 Task: Research Airbnb options in Arua, Uganda from 2nd December, 2023 to 5th December, 2023 for 1 adult.1  bedroom having 1 bed and 1 bathroom. Property type can be hotel. Booking option can be shelf check-in. Look for 3 properties as per requirement.
Action: Mouse moved to (503, 83)
Screenshot: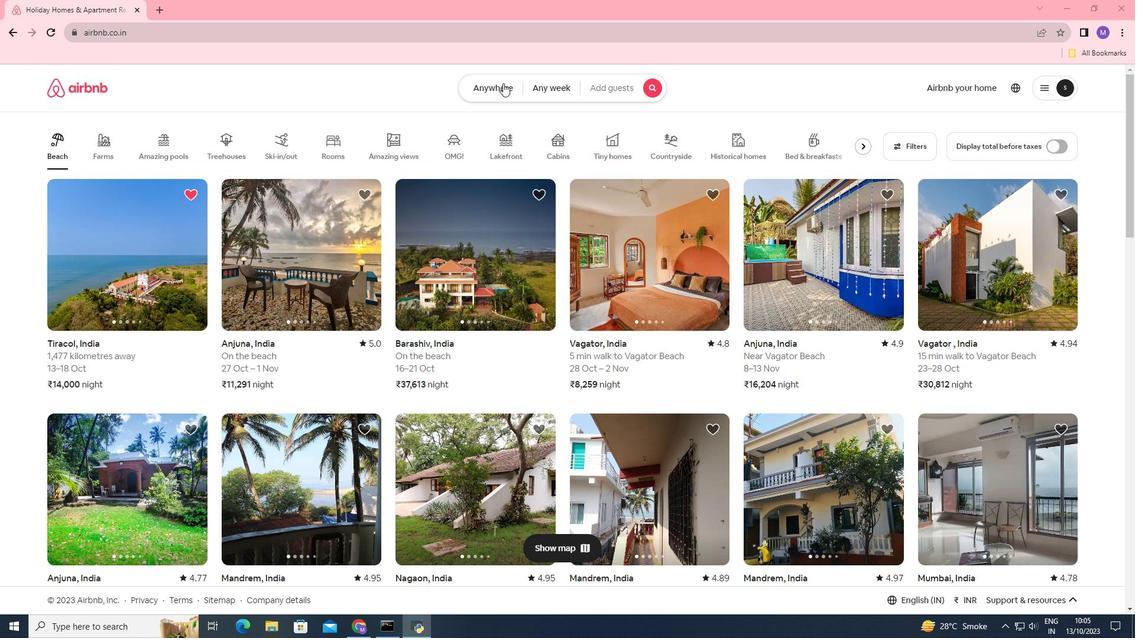 
Action: Mouse pressed left at (503, 83)
Screenshot: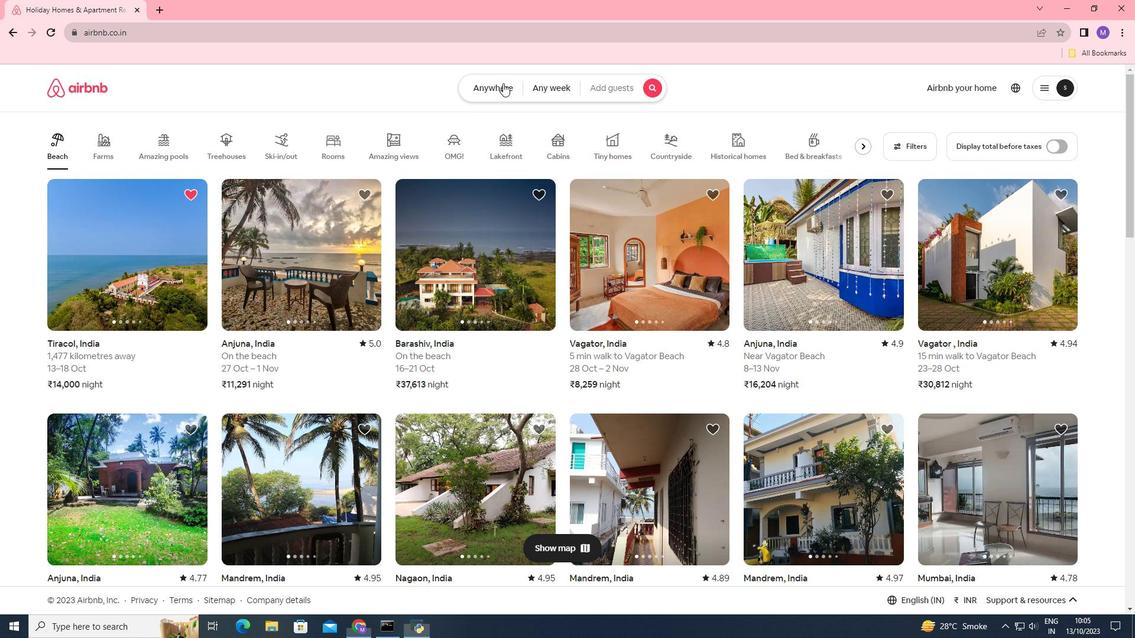 
Action: Mouse moved to (430, 134)
Screenshot: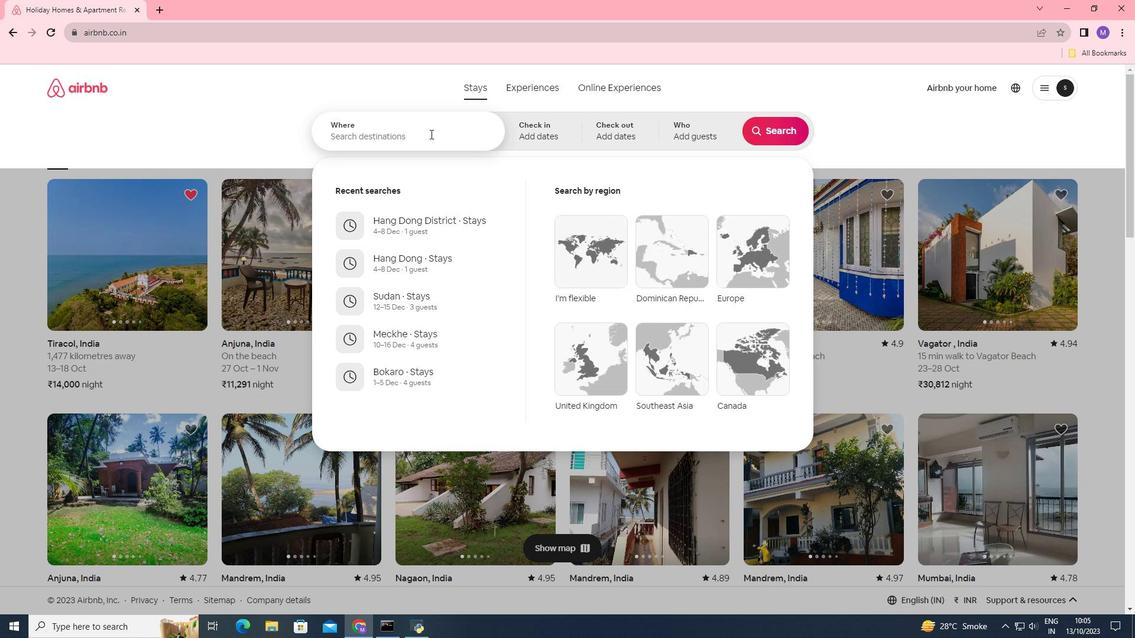 
Action: Mouse pressed left at (430, 134)
Screenshot: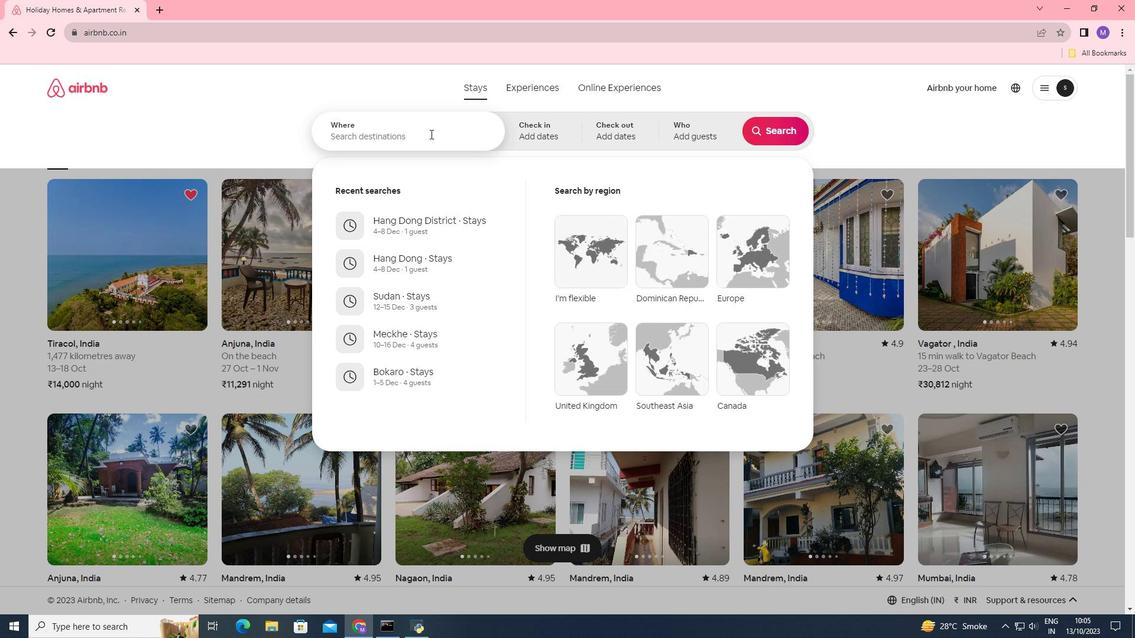 
Action: Key pressed <Key.shift><Key.shift><Key.shift><Key.shift><Key.shift><Key.shift><Key.shift><Key.shift>Arua,<Key.space><Key.shift><Key.shift>Uganda
Screenshot: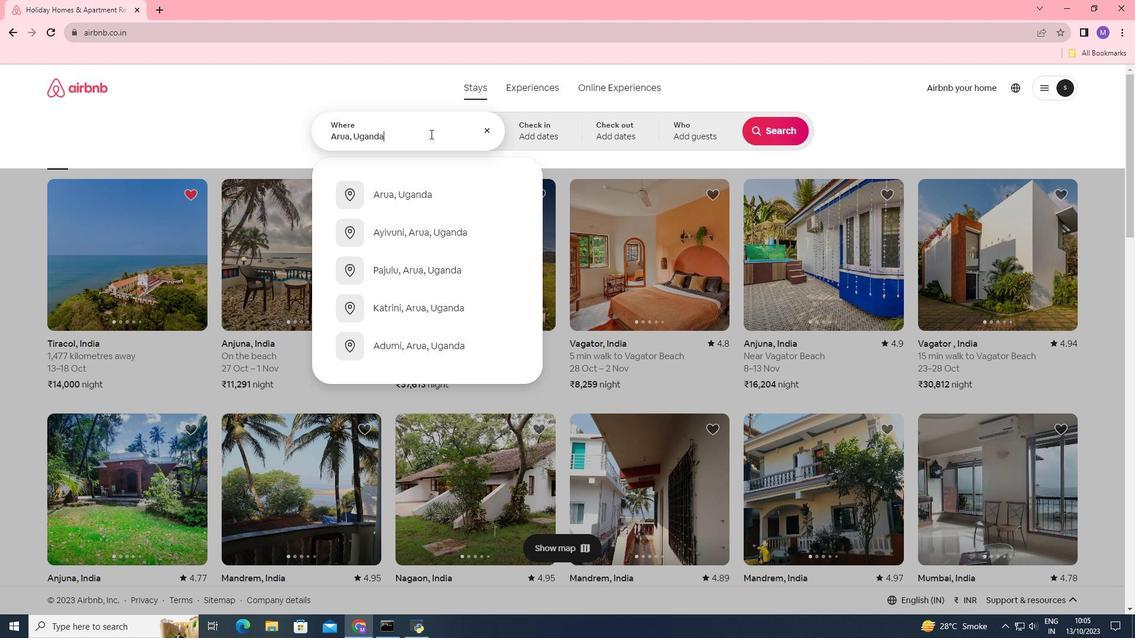 
Action: Mouse moved to (542, 133)
Screenshot: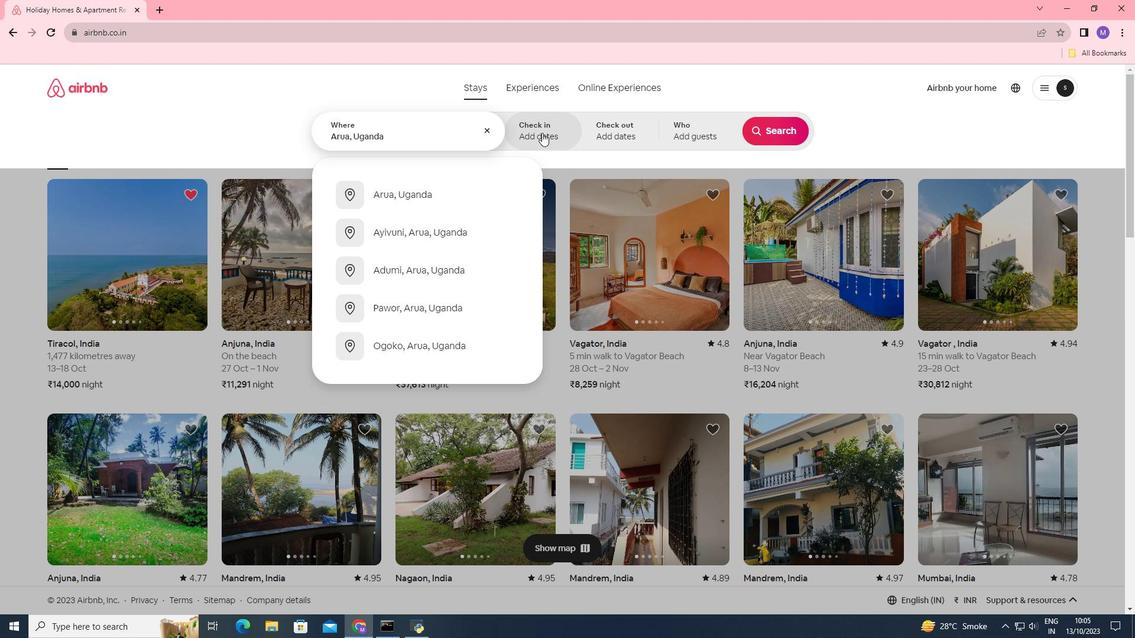 
Action: Mouse pressed left at (542, 133)
Screenshot: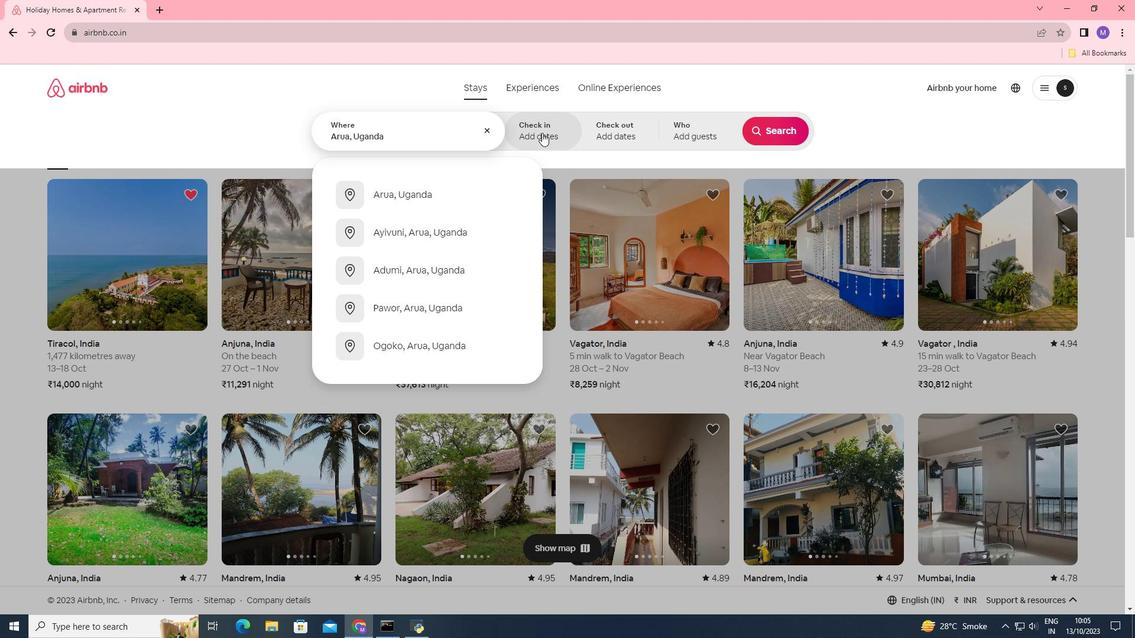 
Action: Mouse moved to (772, 224)
Screenshot: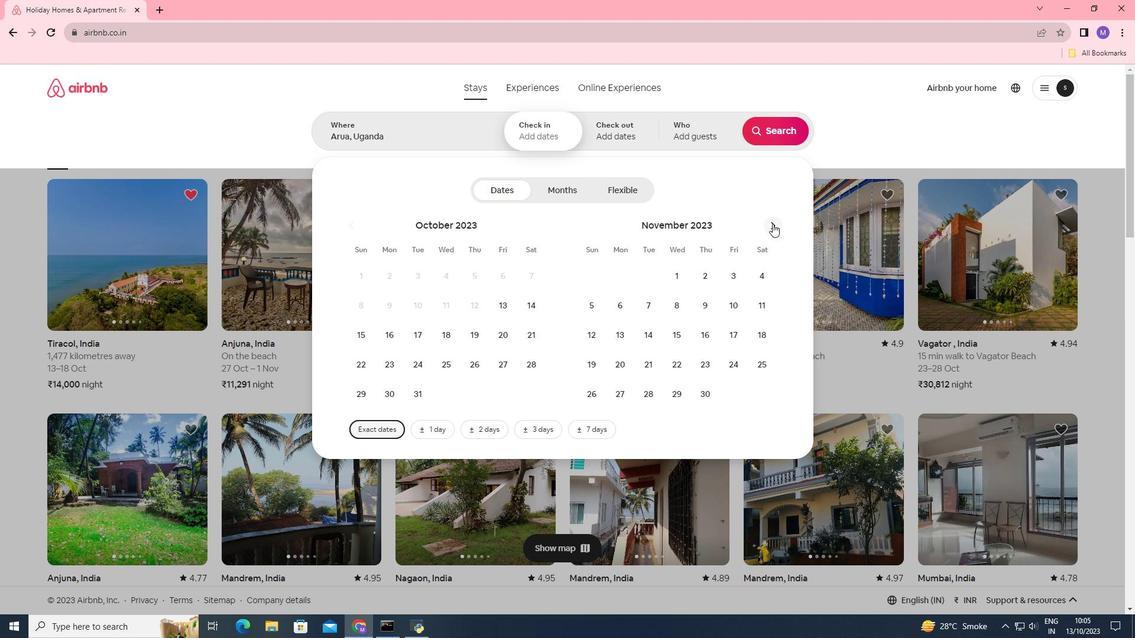 
Action: Mouse pressed left at (772, 224)
Screenshot: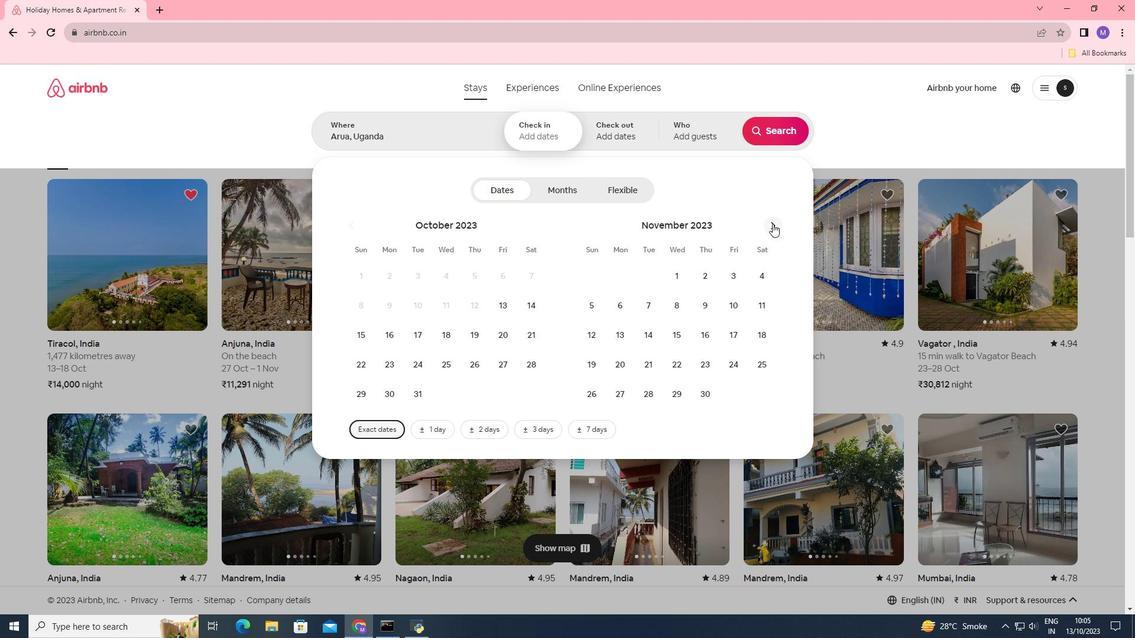 
Action: Mouse moved to (752, 281)
Screenshot: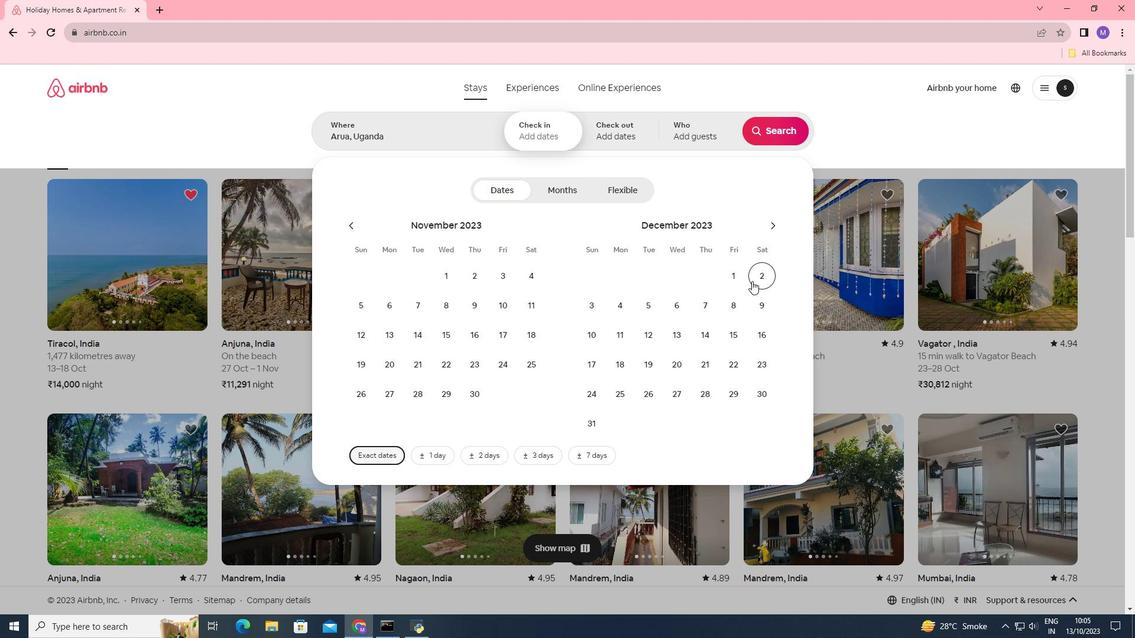 
Action: Mouse pressed left at (752, 281)
Screenshot: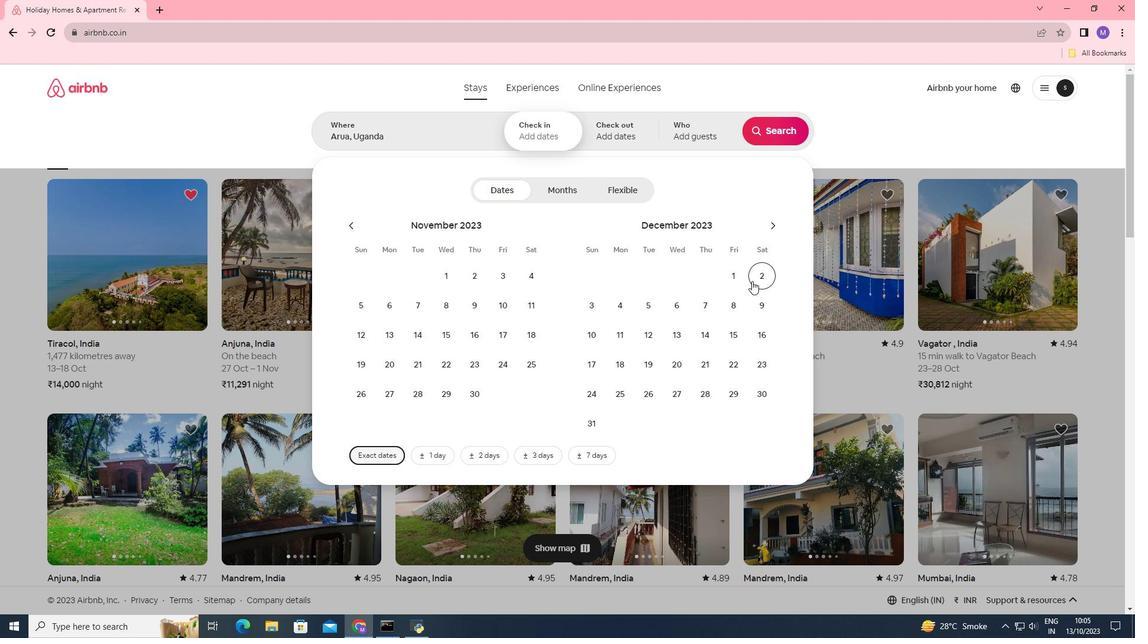 
Action: Mouse moved to (650, 306)
Screenshot: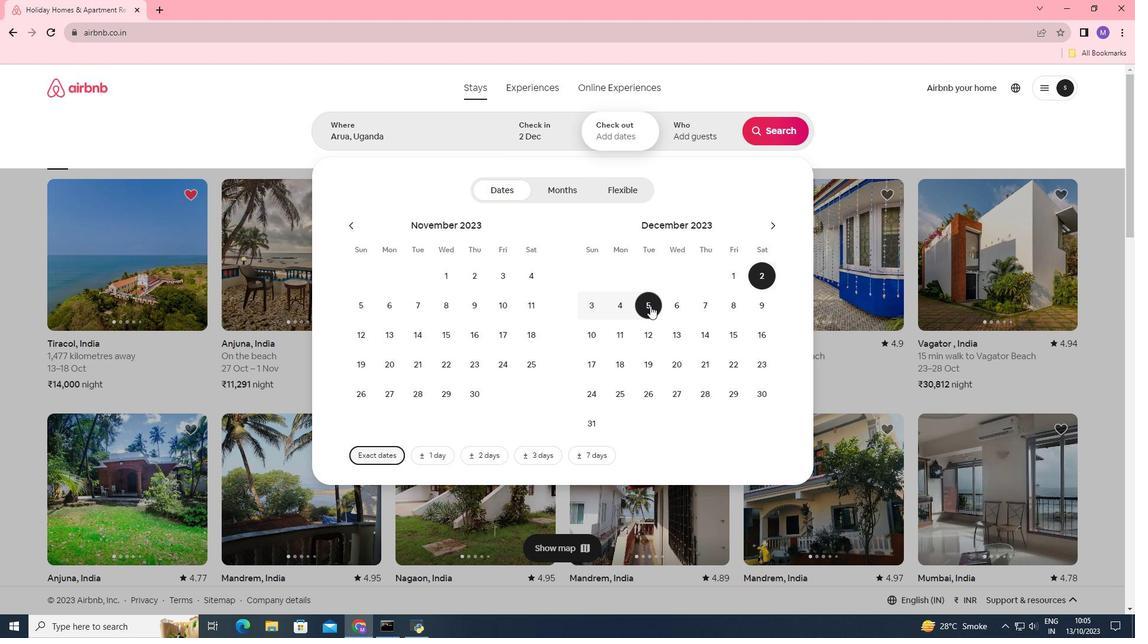 
Action: Mouse pressed left at (650, 306)
Screenshot: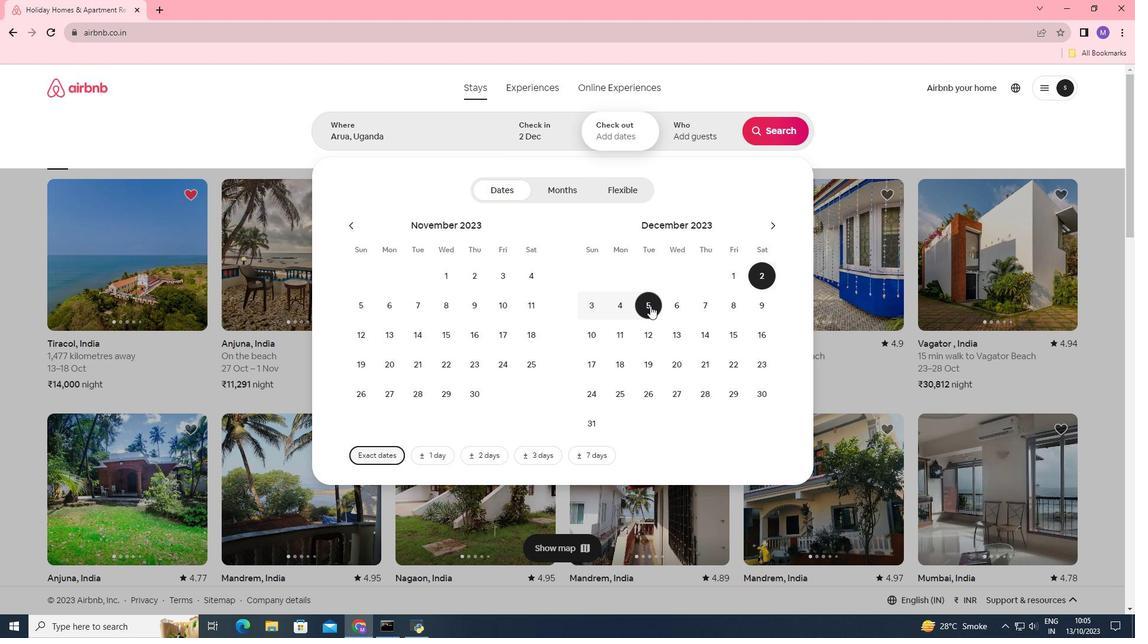 
Action: Mouse moved to (690, 136)
Screenshot: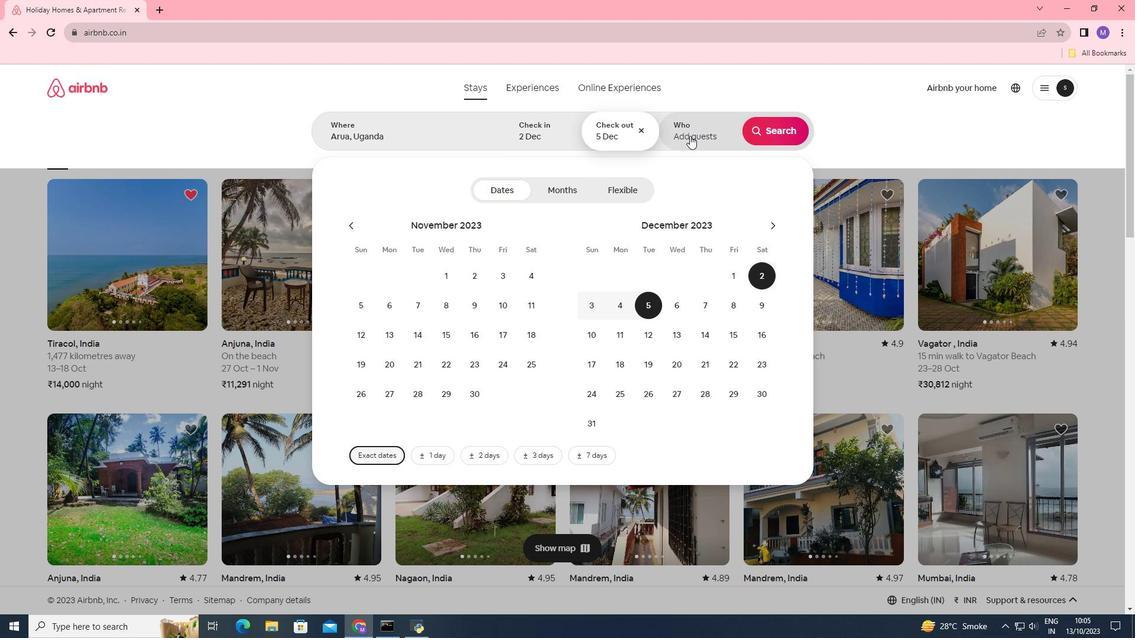 
Action: Mouse pressed left at (690, 136)
Screenshot: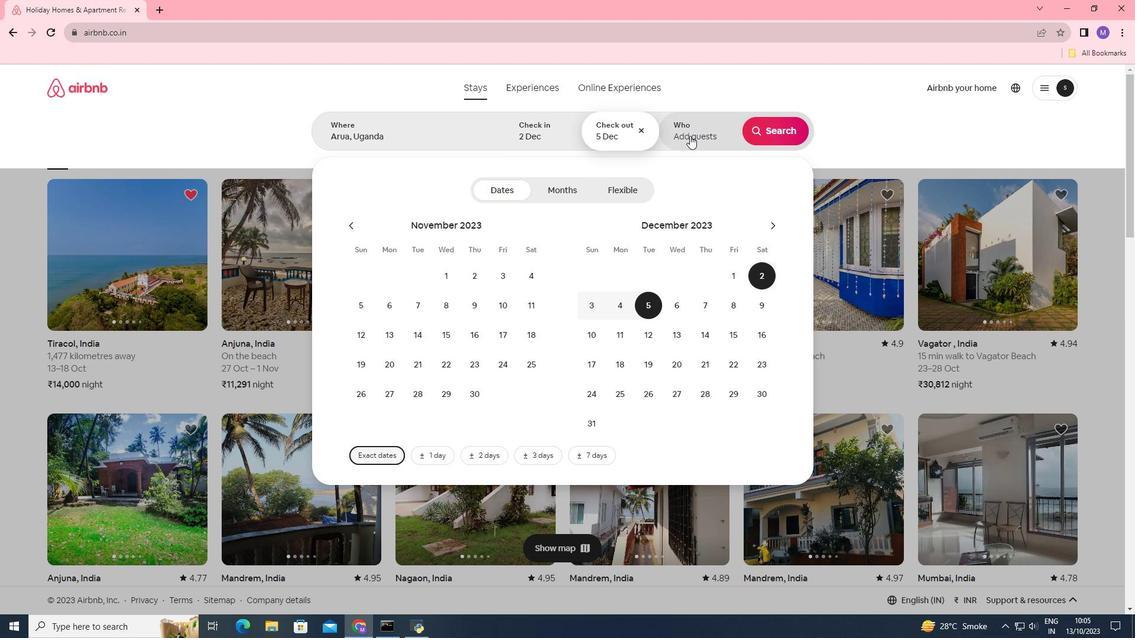 
Action: Mouse moved to (777, 190)
Screenshot: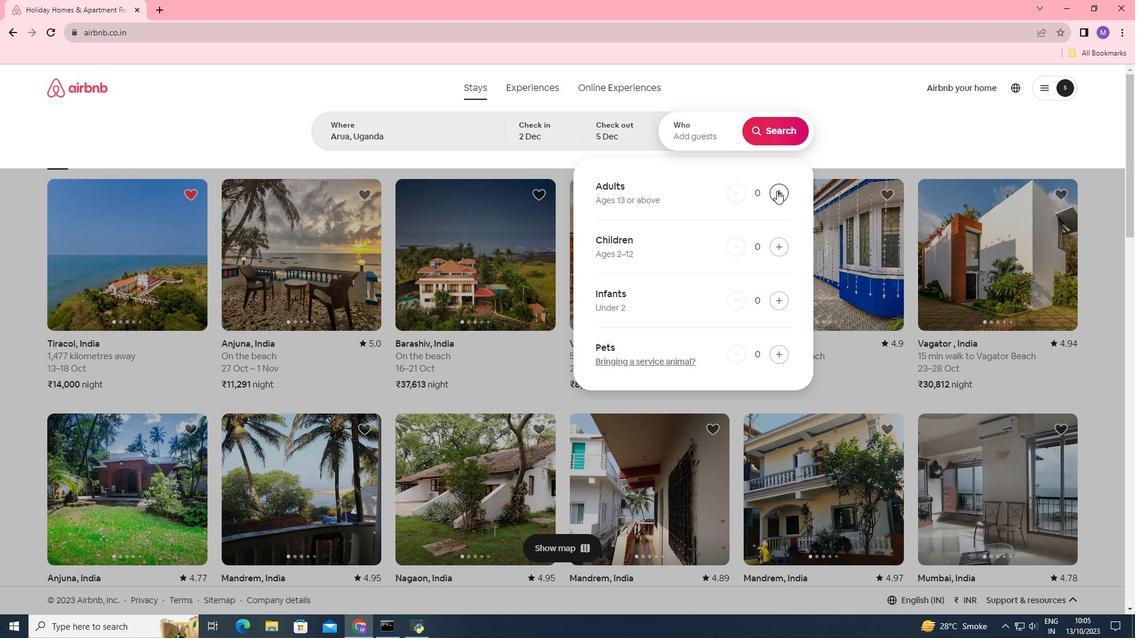
Action: Mouse pressed left at (777, 190)
Screenshot: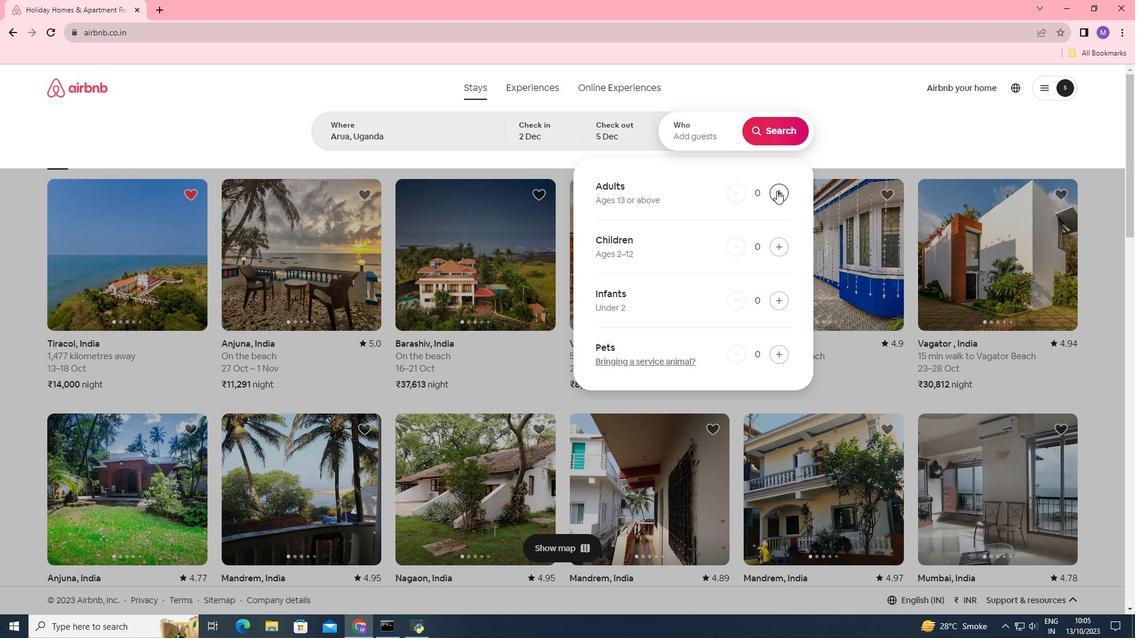 
Action: Mouse moved to (776, 124)
Screenshot: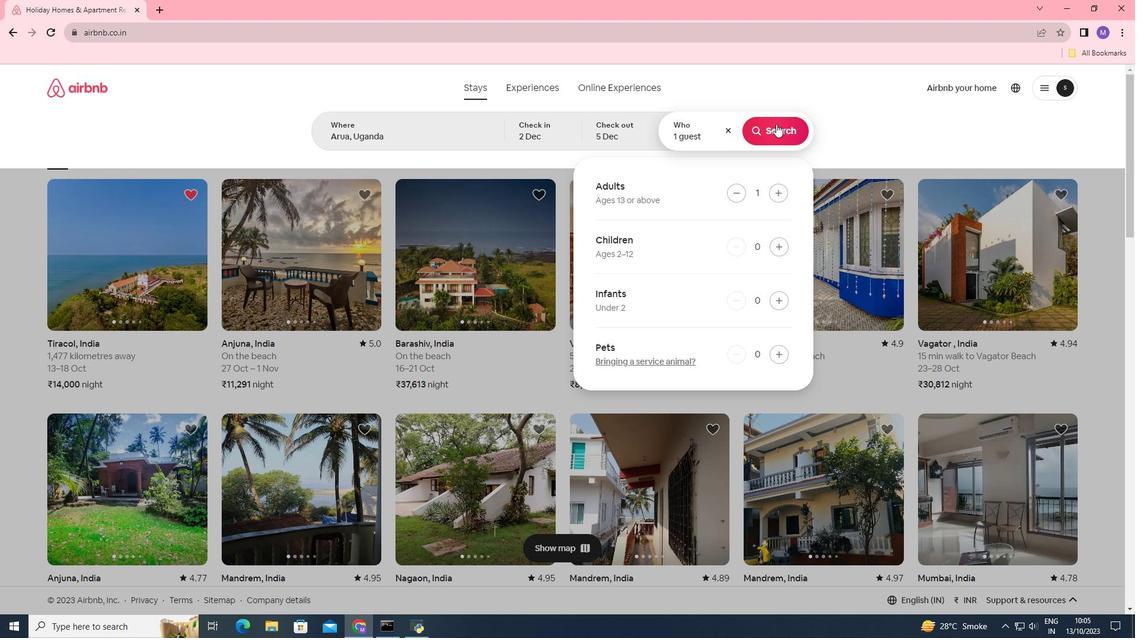 
Action: Mouse pressed left at (776, 124)
Screenshot: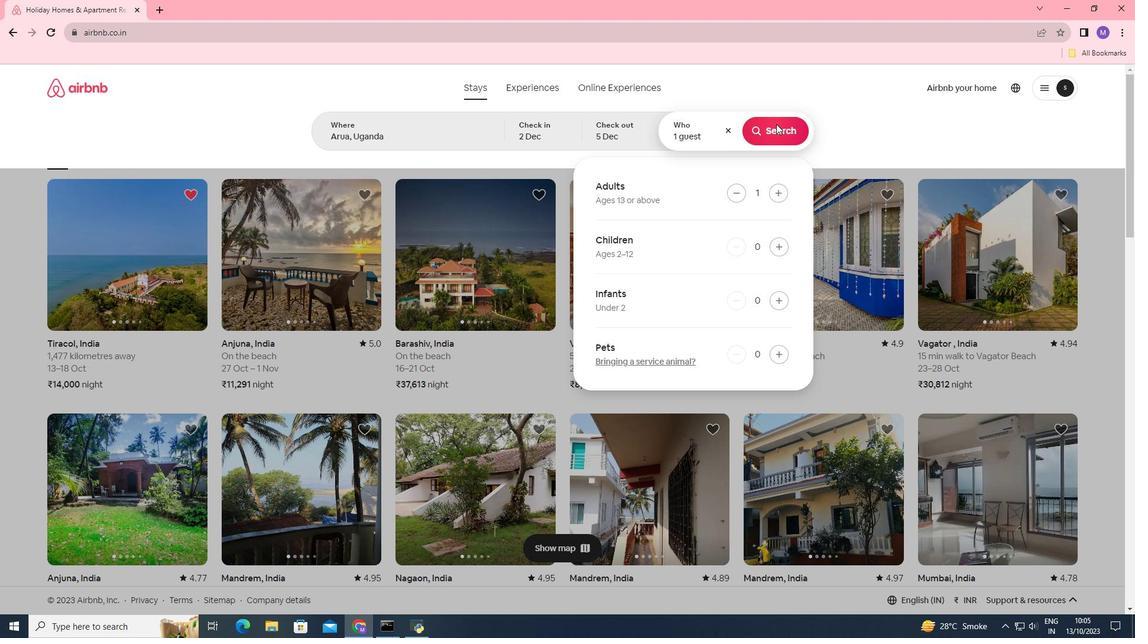 
Action: Mouse moved to (947, 137)
Screenshot: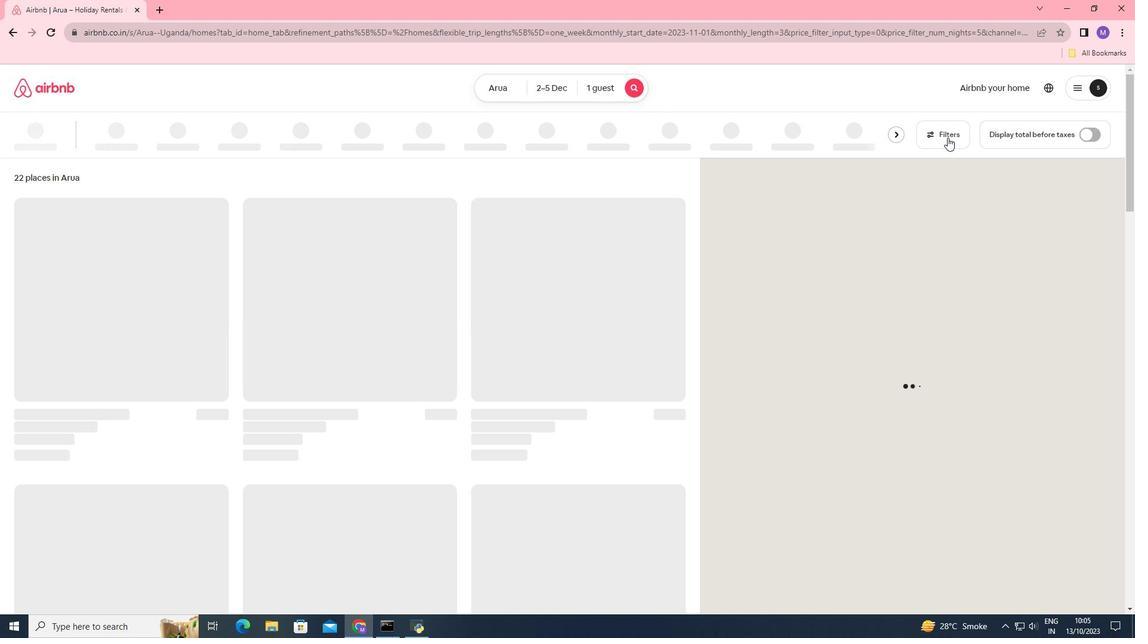 
Action: Mouse pressed left at (947, 137)
Screenshot: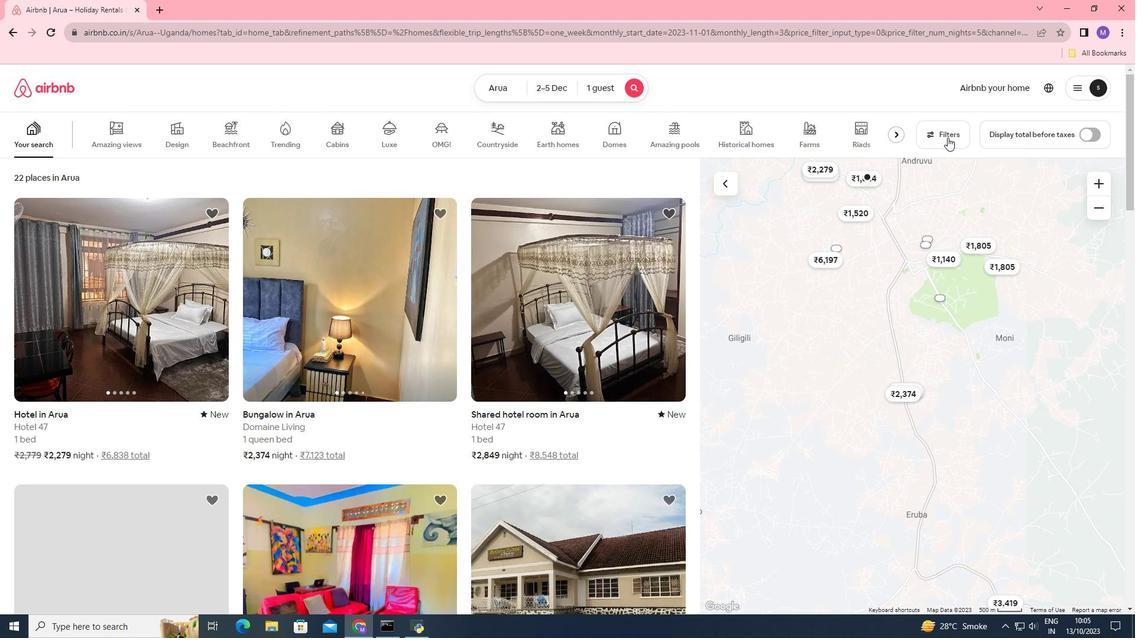 
Action: Mouse moved to (426, 493)
Screenshot: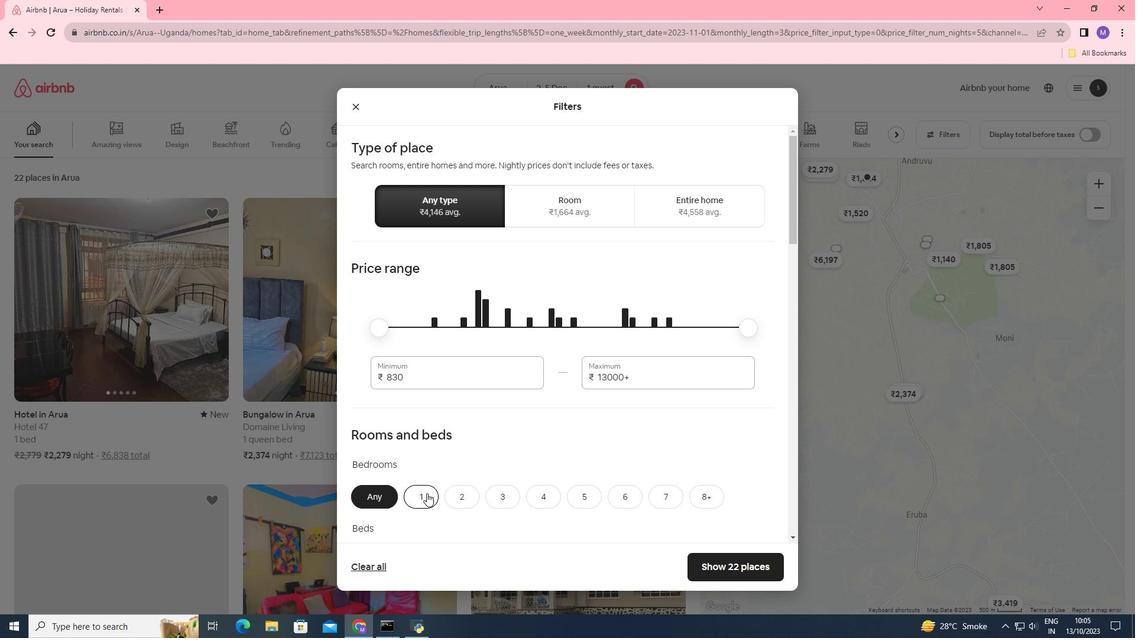 
Action: Mouse pressed left at (426, 493)
Screenshot: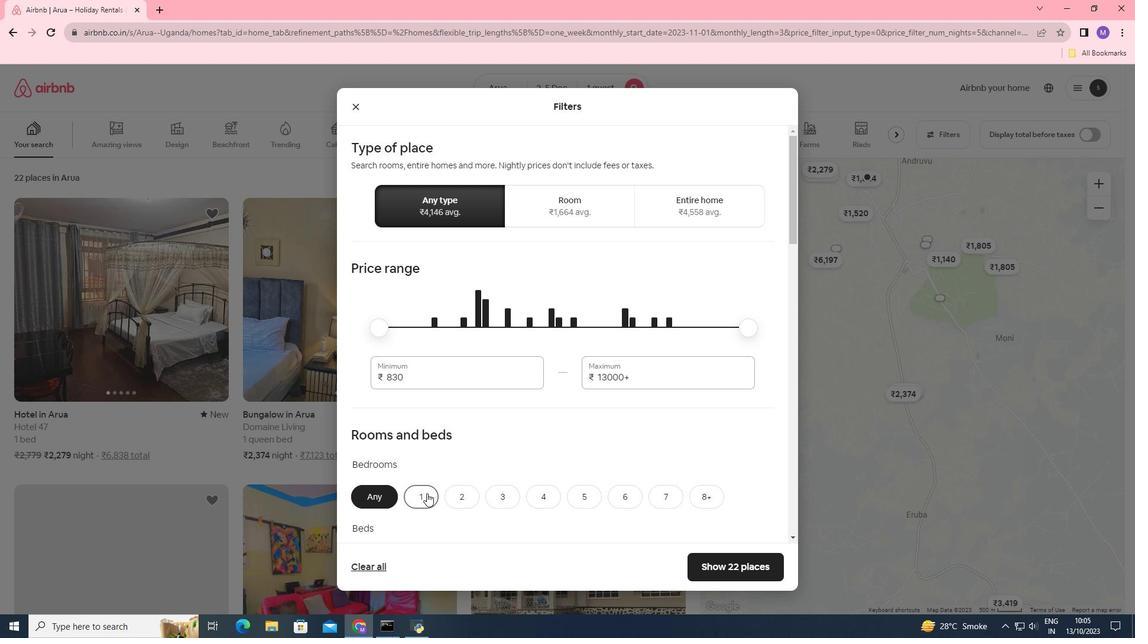 
Action: Mouse moved to (519, 373)
Screenshot: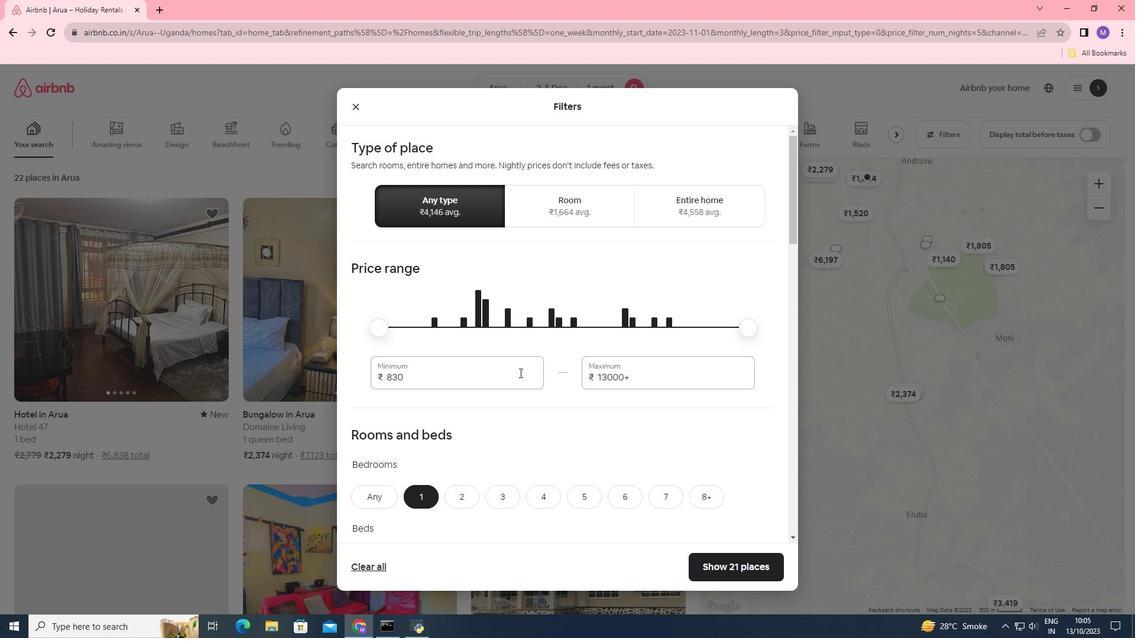 
Action: Mouse scrolled (519, 372) with delta (0, 0)
Screenshot: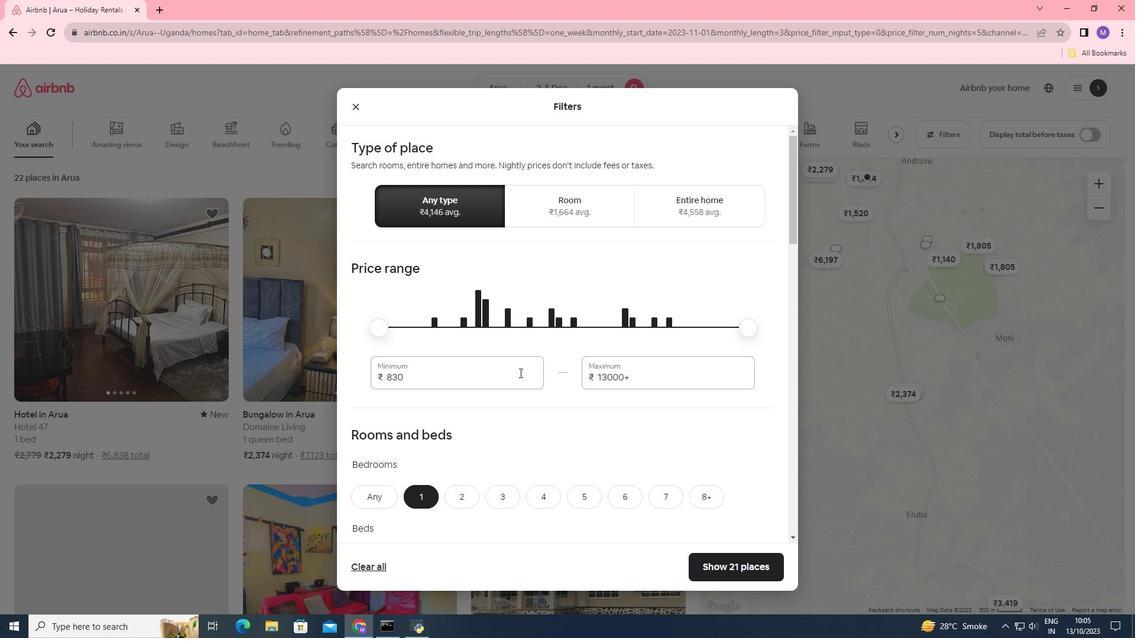 
Action: Mouse moved to (519, 372)
Screenshot: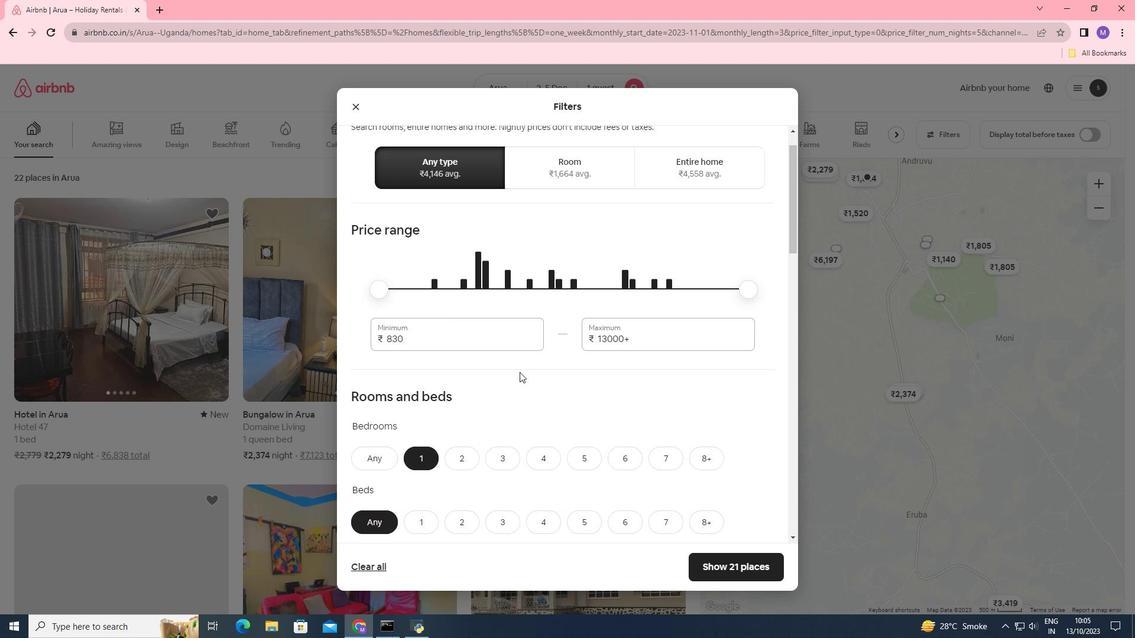 
Action: Mouse scrolled (519, 371) with delta (0, 0)
Screenshot: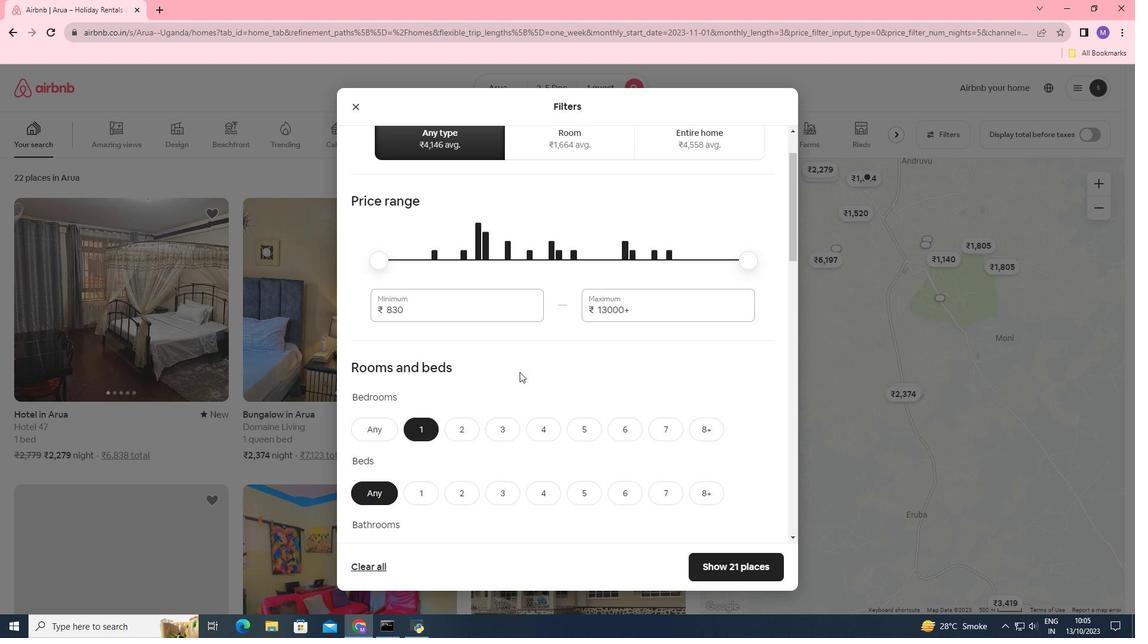 
Action: Mouse scrolled (519, 371) with delta (0, 0)
Screenshot: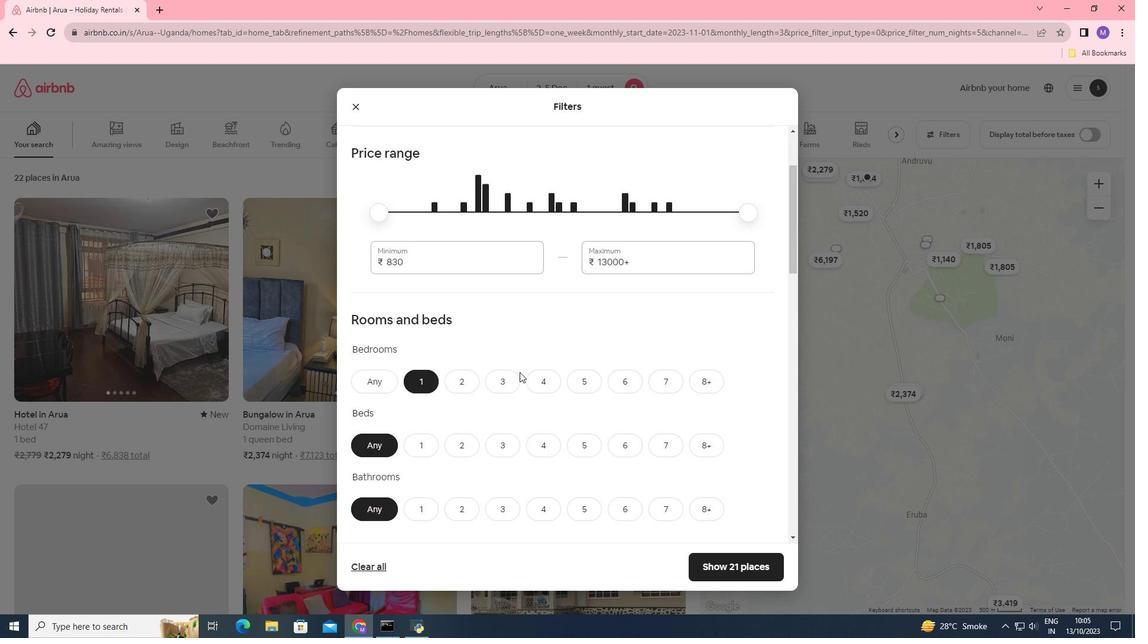 
Action: Mouse scrolled (519, 371) with delta (0, 0)
Screenshot: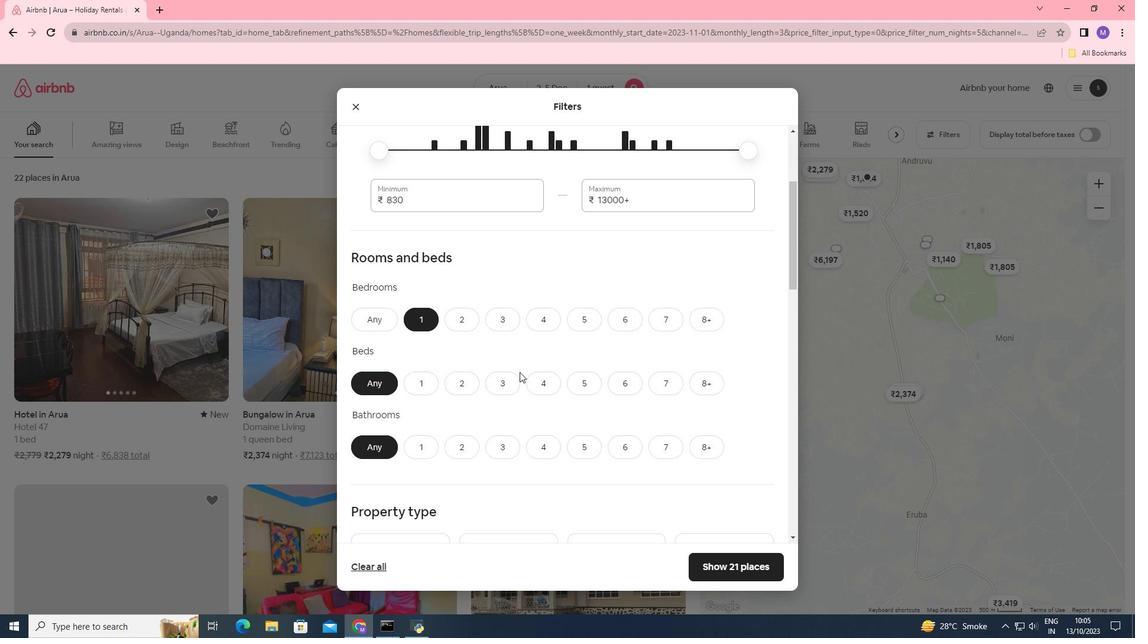 
Action: Mouse moved to (421, 329)
Screenshot: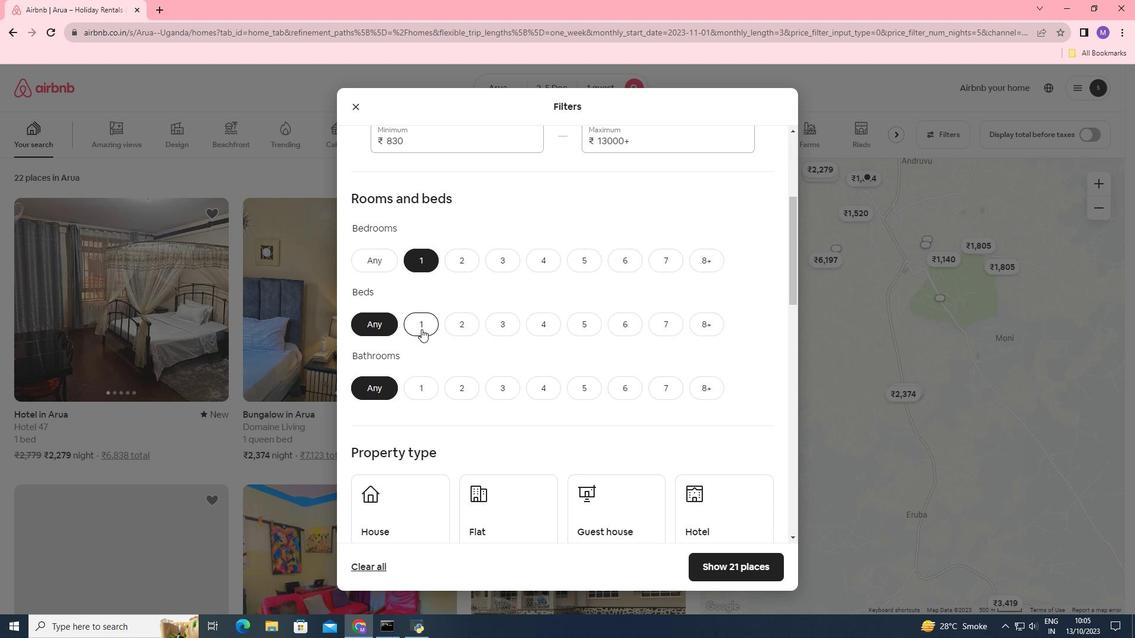 
Action: Mouse pressed left at (421, 329)
Screenshot: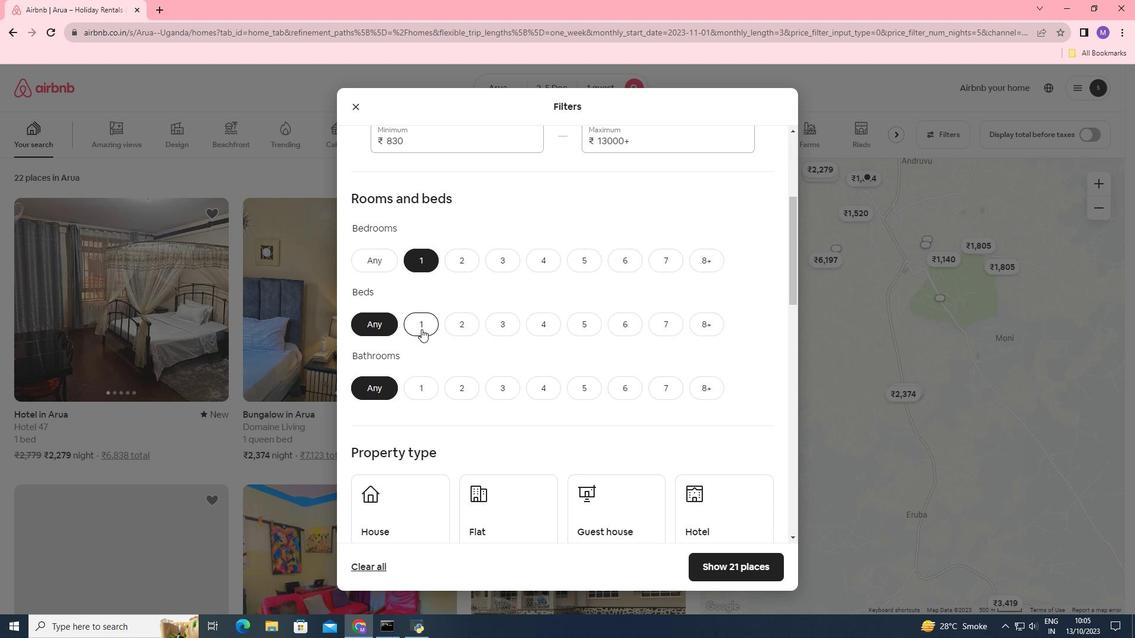 
Action: Mouse moved to (423, 383)
Screenshot: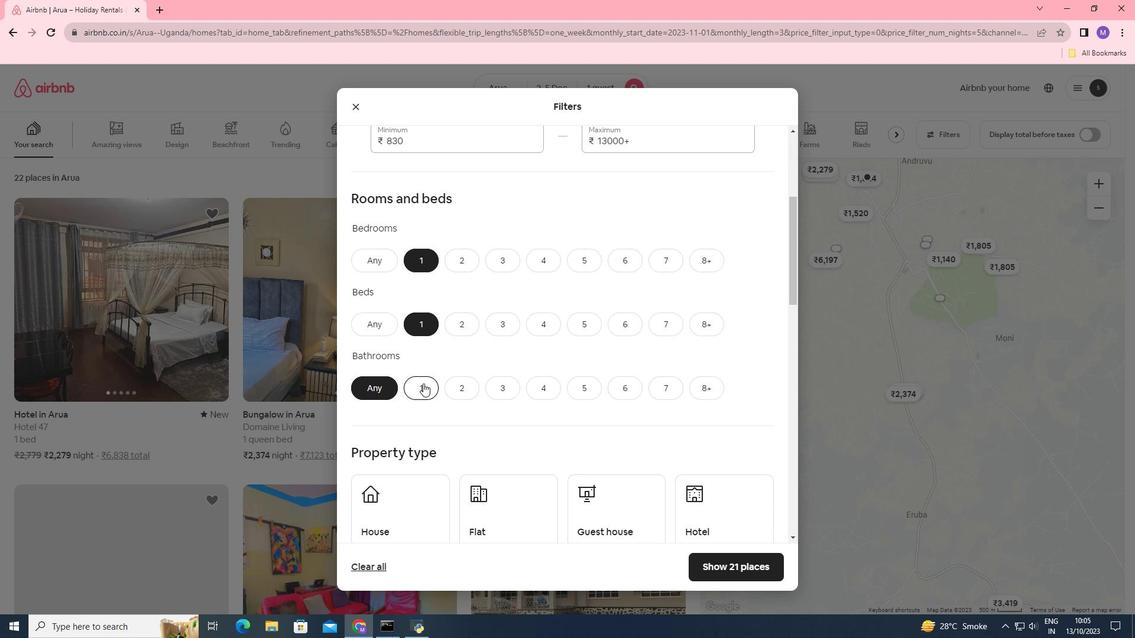 
Action: Mouse pressed left at (423, 383)
Screenshot: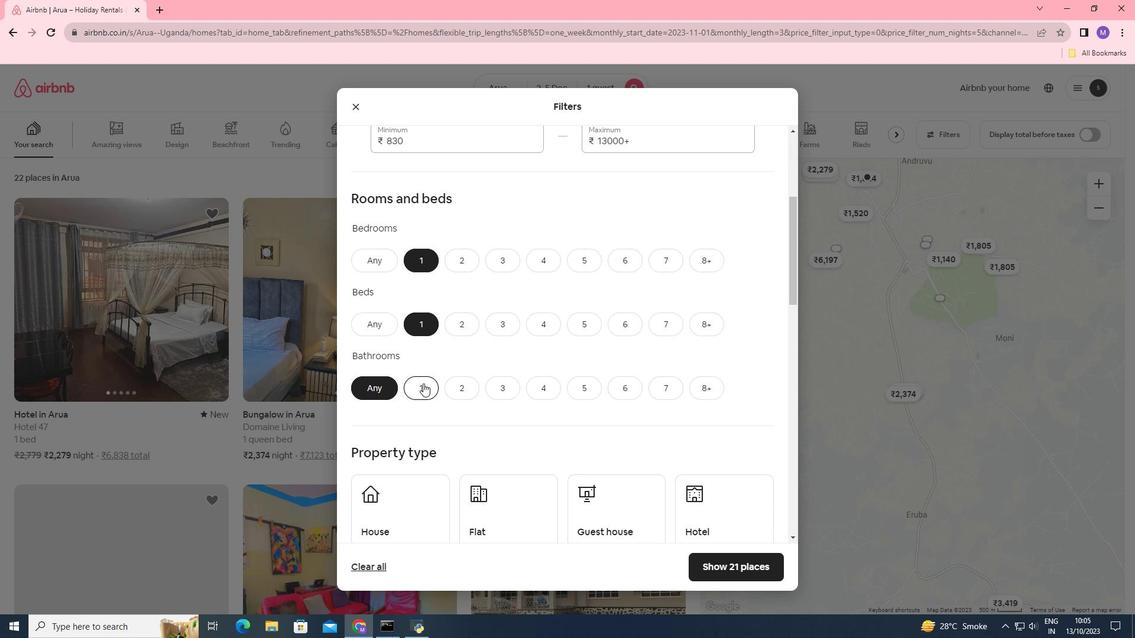 
Action: Mouse moved to (603, 326)
Screenshot: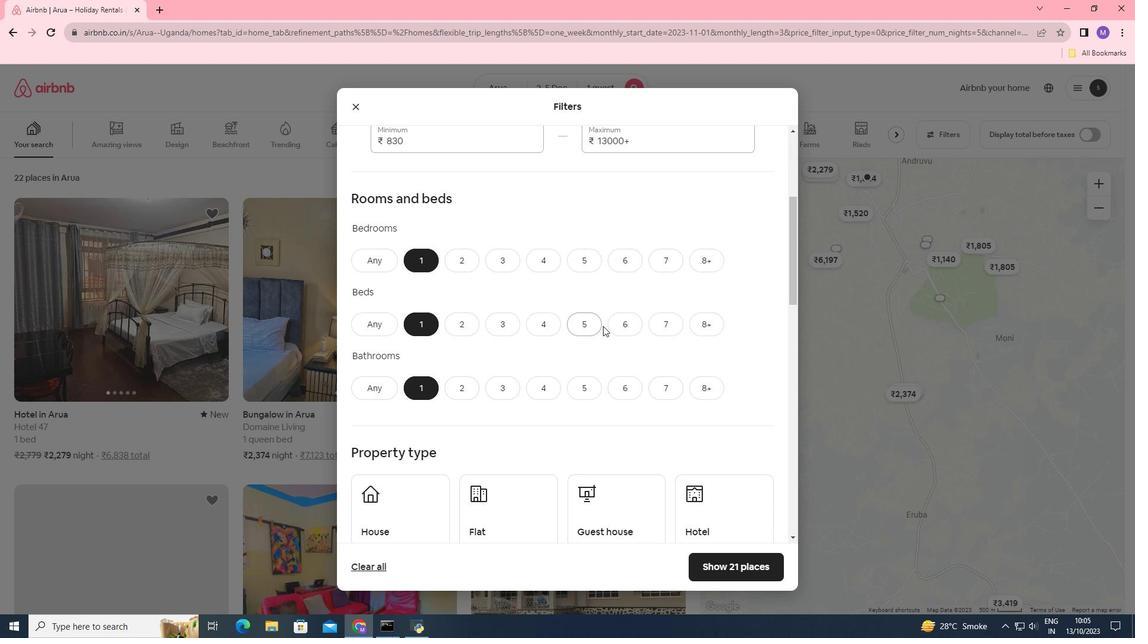 
Action: Mouse scrolled (603, 325) with delta (0, 0)
Screenshot: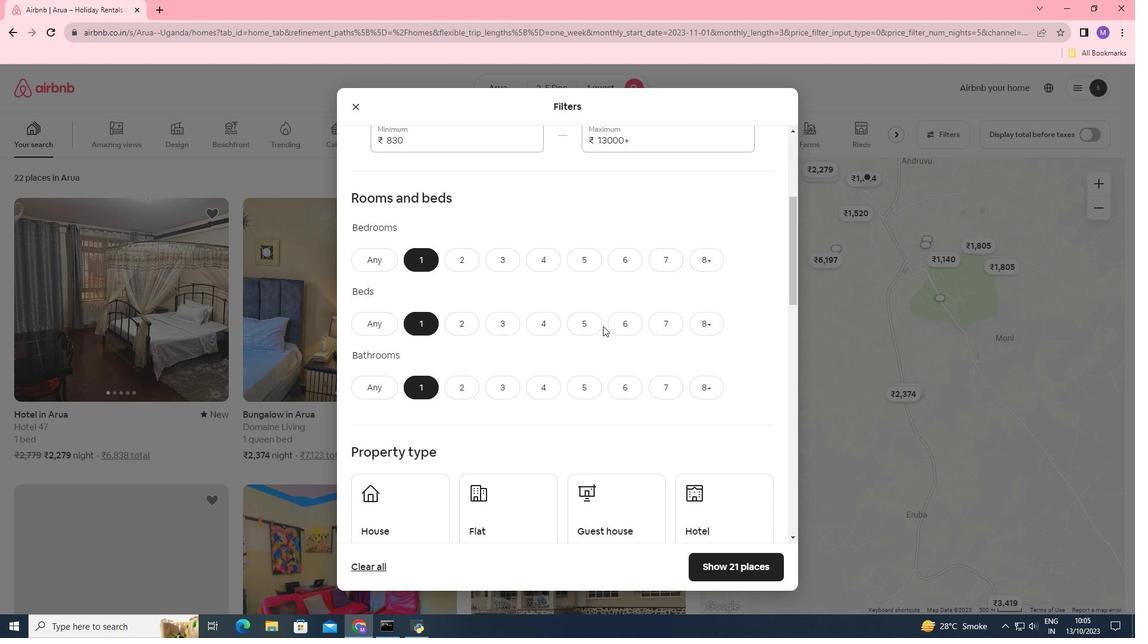 
Action: Mouse scrolled (603, 325) with delta (0, 0)
Screenshot: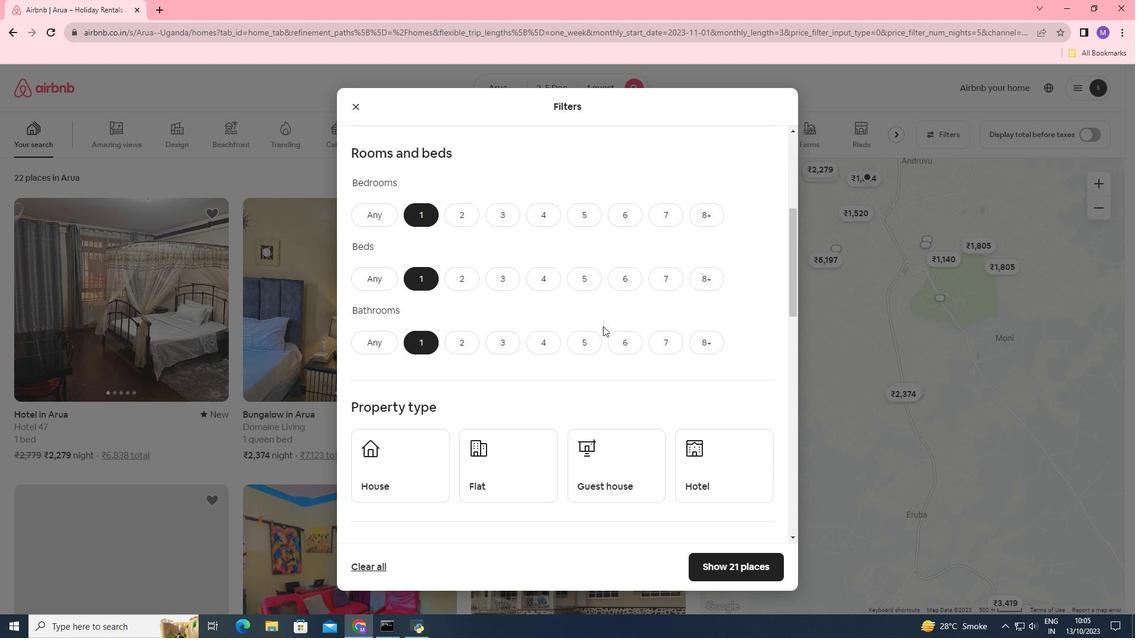 
Action: Mouse moved to (725, 403)
Screenshot: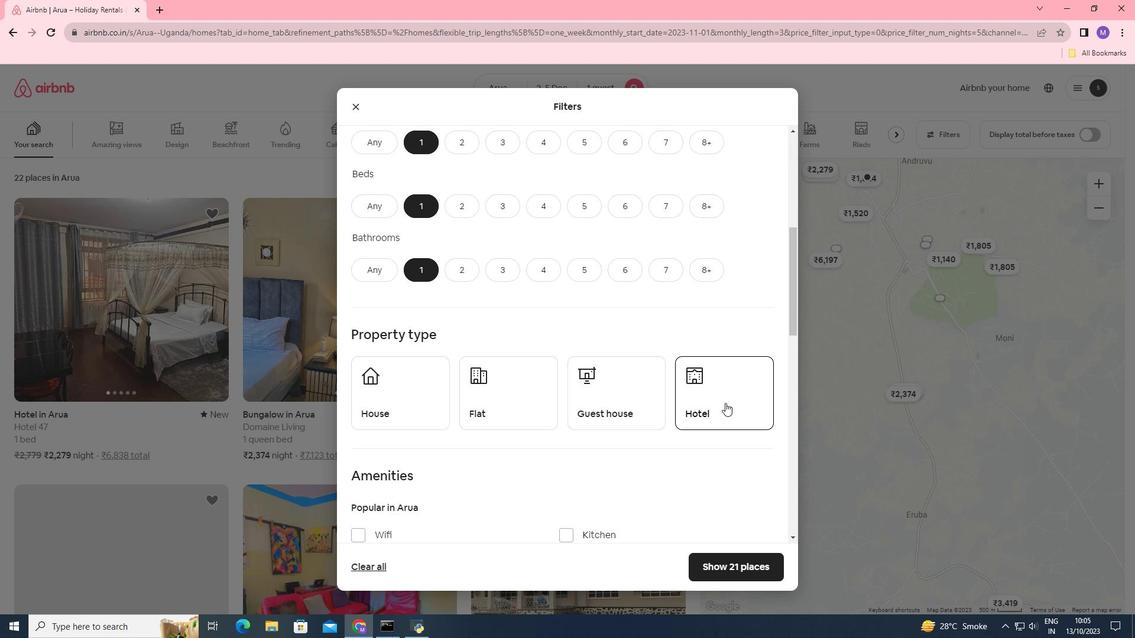 
Action: Mouse pressed left at (725, 403)
Screenshot: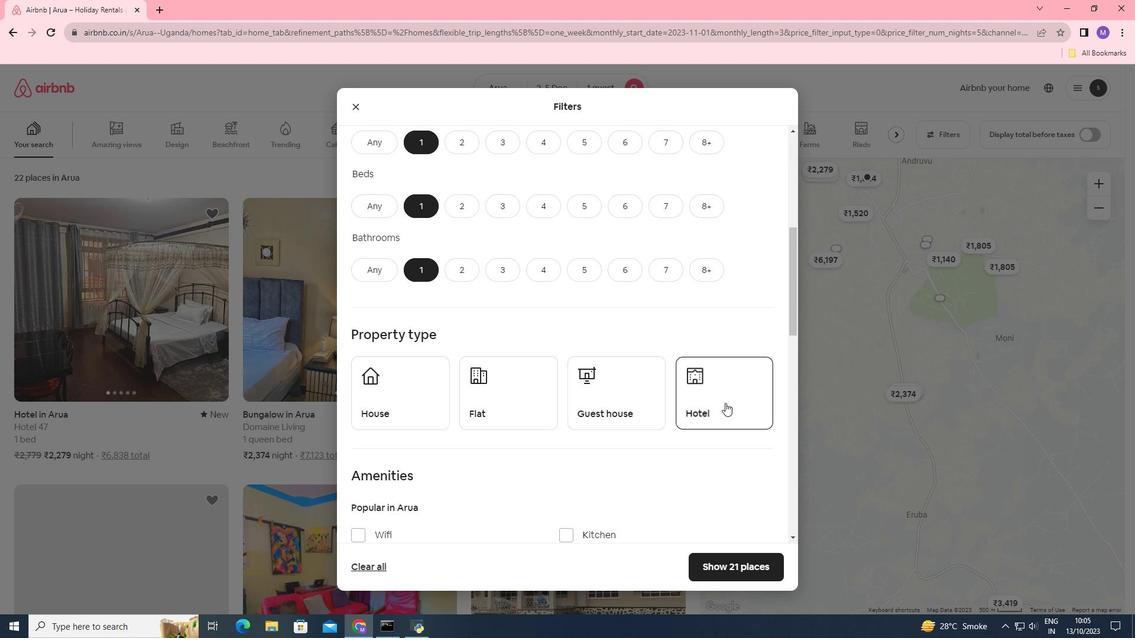 
Action: Mouse moved to (678, 273)
Screenshot: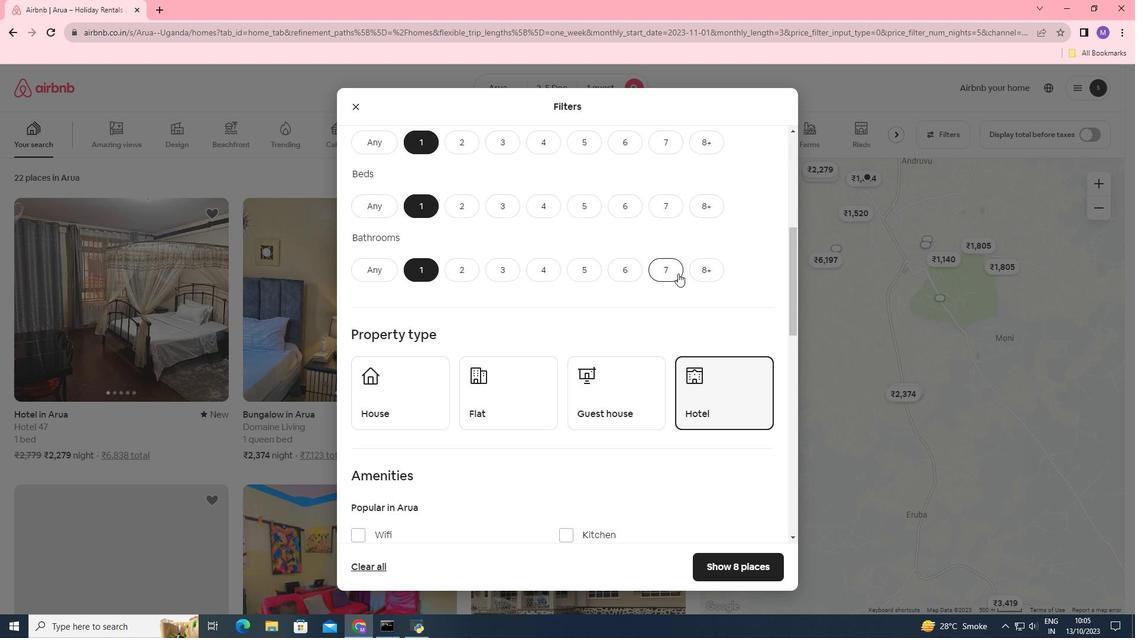 
Action: Mouse scrolled (678, 273) with delta (0, 0)
Screenshot: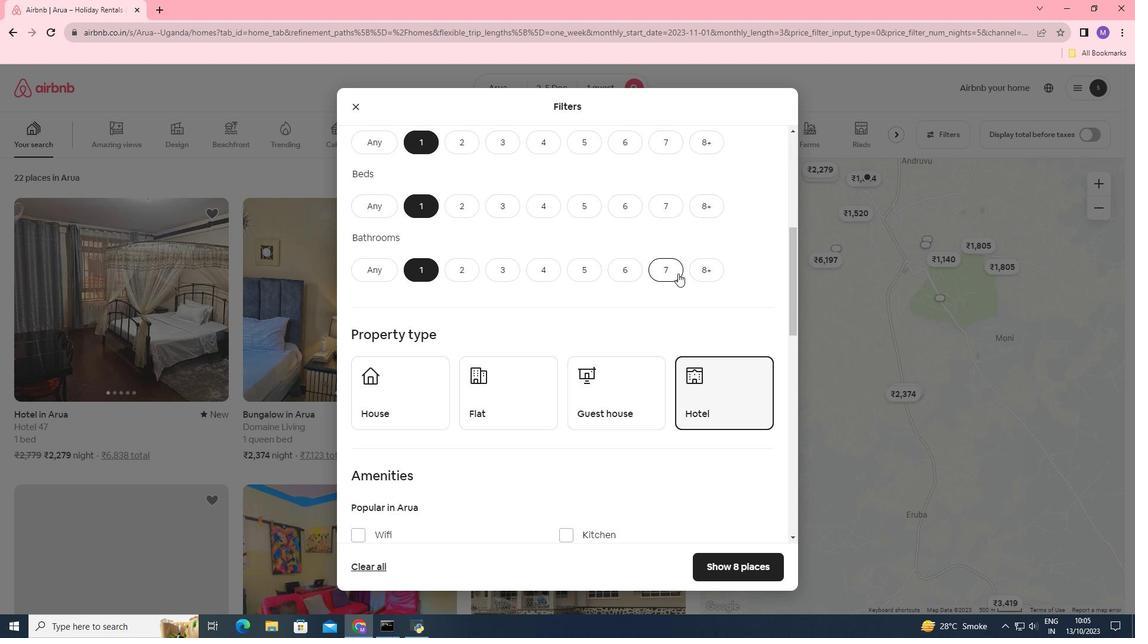 
Action: Mouse scrolled (678, 273) with delta (0, 0)
Screenshot: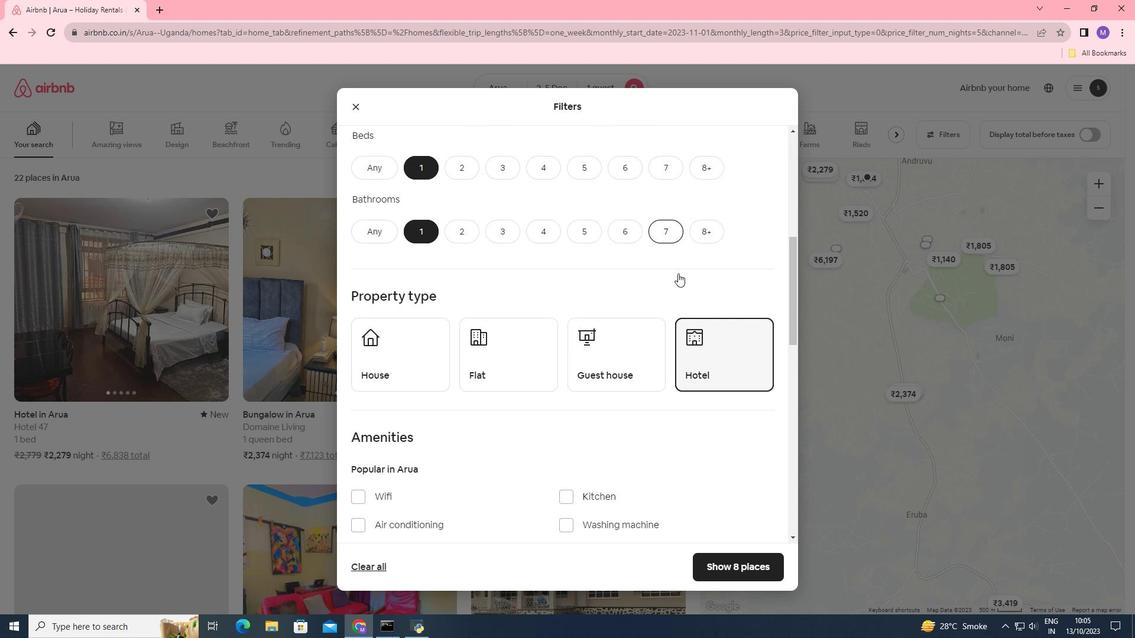 
Action: Mouse scrolled (678, 273) with delta (0, 0)
Screenshot: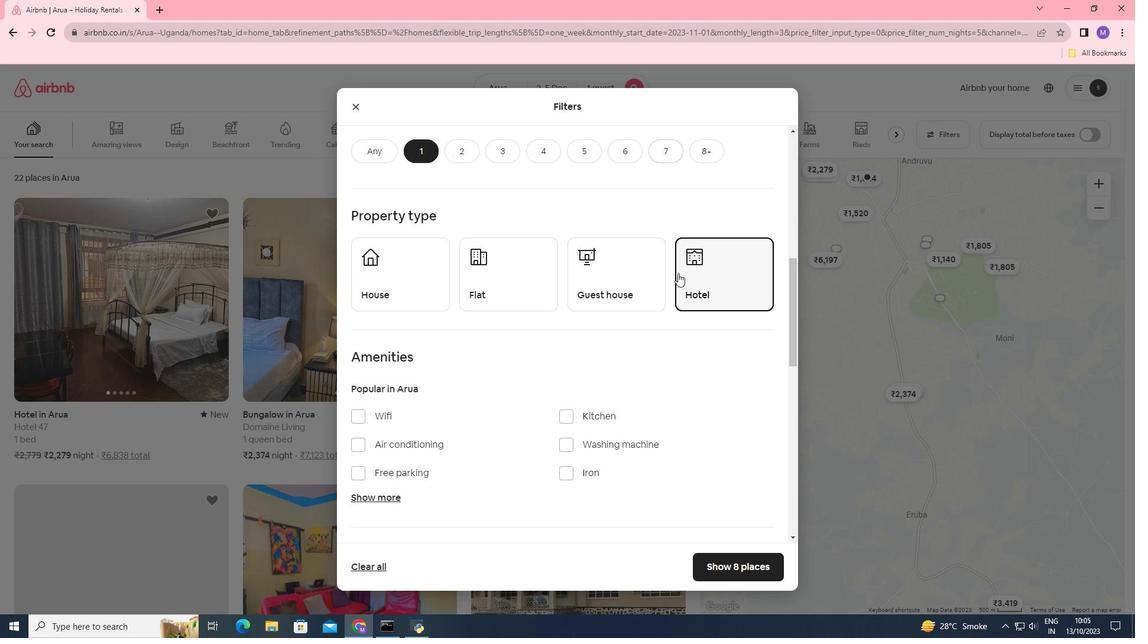 
Action: Mouse scrolled (678, 273) with delta (0, 0)
Screenshot: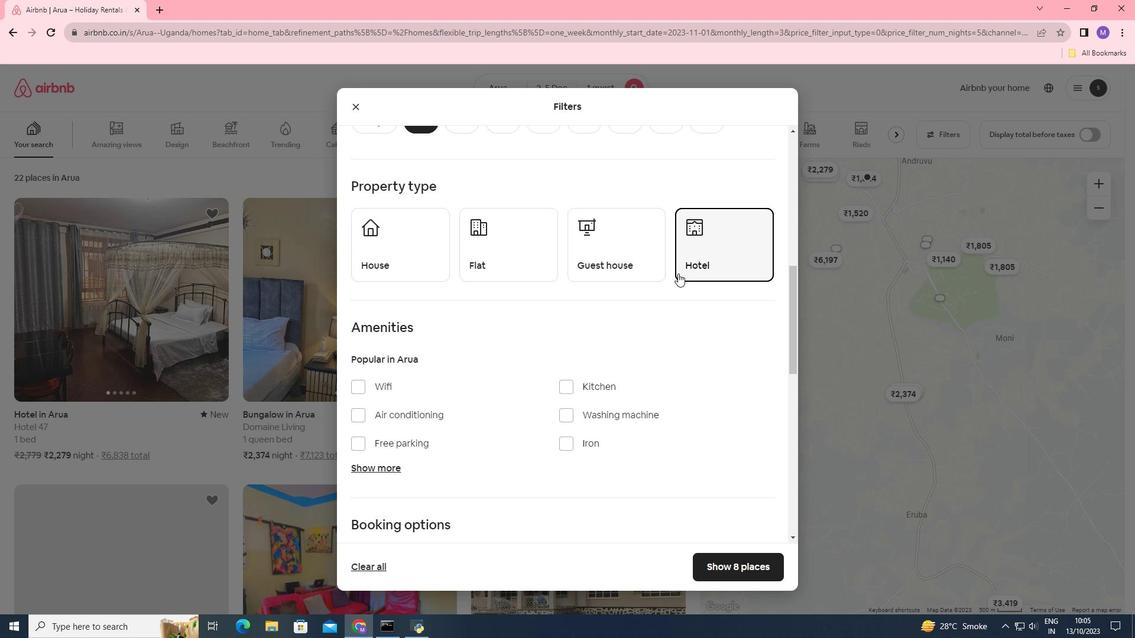 
Action: Mouse moved to (690, 289)
Screenshot: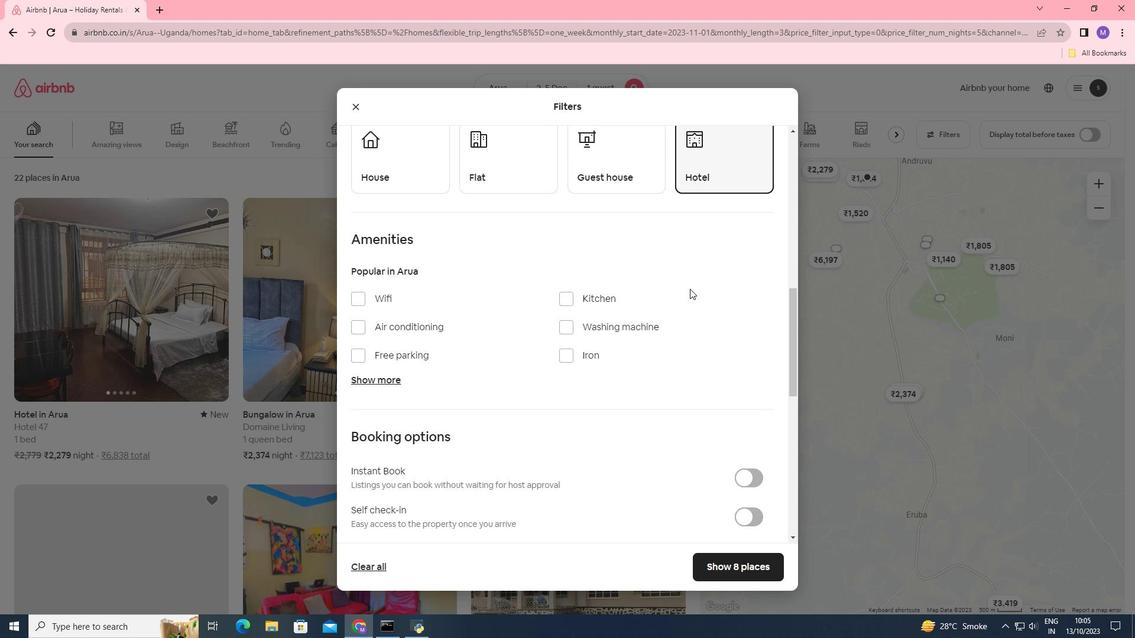 
Action: Mouse scrolled (690, 288) with delta (0, 0)
Screenshot: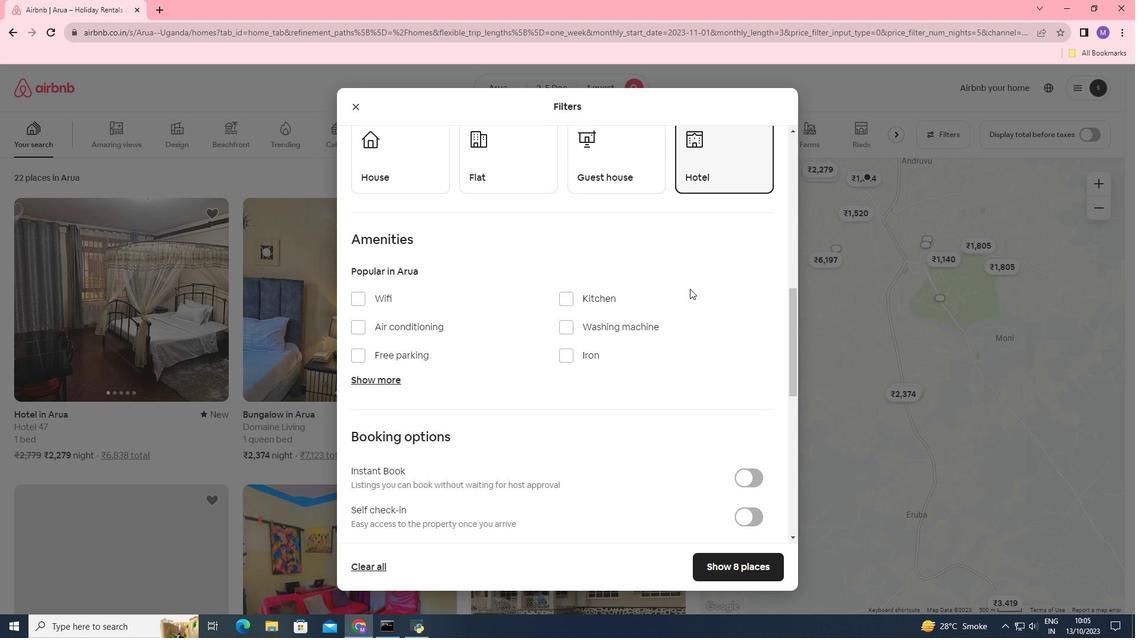
Action: Mouse scrolled (690, 288) with delta (0, 0)
Screenshot: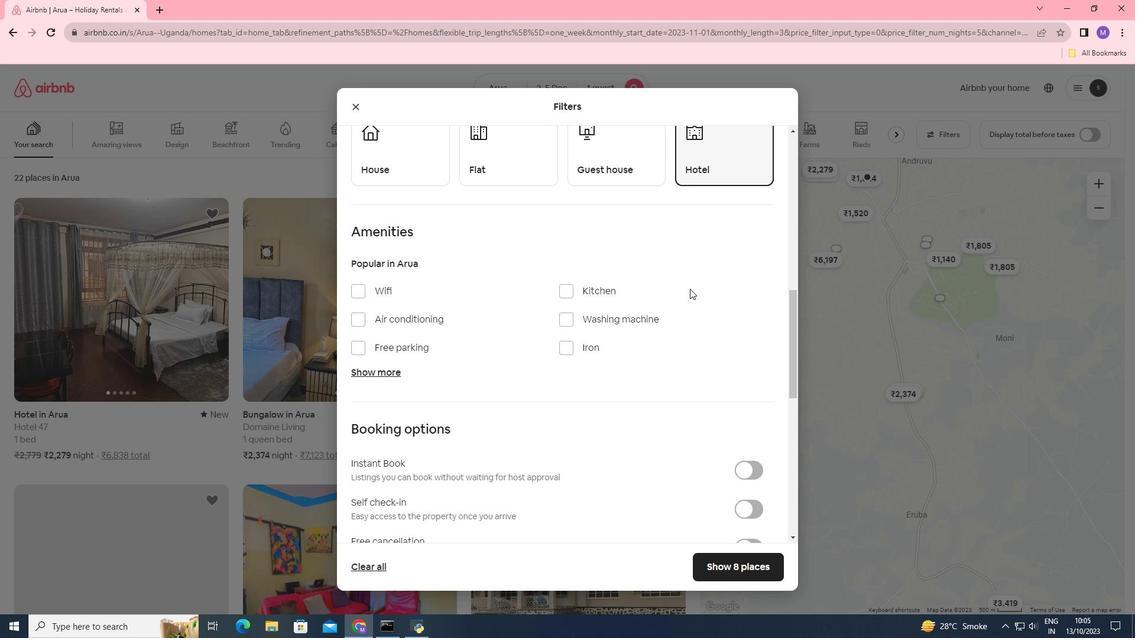 
Action: Mouse moved to (752, 402)
Screenshot: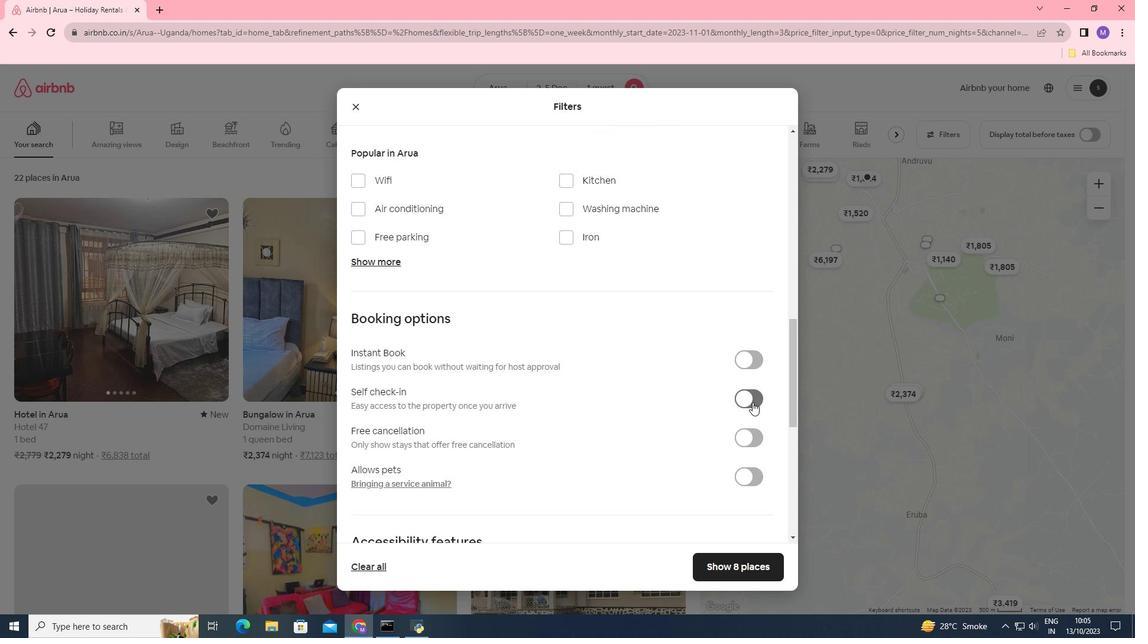 
Action: Mouse pressed left at (752, 402)
Screenshot: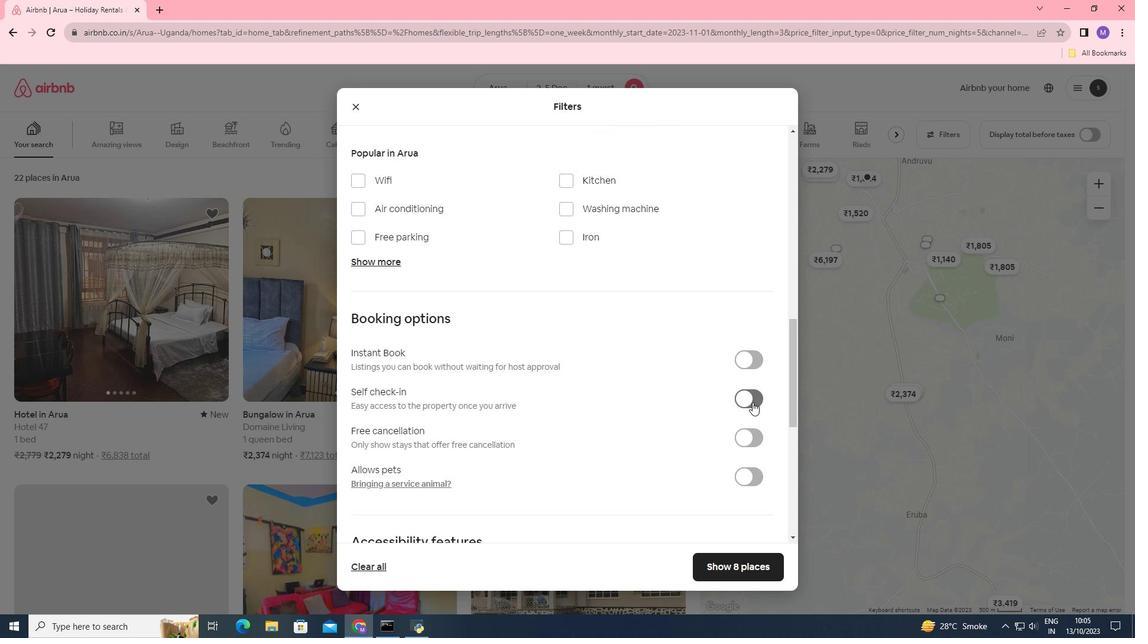 
Action: Mouse pressed left at (752, 402)
Screenshot: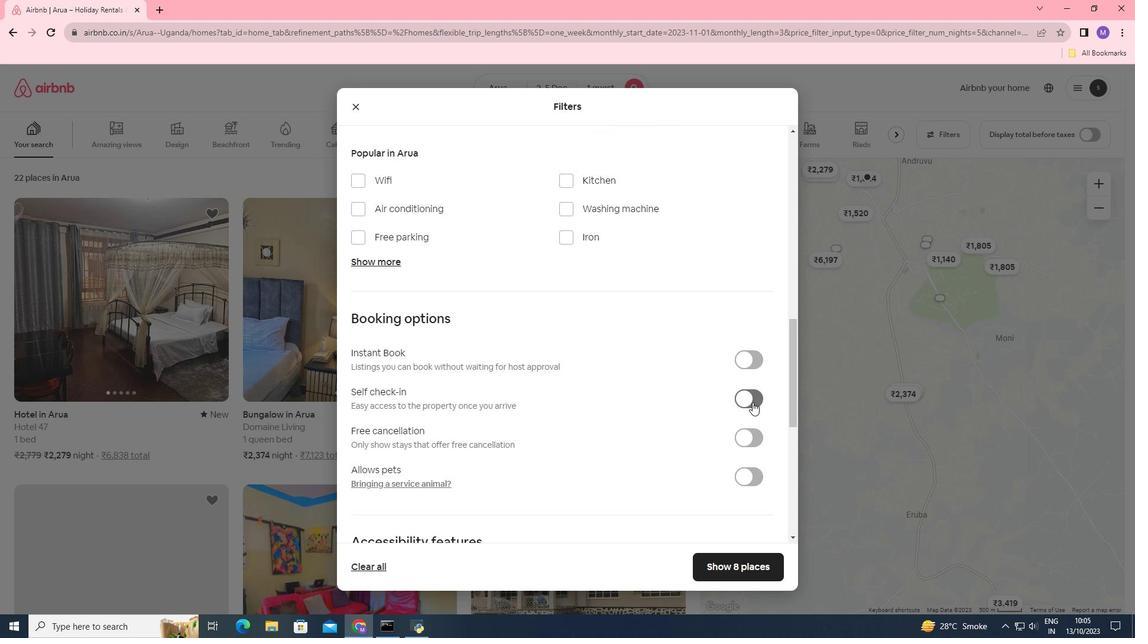 
Action: Mouse pressed left at (752, 402)
Screenshot: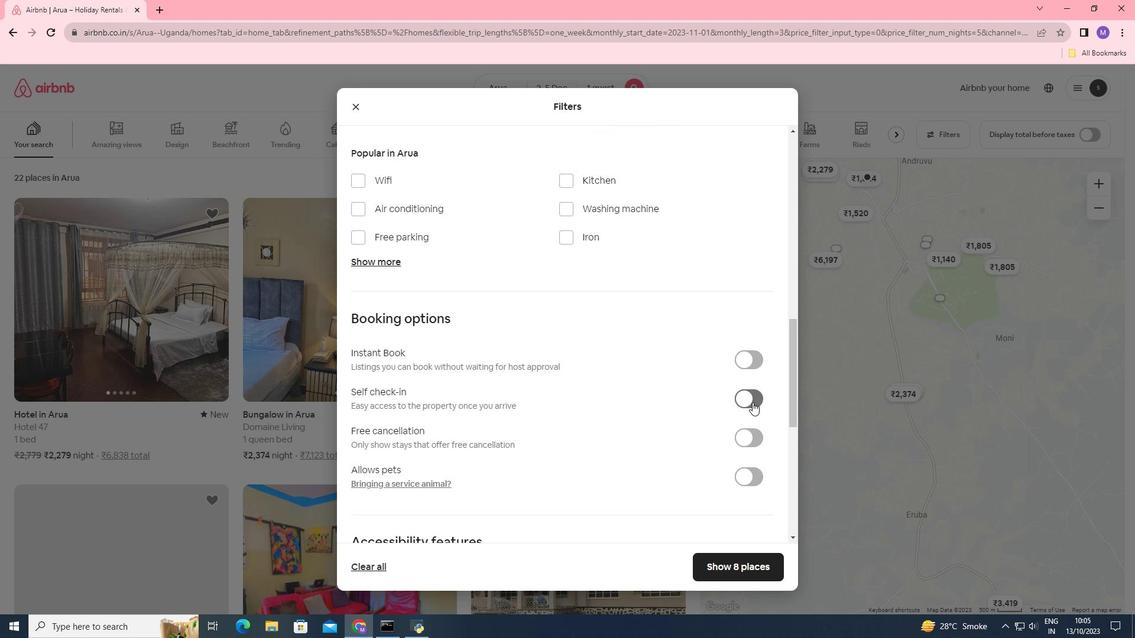 
Action: Mouse moved to (664, 348)
Screenshot: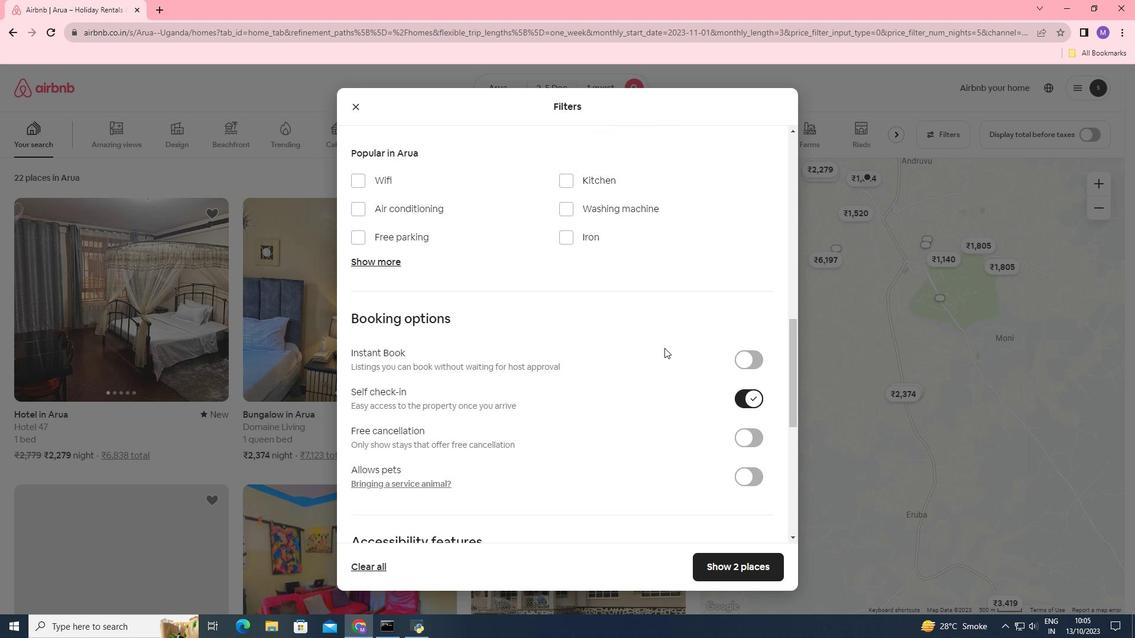 
Action: Mouse scrolled (664, 347) with delta (0, 0)
Screenshot: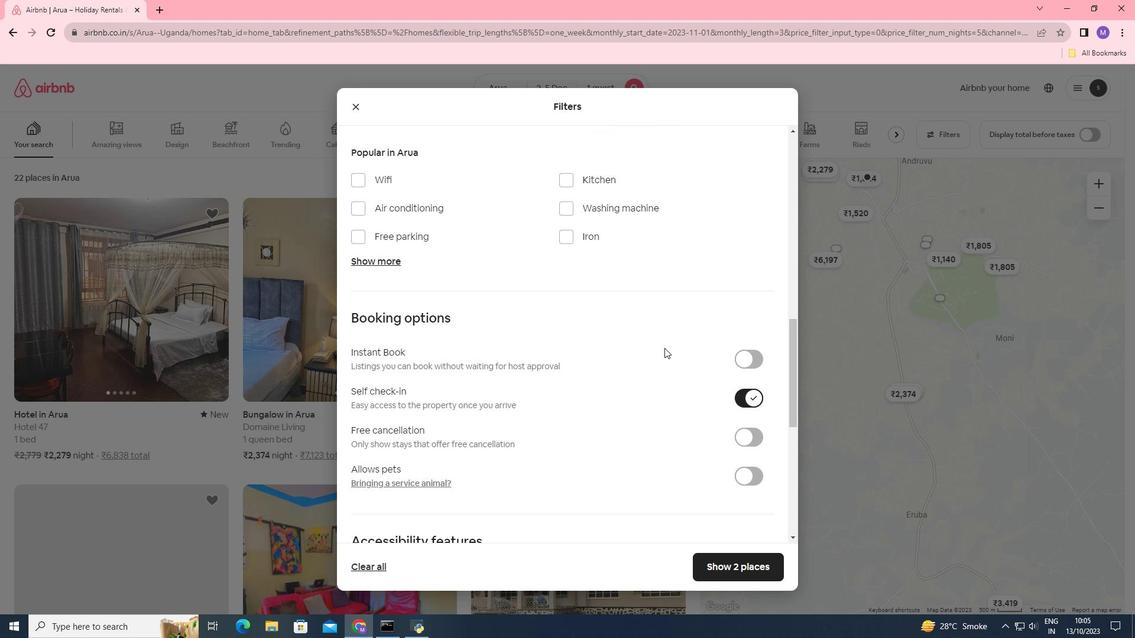 
Action: Mouse scrolled (664, 347) with delta (0, 0)
Screenshot: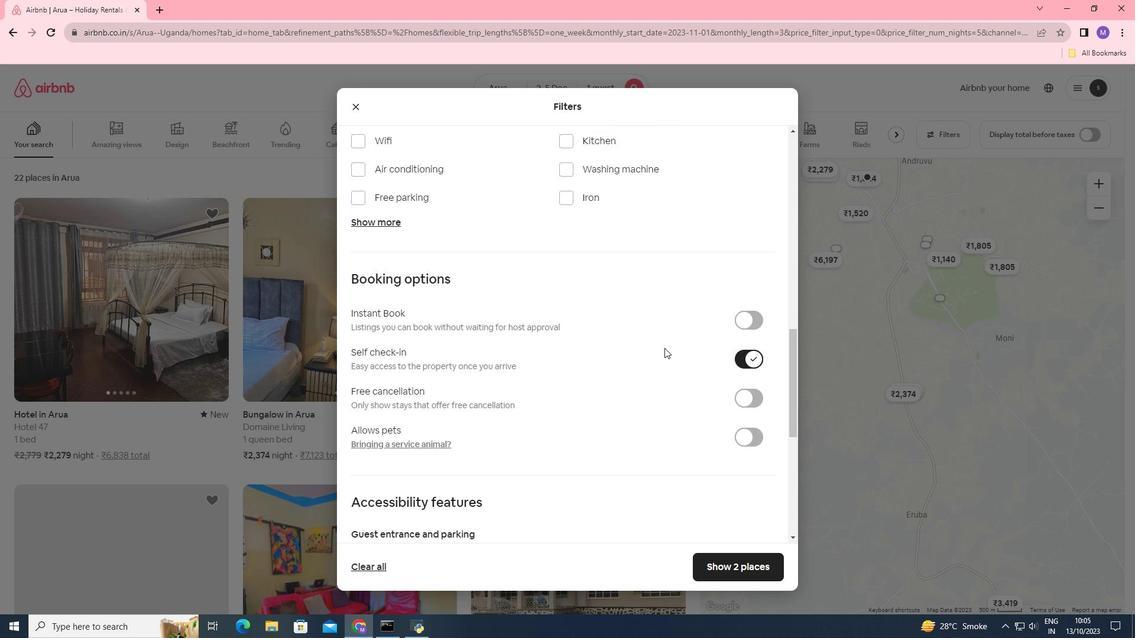 
Action: Mouse moved to (720, 568)
Screenshot: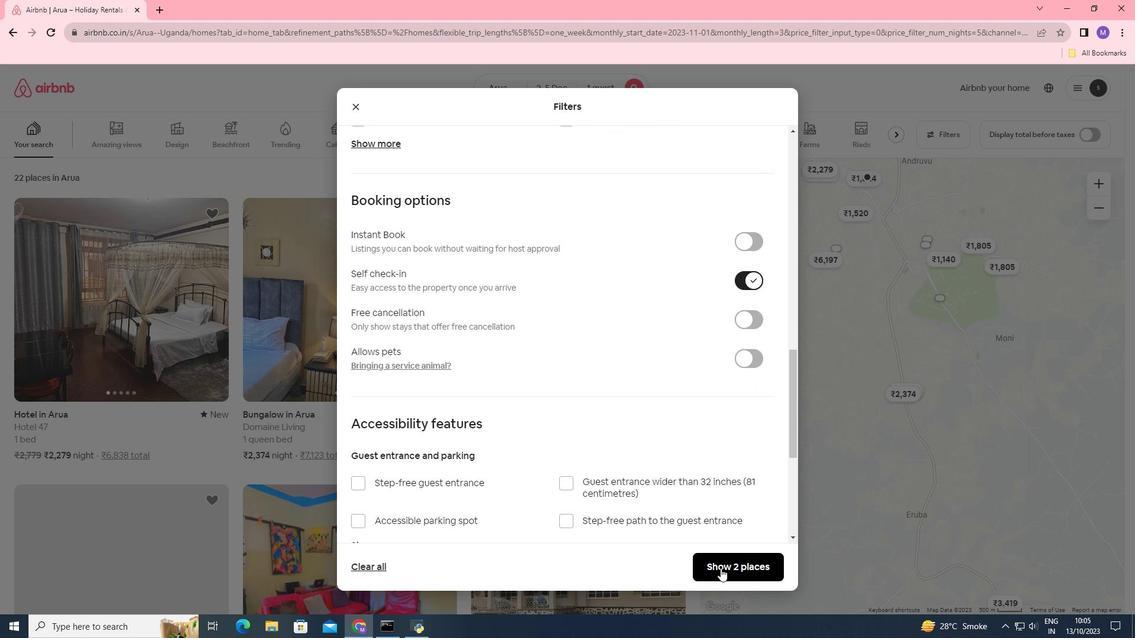 
Action: Mouse pressed left at (720, 568)
Screenshot: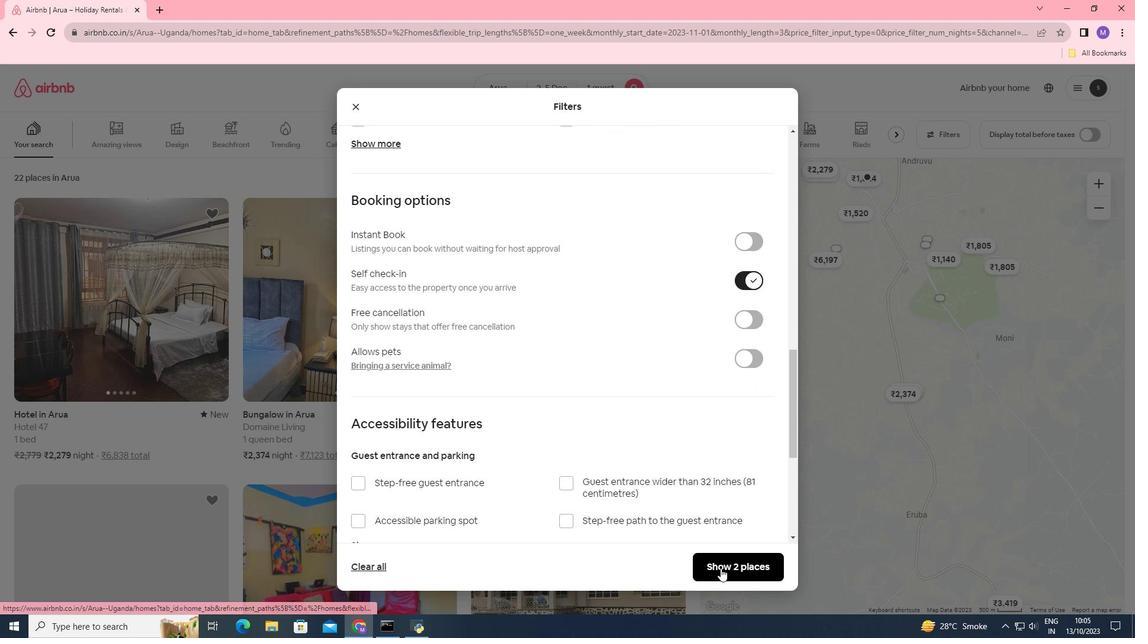
Action: Mouse moved to (151, 282)
Screenshot: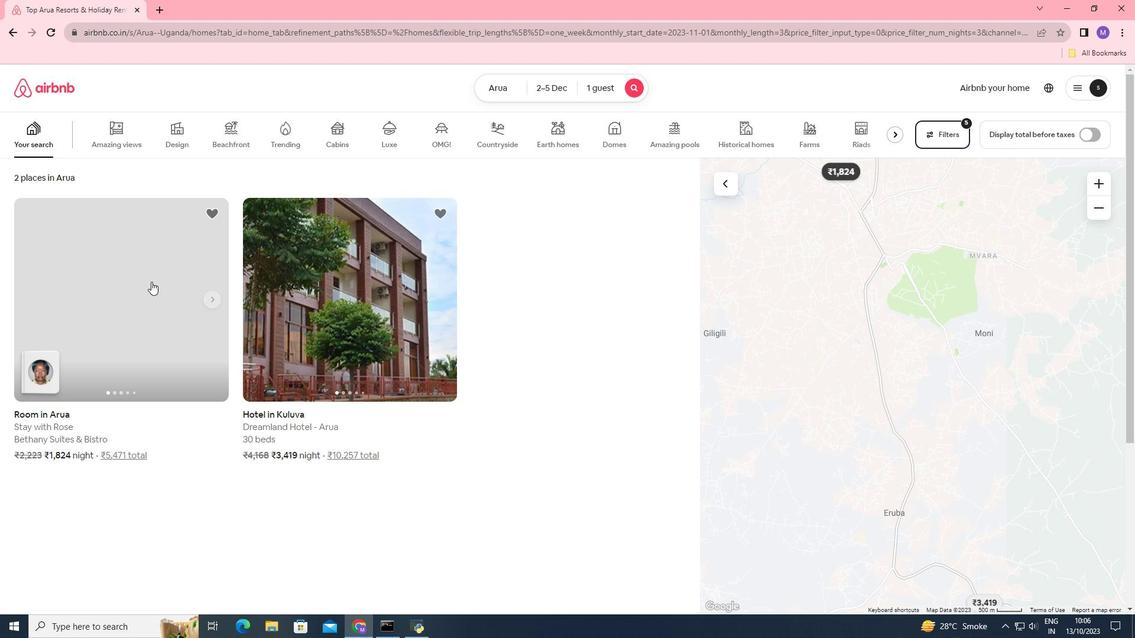 
Action: Mouse pressed left at (151, 282)
Screenshot: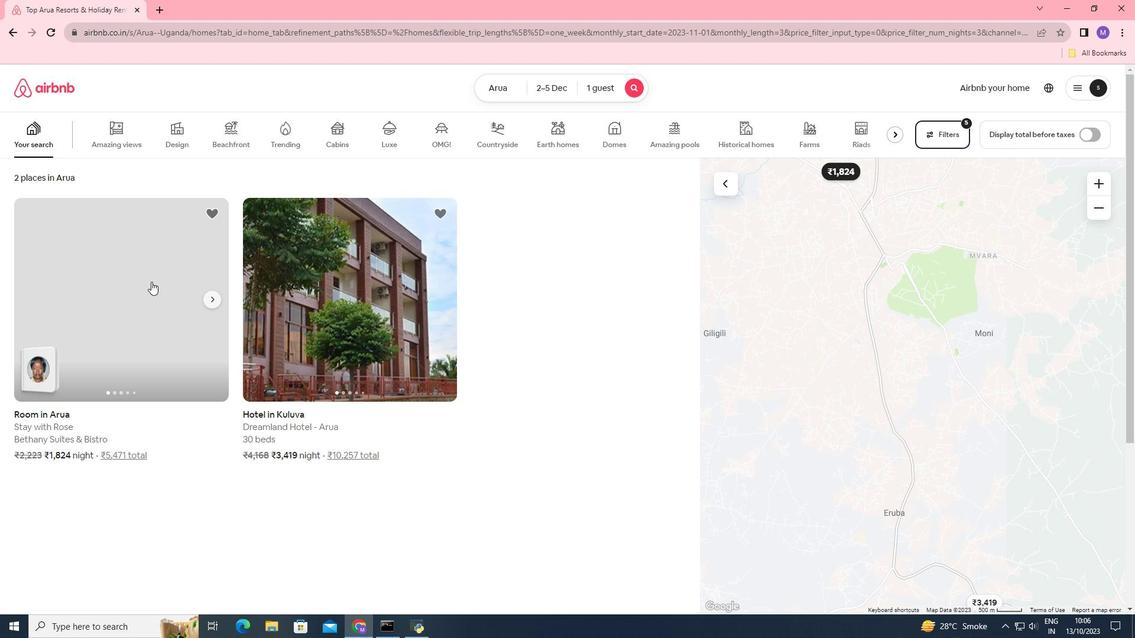 
Action: Mouse moved to (852, 422)
Screenshot: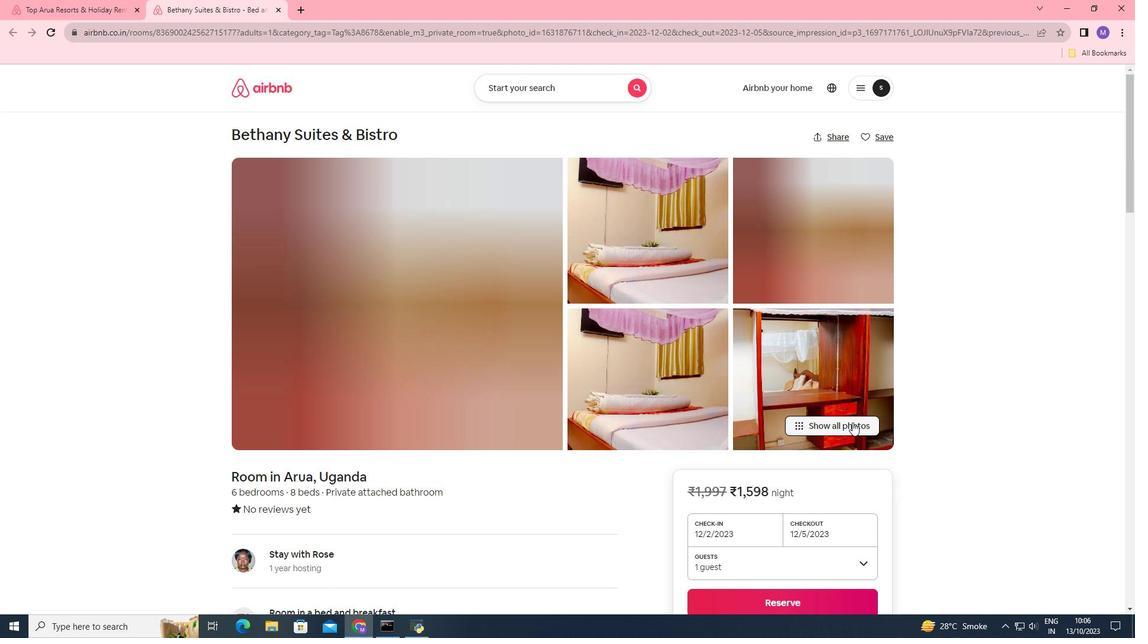 
Action: Mouse pressed left at (852, 422)
Screenshot: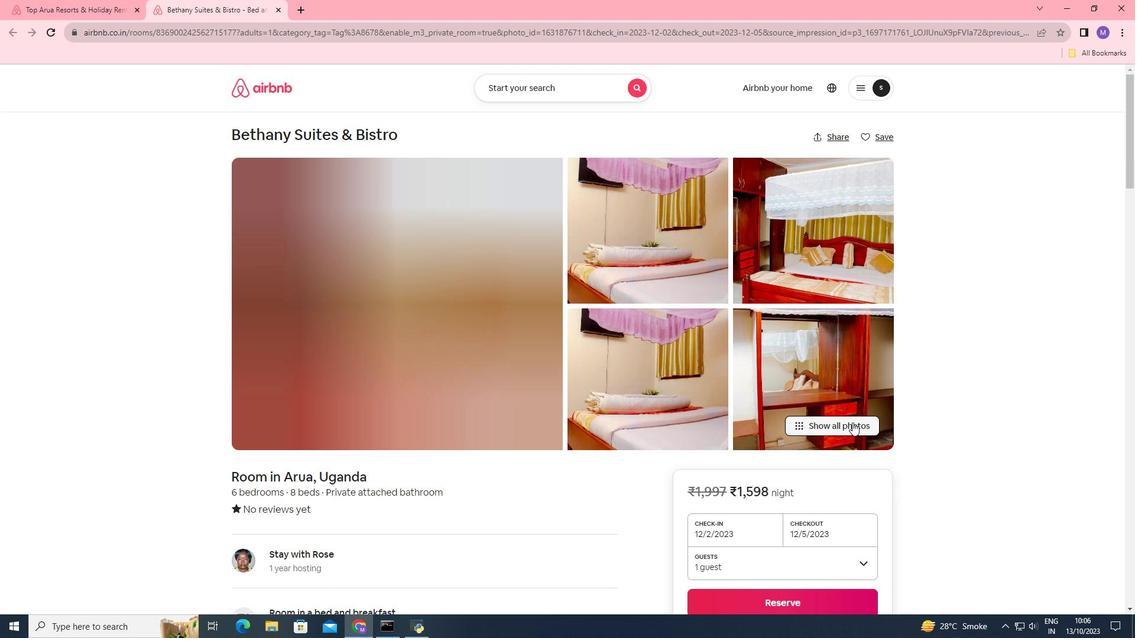 
Action: Mouse moved to (606, 265)
Screenshot: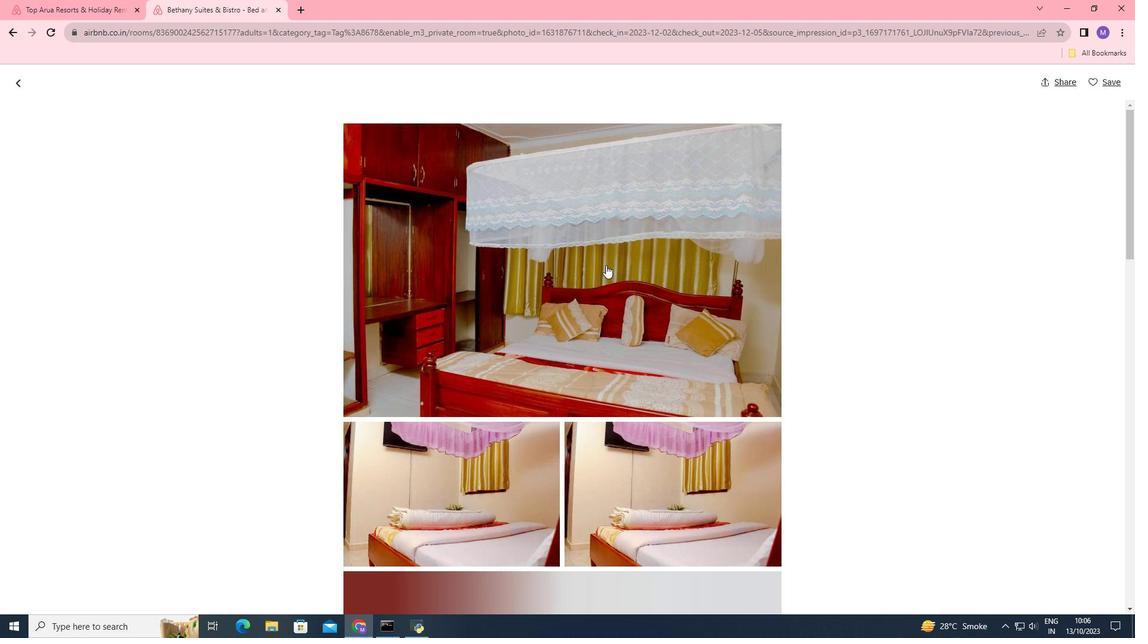 
Action: Mouse scrolled (606, 264) with delta (0, 0)
Screenshot: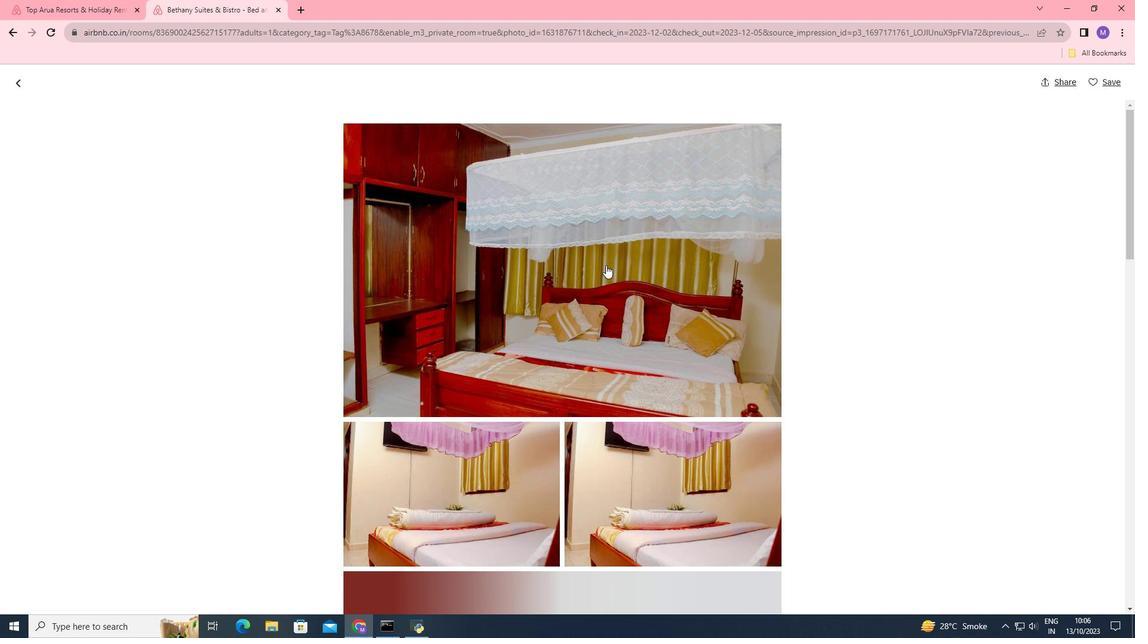 
Action: Mouse moved to (606, 265)
Screenshot: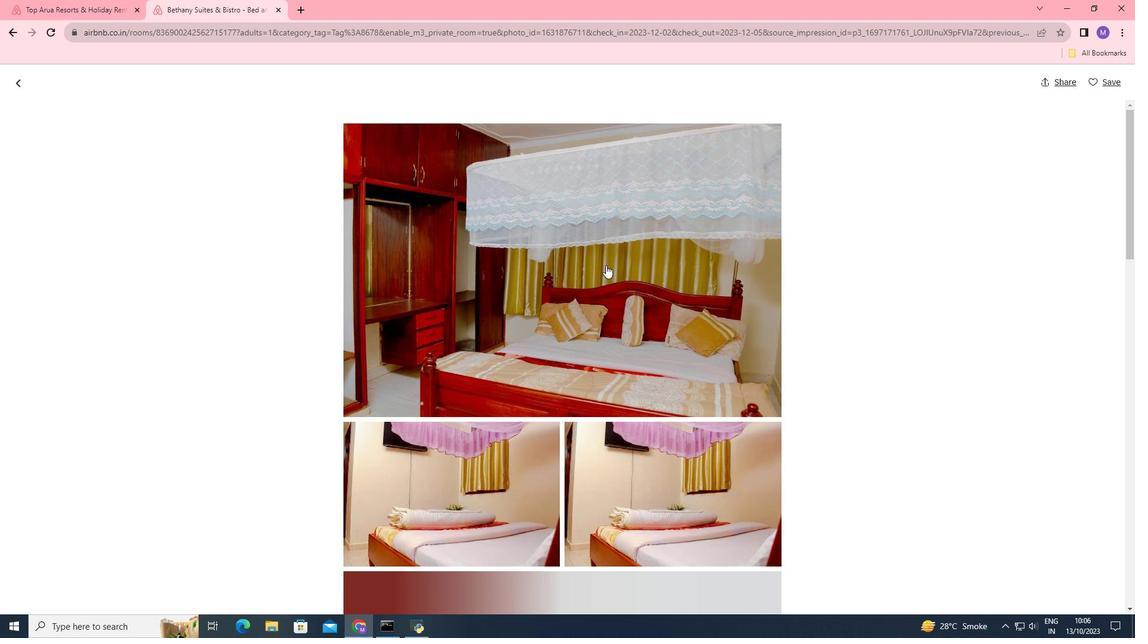 
Action: Mouse scrolled (606, 264) with delta (0, 0)
Screenshot: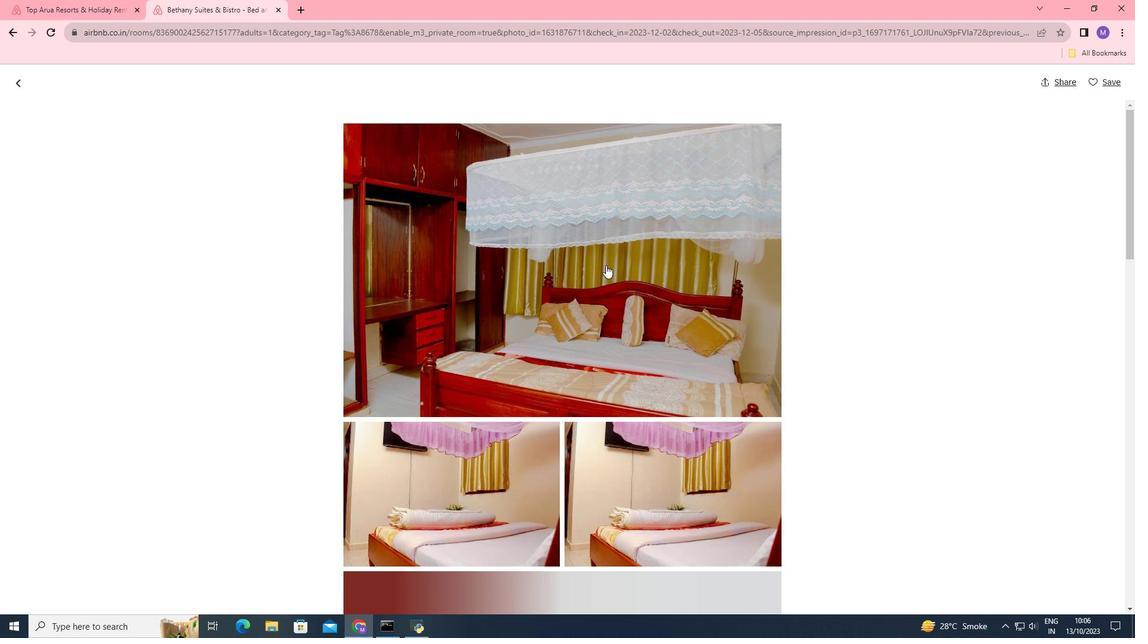 
Action: Mouse moved to (605, 265)
Screenshot: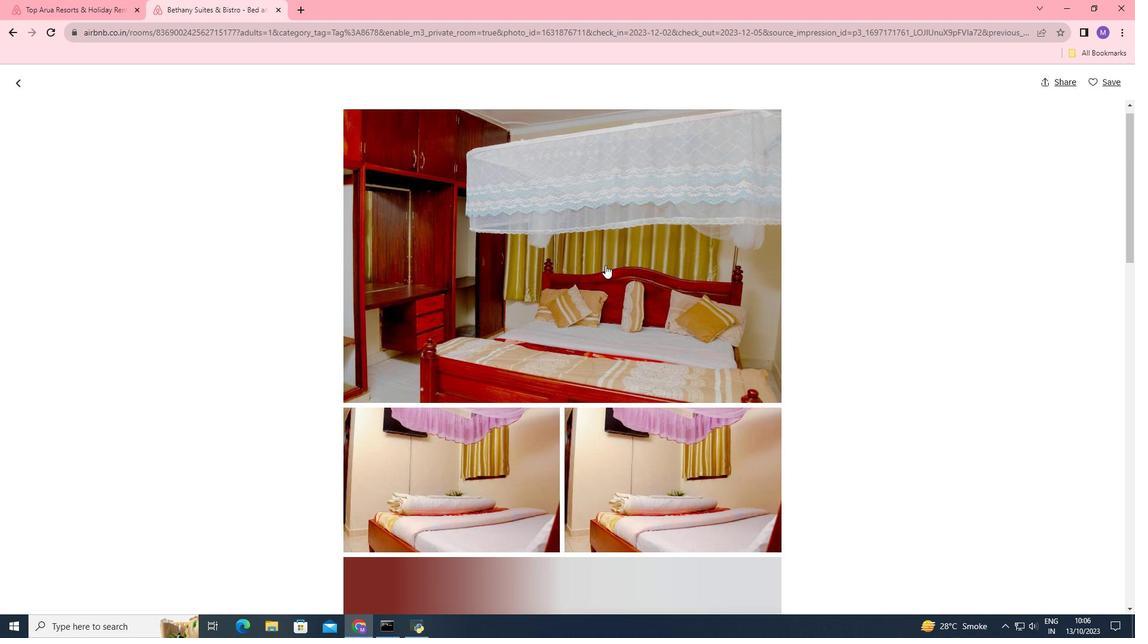 
Action: Mouse scrolled (605, 264) with delta (0, 0)
Screenshot: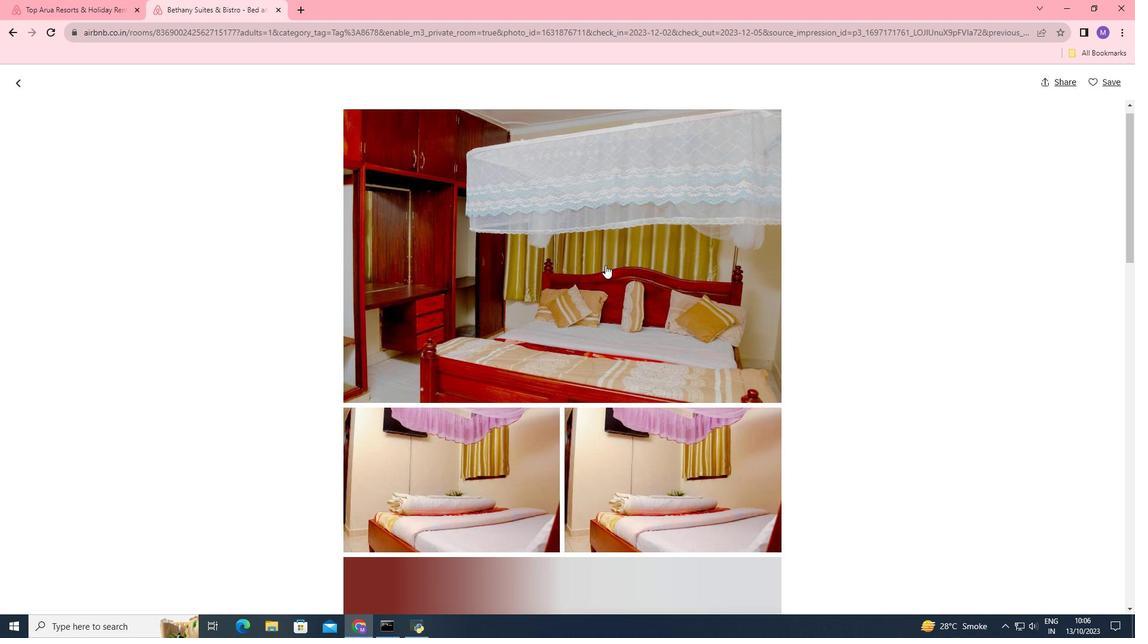
Action: Mouse scrolled (605, 264) with delta (0, 0)
Screenshot: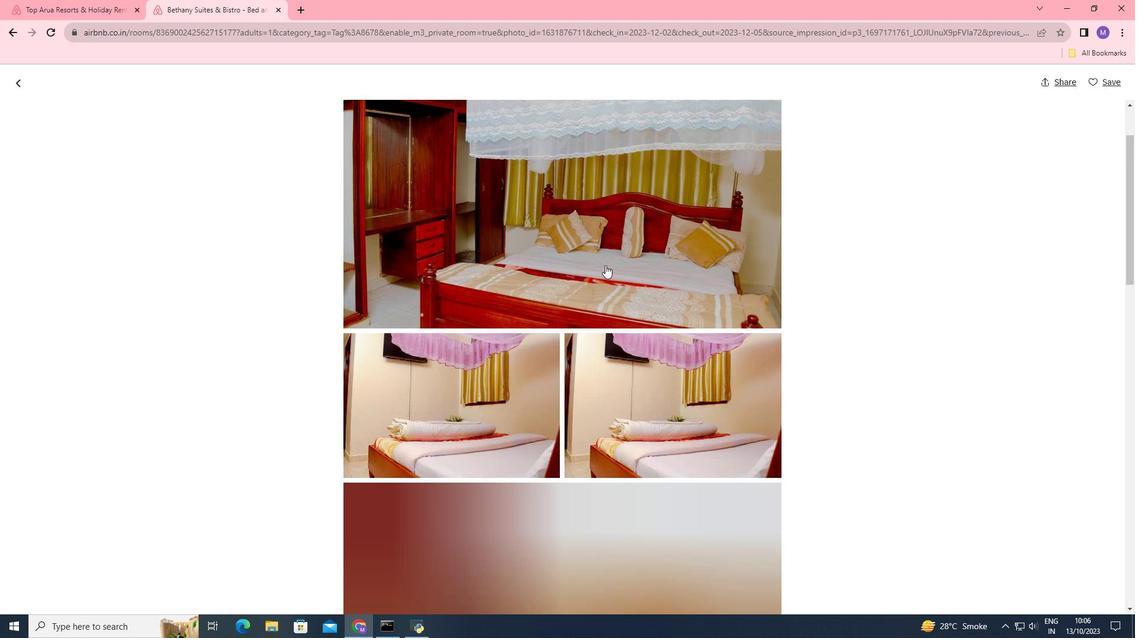 
Action: Mouse scrolled (605, 264) with delta (0, 0)
Screenshot: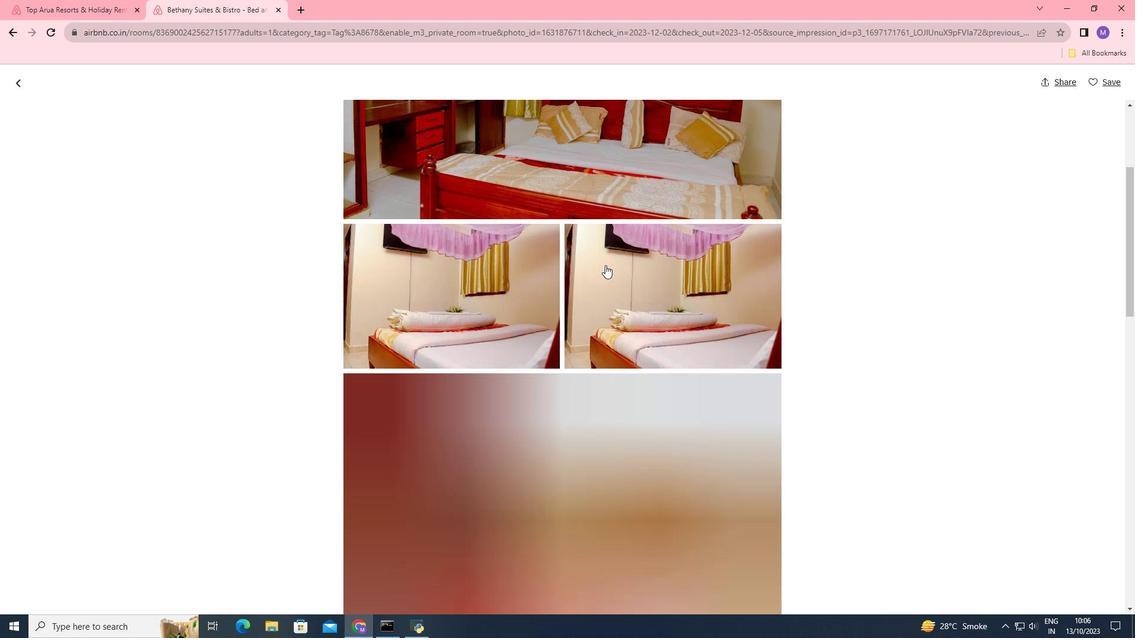 
Action: Mouse scrolled (605, 264) with delta (0, 0)
Screenshot: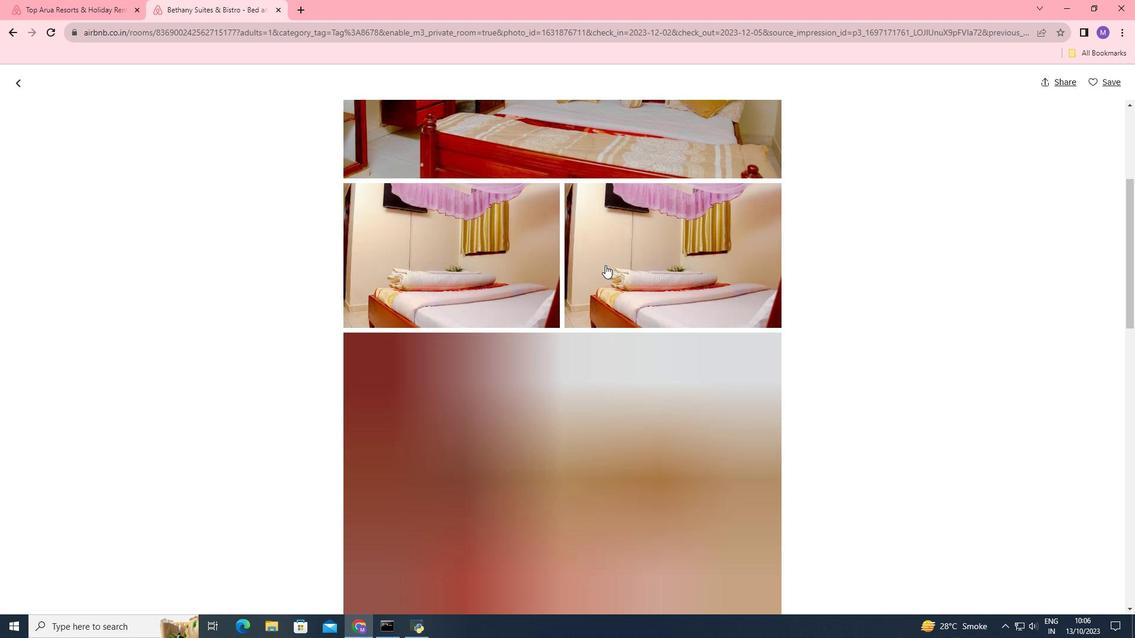
Action: Mouse moved to (605, 265)
Screenshot: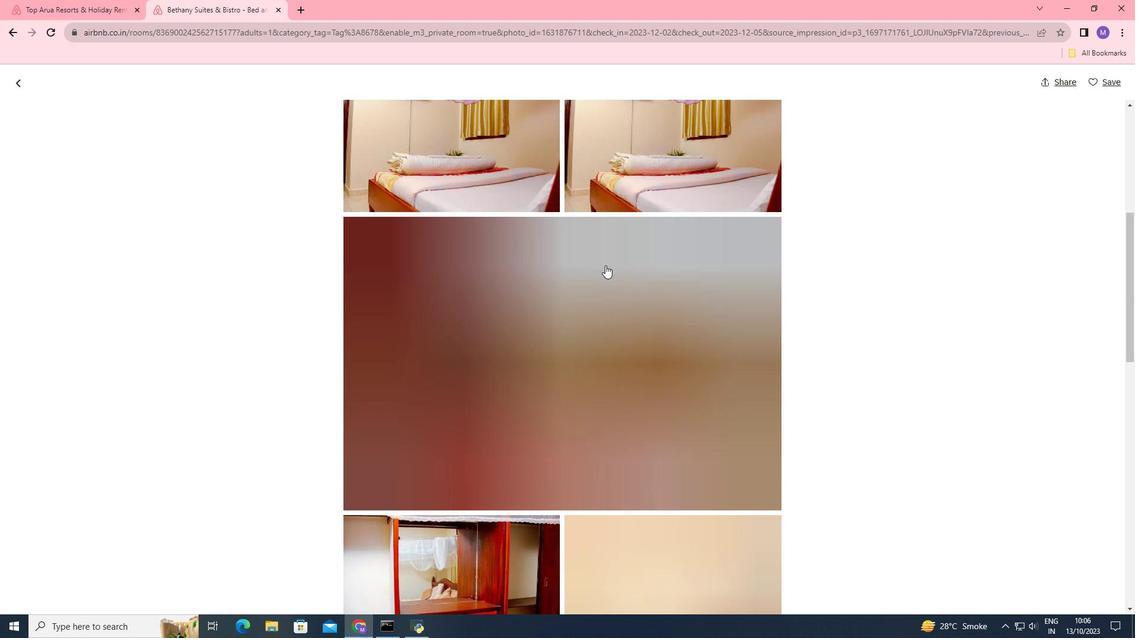
Action: Mouse scrolled (605, 264) with delta (0, 0)
Screenshot: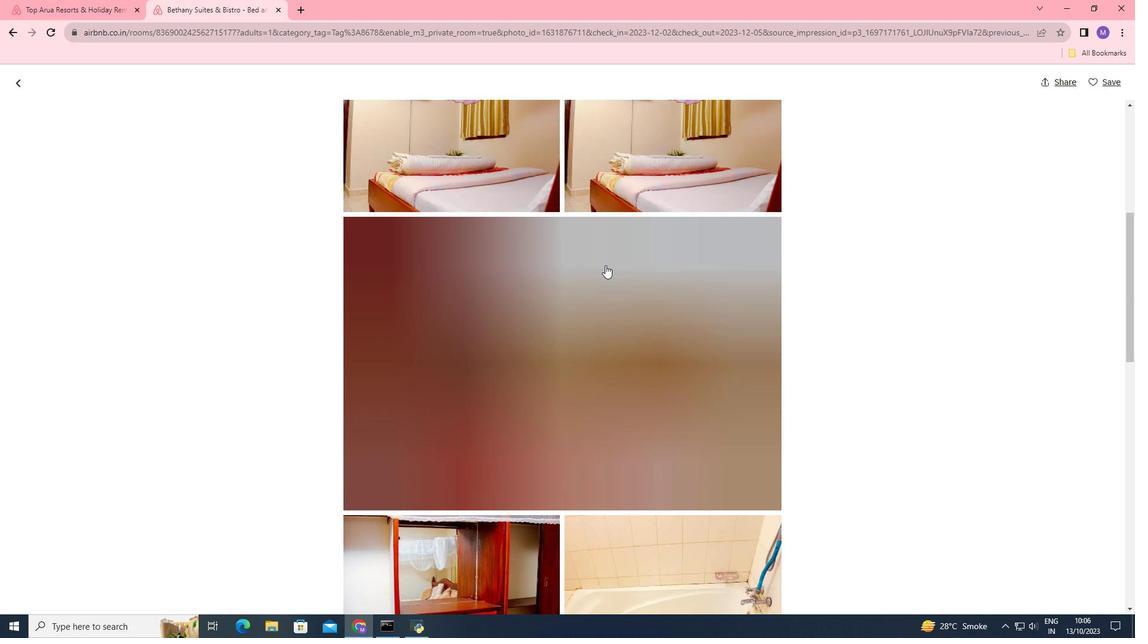
Action: Mouse scrolled (605, 264) with delta (0, 0)
Screenshot: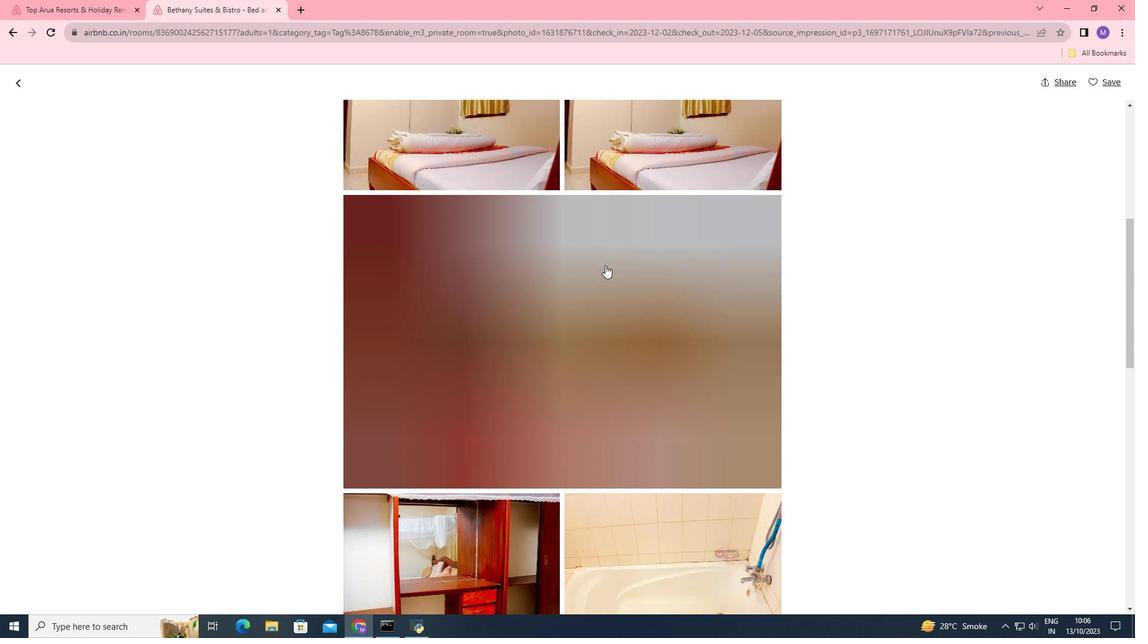 
Action: Mouse scrolled (605, 264) with delta (0, 0)
Screenshot: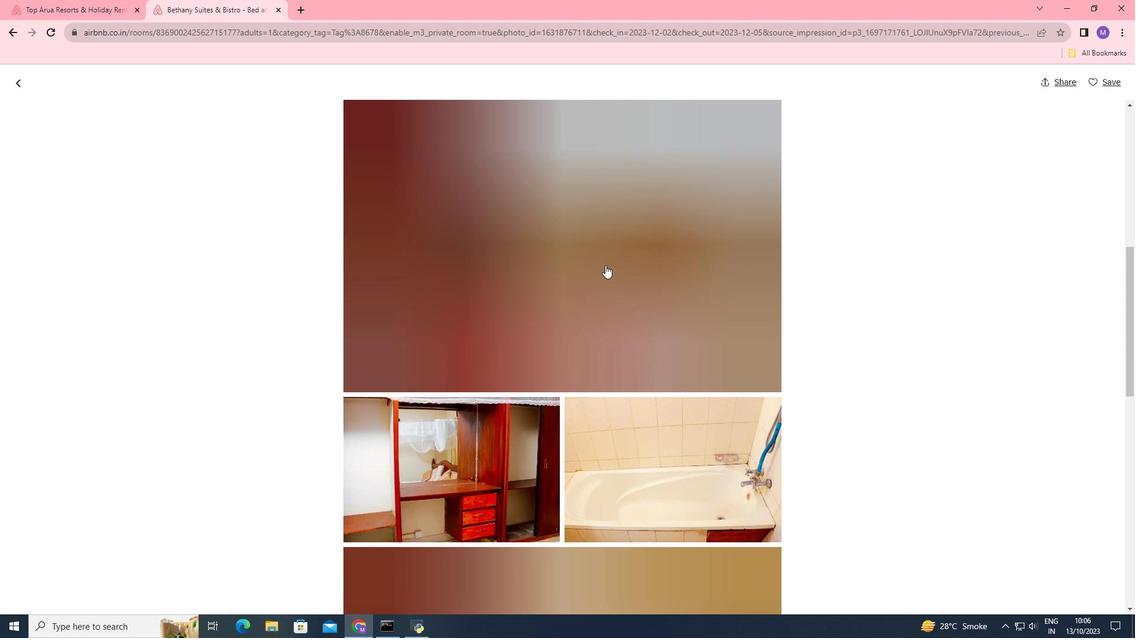 
Action: Mouse scrolled (605, 264) with delta (0, 0)
Screenshot: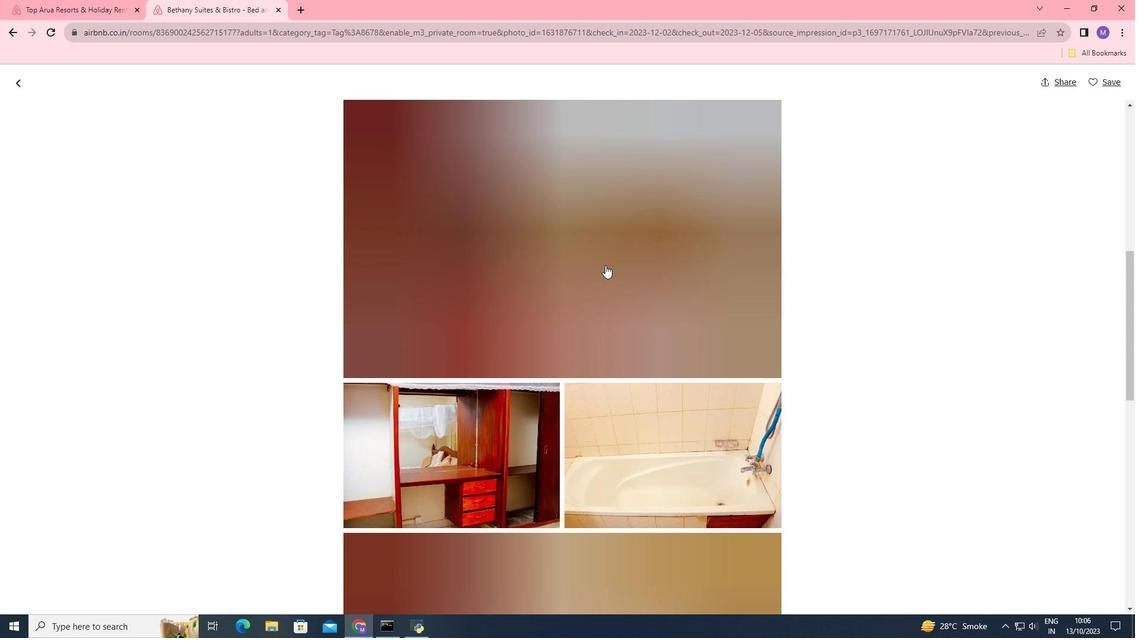 
Action: Mouse scrolled (605, 264) with delta (0, 0)
Screenshot: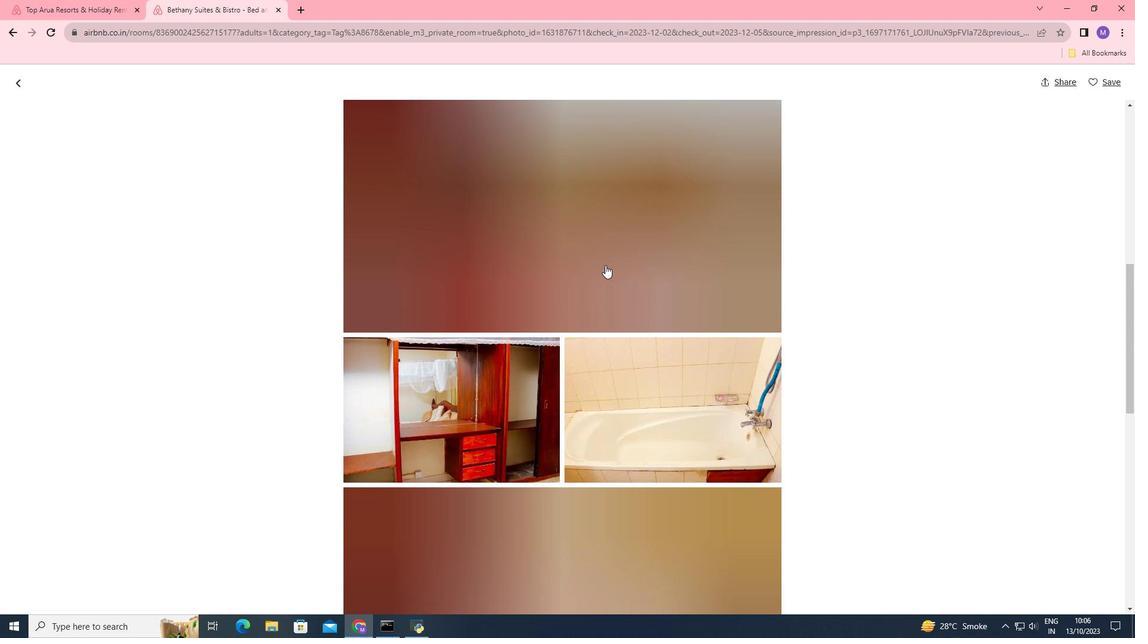
Action: Mouse moved to (611, 263)
Screenshot: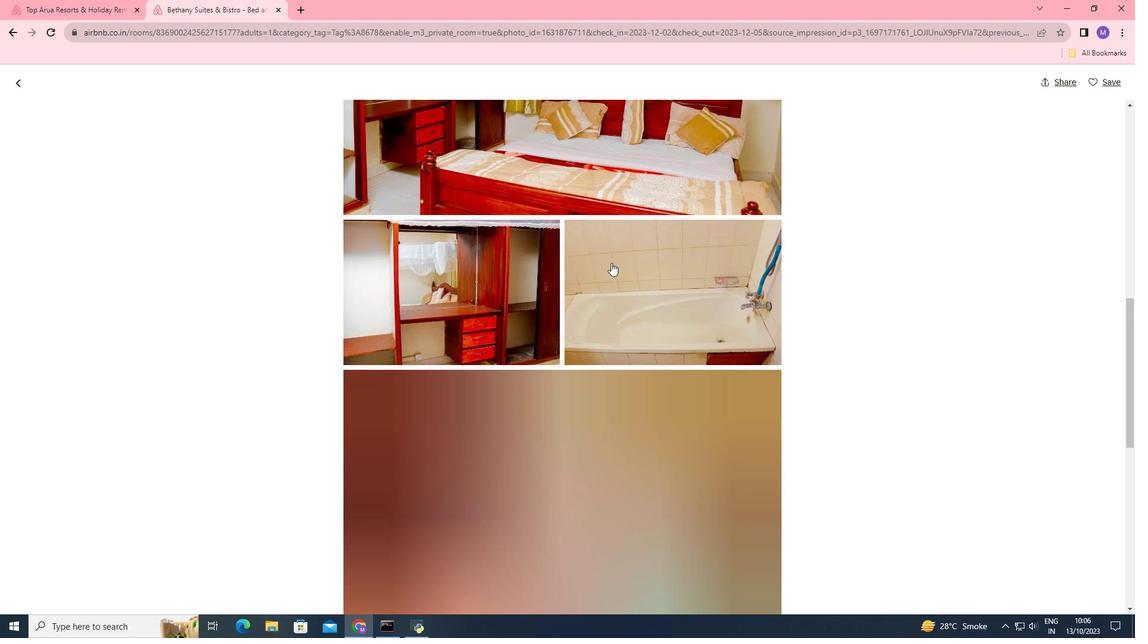 
Action: Mouse scrolled (611, 262) with delta (0, 0)
Screenshot: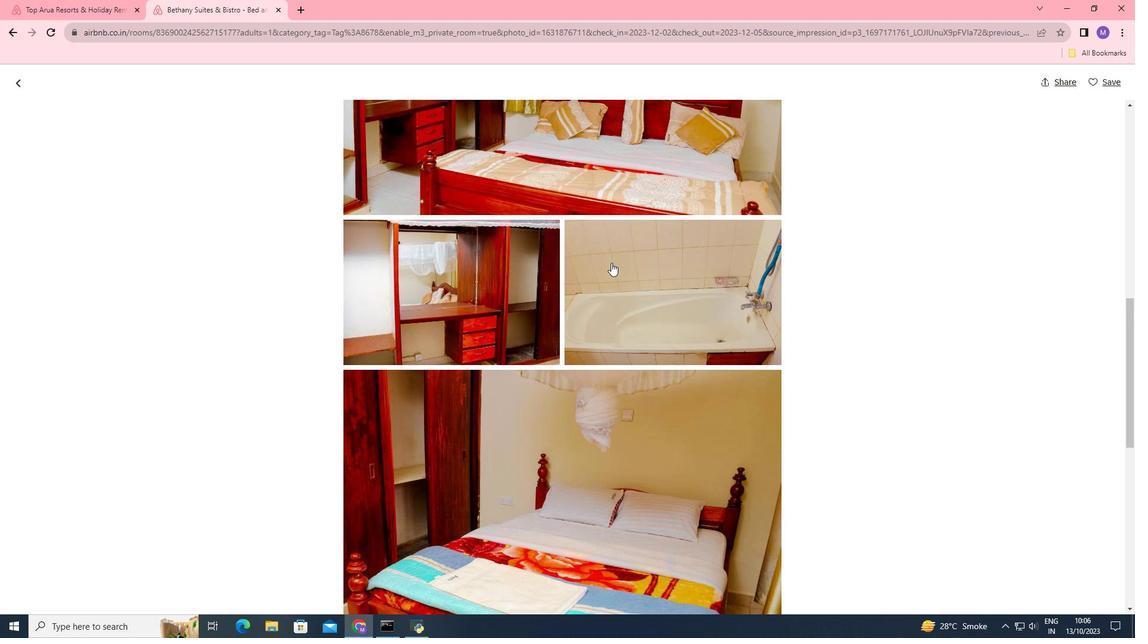 
Action: Mouse scrolled (611, 262) with delta (0, 0)
Screenshot: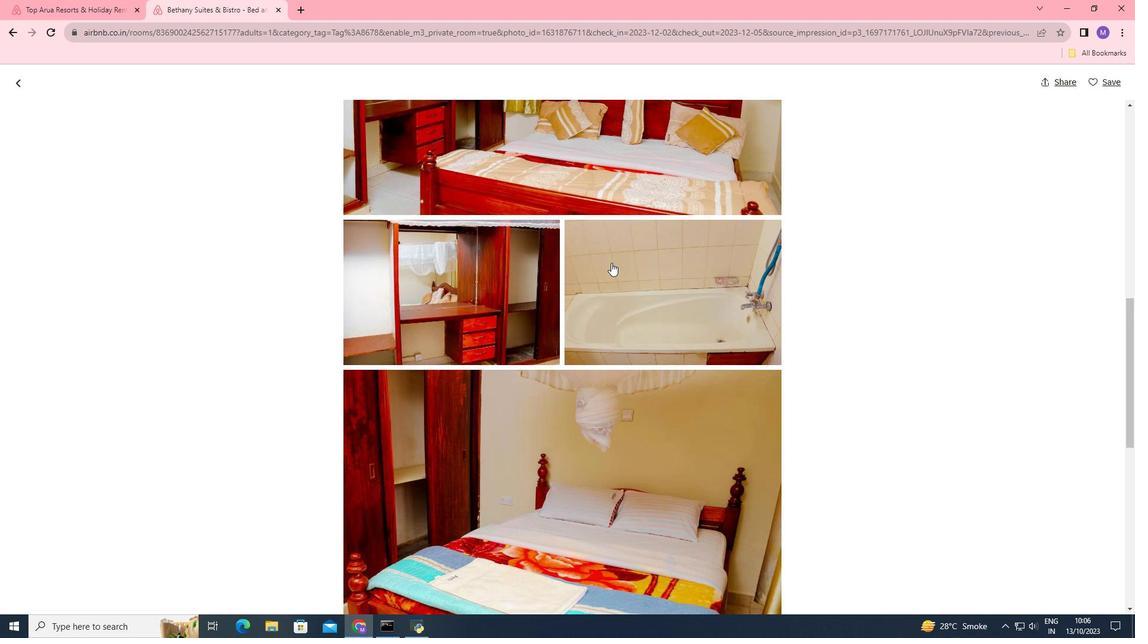 
Action: Mouse scrolled (611, 262) with delta (0, 0)
Screenshot: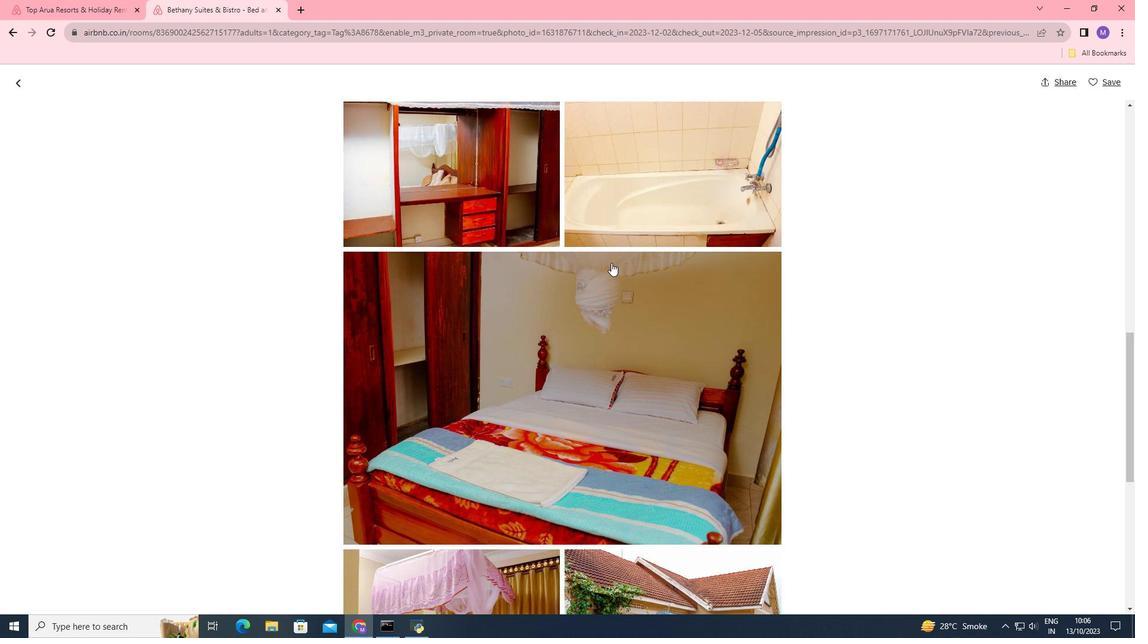 
Action: Mouse scrolled (611, 262) with delta (0, 0)
Screenshot: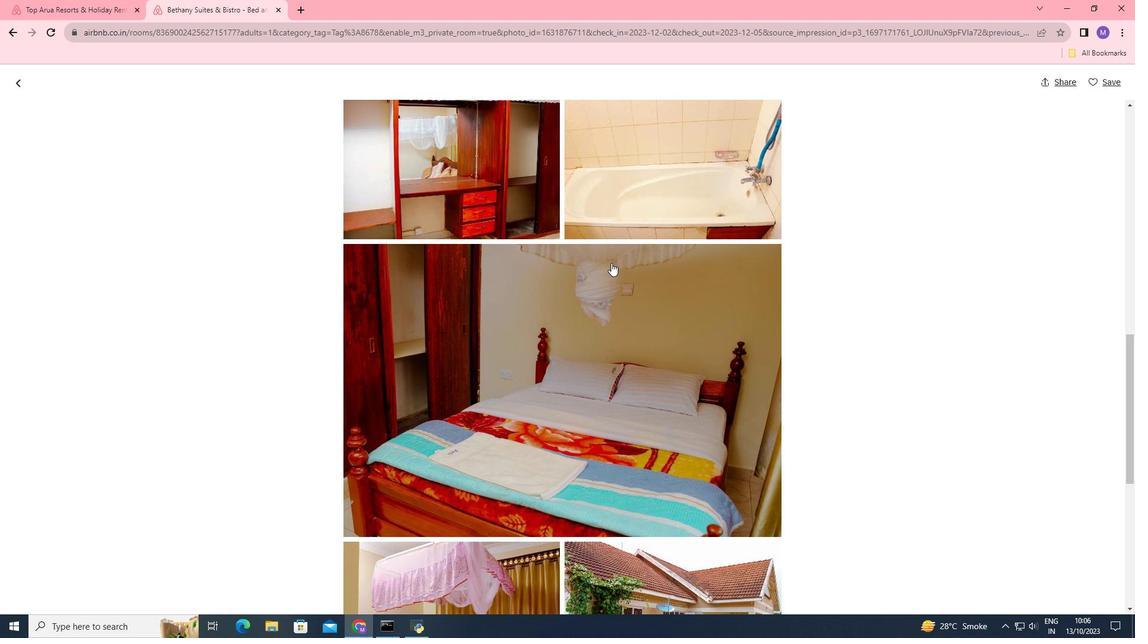 
Action: Mouse scrolled (611, 262) with delta (0, 0)
Screenshot: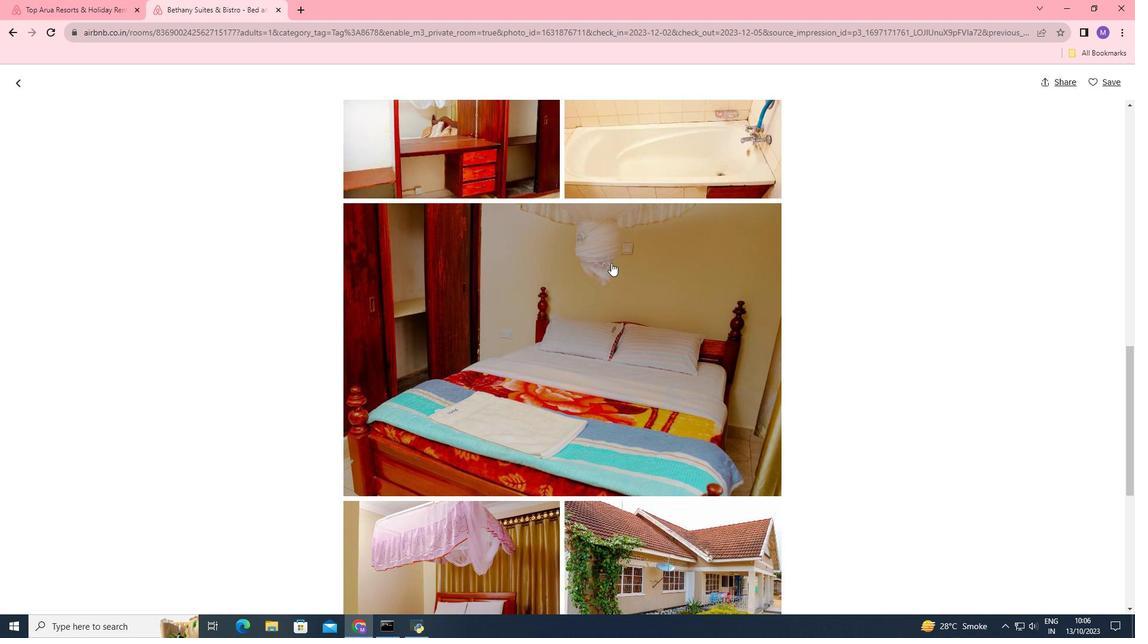 
Action: Mouse scrolled (611, 262) with delta (0, 0)
Screenshot: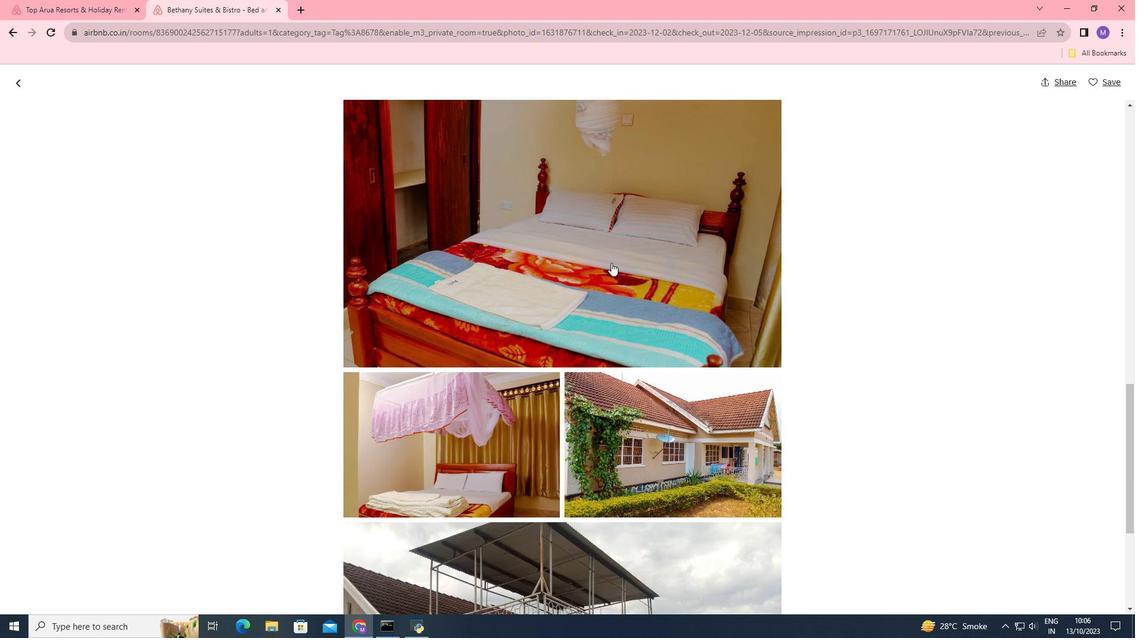
Action: Mouse scrolled (611, 262) with delta (0, 0)
Screenshot: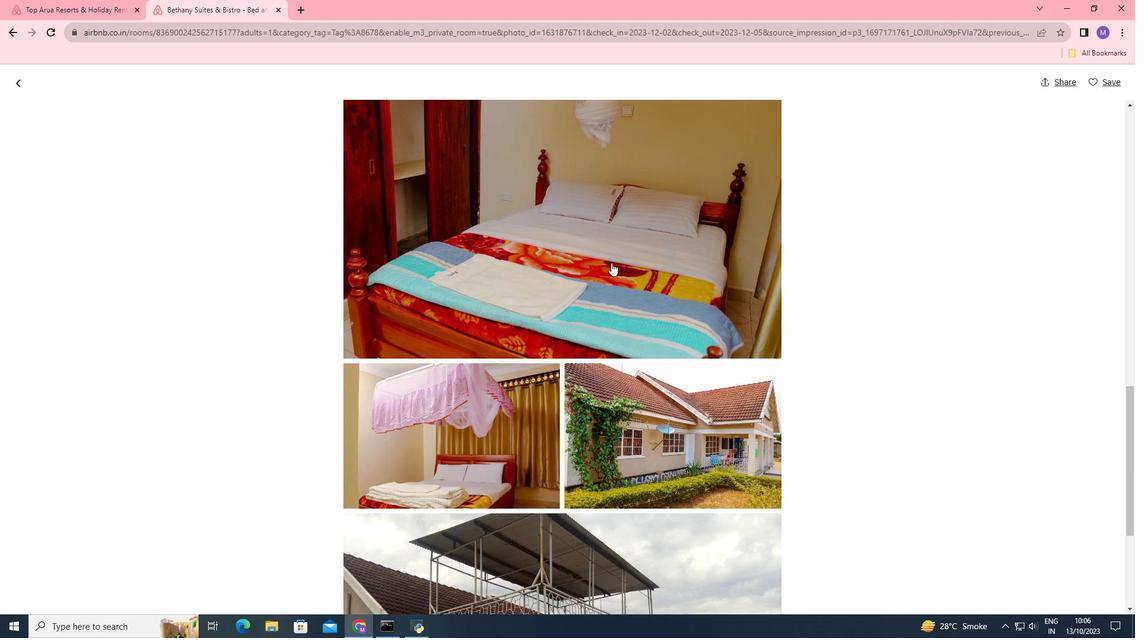 
Action: Mouse scrolled (611, 262) with delta (0, 0)
Screenshot: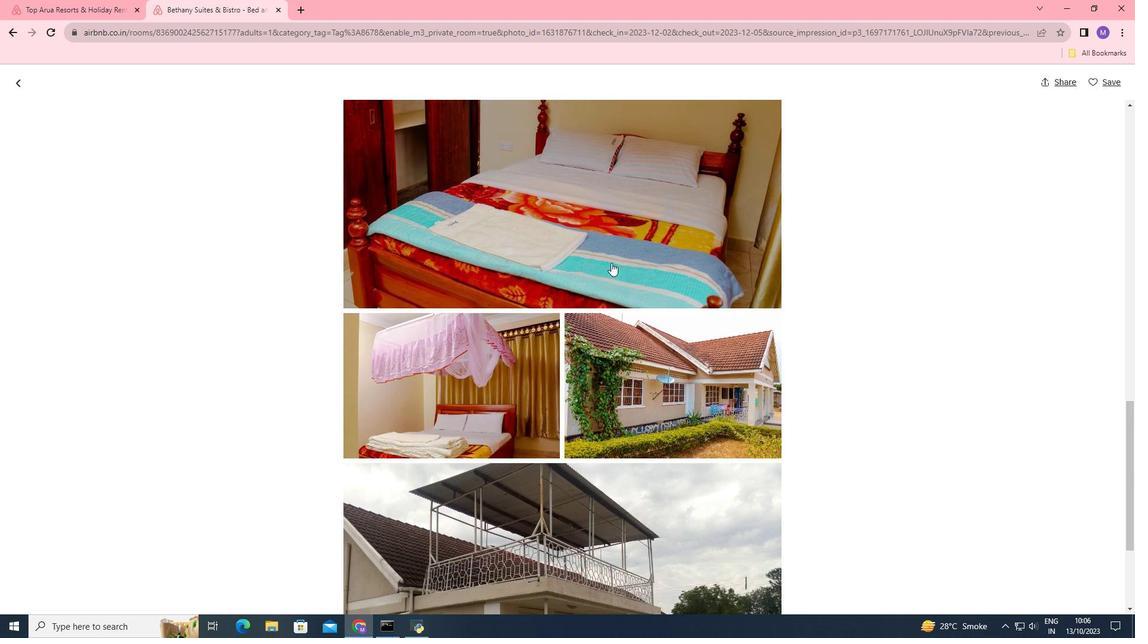 
Action: Mouse scrolled (611, 262) with delta (0, 0)
Screenshot: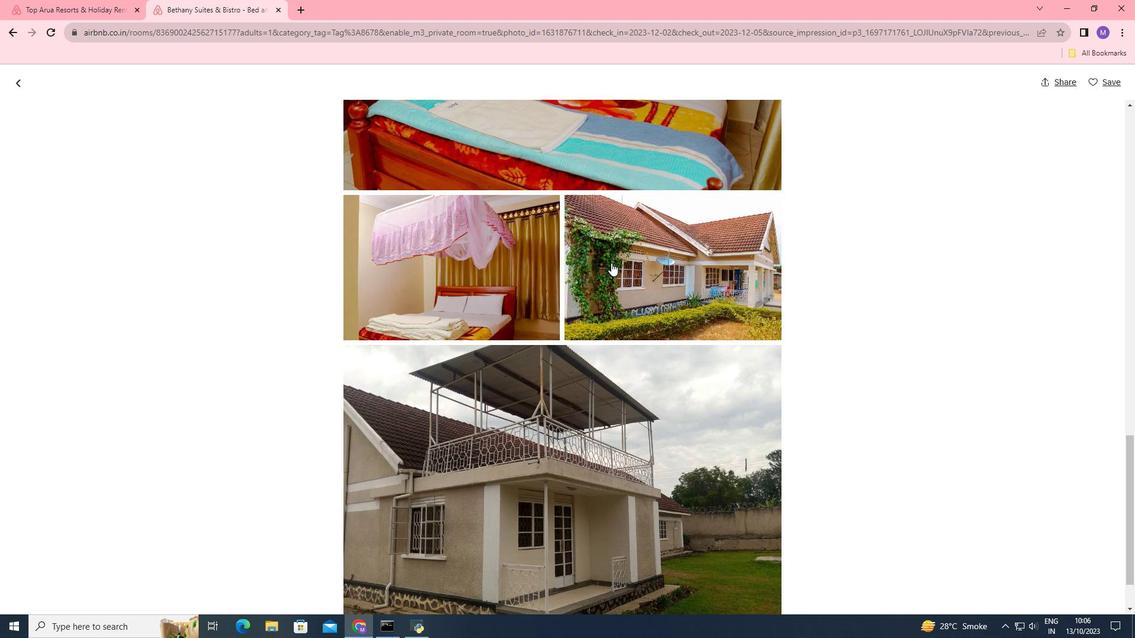 
Action: Mouse scrolled (611, 262) with delta (0, 0)
Screenshot: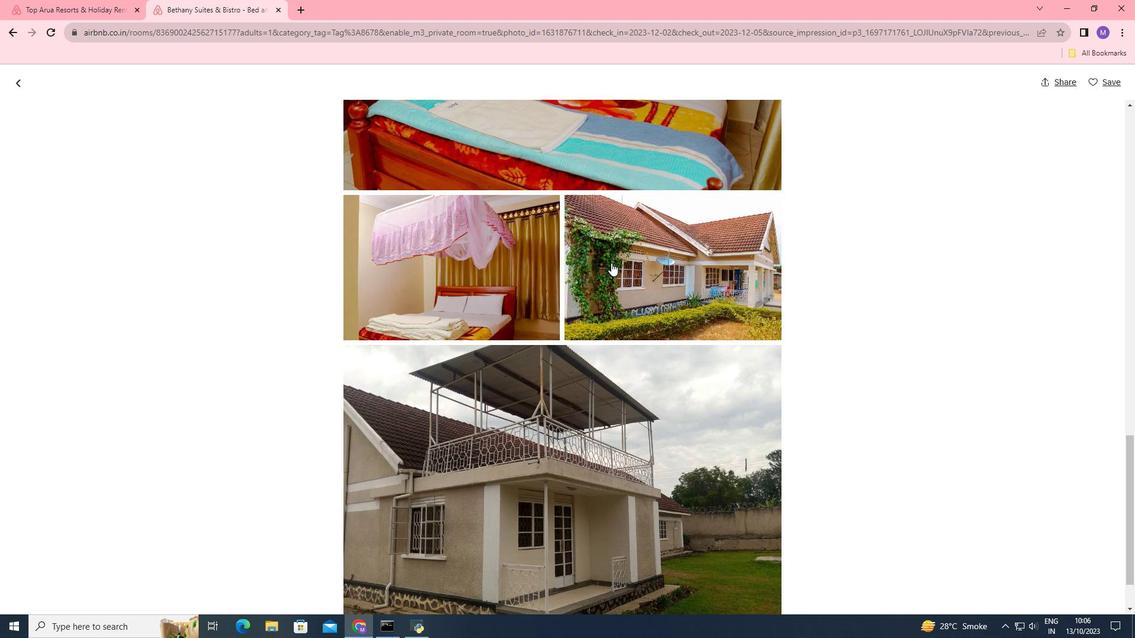 
Action: Mouse scrolled (611, 262) with delta (0, 0)
Screenshot: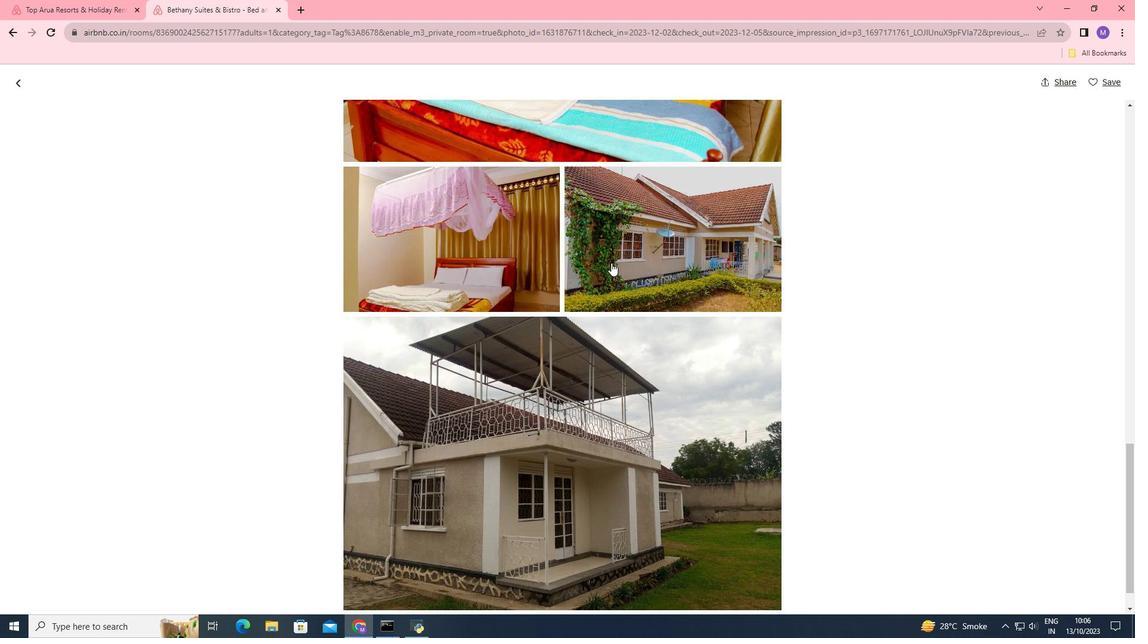 
Action: Mouse scrolled (611, 262) with delta (0, 0)
Screenshot: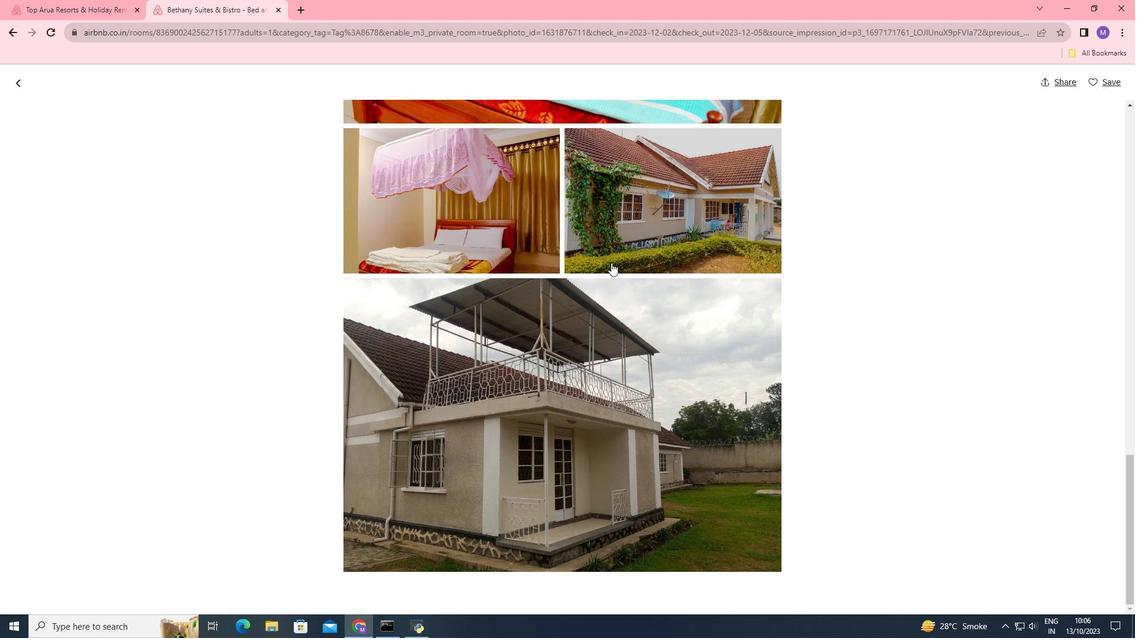 
Action: Mouse scrolled (611, 262) with delta (0, 0)
Screenshot: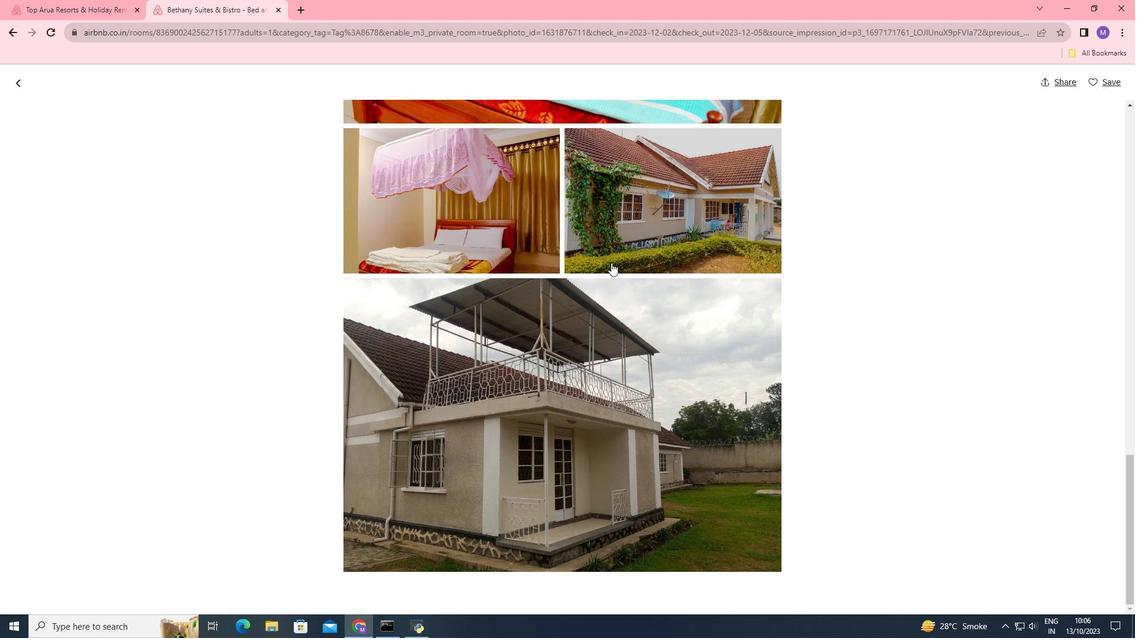 
Action: Mouse moved to (20, 89)
Screenshot: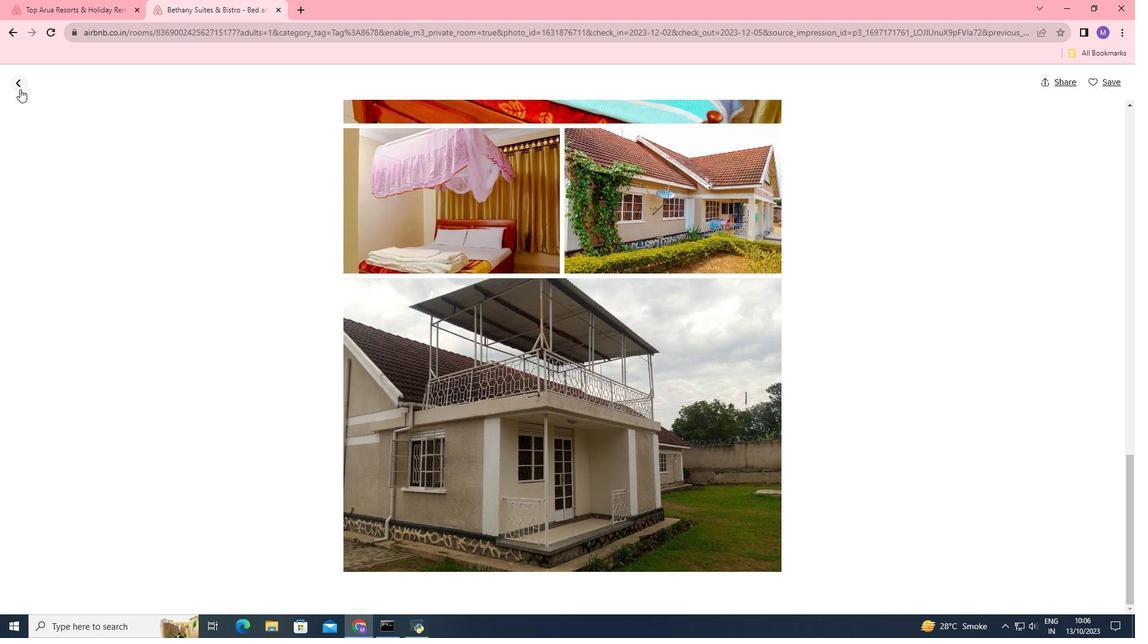 
Action: Mouse pressed left at (20, 89)
Screenshot: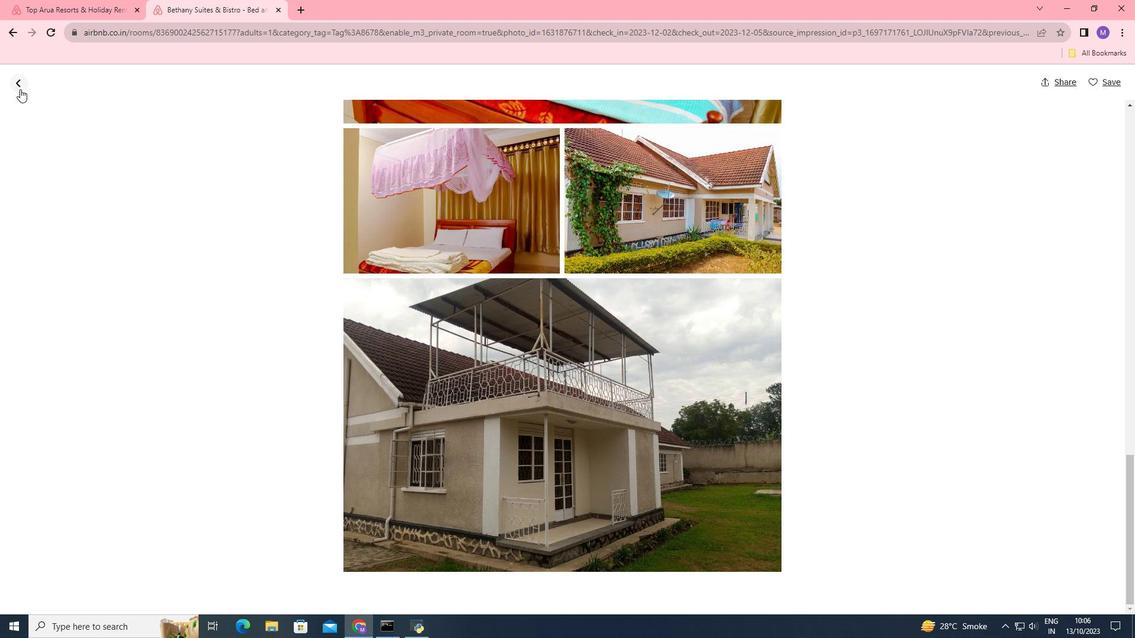 
Action: Mouse moved to (386, 267)
Screenshot: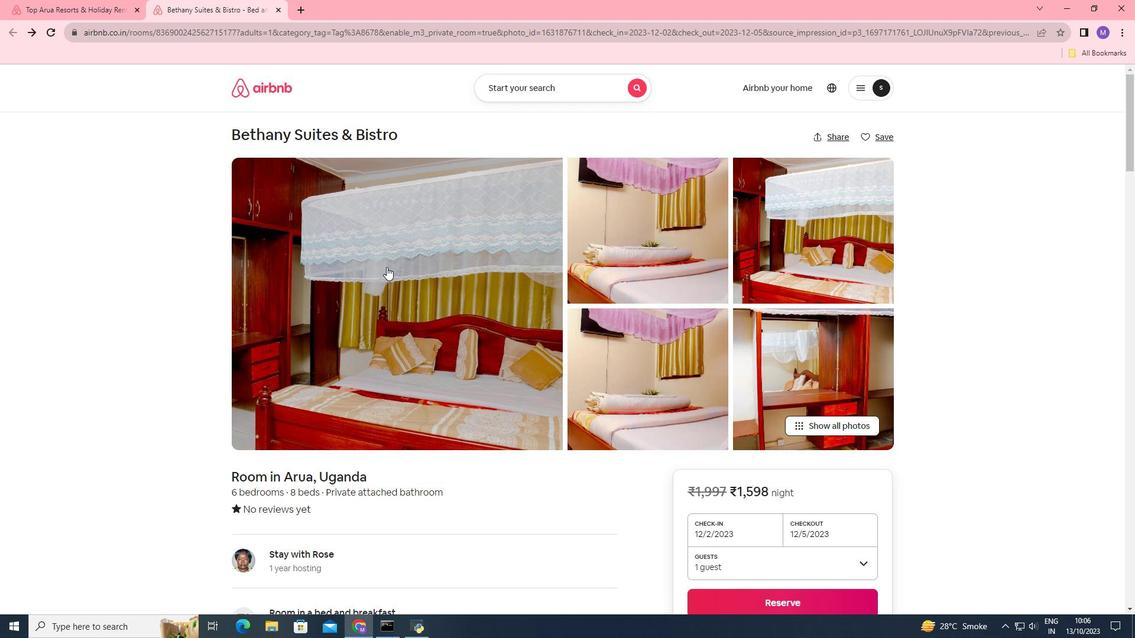 
Action: Mouse scrolled (386, 266) with delta (0, 0)
Screenshot: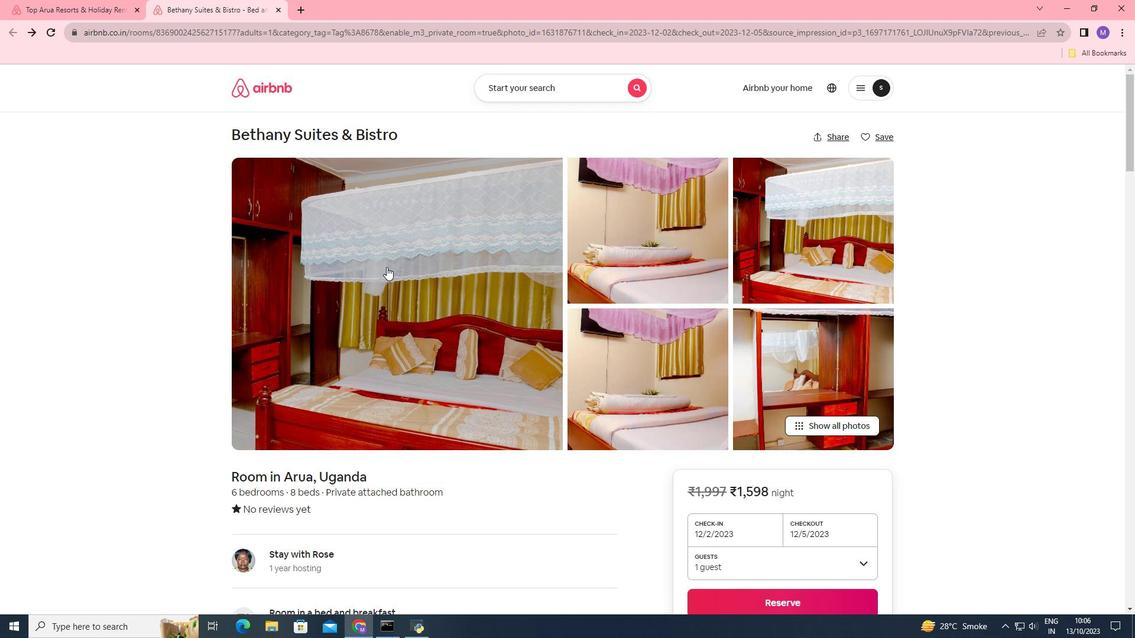 
Action: Mouse moved to (386, 267)
Screenshot: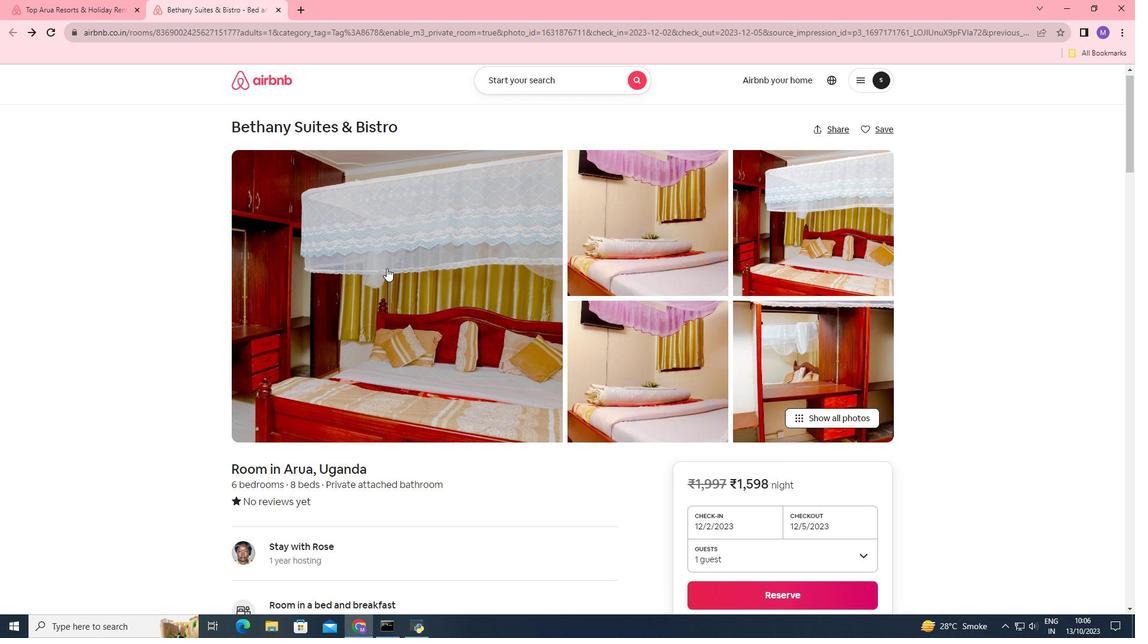 
Action: Mouse scrolled (386, 266) with delta (0, 0)
Screenshot: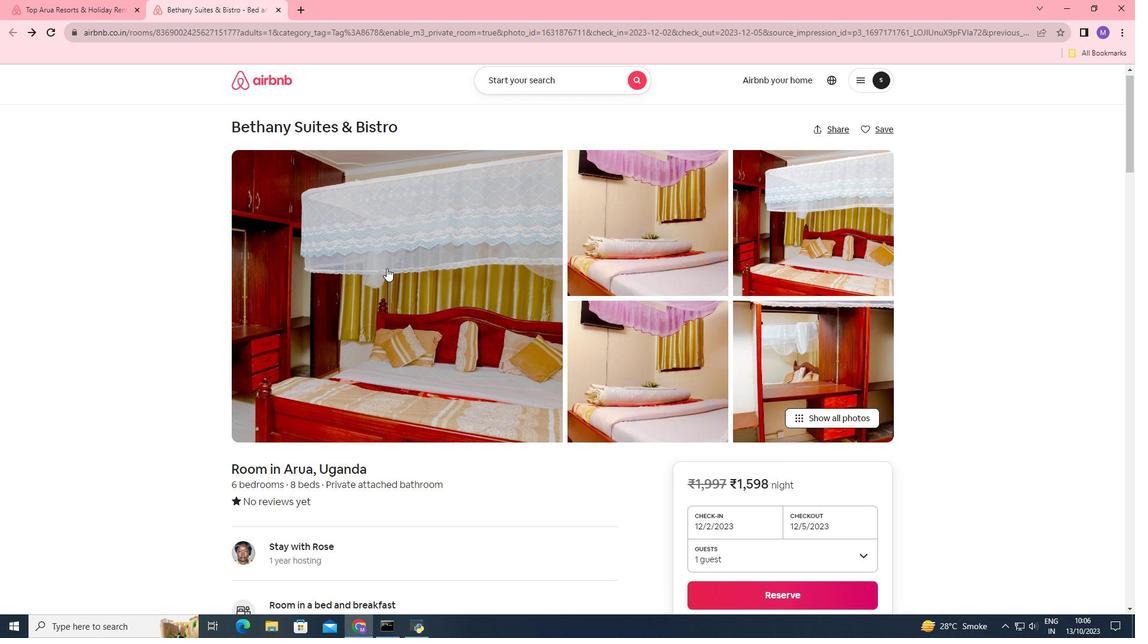 
Action: Mouse moved to (381, 272)
Screenshot: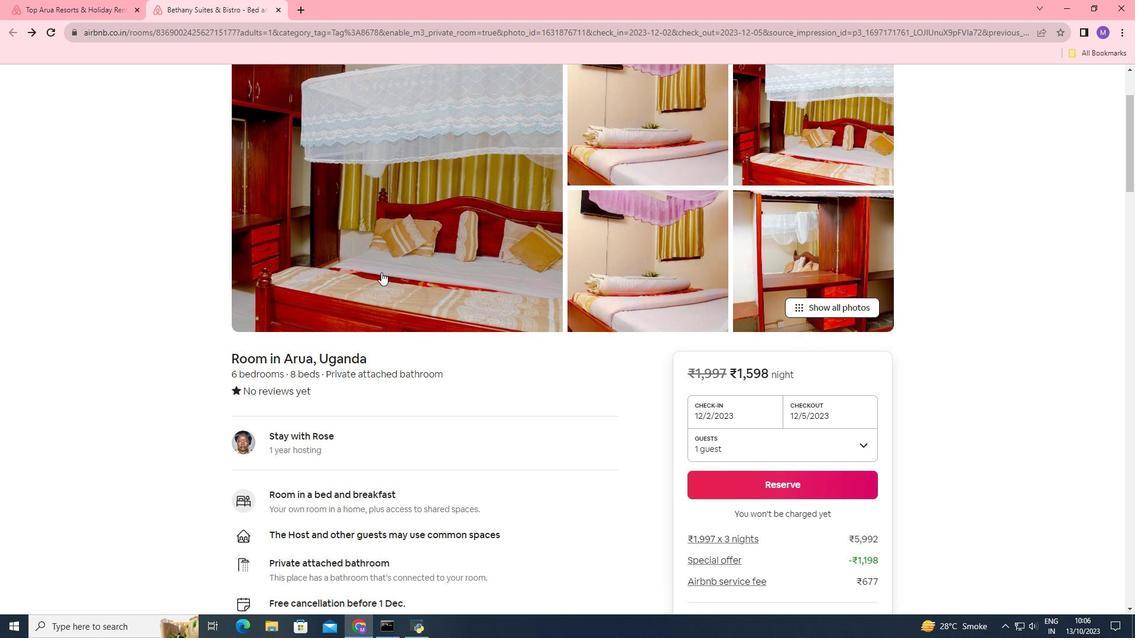 
Action: Mouse scrolled (381, 272) with delta (0, 0)
Screenshot: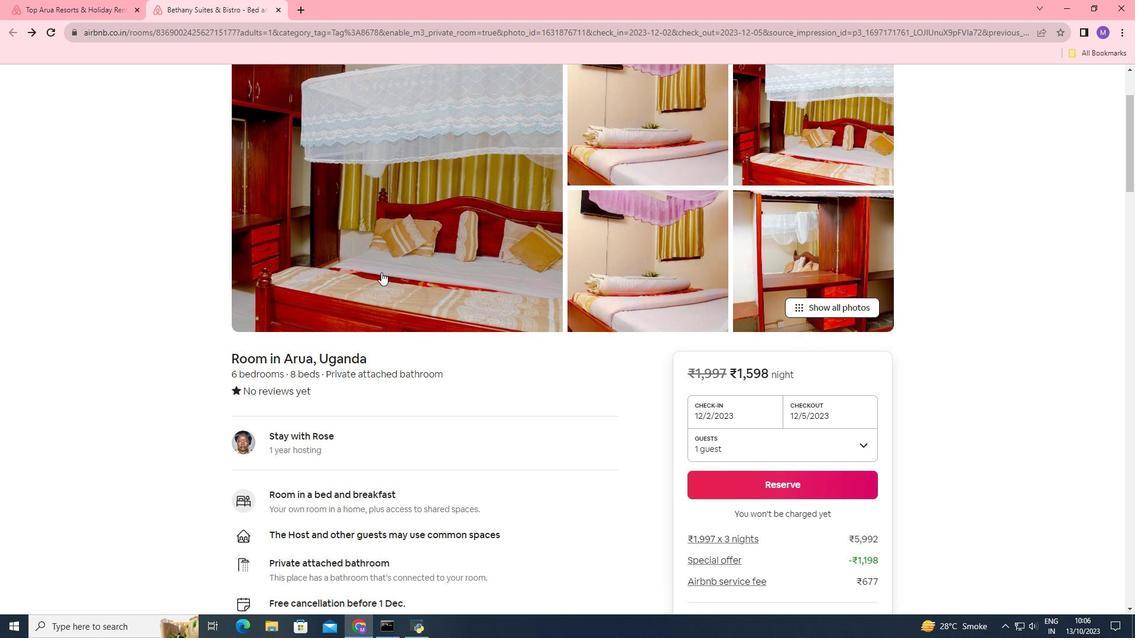 
Action: Mouse scrolled (381, 272) with delta (0, 0)
Screenshot: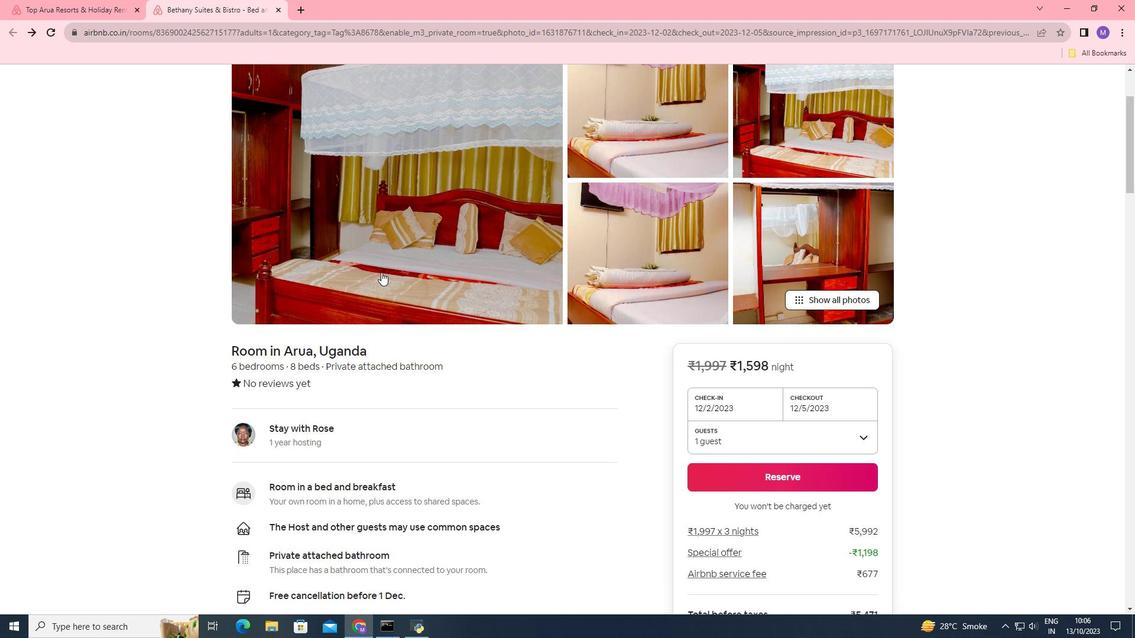 
Action: Mouse moved to (383, 292)
Screenshot: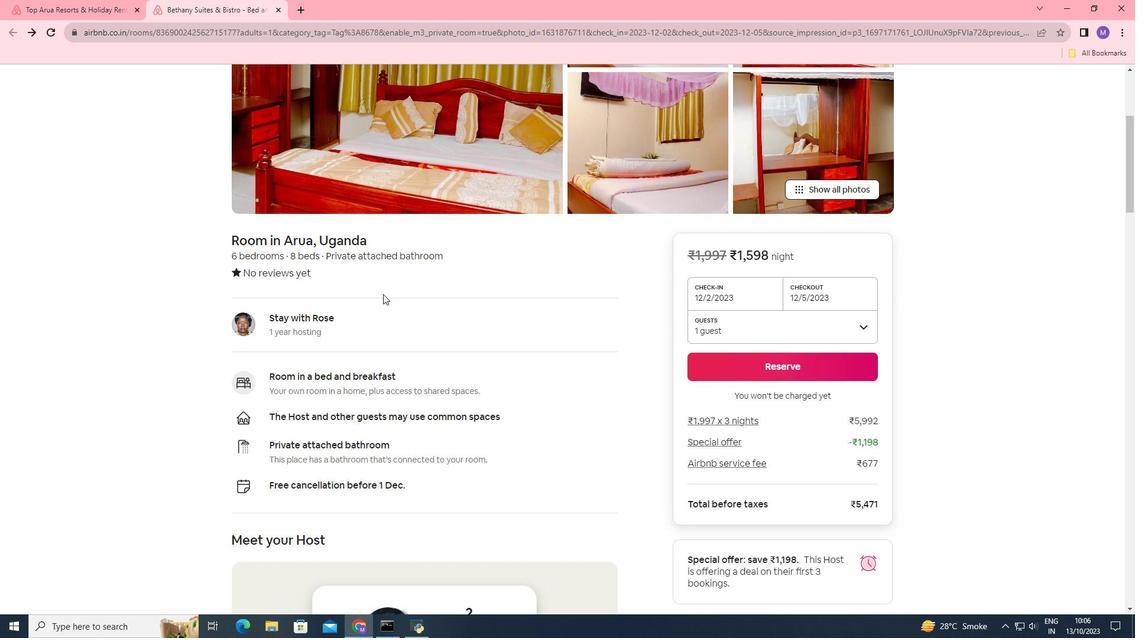 
Action: Mouse scrolled (383, 292) with delta (0, 0)
Screenshot: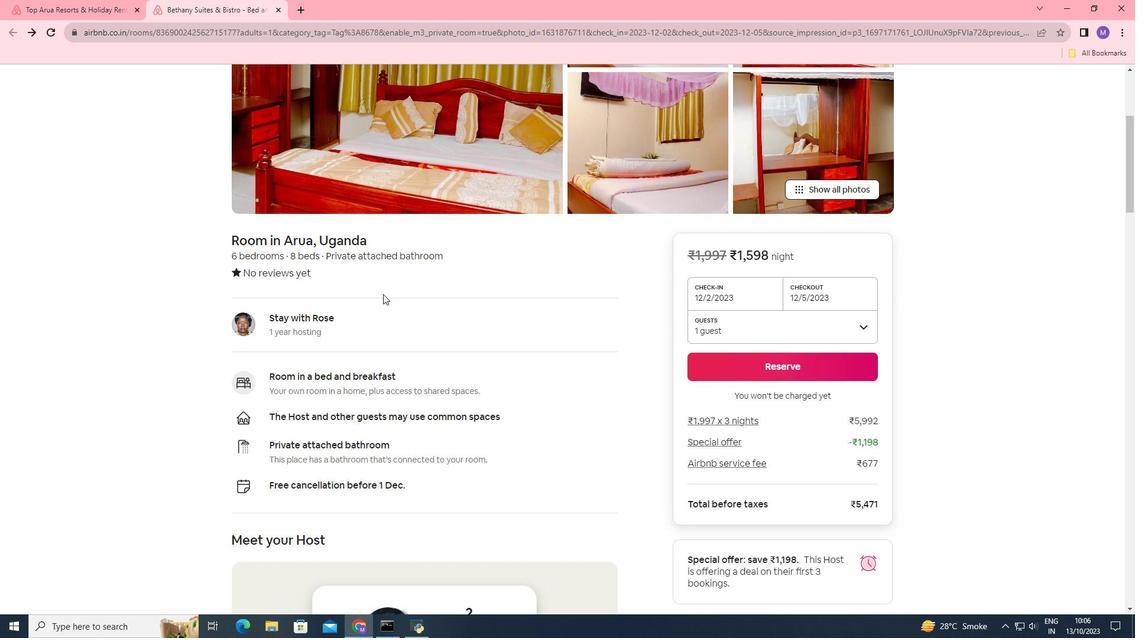 
Action: Mouse moved to (383, 294)
Screenshot: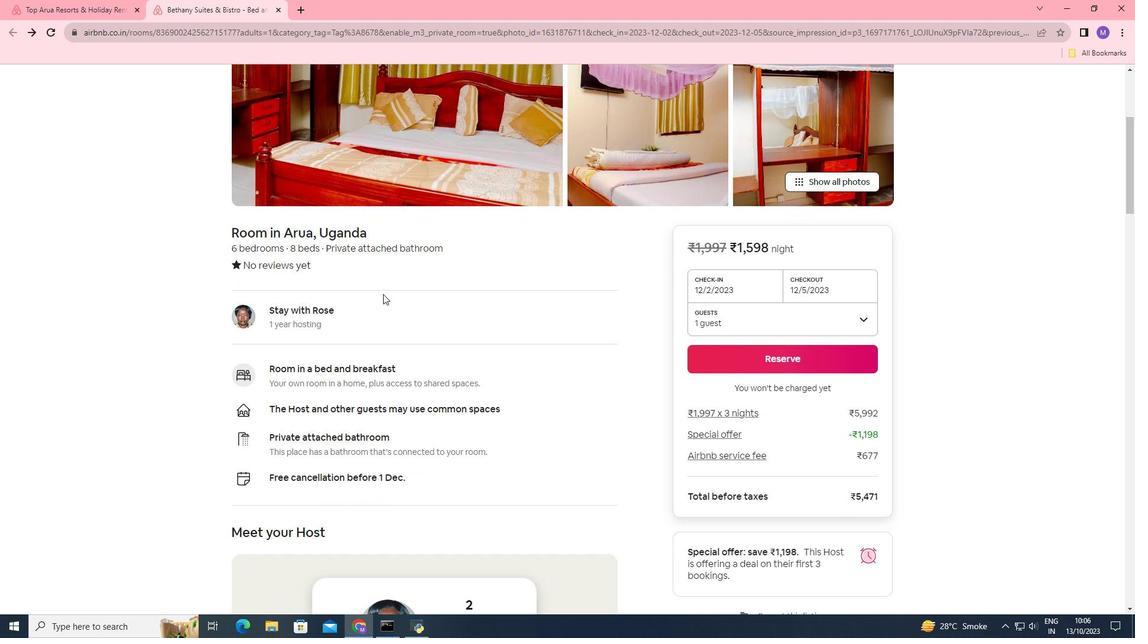 
Action: Mouse scrolled (383, 293) with delta (0, 0)
Screenshot: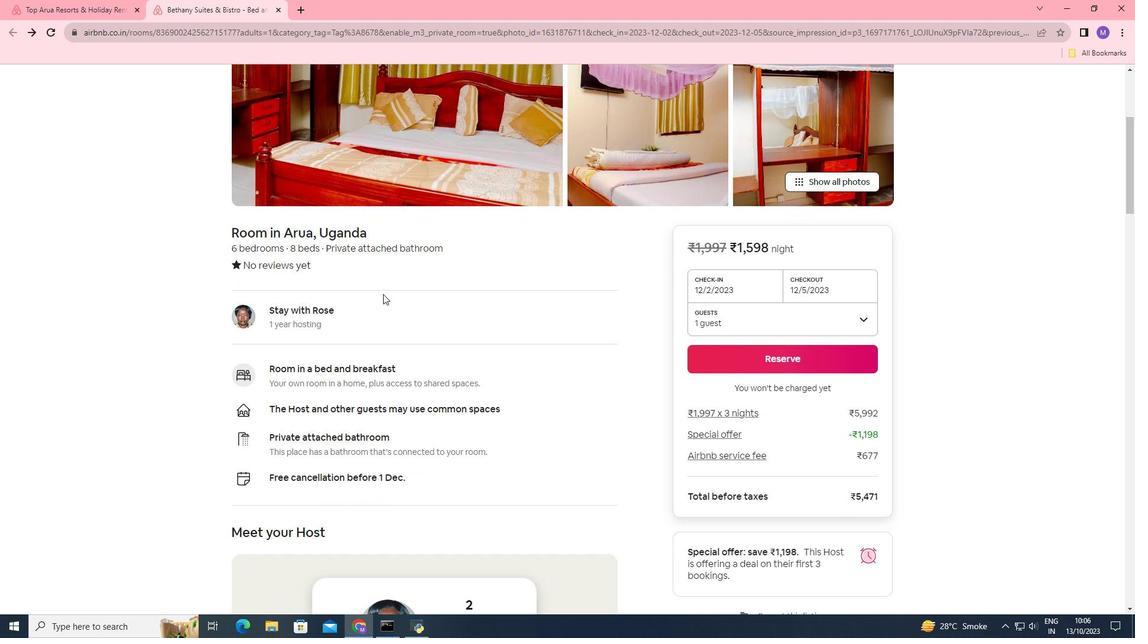 
Action: Mouse scrolled (383, 293) with delta (0, 0)
Screenshot: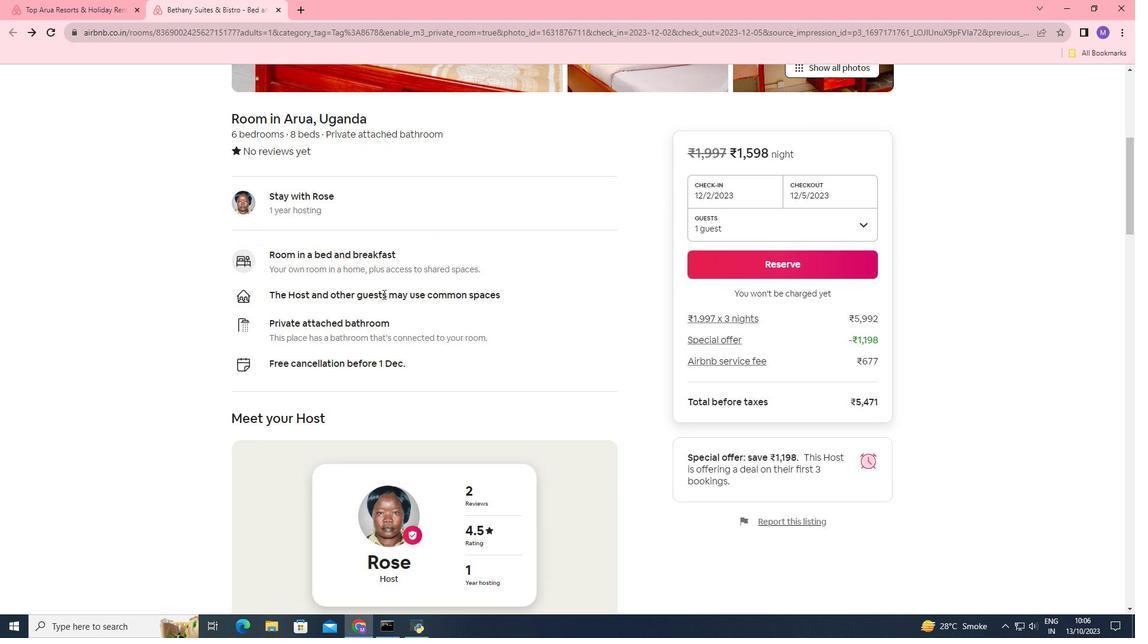 
Action: Mouse scrolled (383, 293) with delta (0, 0)
Screenshot: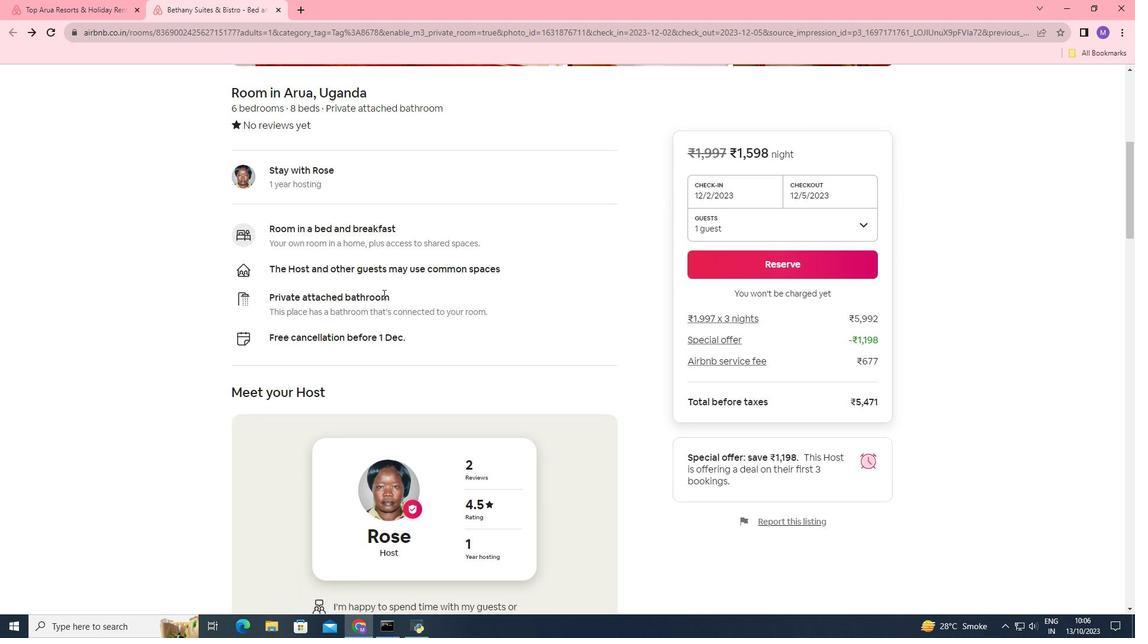 
Action: Mouse scrolled (383, 293) with delta (0, 0)
Screenshot: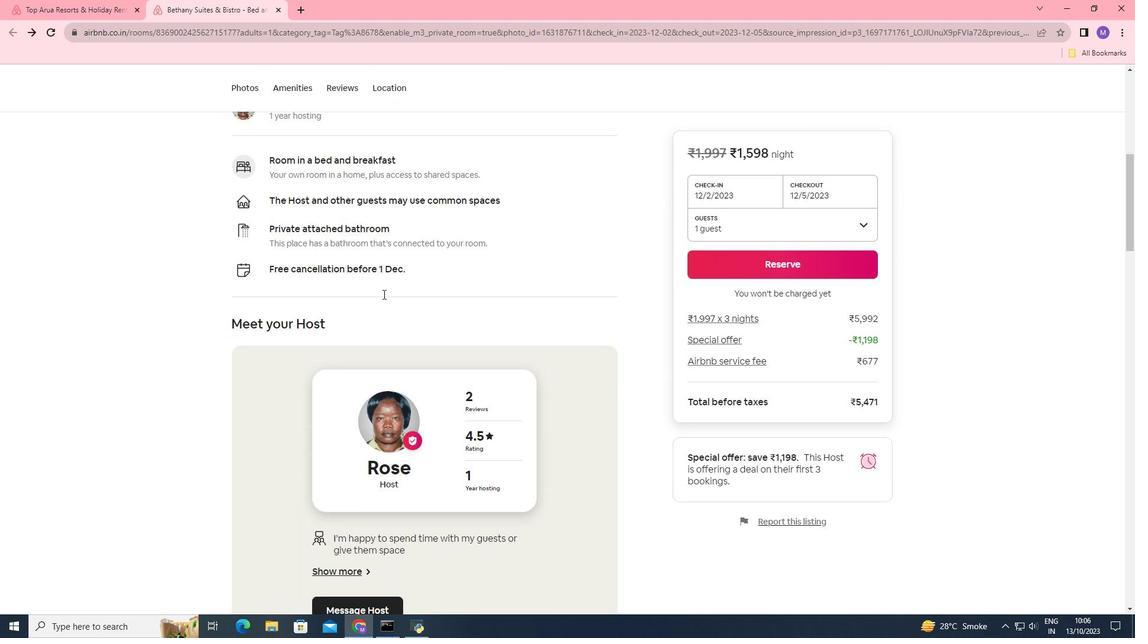 
Action: Mouse moved to (381, 296)
Screenshot: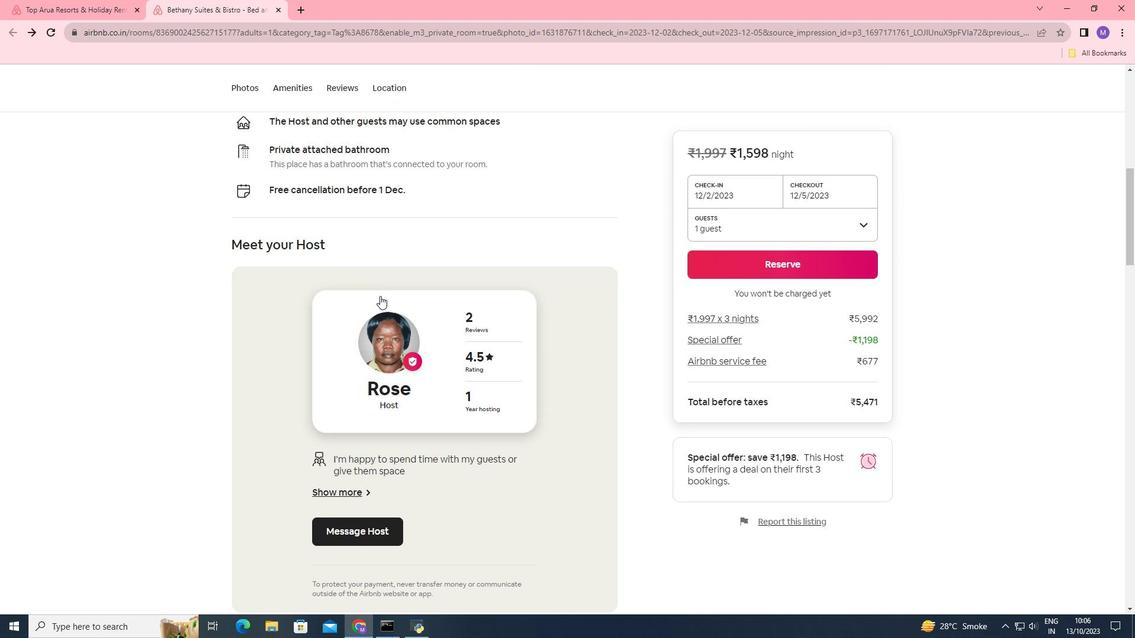 
Action: Mouse scrolled (381, 295) with delta (0, 0)
Screenshot: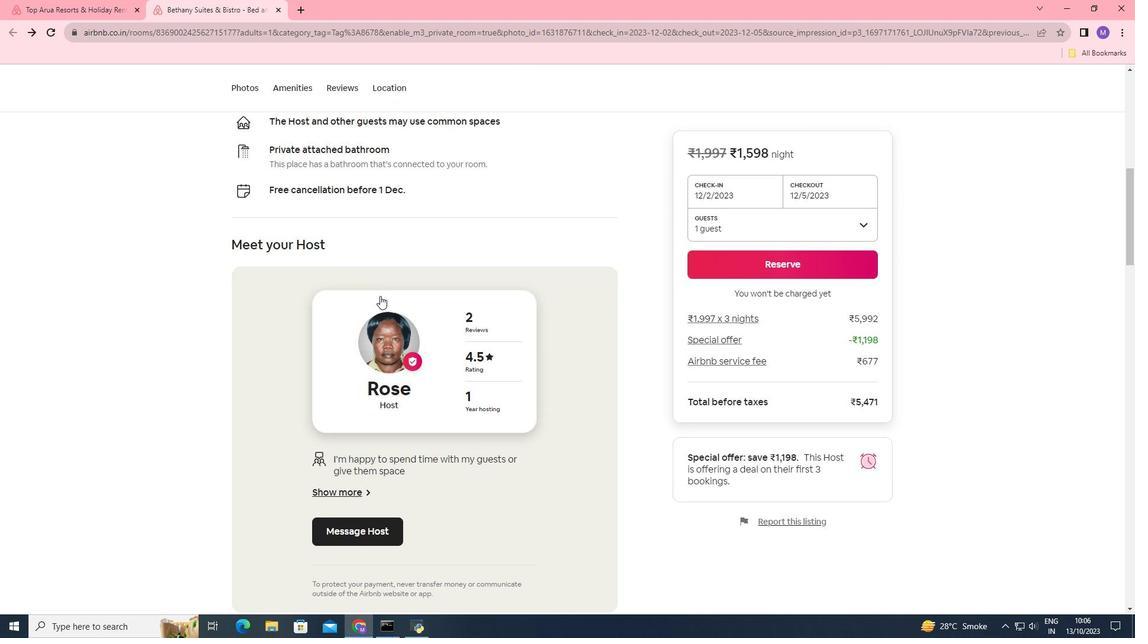 
Action: Mouse moved to (379, 296)
Screenshot: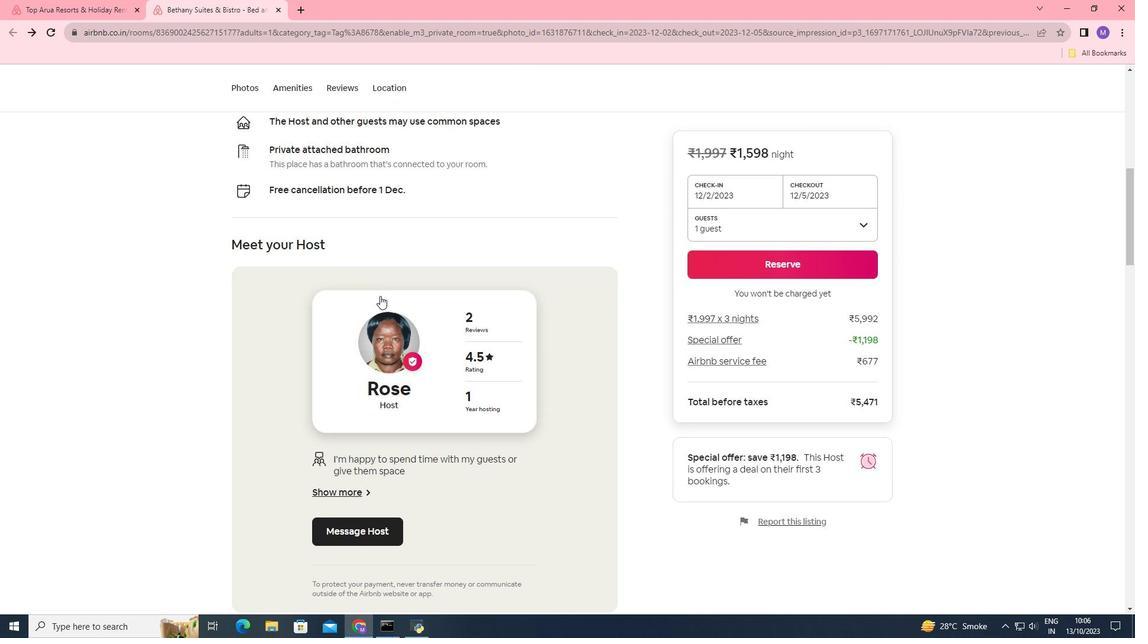 
Action: Mouse scrolled (379, 296) with delta (0, 0)
Screenshot: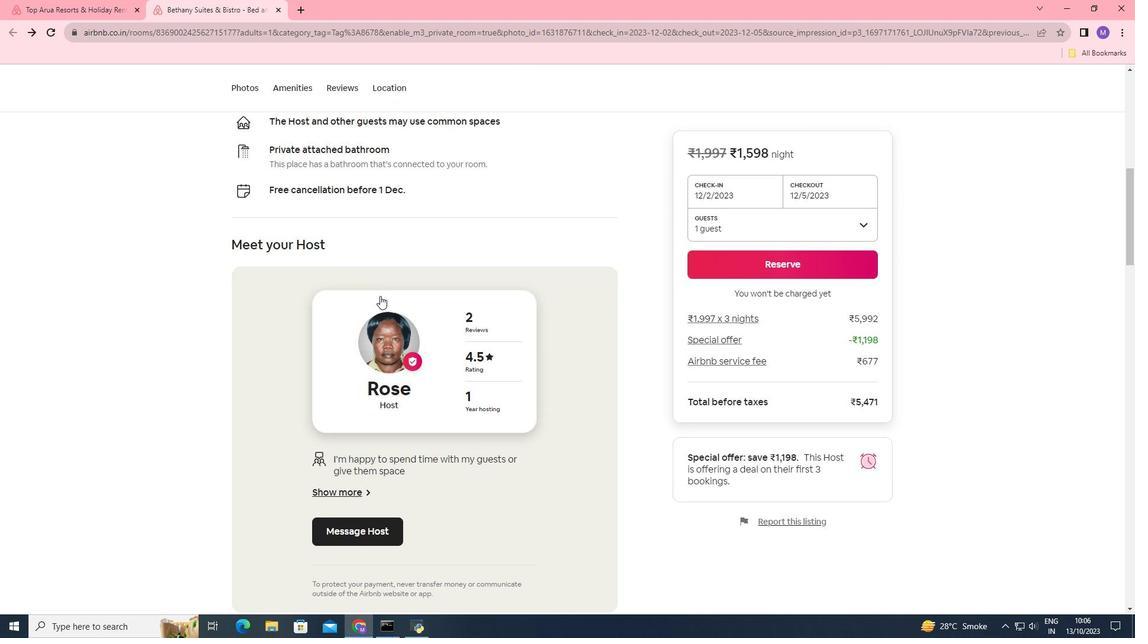 
Action: Mouse moved to (379, 296)
Screenshot: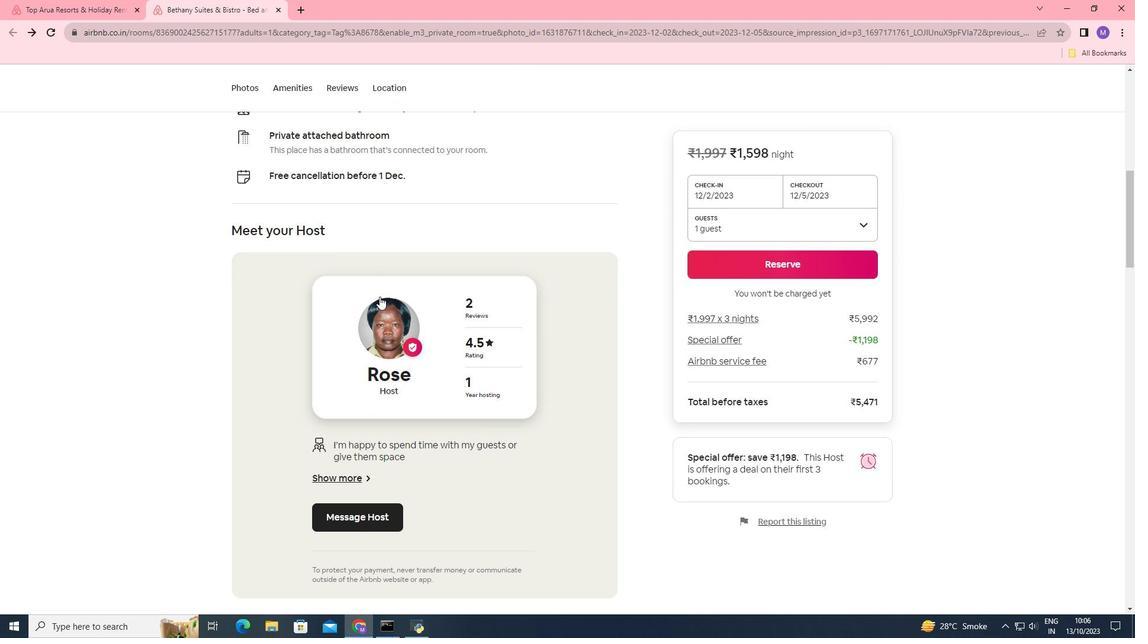 
Action: Mouse scrolled (379, 296) with delta (0, 0)
Screenshot: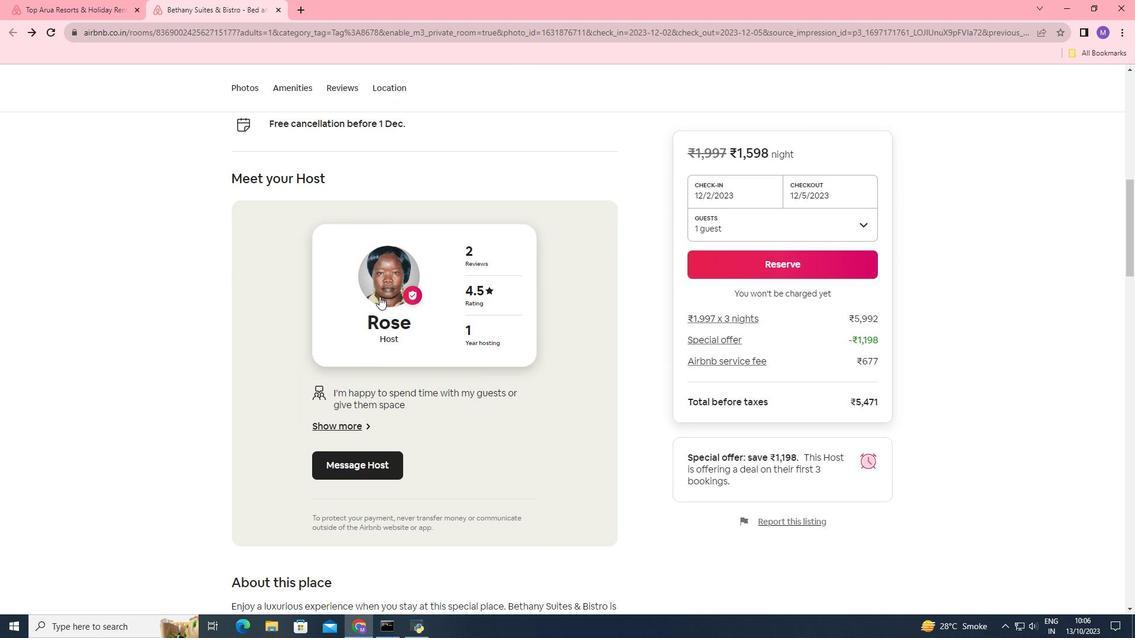 
Action: Mouse moved to (371, 361)
Screenshot: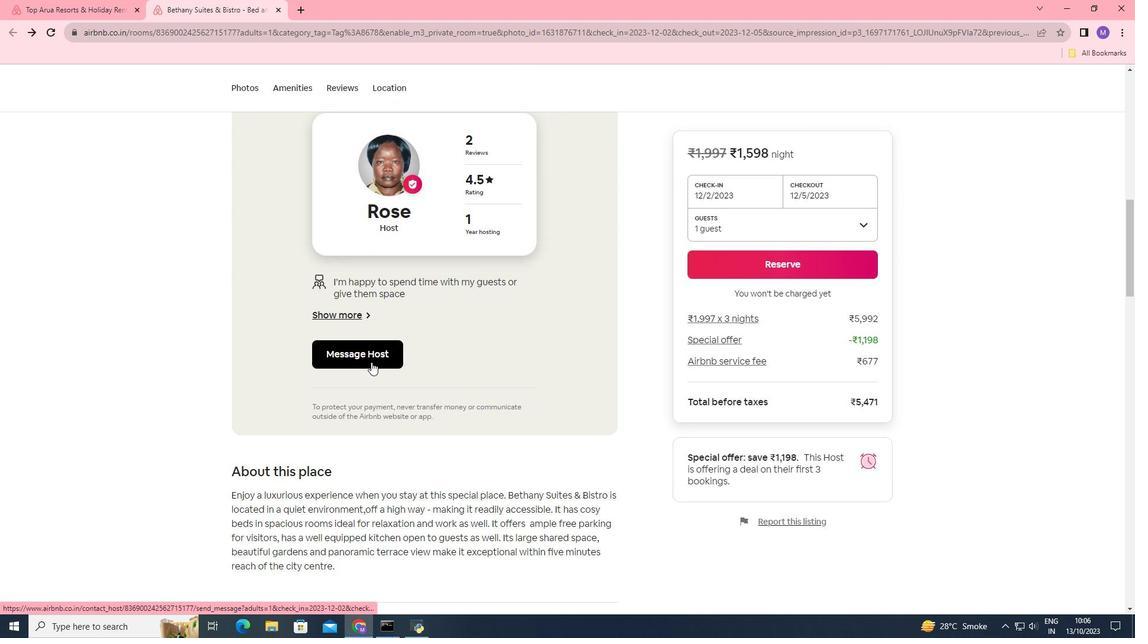 
Action: Mouse scrolled (371, 360) with delta (0, 0)
Screenshot: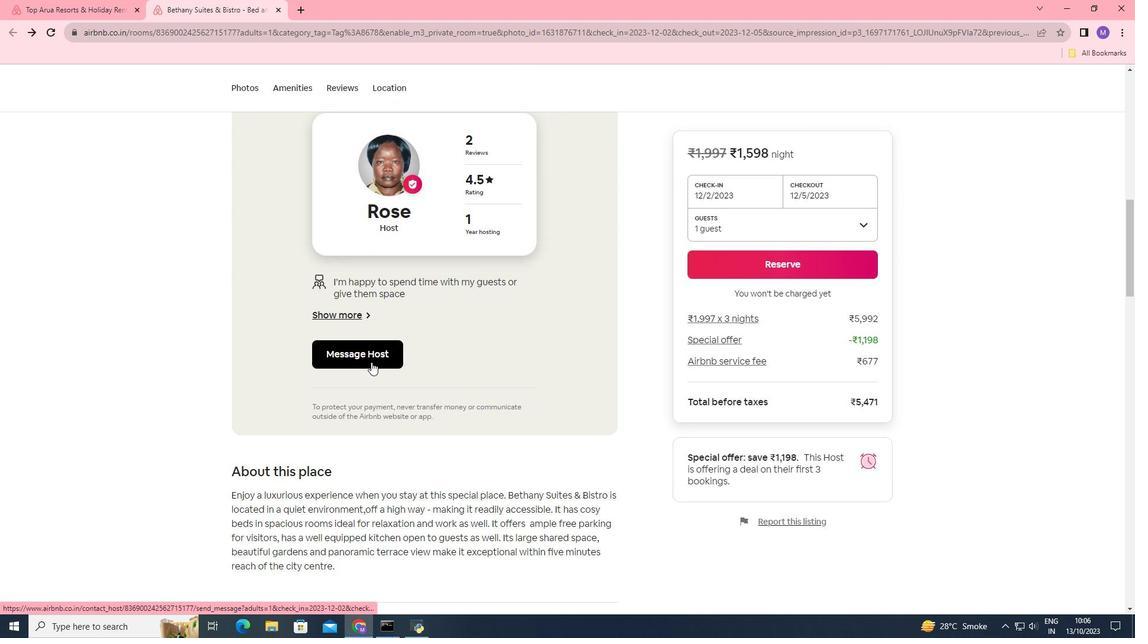 
Action: Mouse moved to (370, 364)
Screenshot: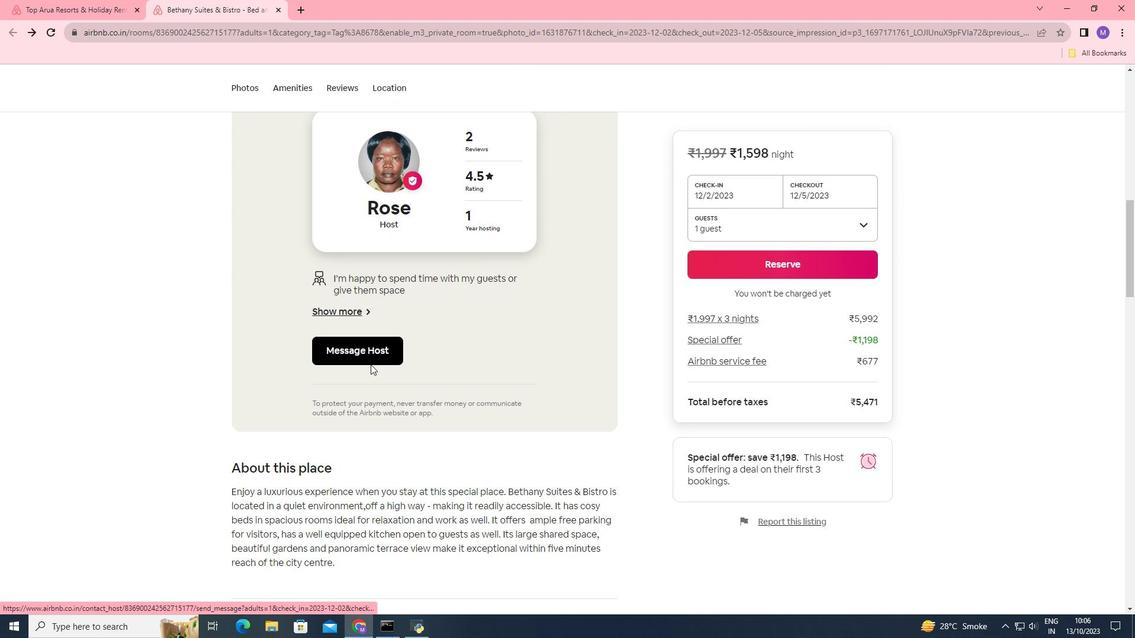 
Action: Mouse scrolled (370, 364) with delta (0, 0)
Screenshot: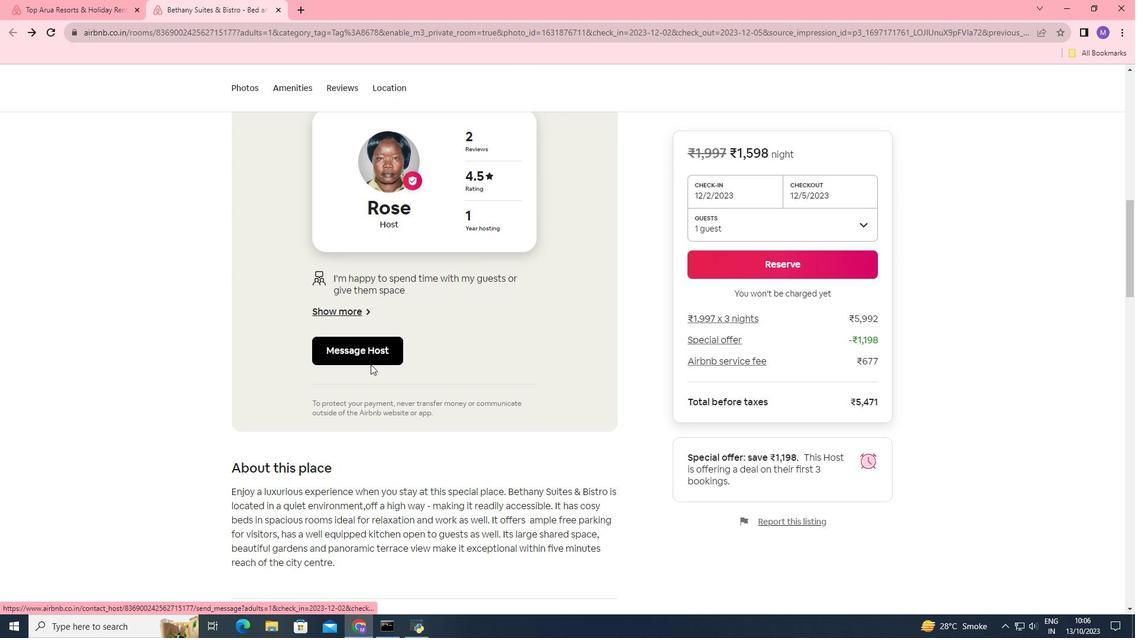 
Action: Mouse scrolled (370, 364) with delta (0, 0)
Screenshot: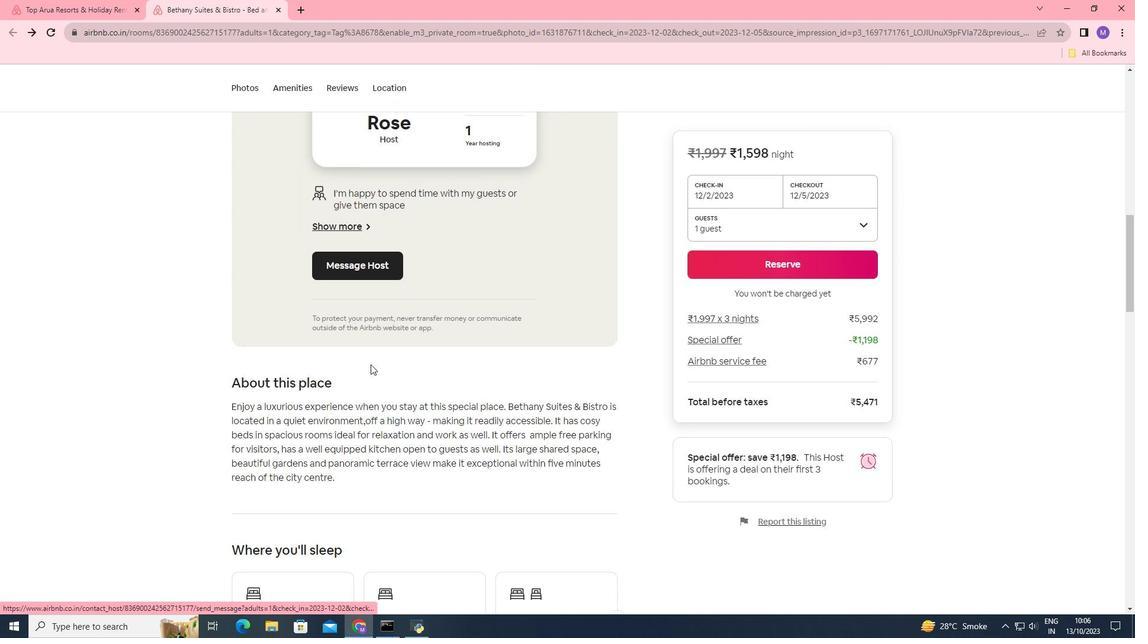 
Action: Mouse moved to (350, 402)
Screenshot: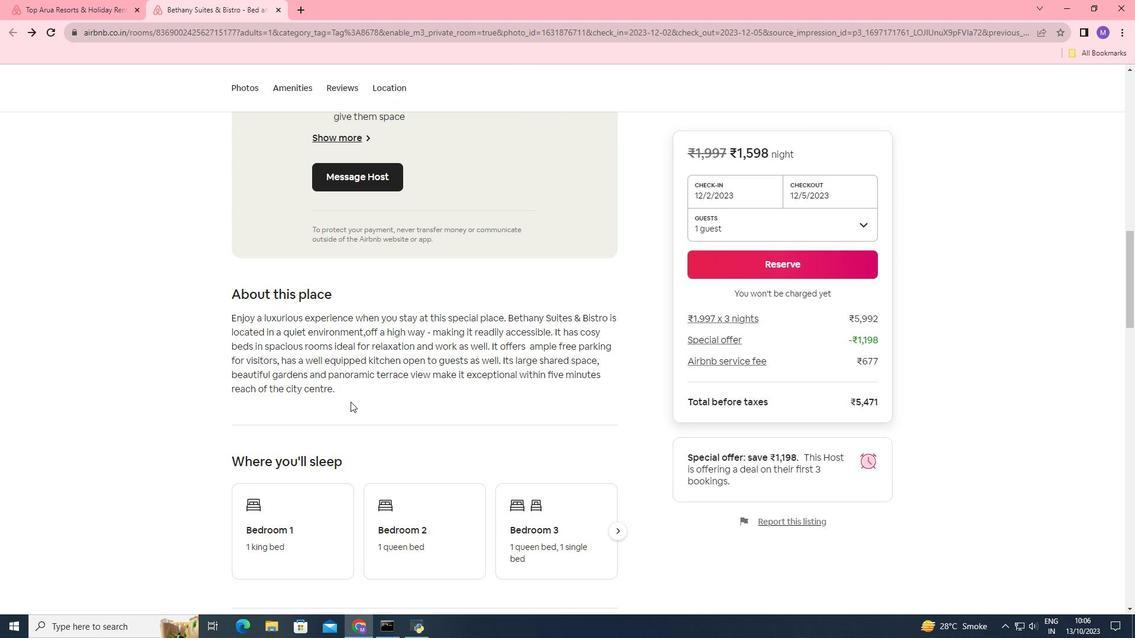 
Action: Mouse scrolled (350, 401) with delta (0, 0)
Screenshot: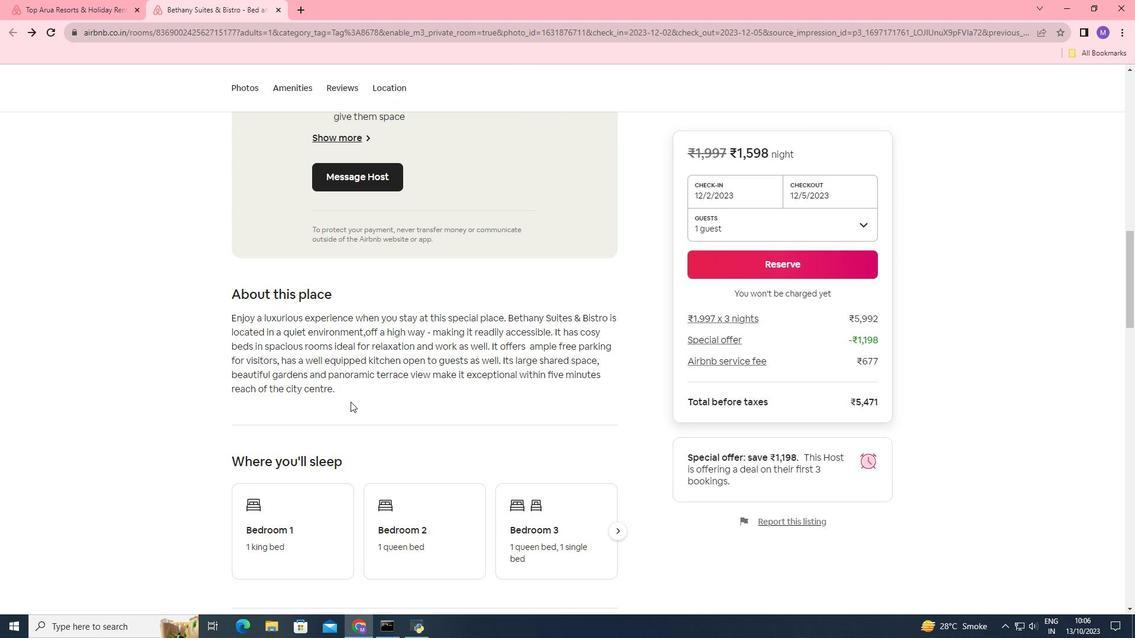 
Action: Mouse scrolled (350, 401) with delta (0, 0)
Screenshot: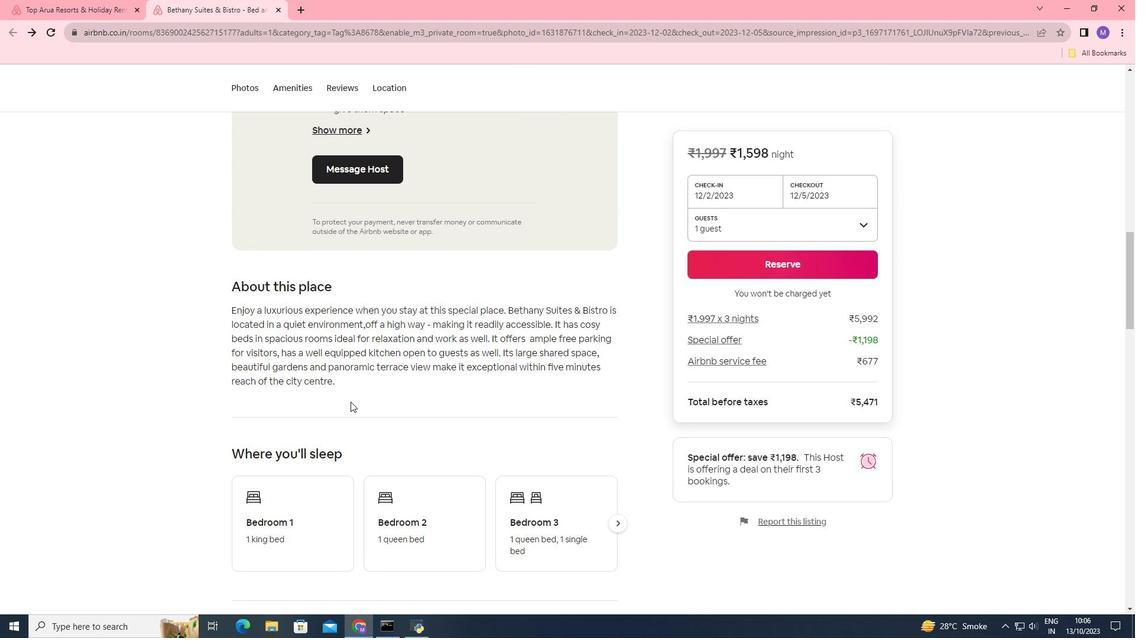 
Action: Mouse moved to (350, 402)
Screenshot: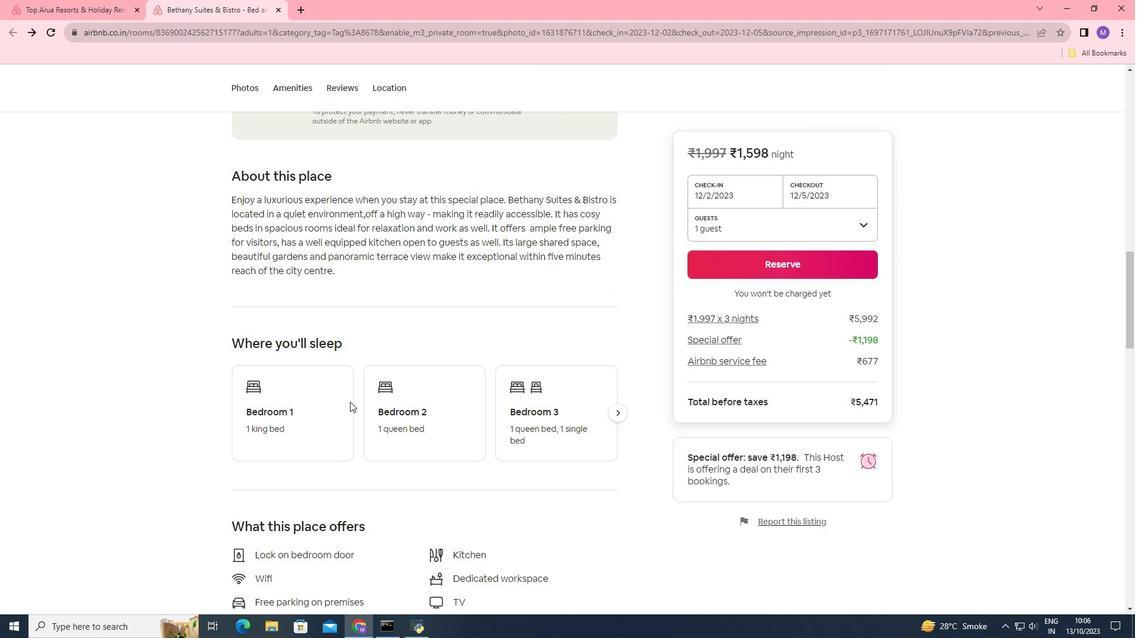 
Action: Mouse scrolled (350, 401) with delta (0, 0)
Screenshot: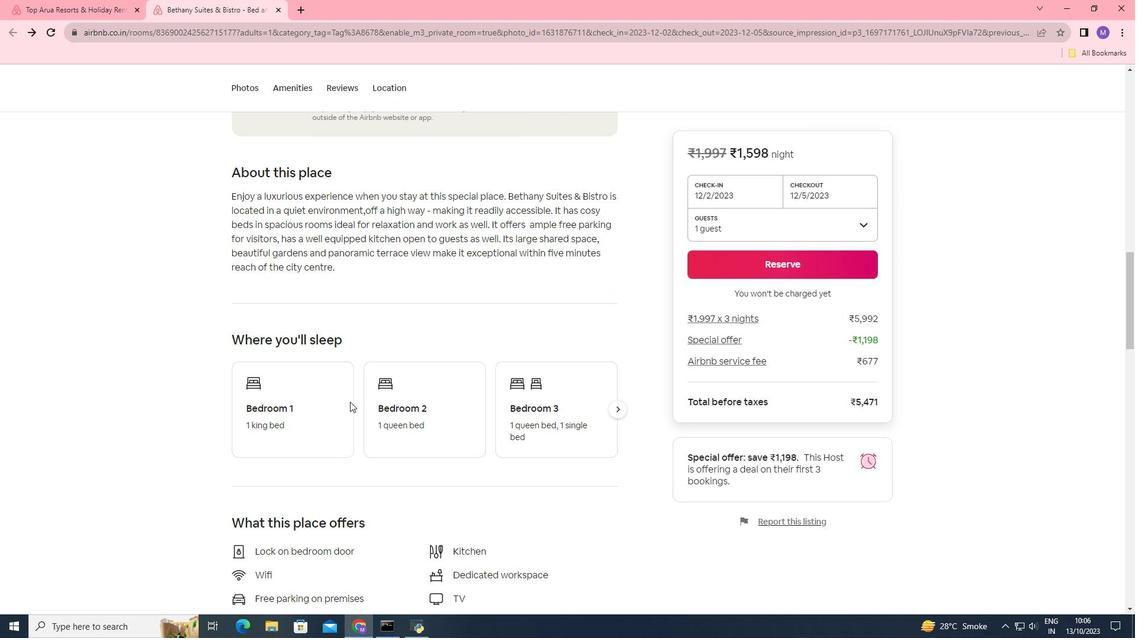 
Action: Mouse scrolled (350, 401) with delta (0, 0)
Screenshot: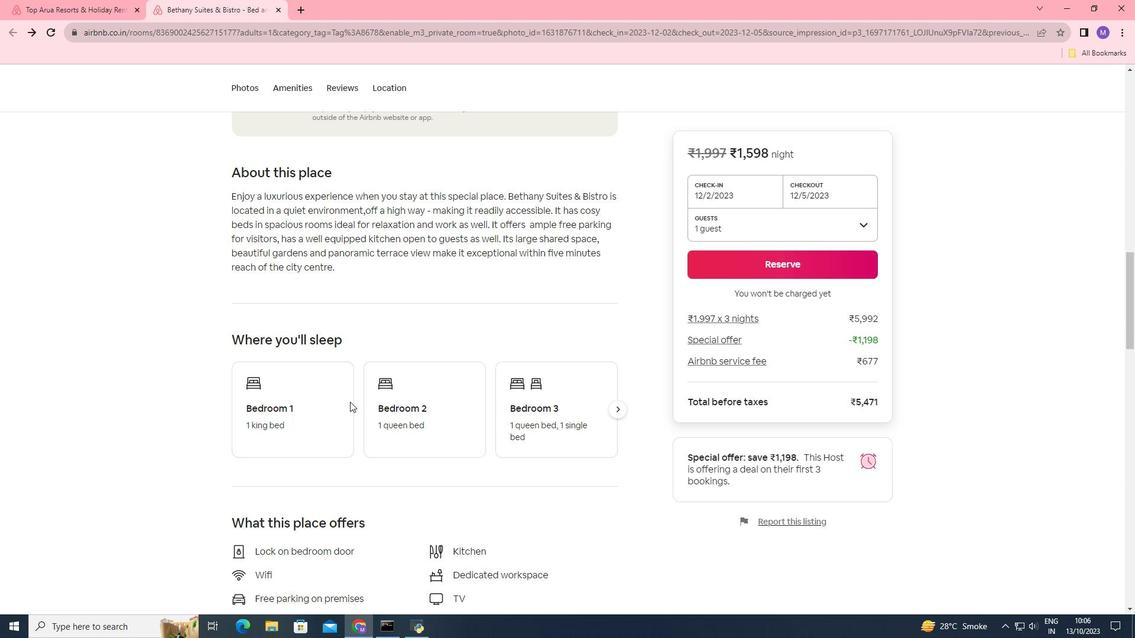 
Action: Mouse scrolled (350, 401) with delta (0, 0)
Screenshot: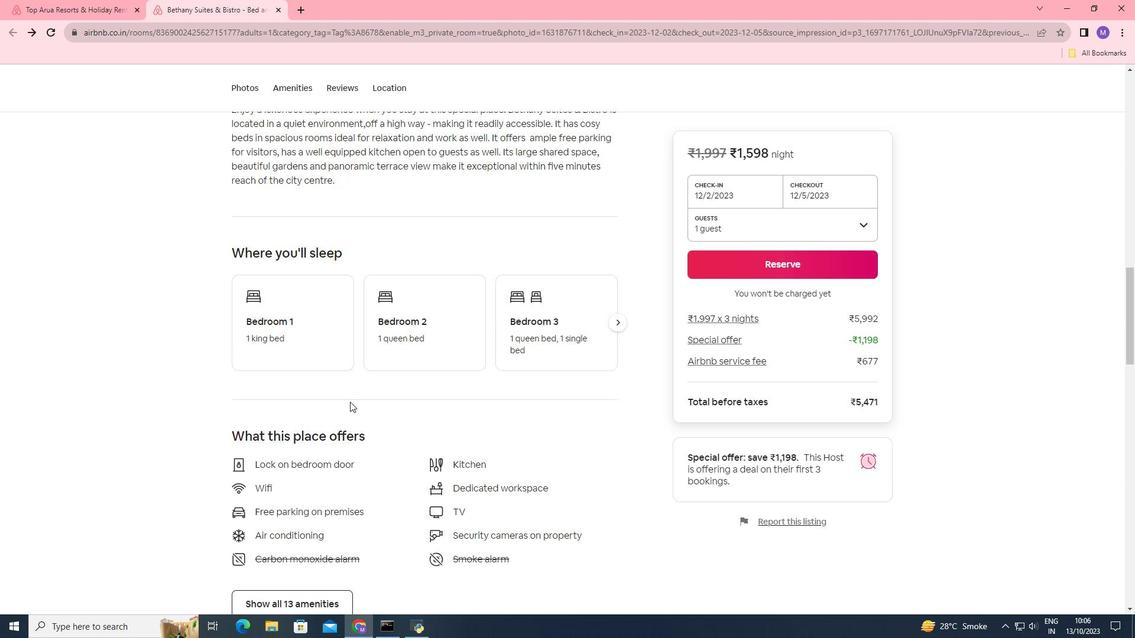 
Action: Mouse moved to (308, 510)
Screenshot: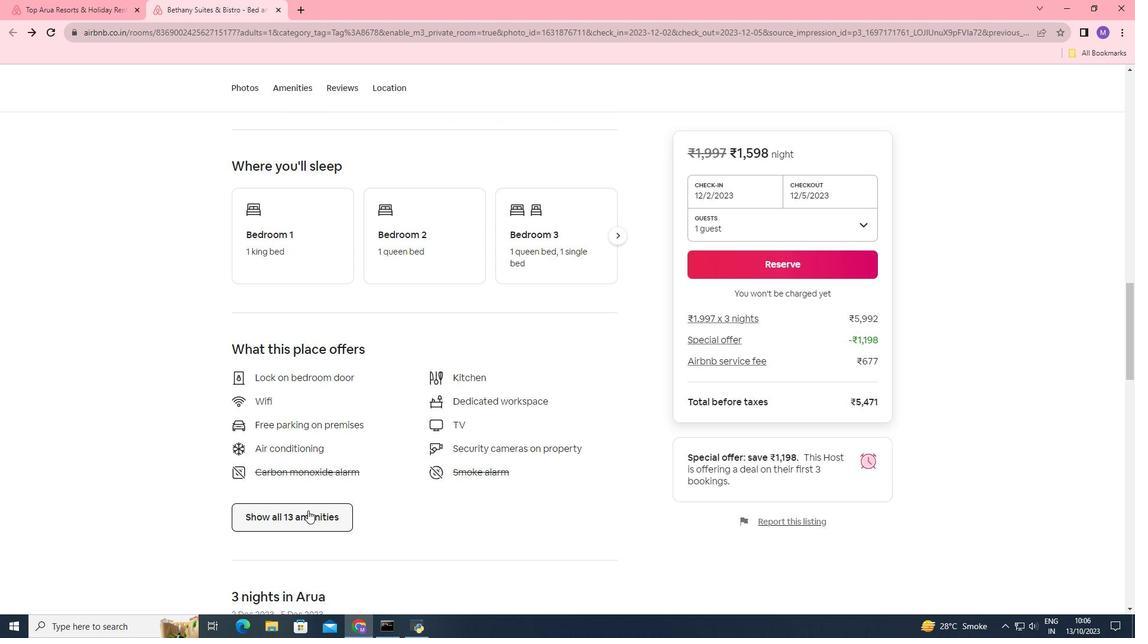 
Action: Mouse pressed left at (308, 510)
Screenshot: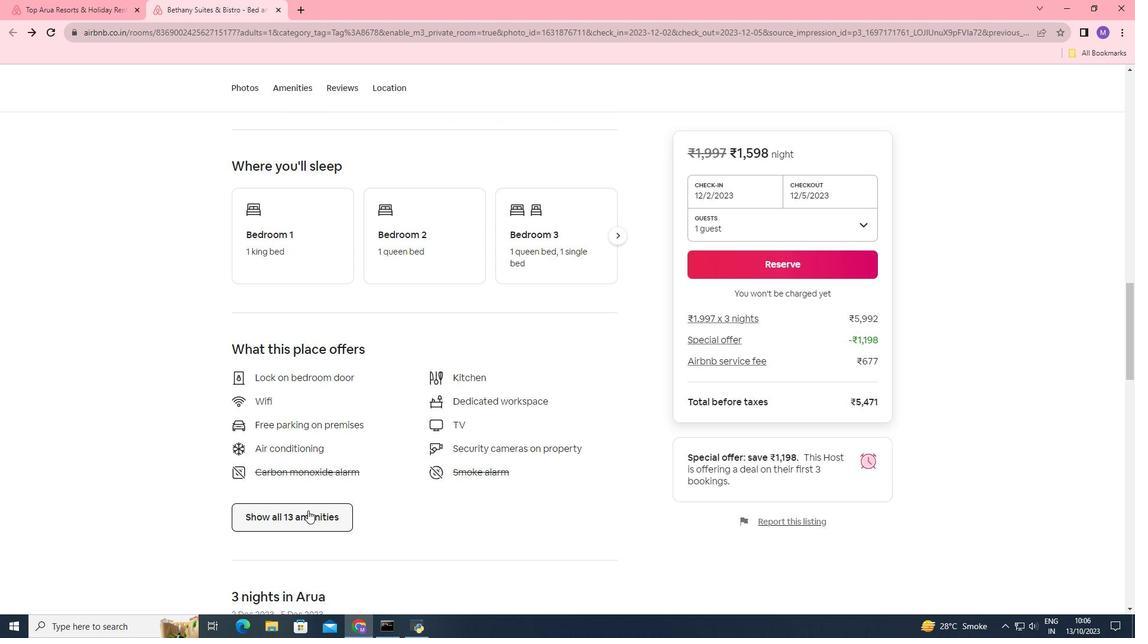 
Action: Mouse moved to (468, 353)
Screenshot: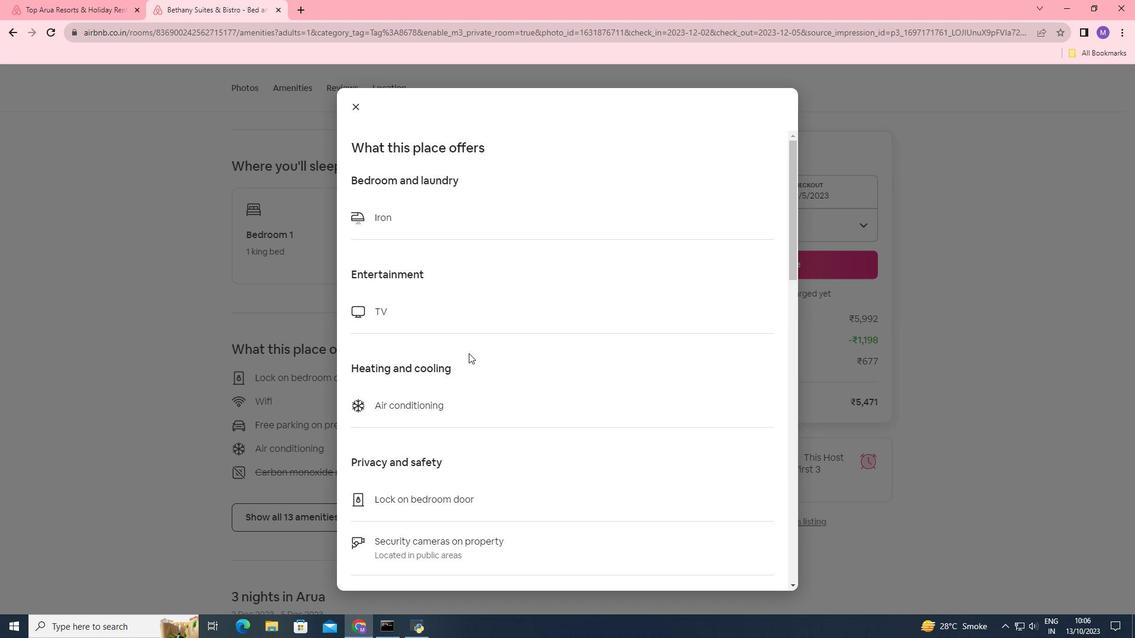 
Action: Mouse scrolled (468, 353) with delta (0, 0)
Screenshot: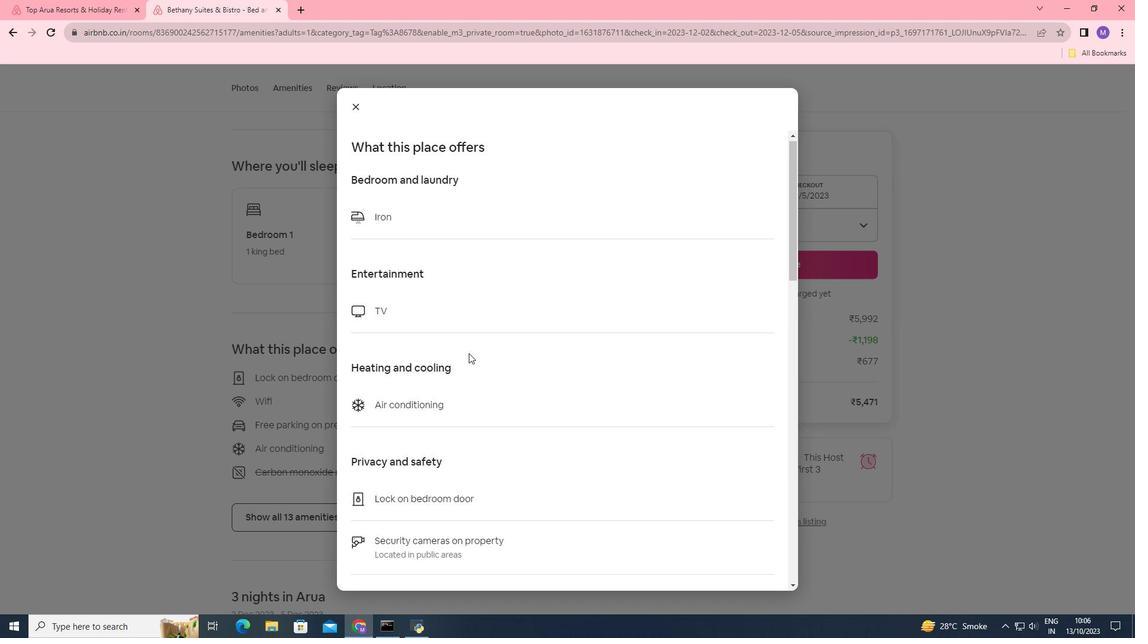
Action: Mouse scrolled (468, 353) with delta (0, 0)
Screenshot: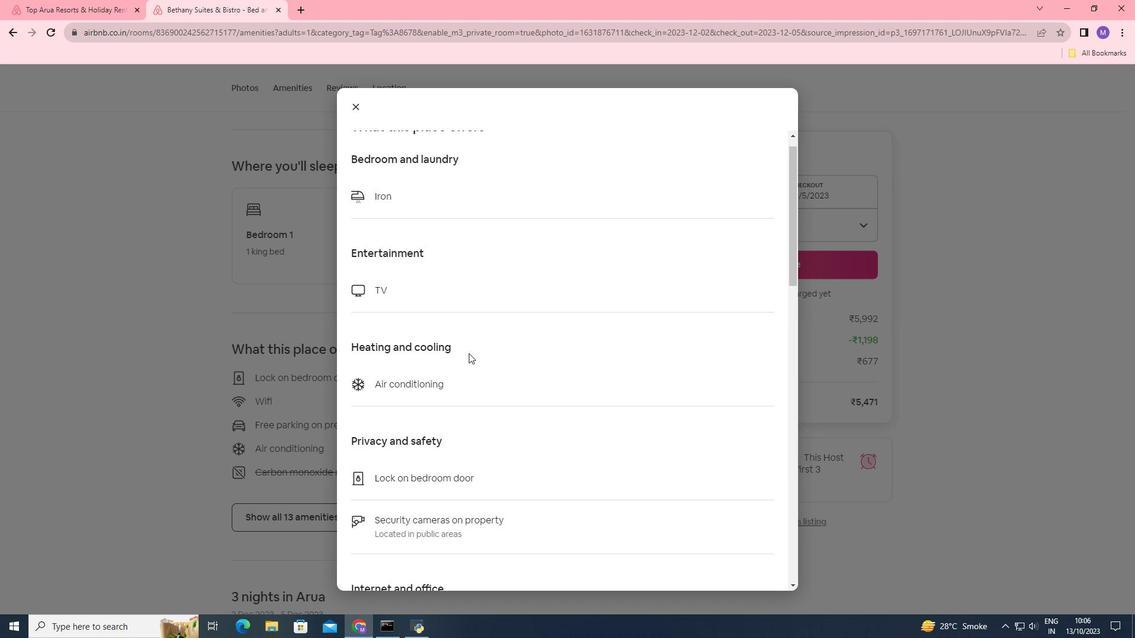 
Action: Mouse scrolled (468, 353) with delta (0, 0)
Screenshot: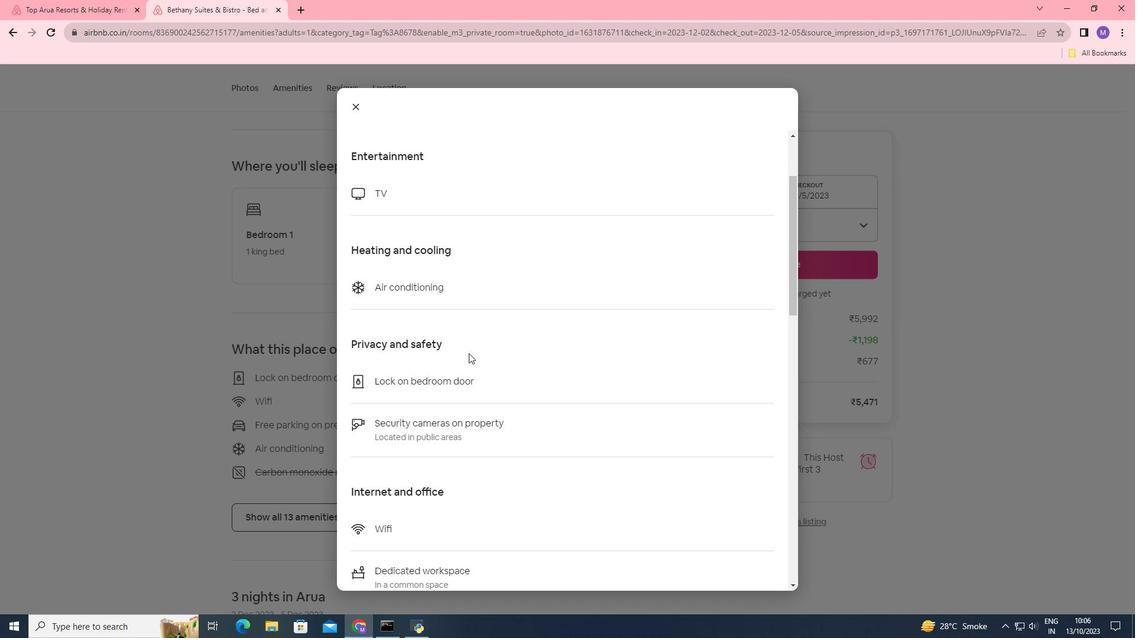 
Action: Mouse scrolled (468, 353) with delta (0, 0)
Screenshot: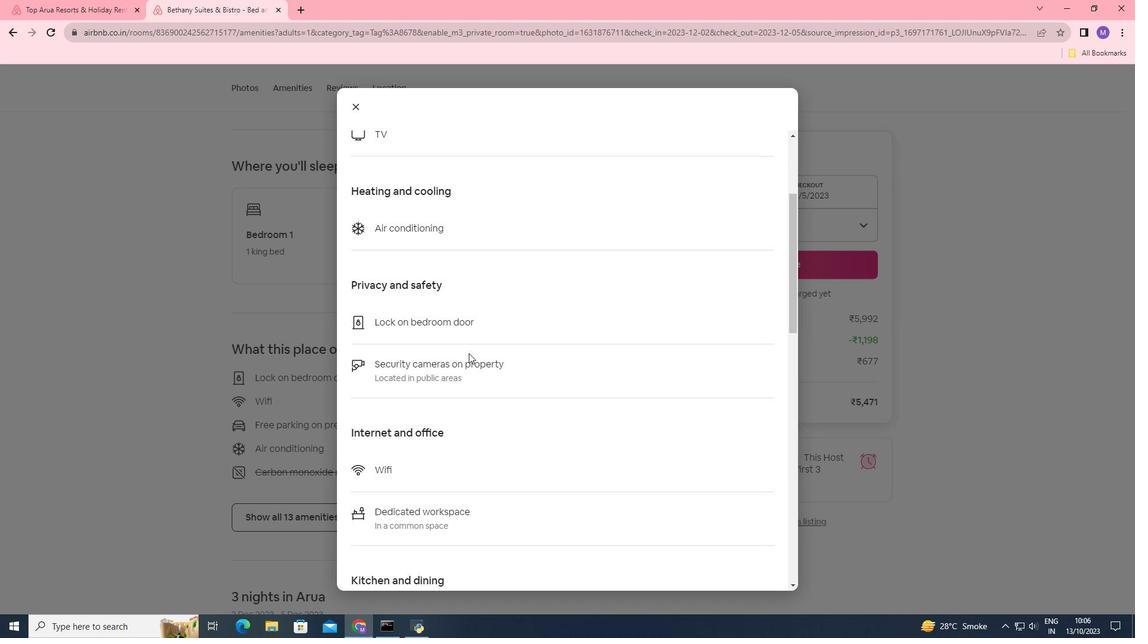 
Action: Mouse scrolled (468, 353) with delta (0, 0)
Screenshot: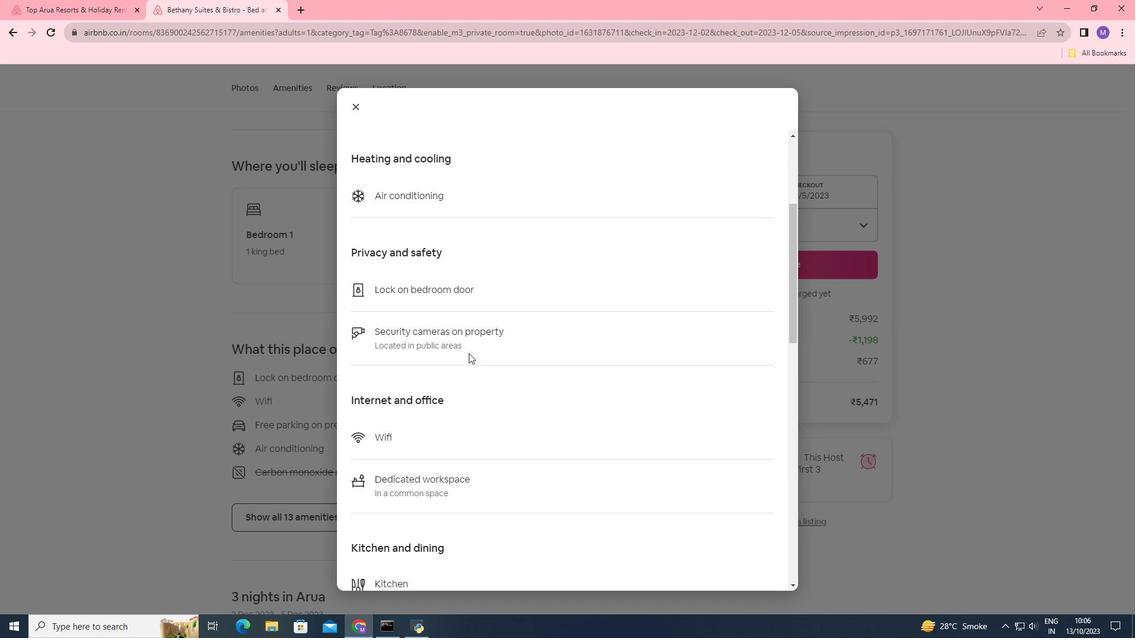 
Action: Mouse scrolled (468, 353) with delta (0, 0)
Screenshot: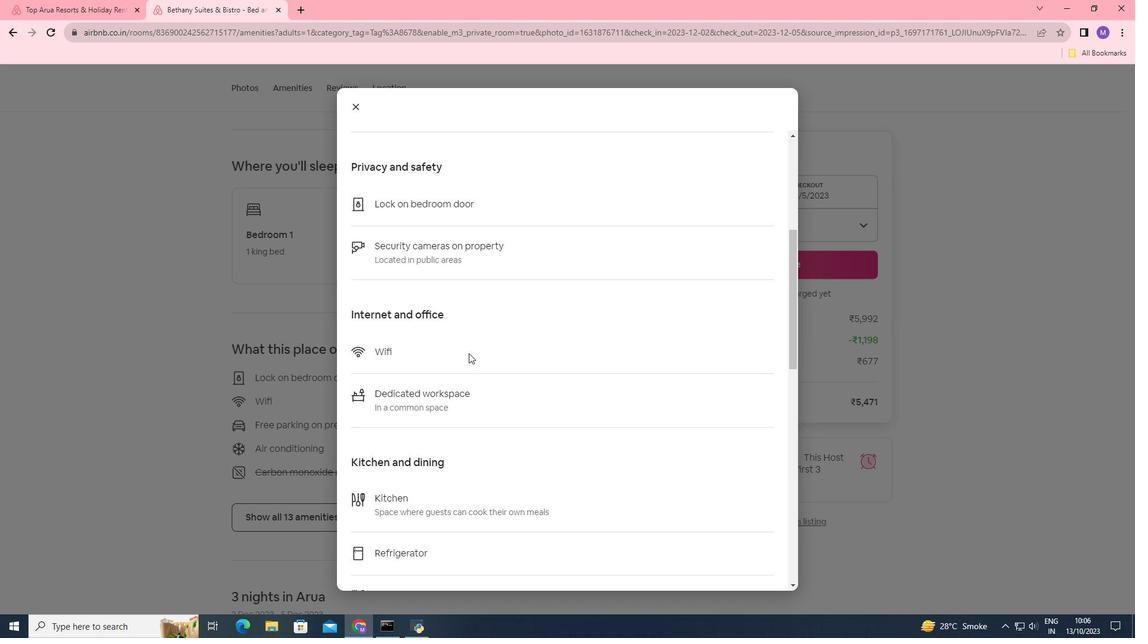 
Action: Mouse moved to (466, 353)
Screenshot: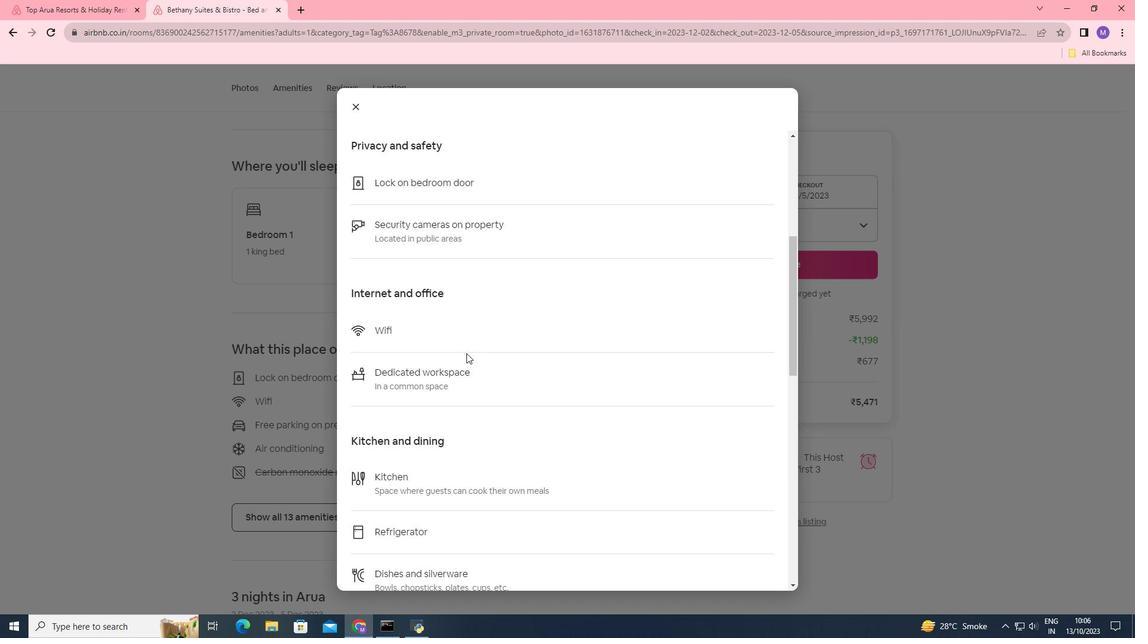 
Action: Mouse scrolled (466, 353) with delta (0, 0)
Screenshot: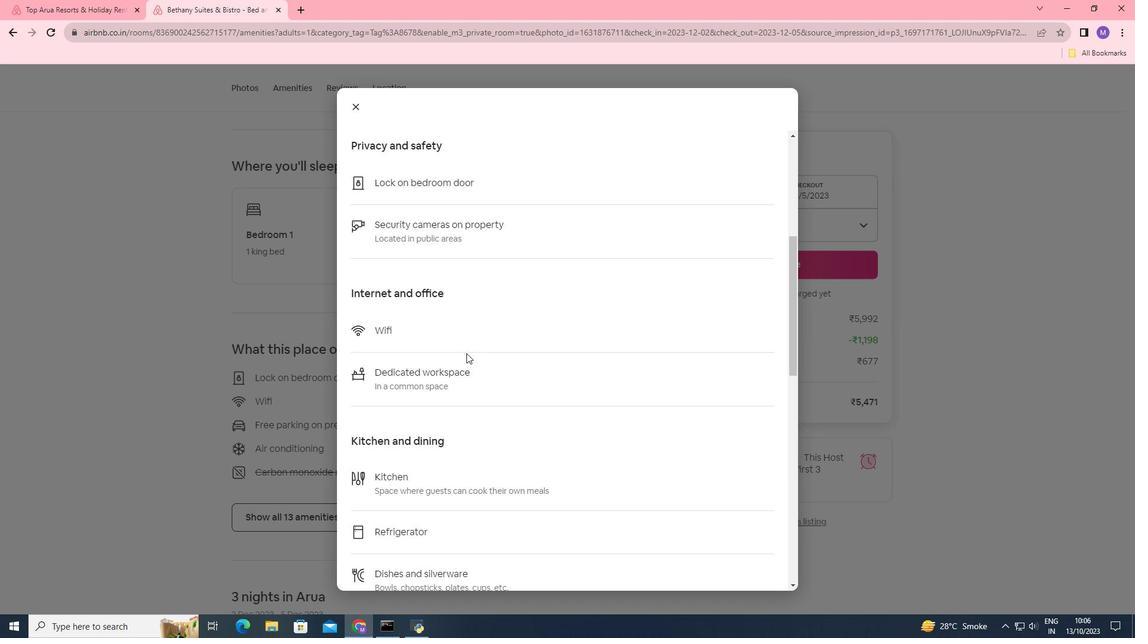 
Action: Mouse moved to (465, 354)
Screenshot: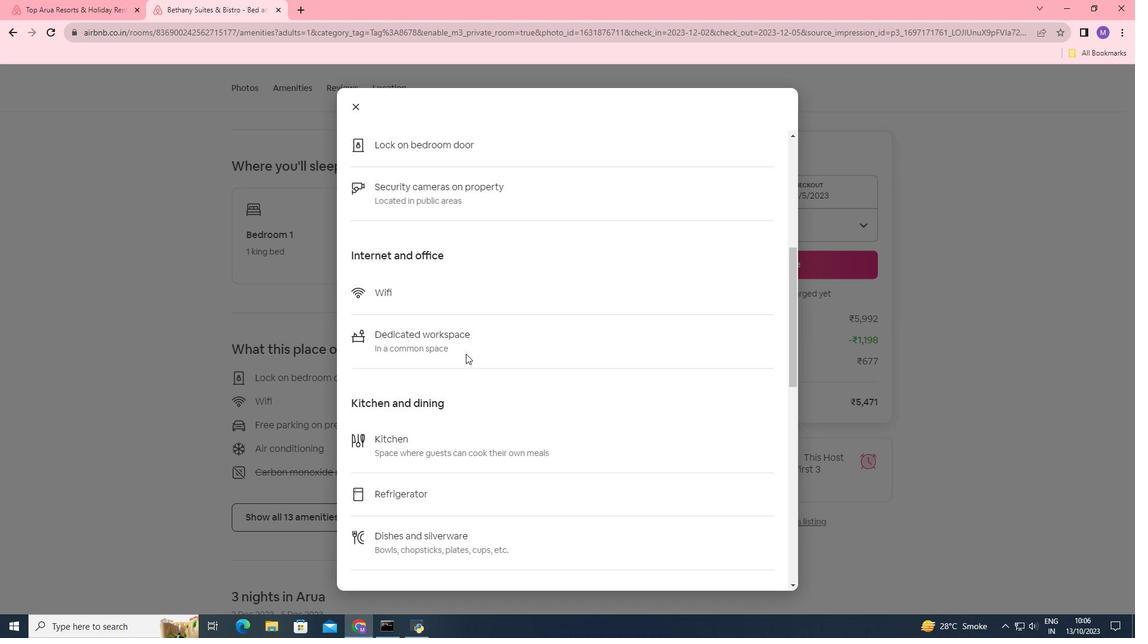 
Action: Mouse scrolled (465, 353) with delta (0, 0)
Screenshot: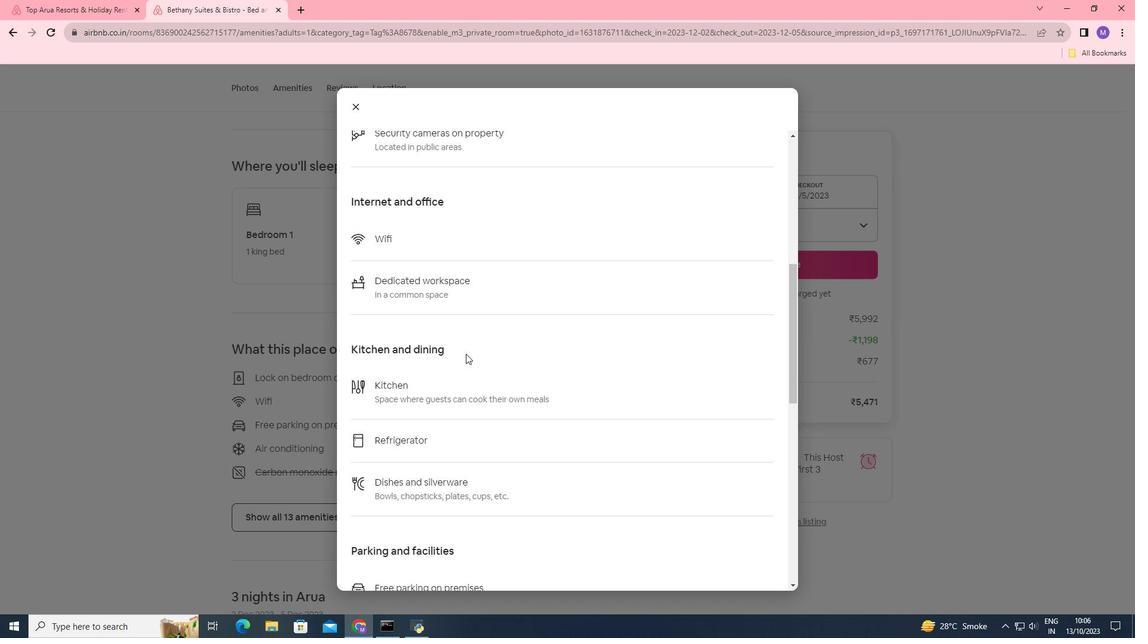 
Action: Mouse scrolled (465, 353) with delta (0, 0)
Screenshot: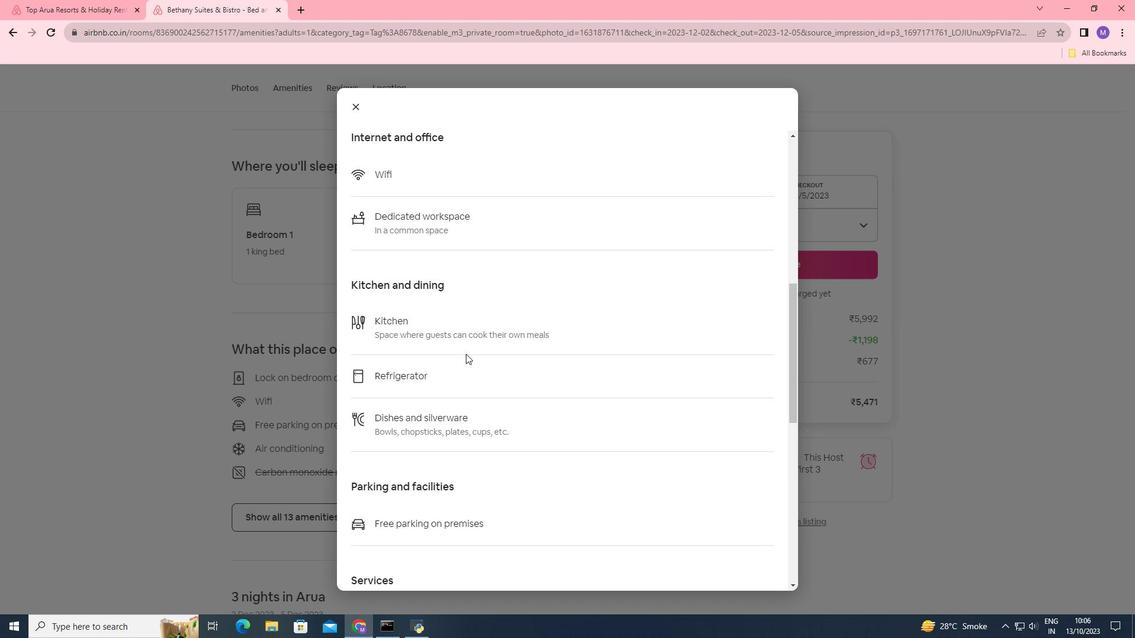 
Action: Mouse scrolled (465, 353) with delta (0, 0)
Screenshot: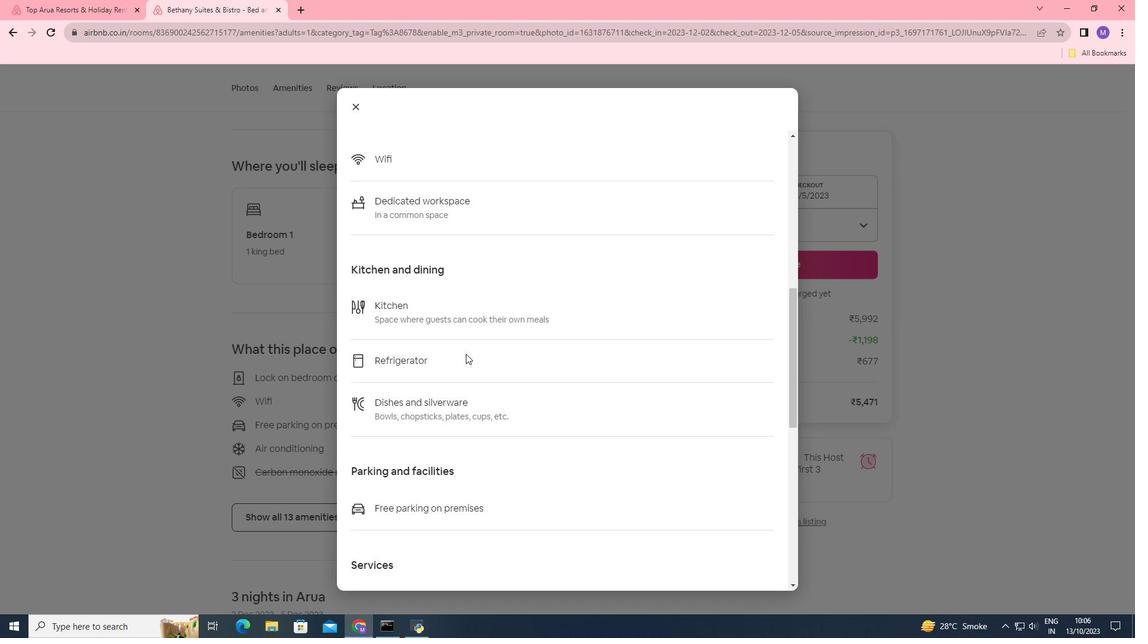 
Action: Mouse scrolled (465, 353) with delta (0, 0)
Screenshot: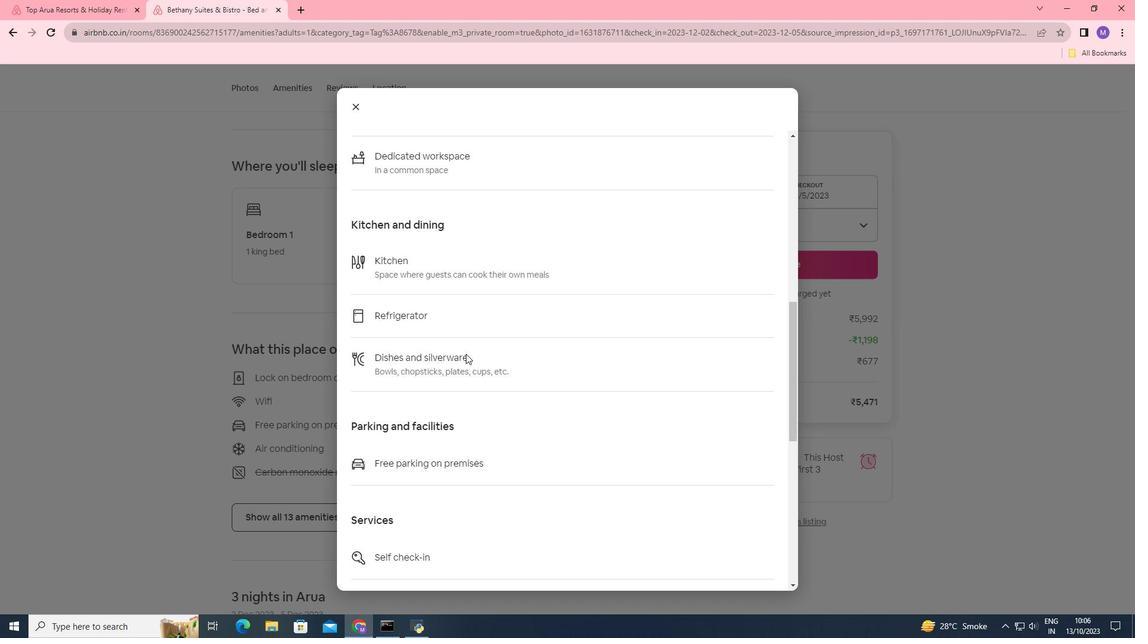 
Action: Mouse scrolled (465, 353) with delta (0, 0)
Screenshot: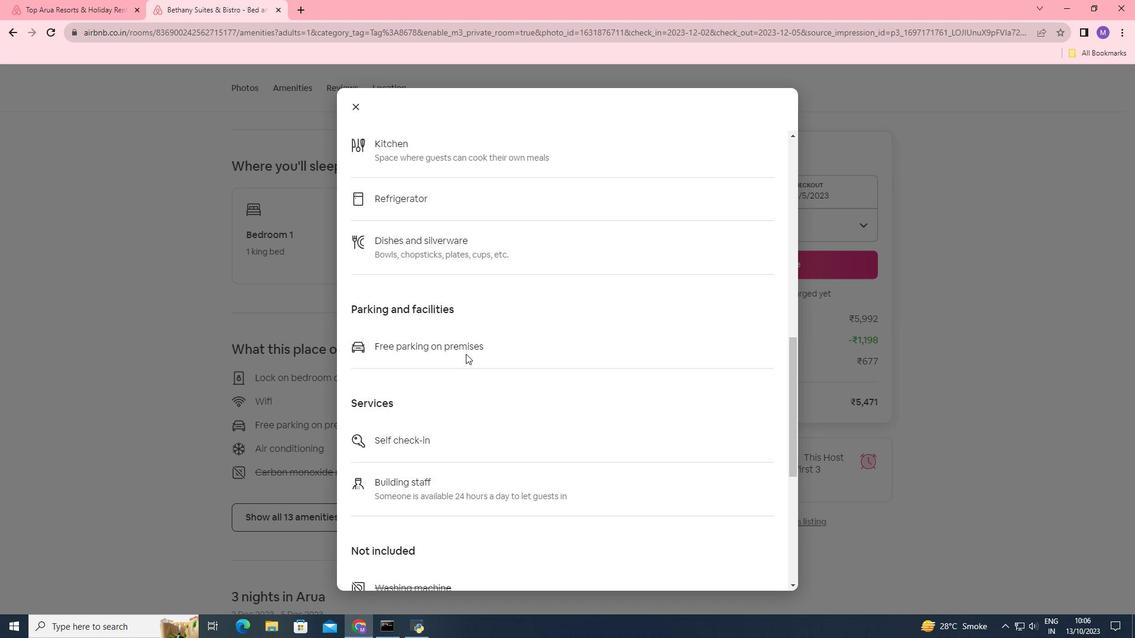 
Action: Mouse scrolled (465, 353) with delta (0, 0)
Screenshot: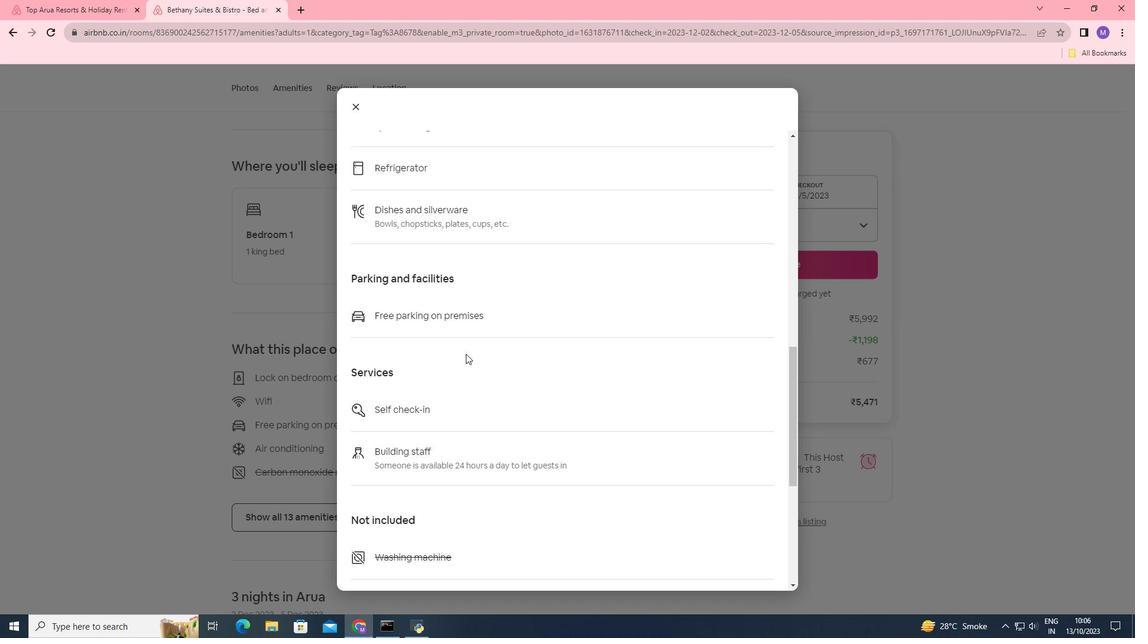 
Action: Mouse scrolled (465, 353) with delta (0, 0)
Screenshot: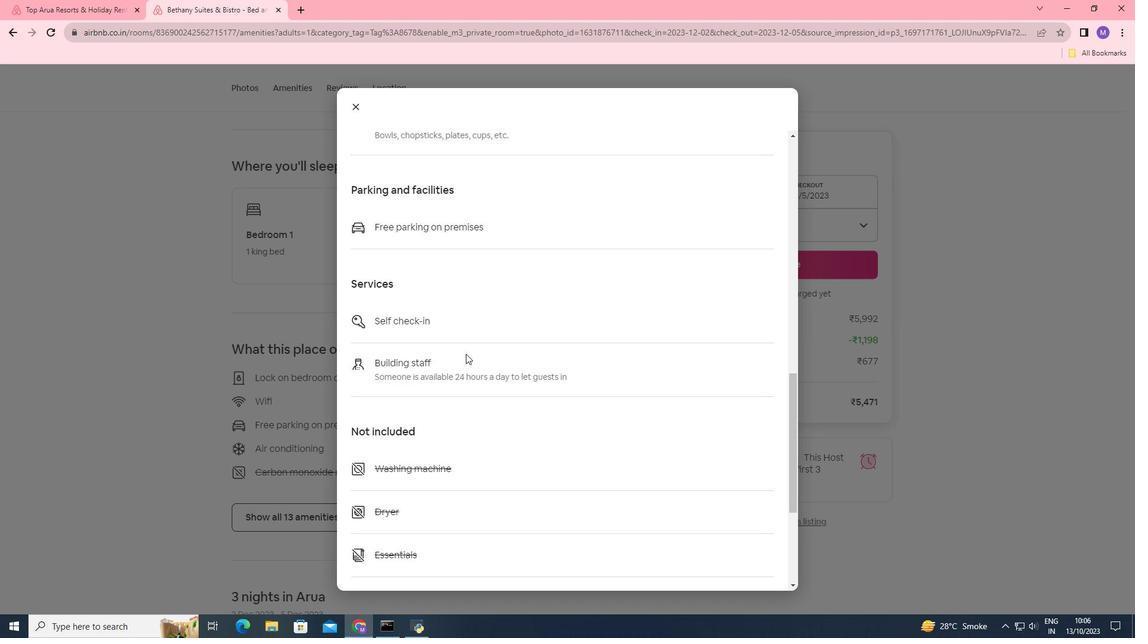 
Action: Mouse scrolled (465, 353) with delta (0, 0)
Screenshot: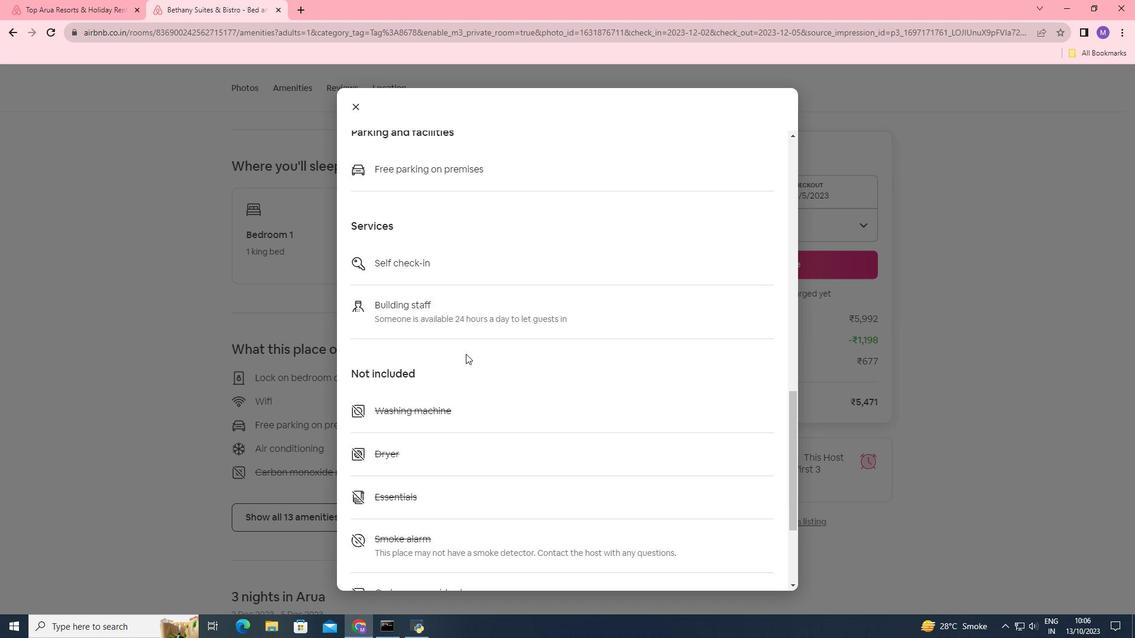 
Action: Mouse scrolled (465, 353) with delta (0, 0)
Screenshot: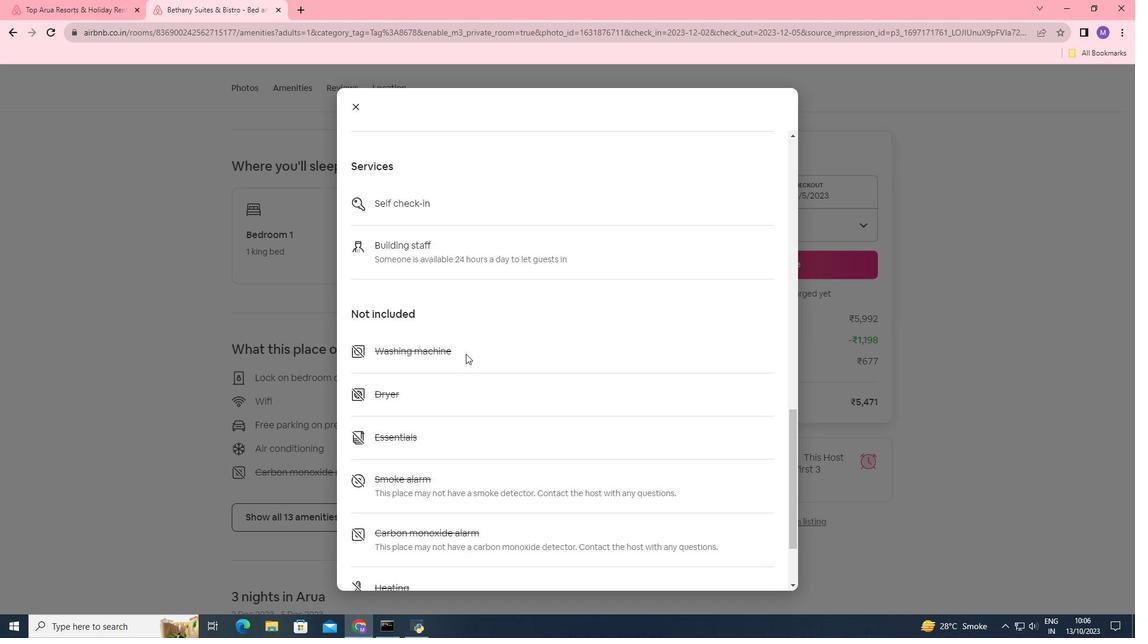 
Action: Mouse scrolled (465, 353) with delta (0, 0)
Screenshot: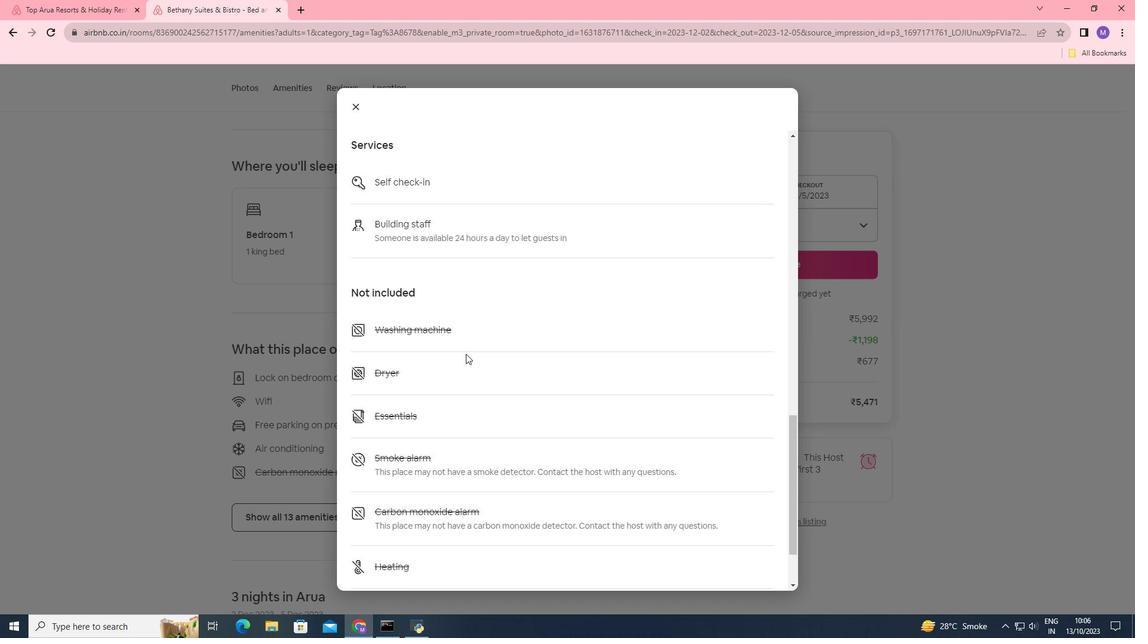 
Action: Mouse scrolled (465, 353) with delta (0, 0)
Screenshot: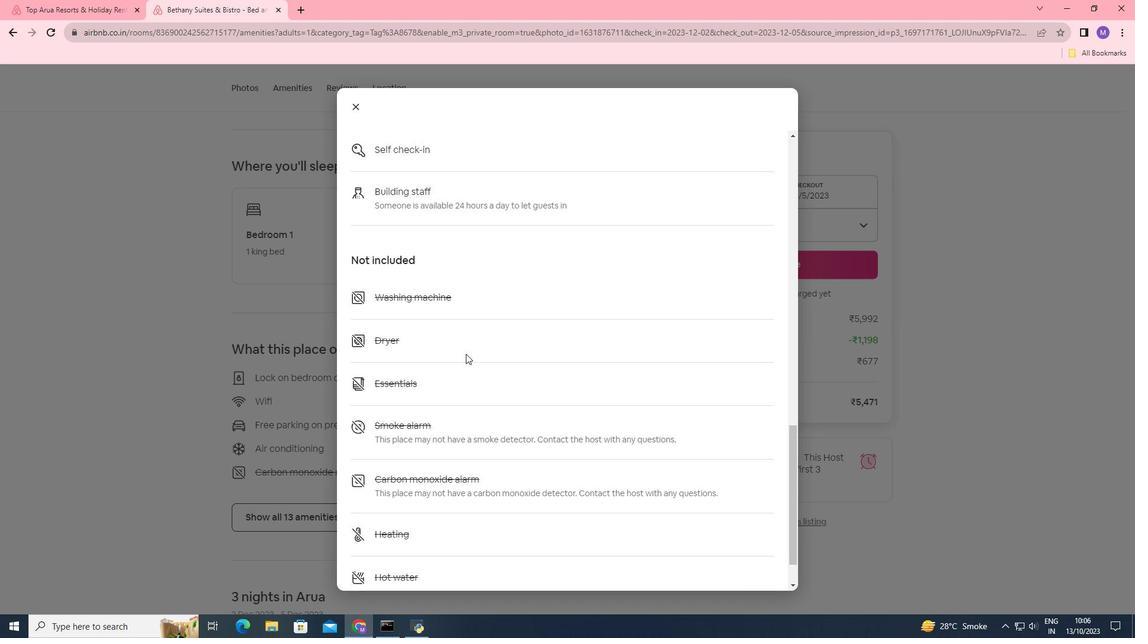 
Action: Mouse scrolled (465, 353) with delta (0, 0)
Screenshot: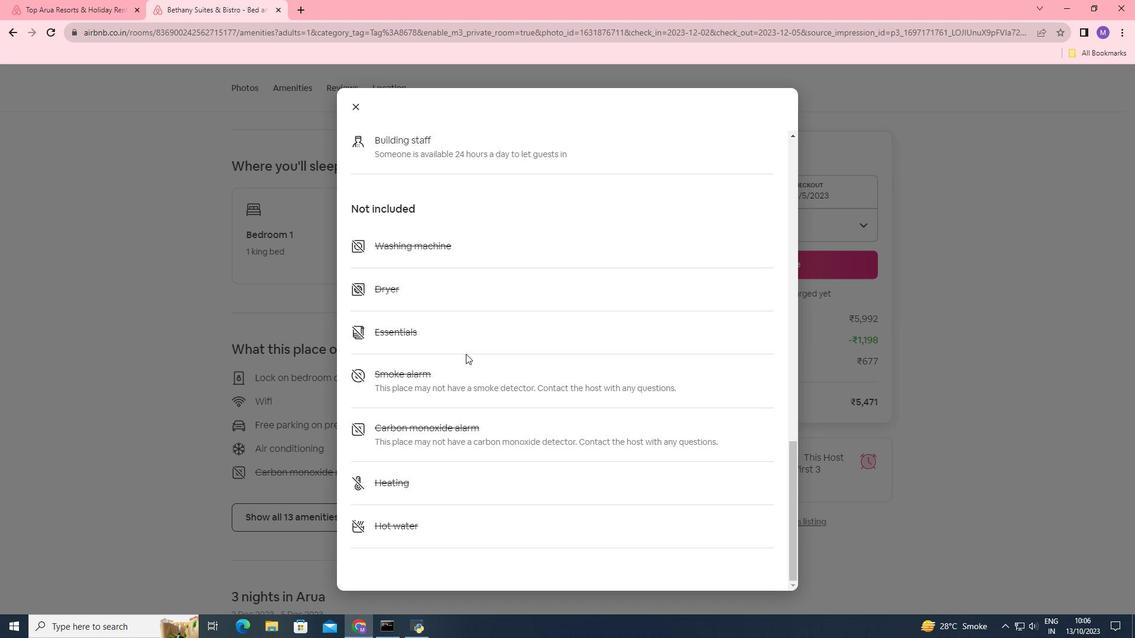 
Action: Mouse scrolled (465, 353) with delta (0, 0)
Screenshot: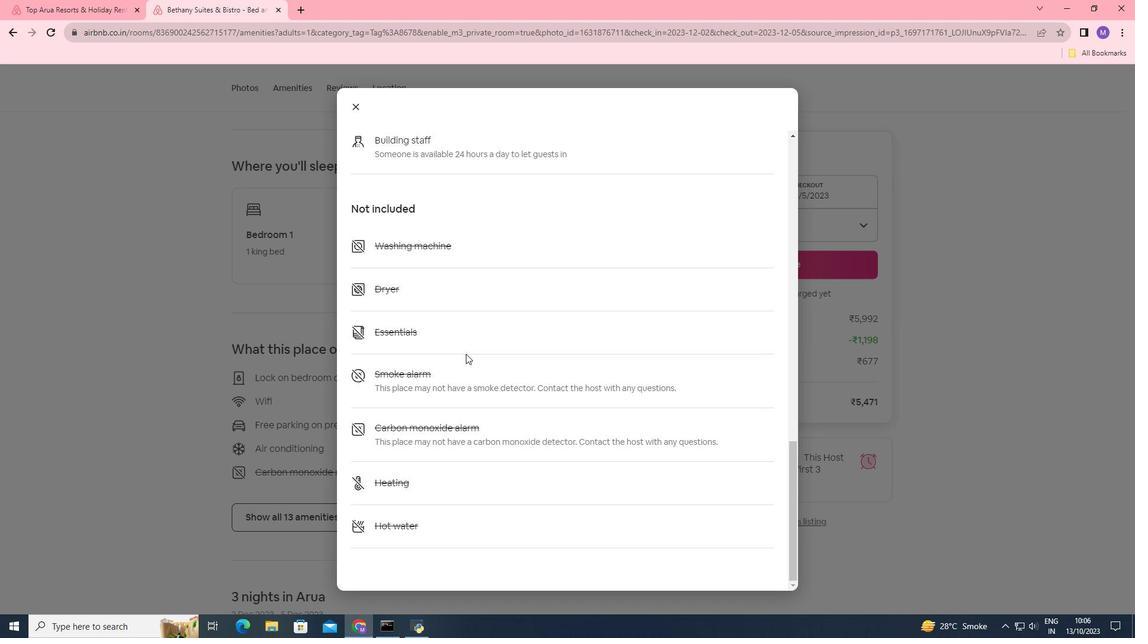 
Action: Mouse scrolled (465, 353) with delta (0, 0)
Screenshot: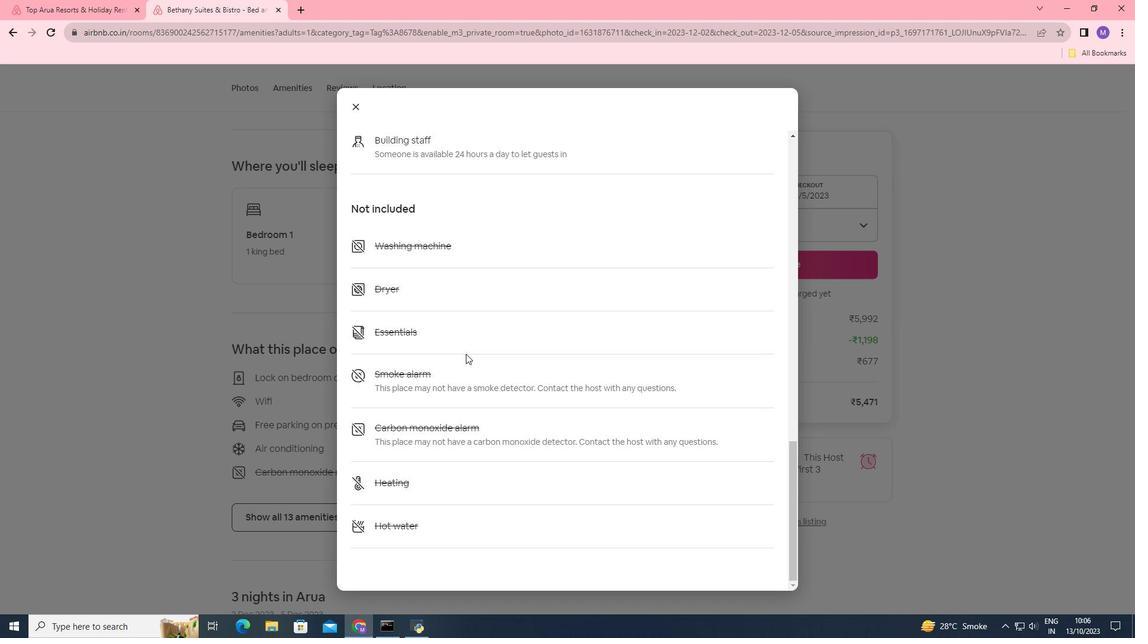 
Action: Mouse scrolled (465, 353) with delta (0, 0)
Screenshot: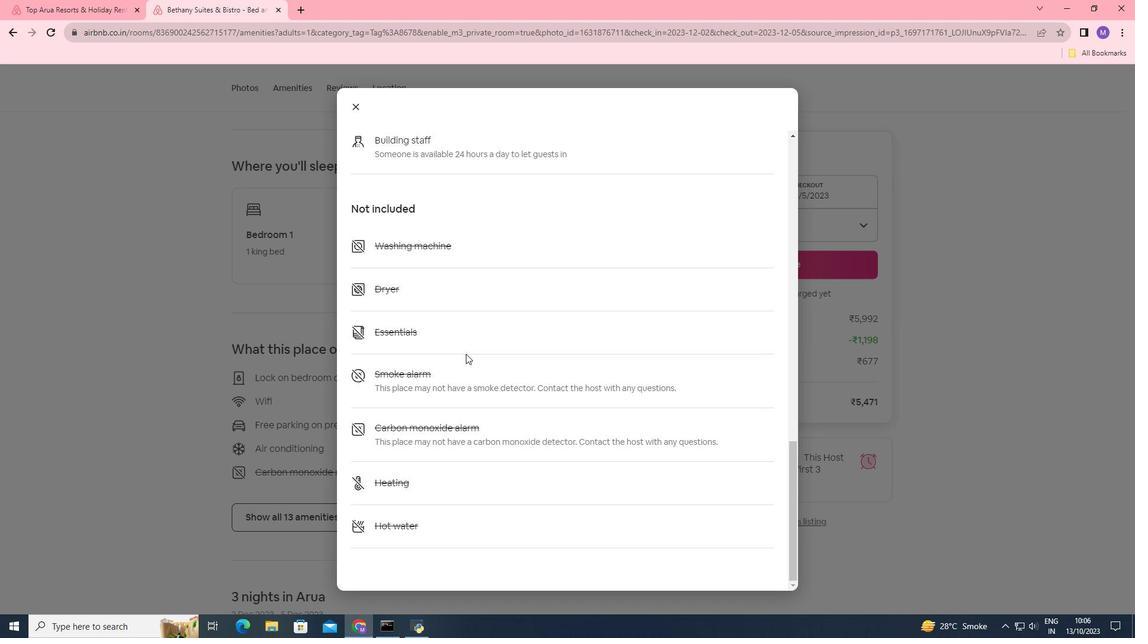 
Action: Mouse scrolled (465, 353) with delta (0, 0)
Screenshot: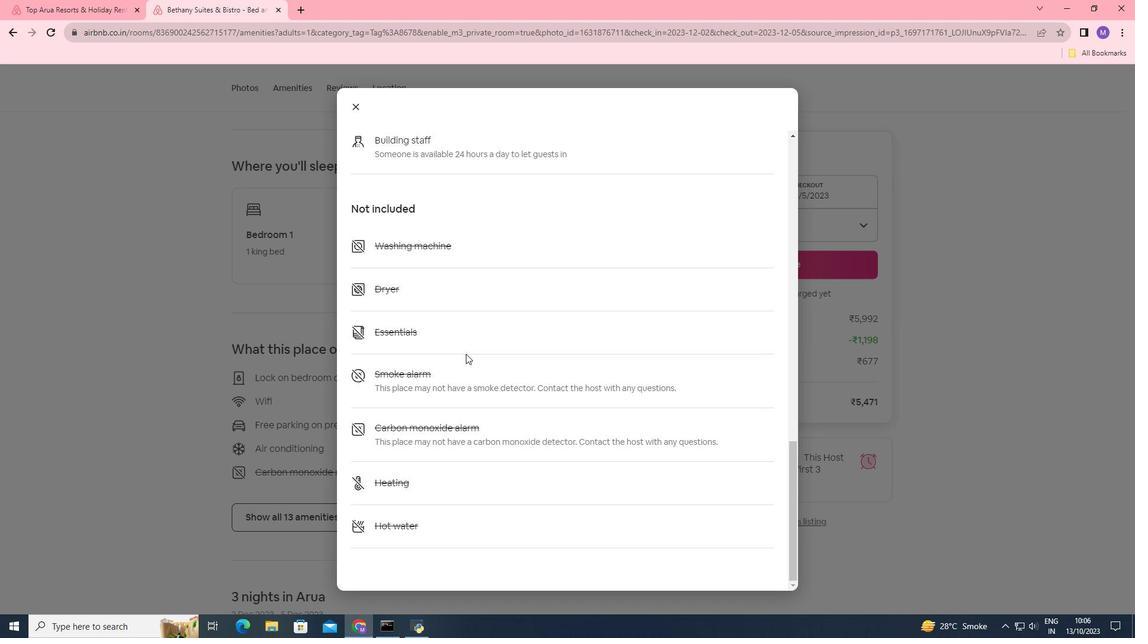 
Action: Mouse scrolled (465, 353) with delta (0, 0)
Screenshot: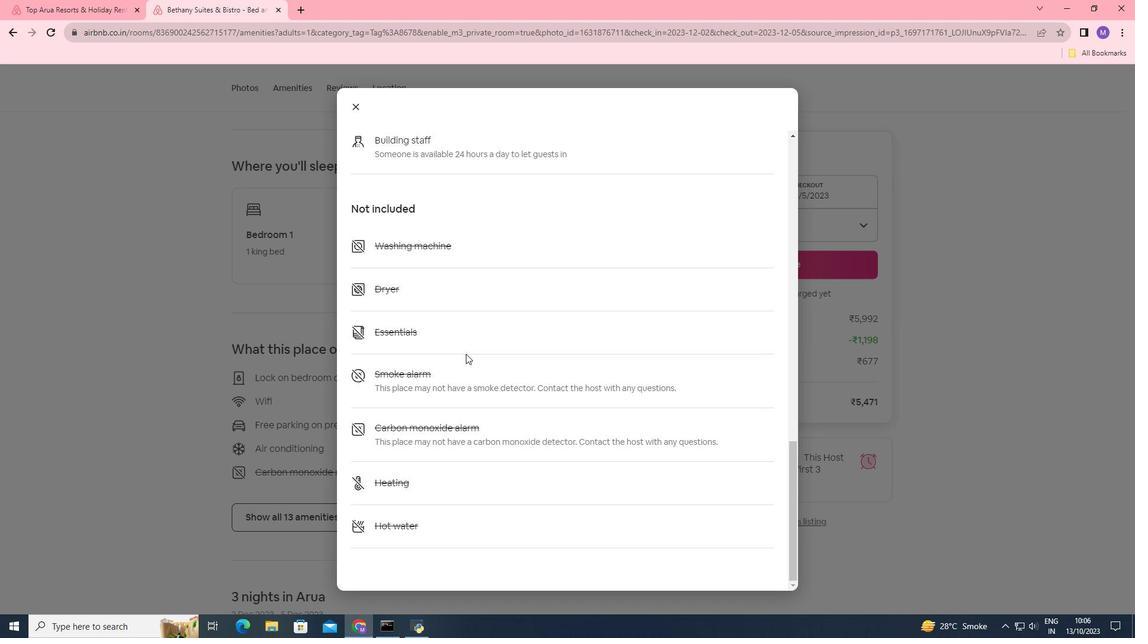 
Action: Mouse scrolled (465, 353) with delta (0, 0)
Screenshot: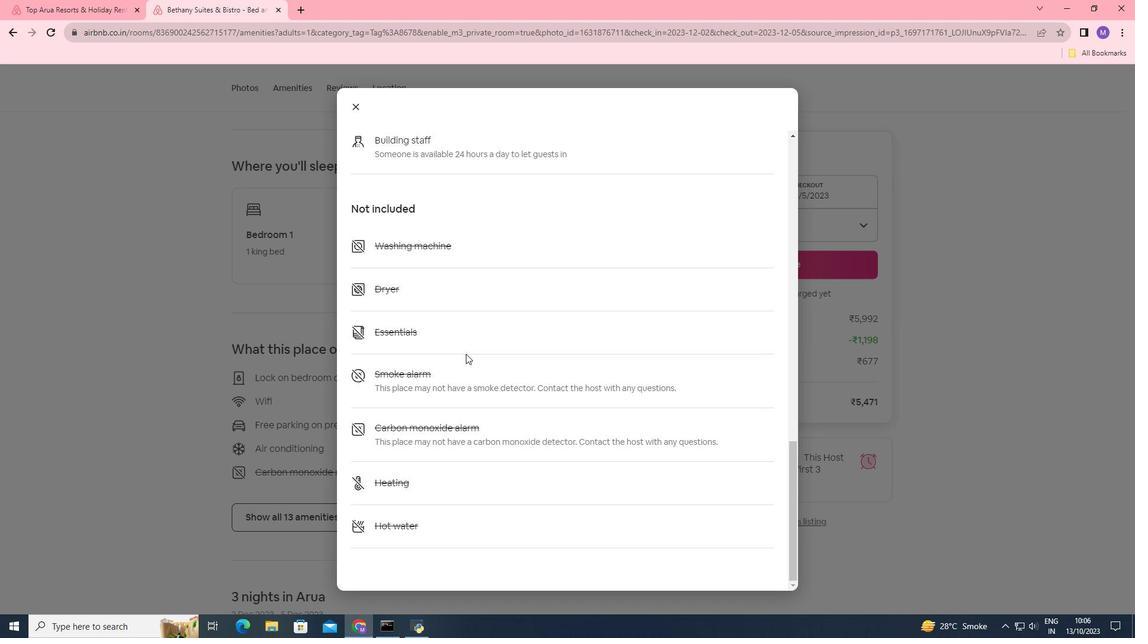
Action: Mouse scrolled (465, 353) with delta (0, 0)
Screenshot: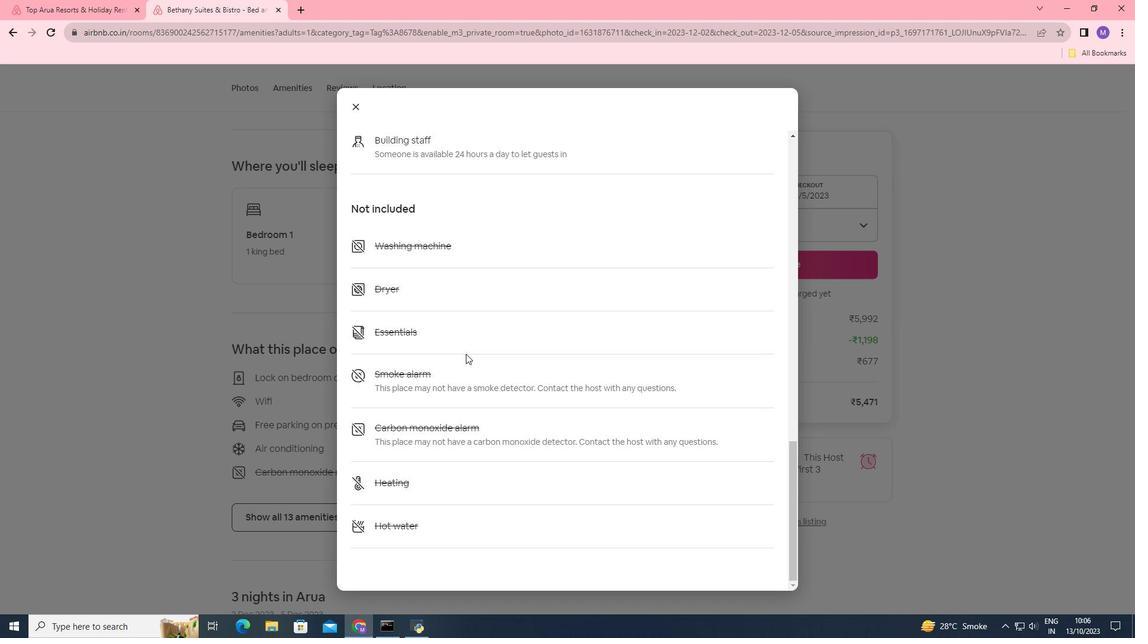 
Action: Mouse scrolled (465, 353) with delta (0, 0)
Screenshot: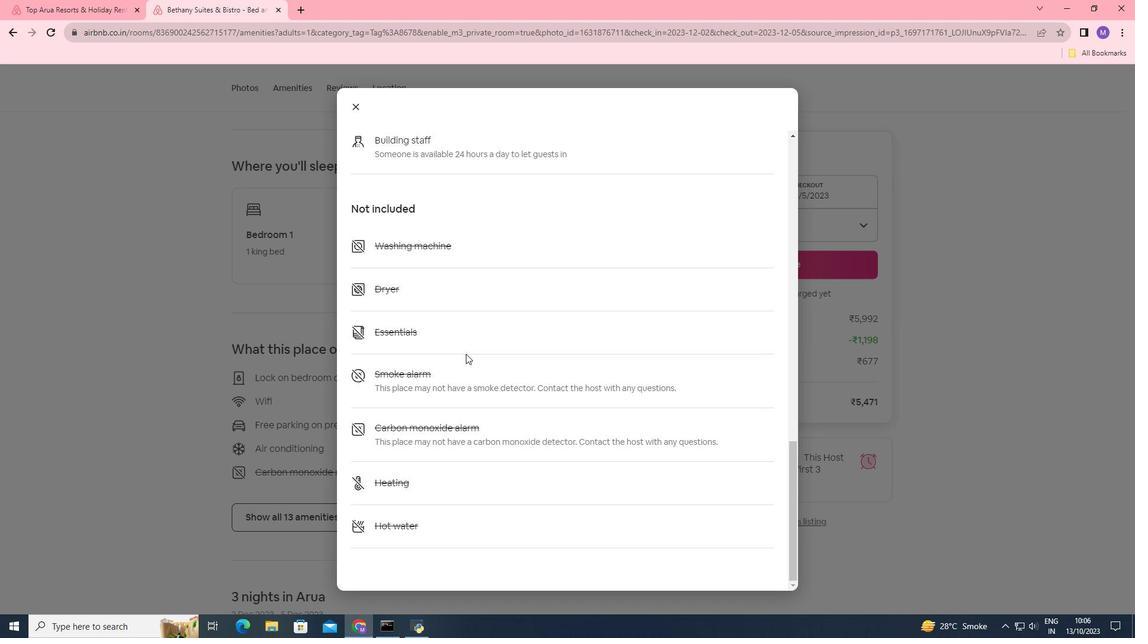 
Action: Mouse scrolled (465, 353) with delta (0, 0)
Screenshot: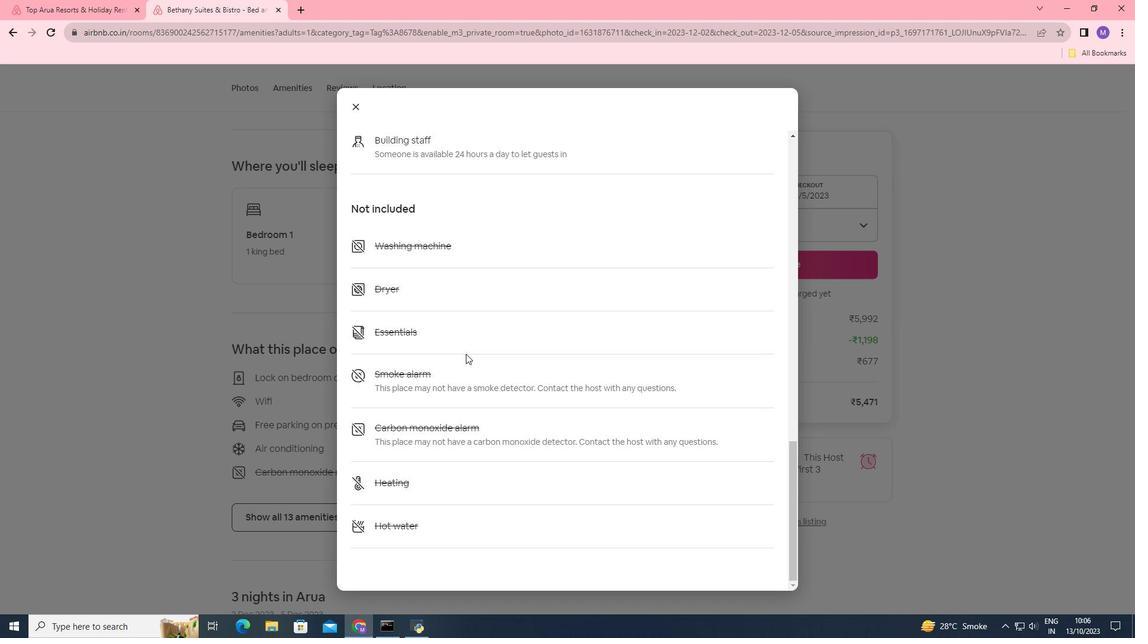 
Action: Mouse scrolled (465, 353) with delta (0, 0)
Screenshot: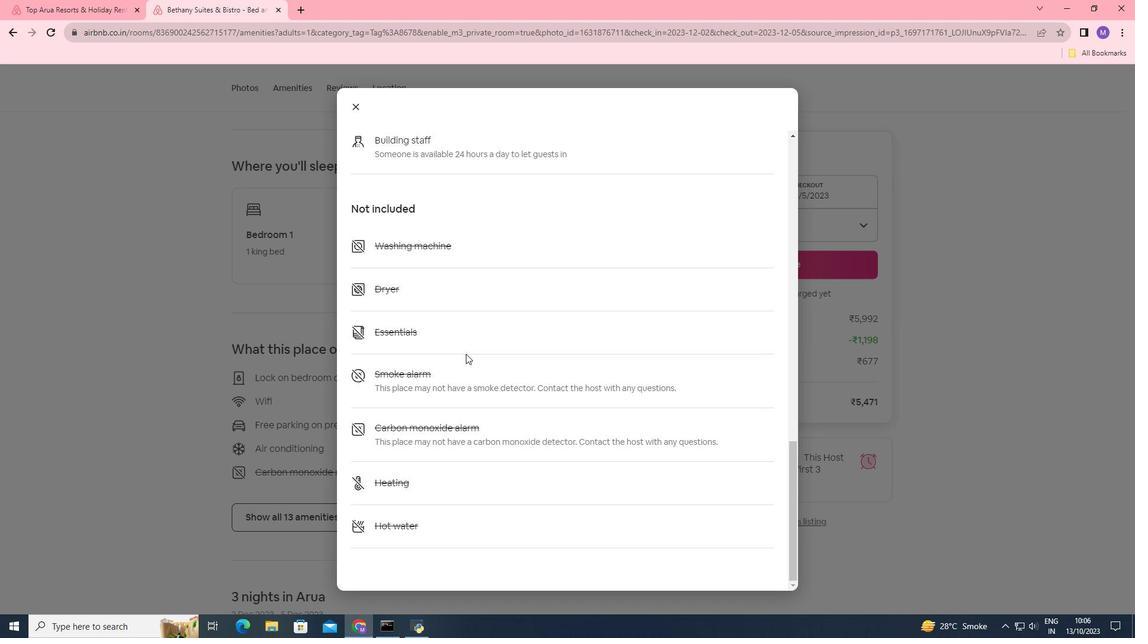 
Action: Mouse scrolled (465, 353) with delta (0, 0)
Screenshot: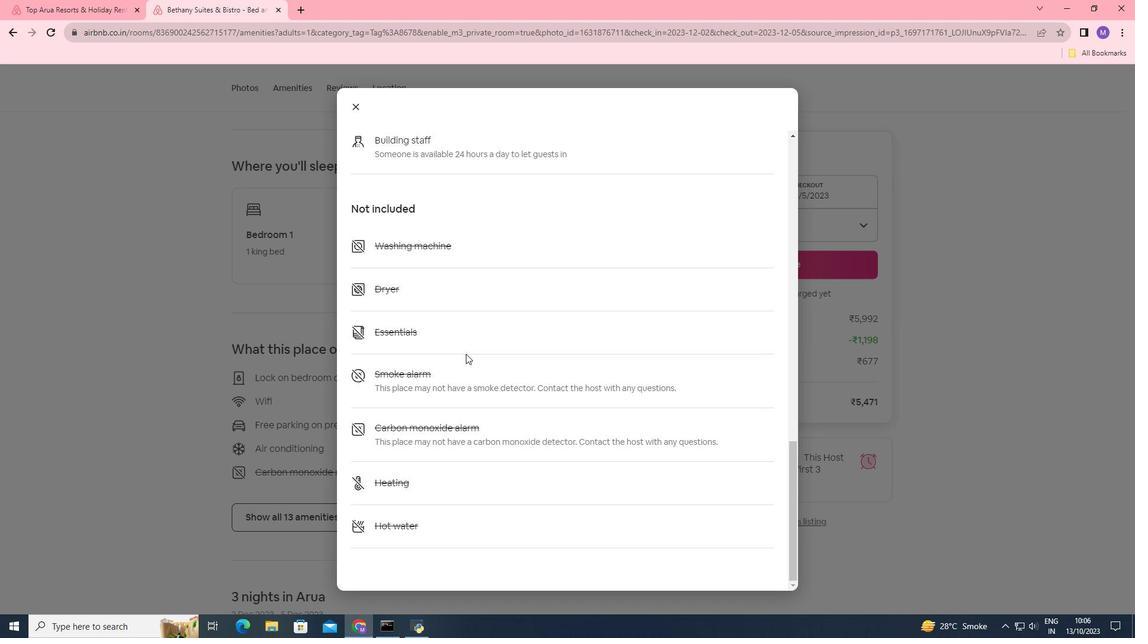 
Action: Mouse scrolled (465, 353) with delta (0, 0)
Screenshot: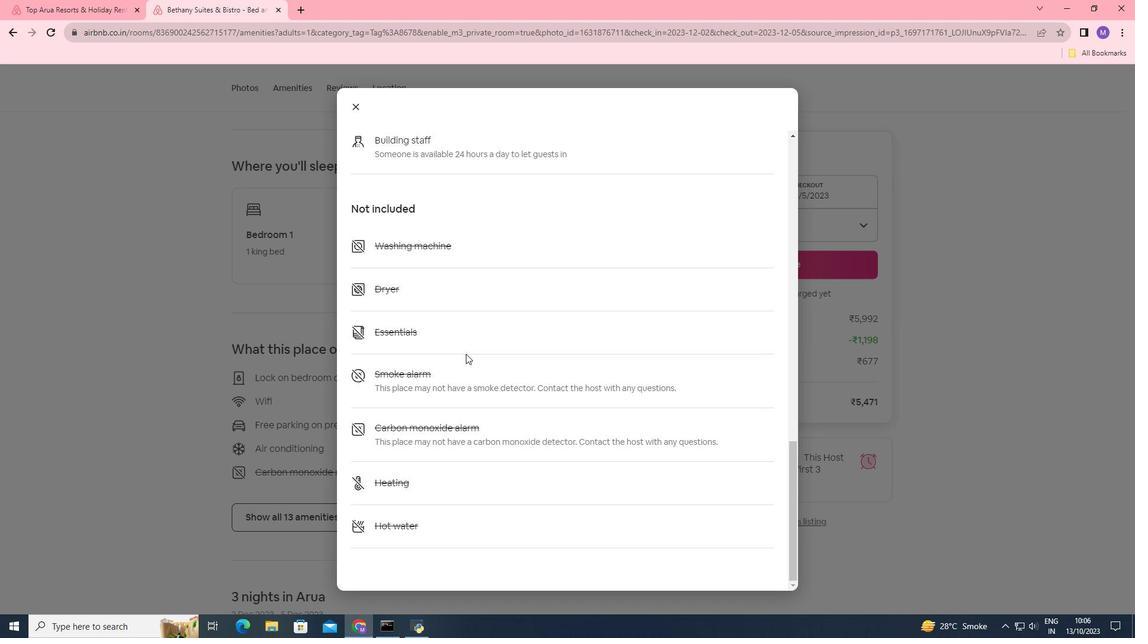 
Action: Mouse scrolled (465, 353) with delta (0, 0)
Screenshot: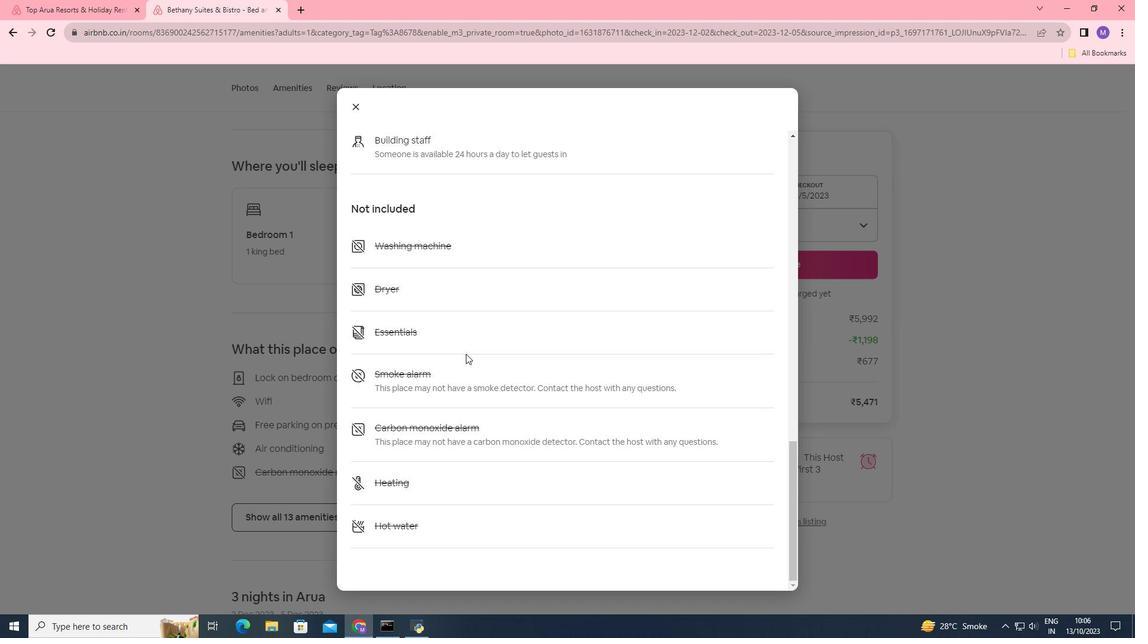 
Action: Mouse moved to (354, 114)
Screenshot: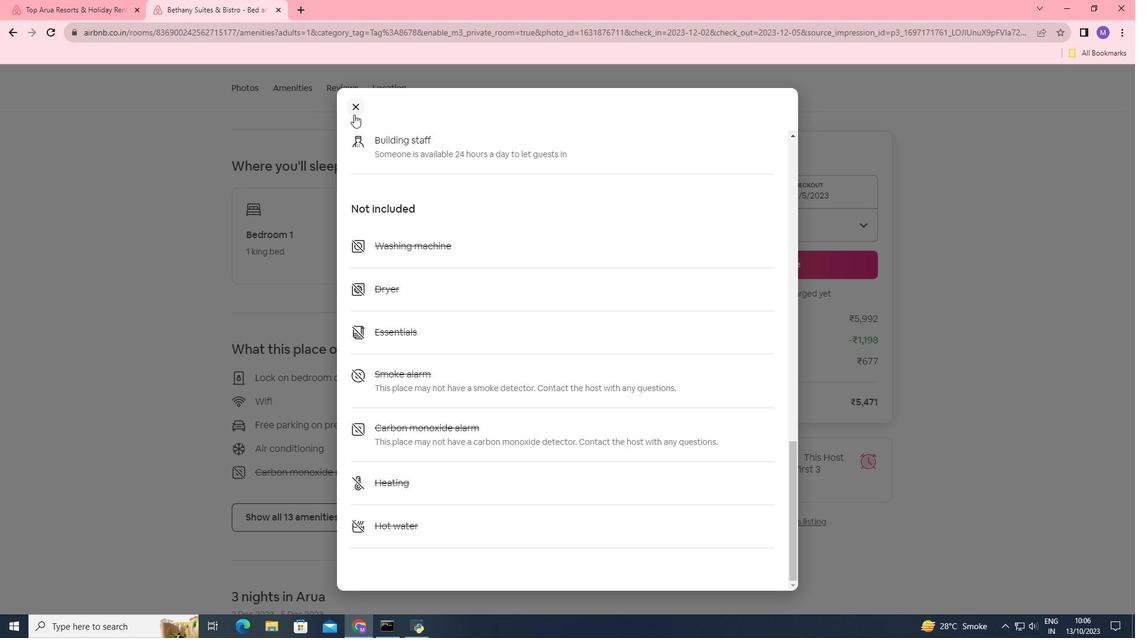 
Action: Mouse pressed left at (354, 114)
Screenshot: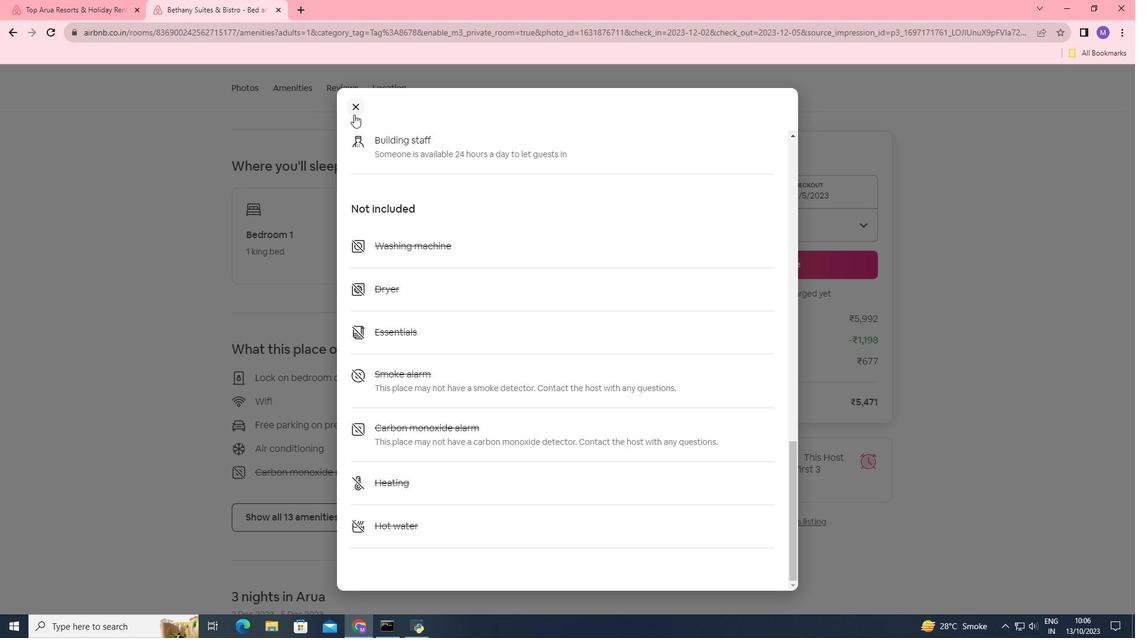 
Action: Mouse moved to (396, 394)
Screenshot: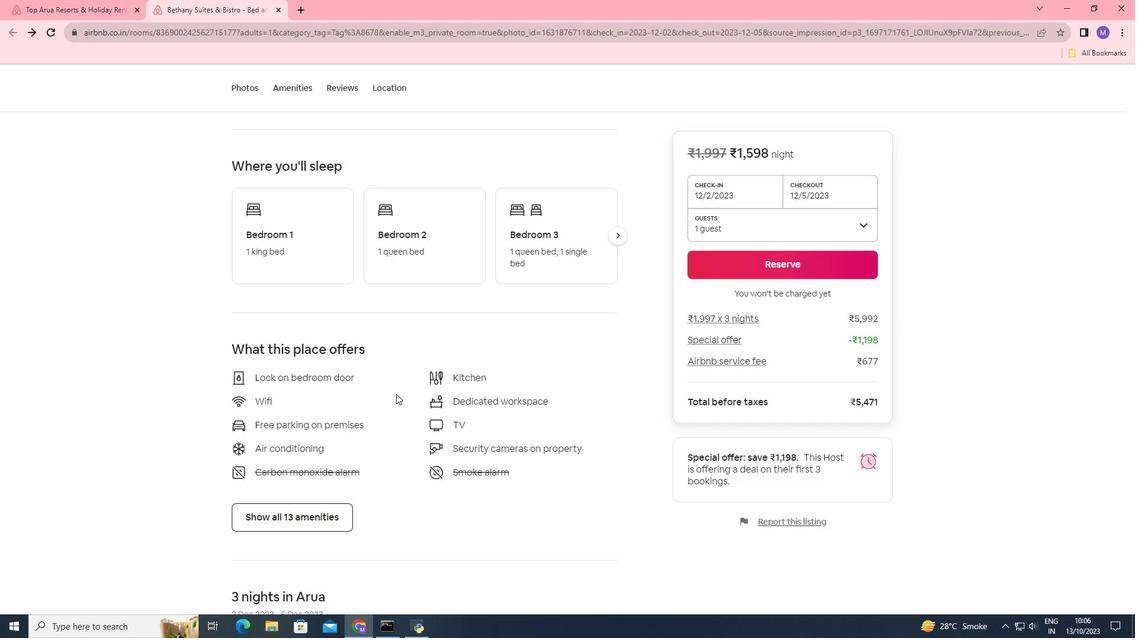 
Action: Mouse scrolled (396, 393) with delta (0, 0)
Screenshot: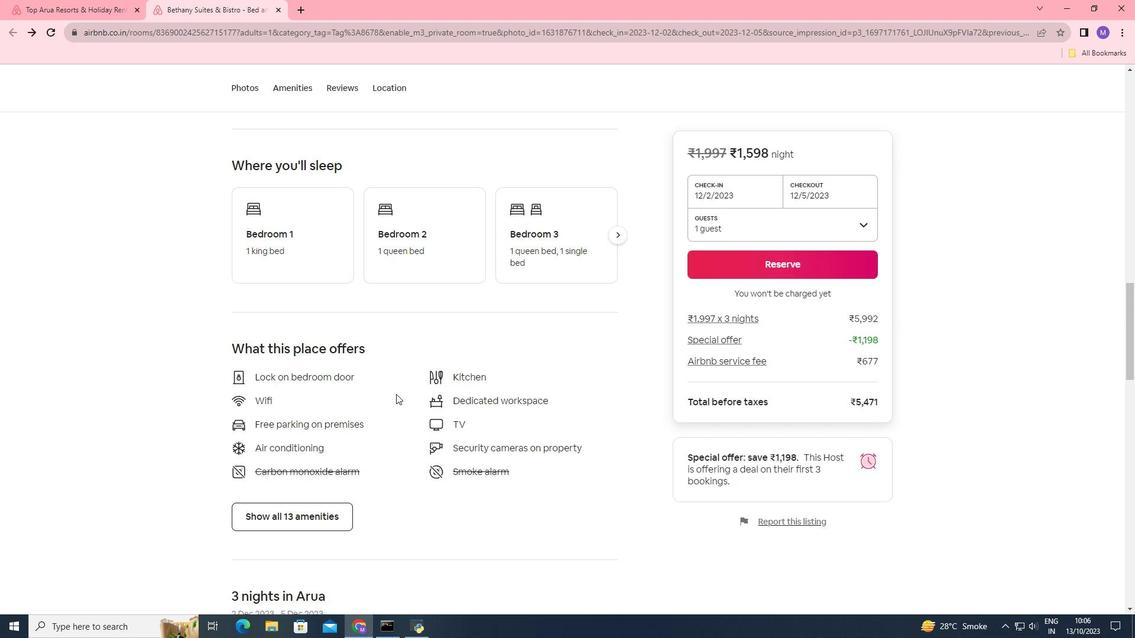 
Action: Mouse scrolled (396, 393) with delta (0, 0)
Screenshot: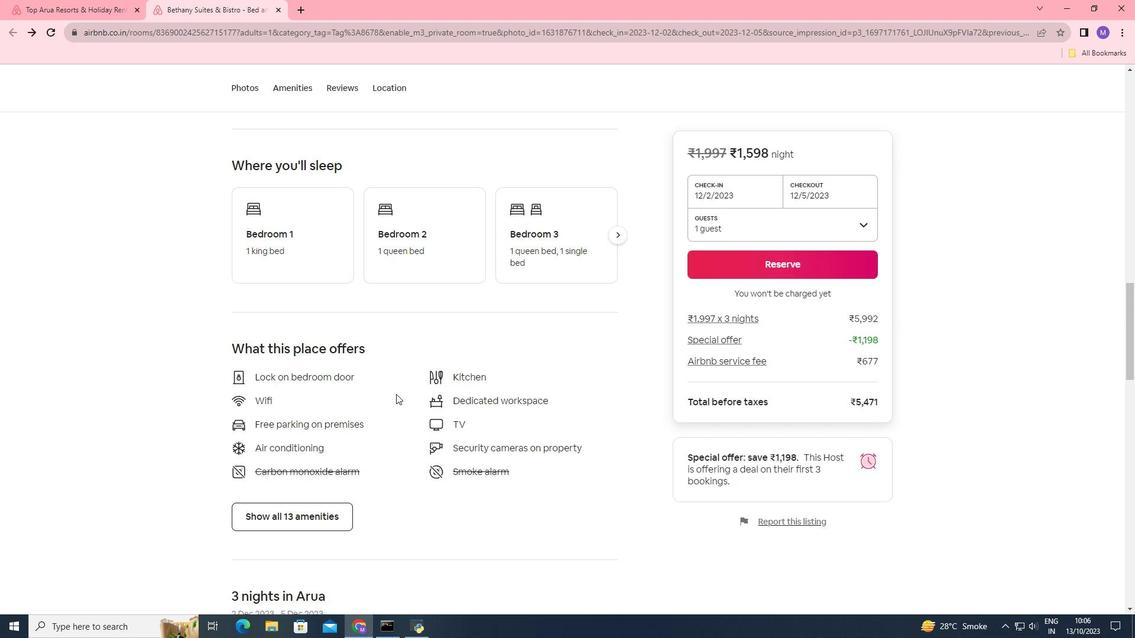
Action: Mouse scrolled (396, 393) with delta (0, 0)
Screenshot: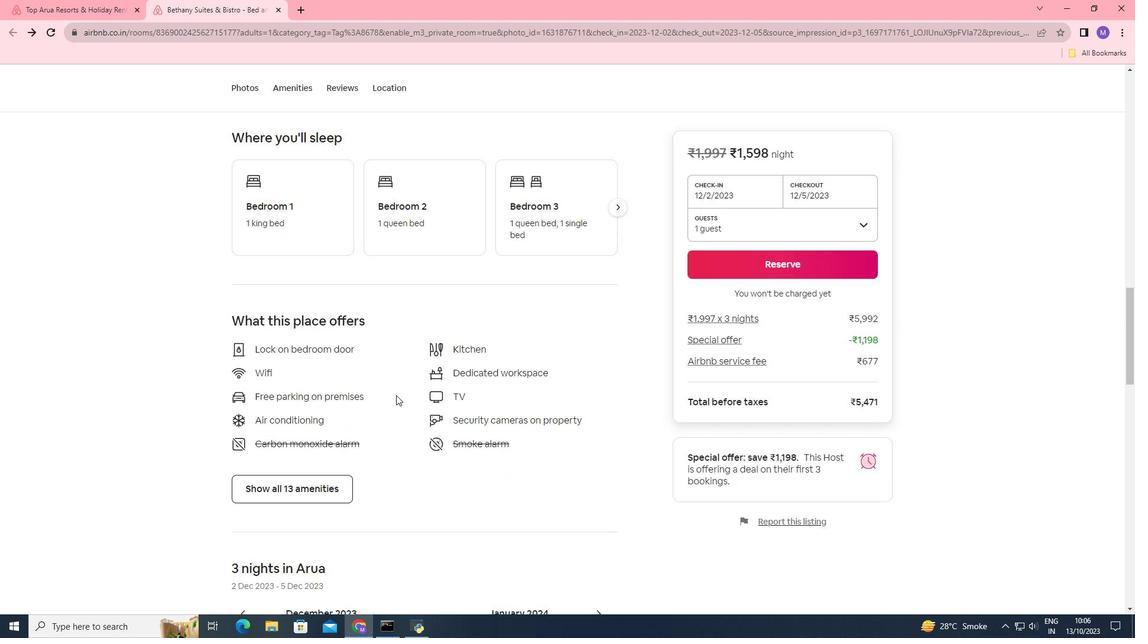 
Action: Mouse moved to (396, 395)
Screenshot: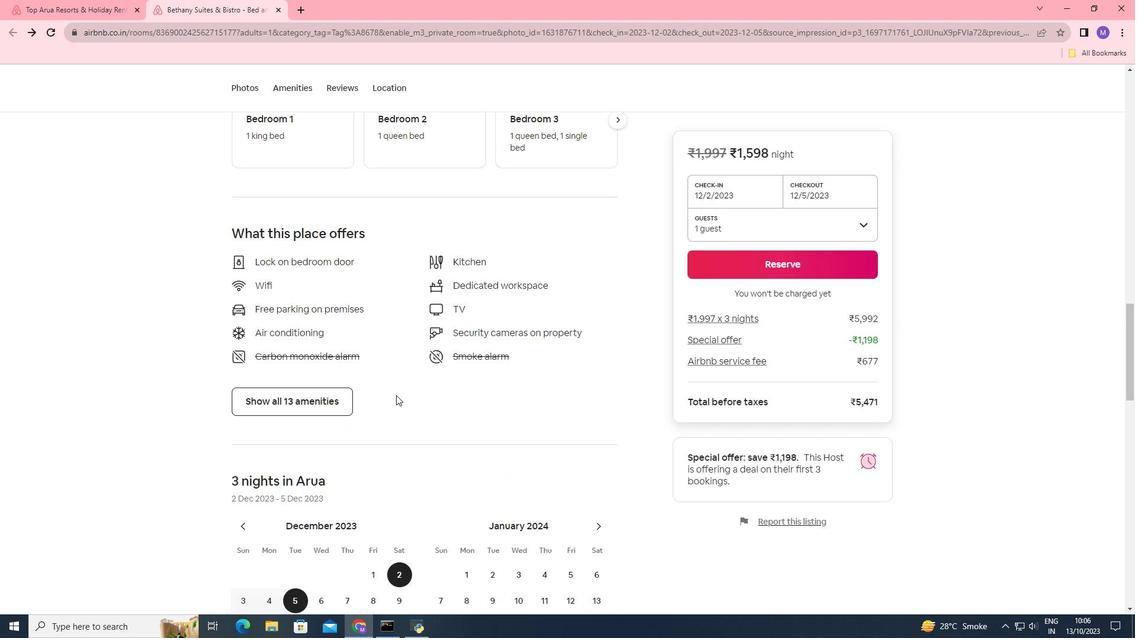 
Action: Mouse scrolled (396, 395) with delta (0, 0)
Screenshot: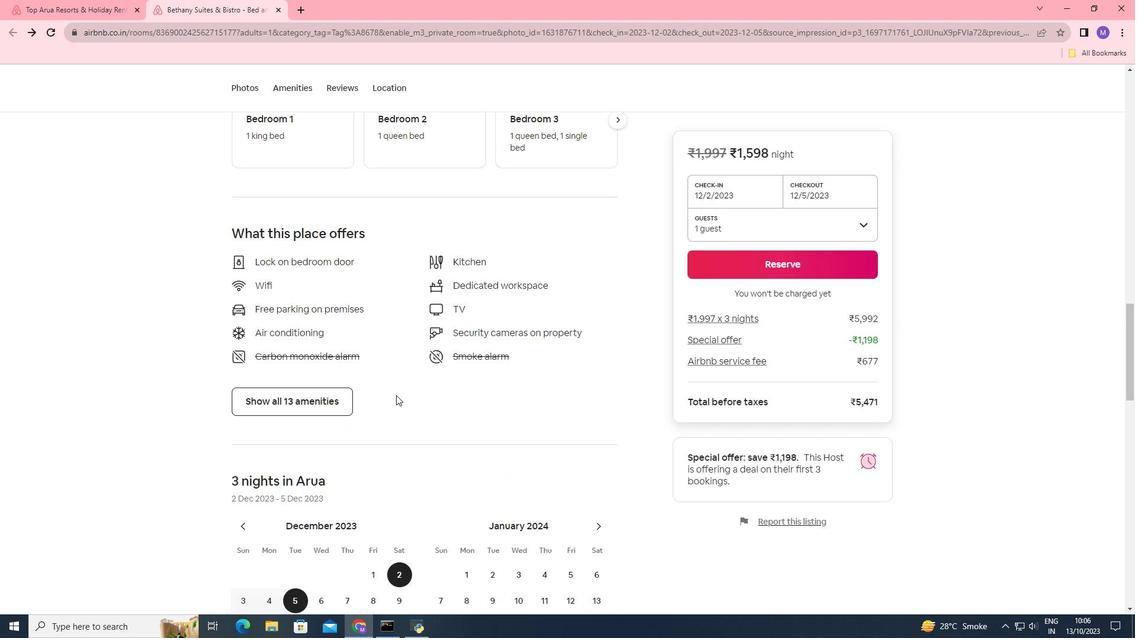 
Action: Mouse scrolled (396, 395) with delta (0, 0)
Screenshot: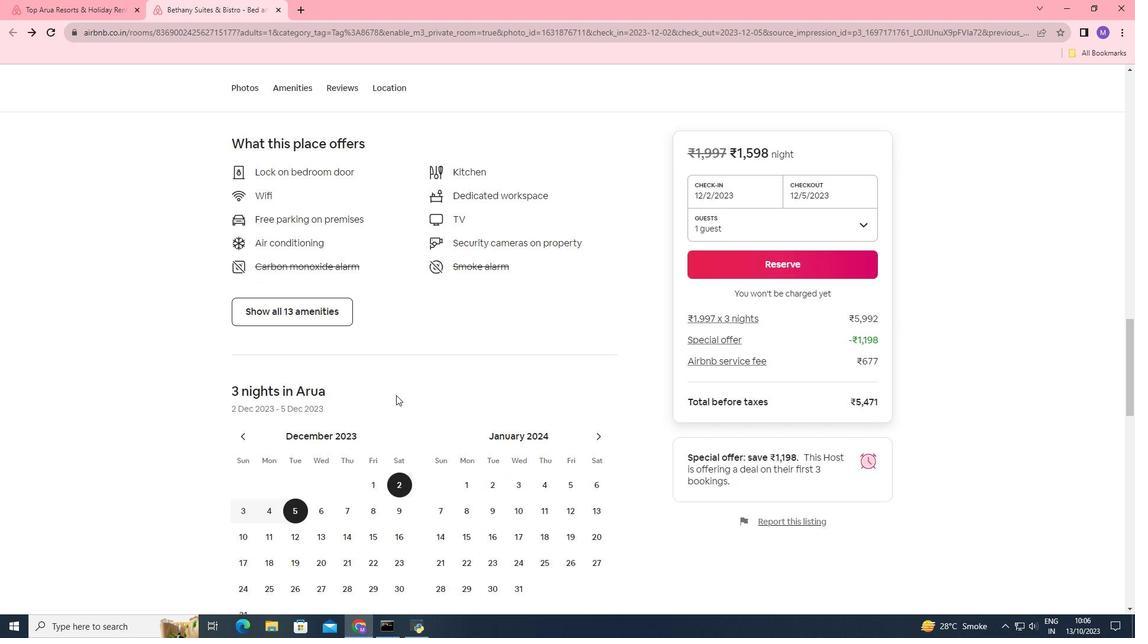 
Action: Mouse moved to (340, 417)
Screenshot: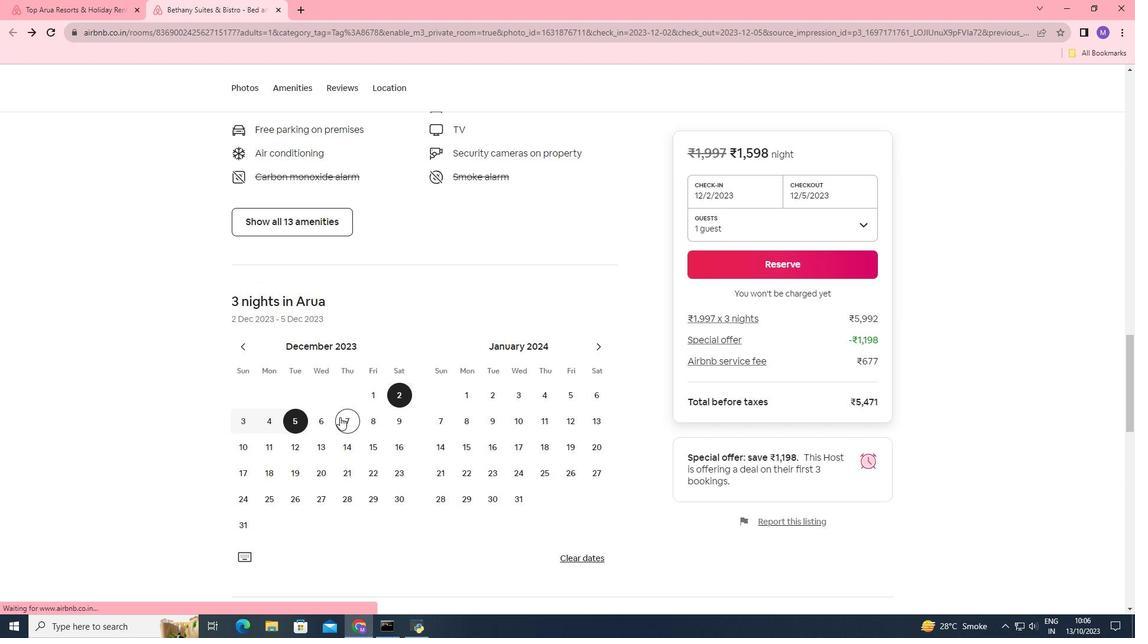 
Action: Mouse scrolled (340, 416) with delta (0, 0)
Screenshot: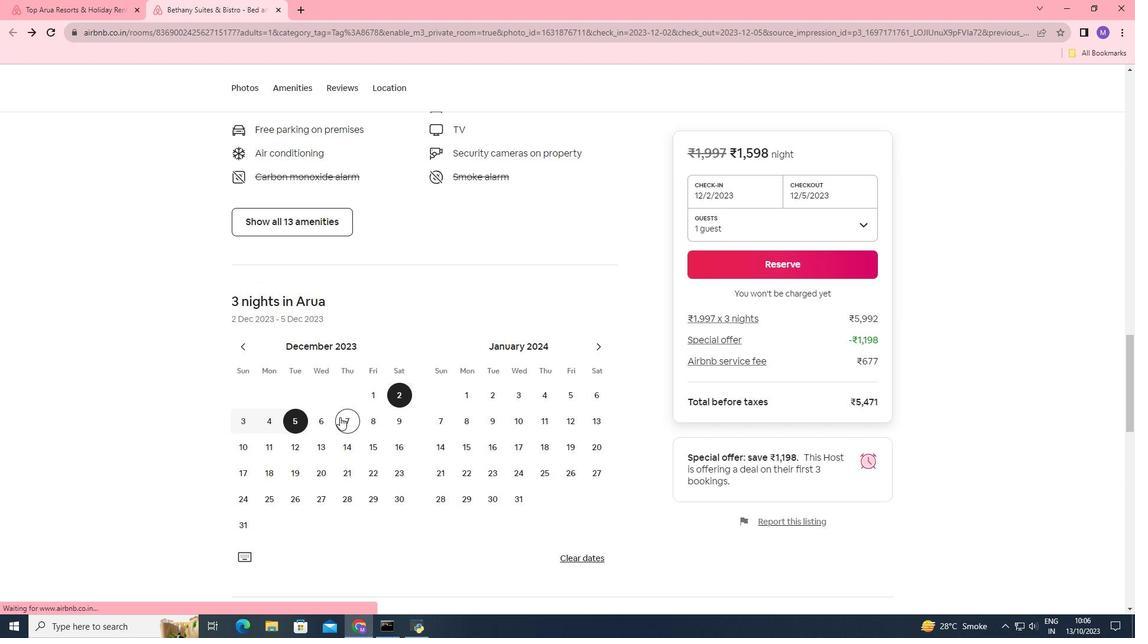 
Action: Mouse scrolled (340, 416) with delta (0, 0)
Screenshot: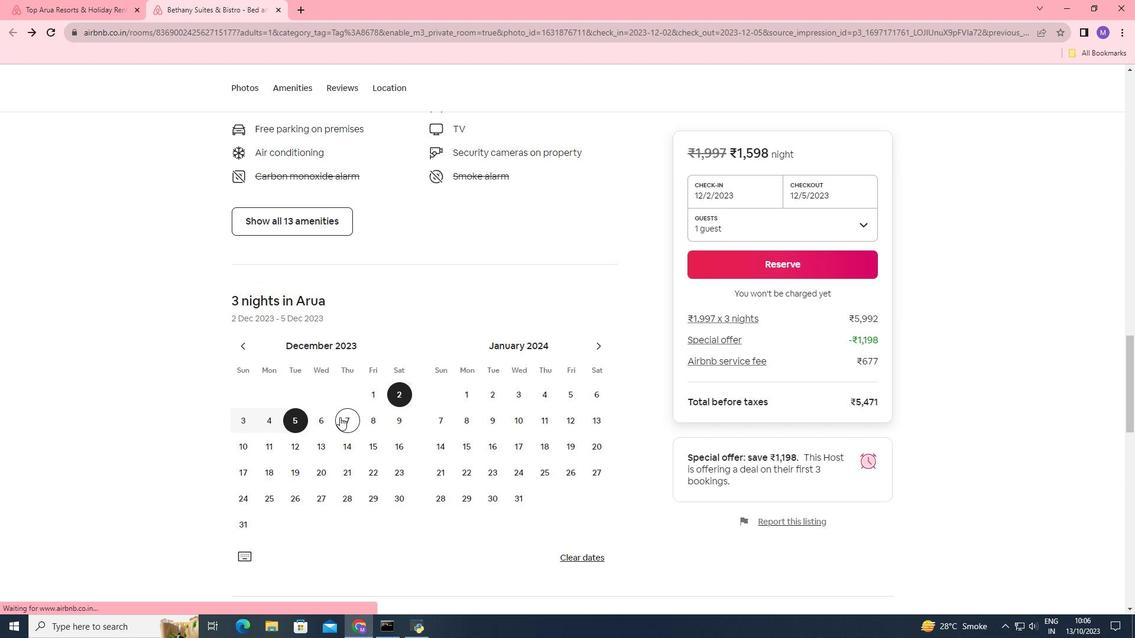 
Action: Mouse scrolled (340, 416) with delta (0, 0)
Screenshot: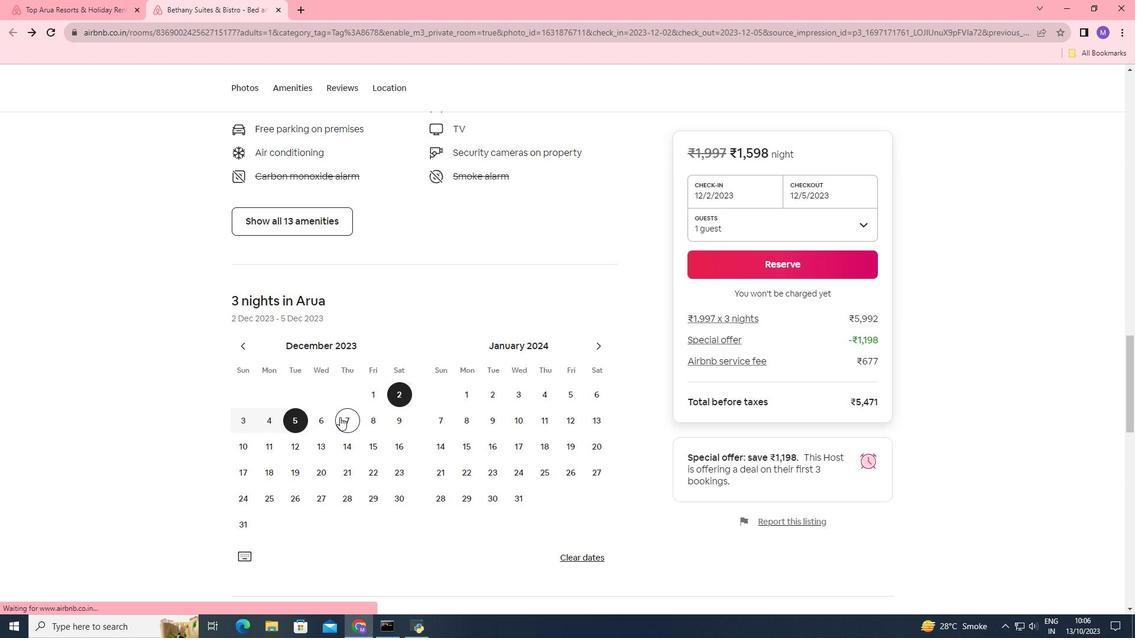 
Action: Mouse moved to (339, 418)
Screenshot: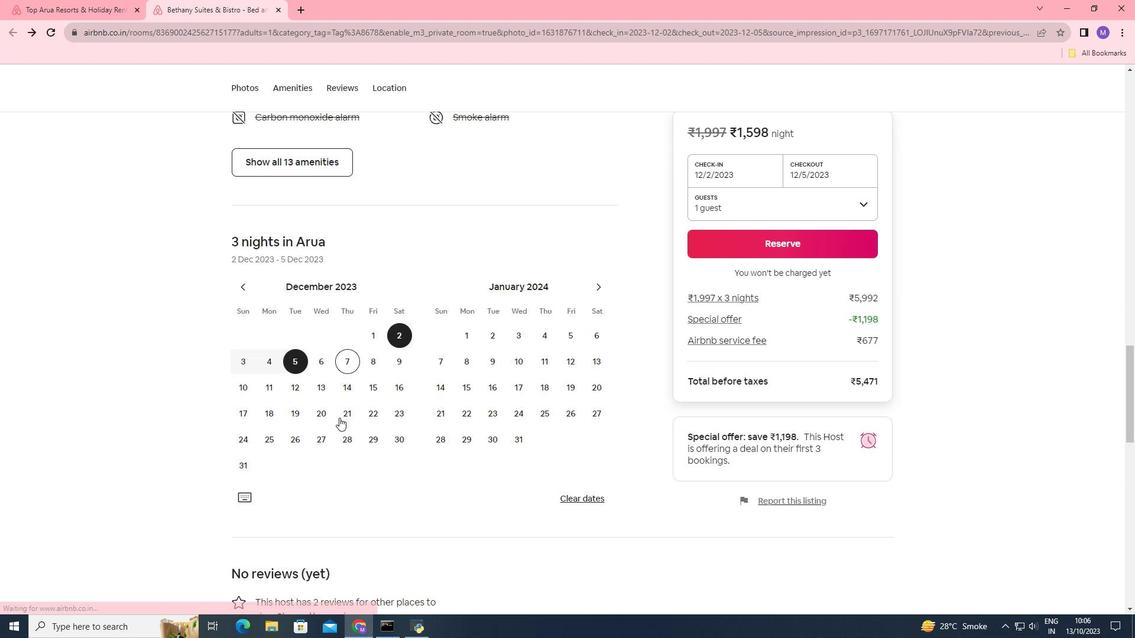 
Action: Mouse scrolled (339, 417) with delta (0, 0)
Screenshot: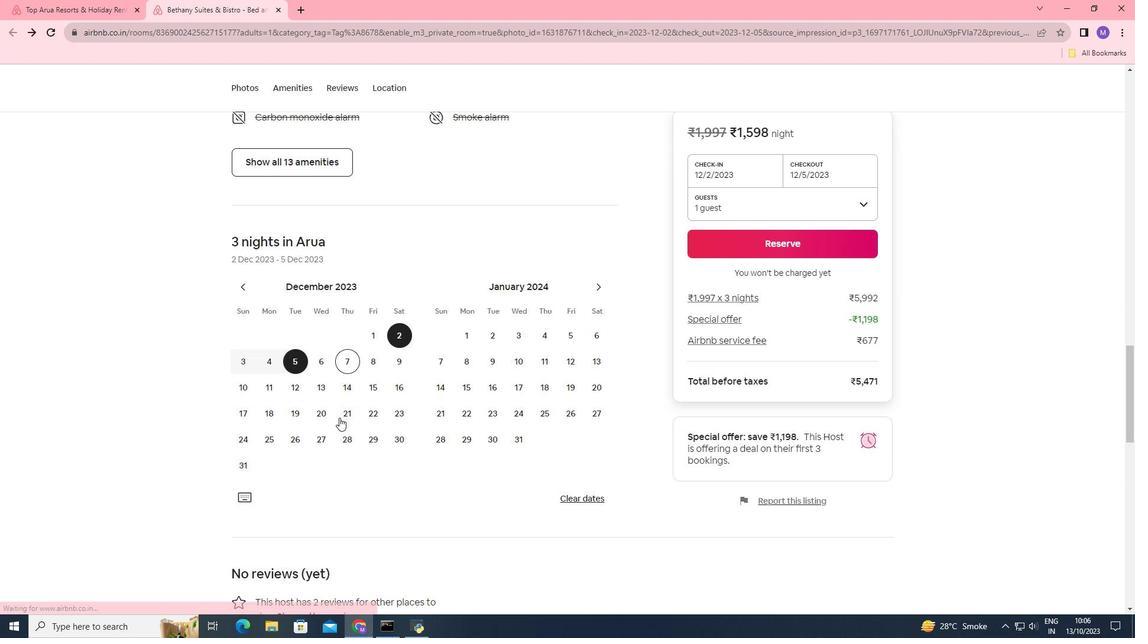 
Action: Mouse scrolled (339, 417) with delta (0, 0)
Screenshot: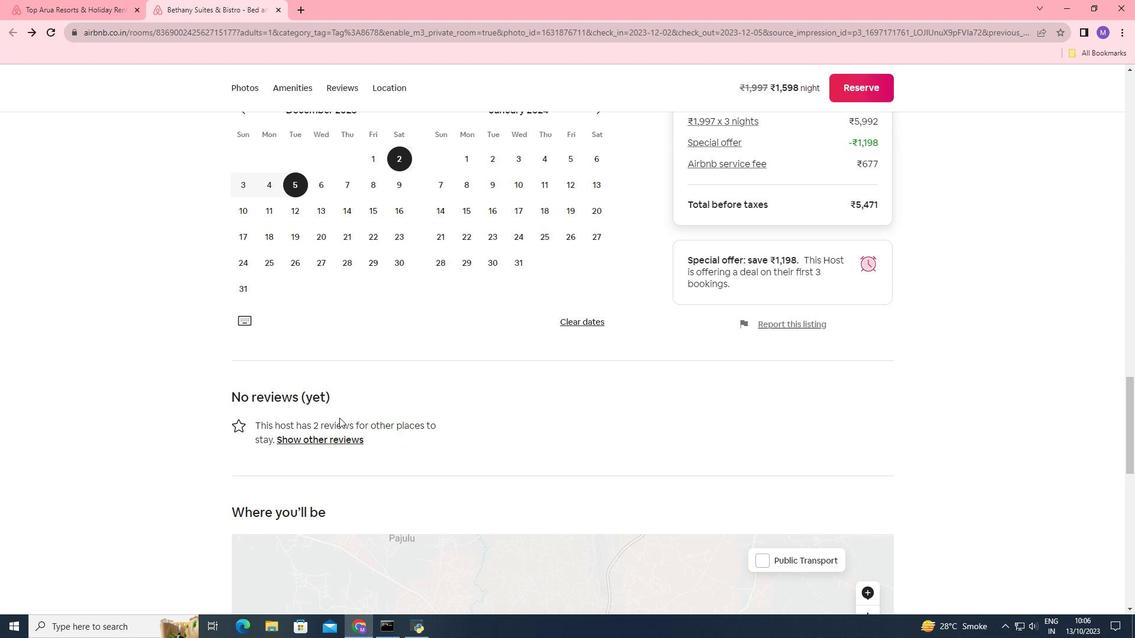 
Action: Mouse scrolled (339, 417) with delta (0, 0)
Screenshot: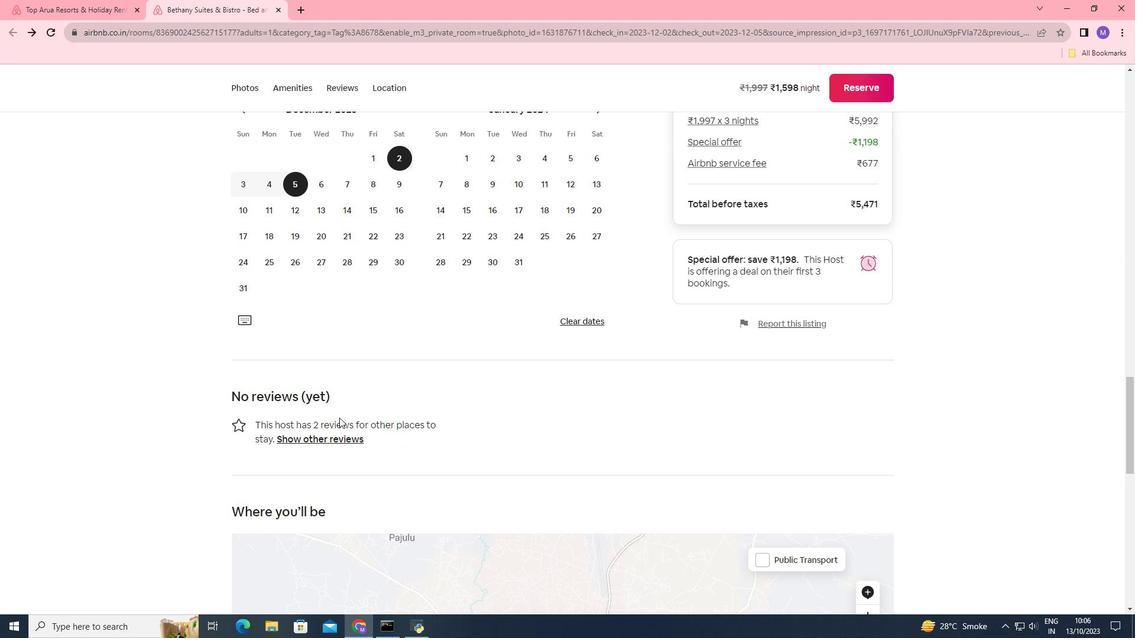 
Action: Mouse scrolled (339, 417) with delta (0, 0)
Screenshot: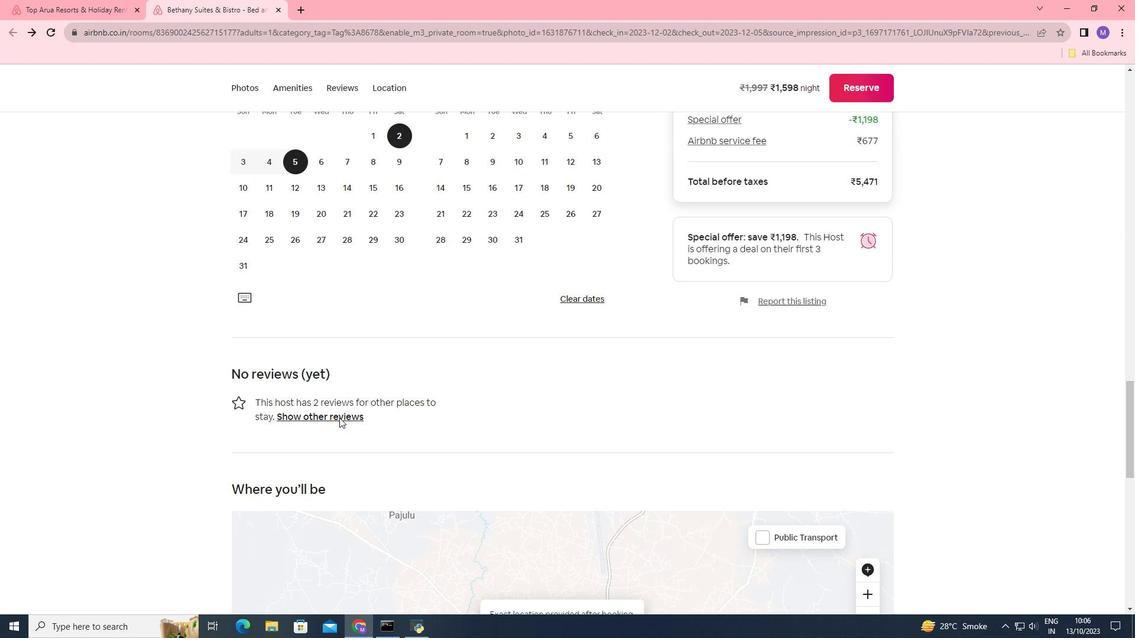 
Action: Mouse moved to (336, 400)
Screenshot: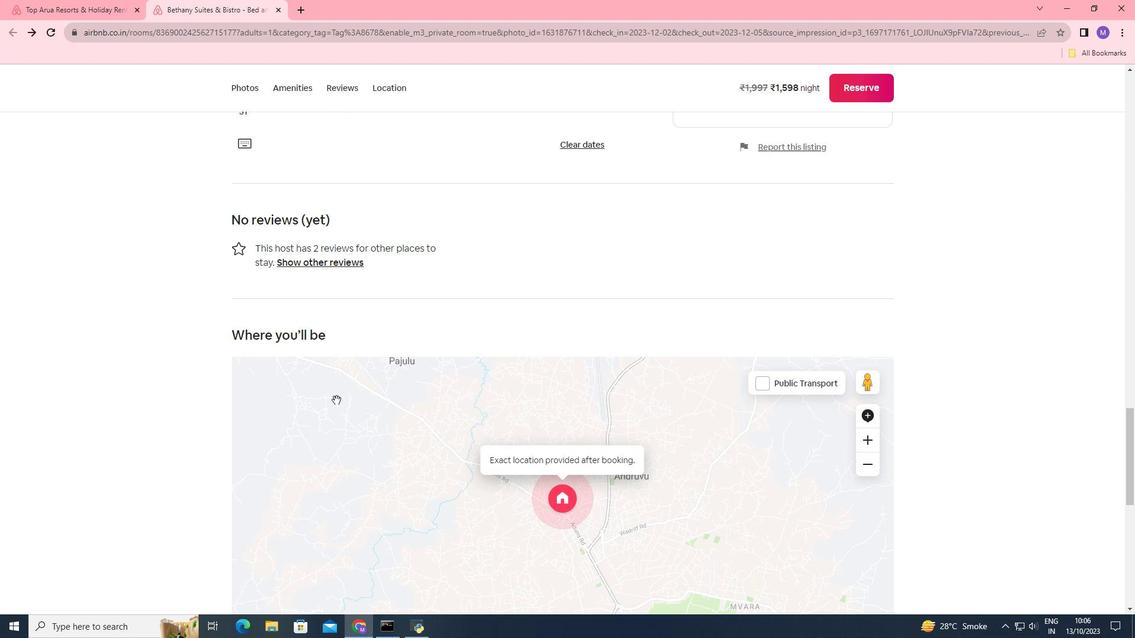 
Action: Mouse scrolled (336, 399) with delta (0, 0)
Screenshot: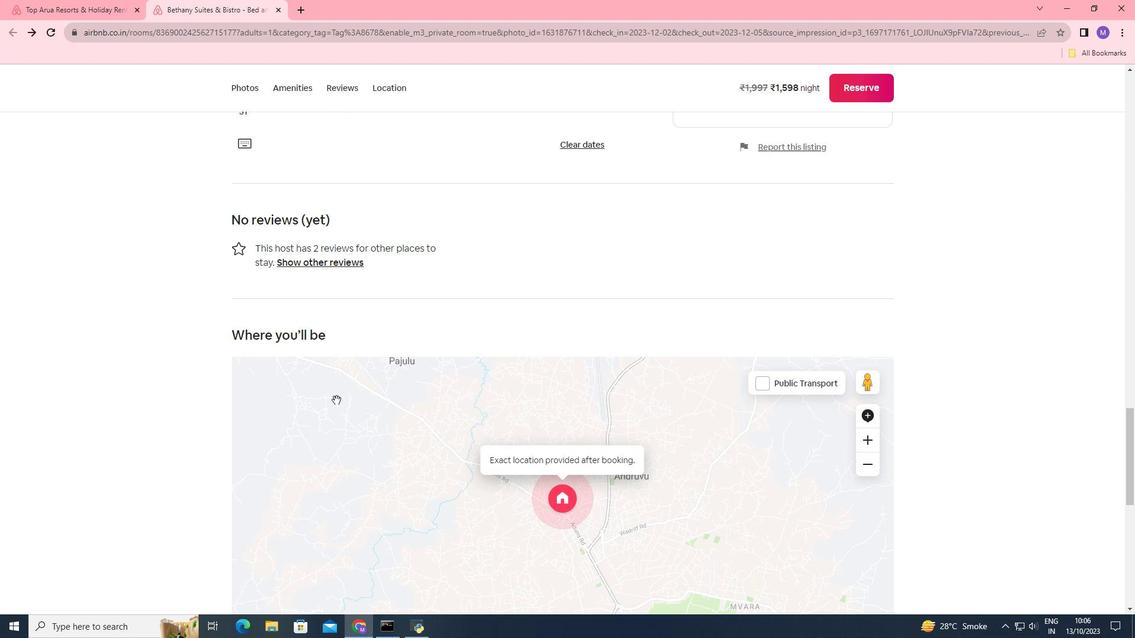 
Action: Mouse scrolled (336, 399) with delta (0, 0)
Screenshot: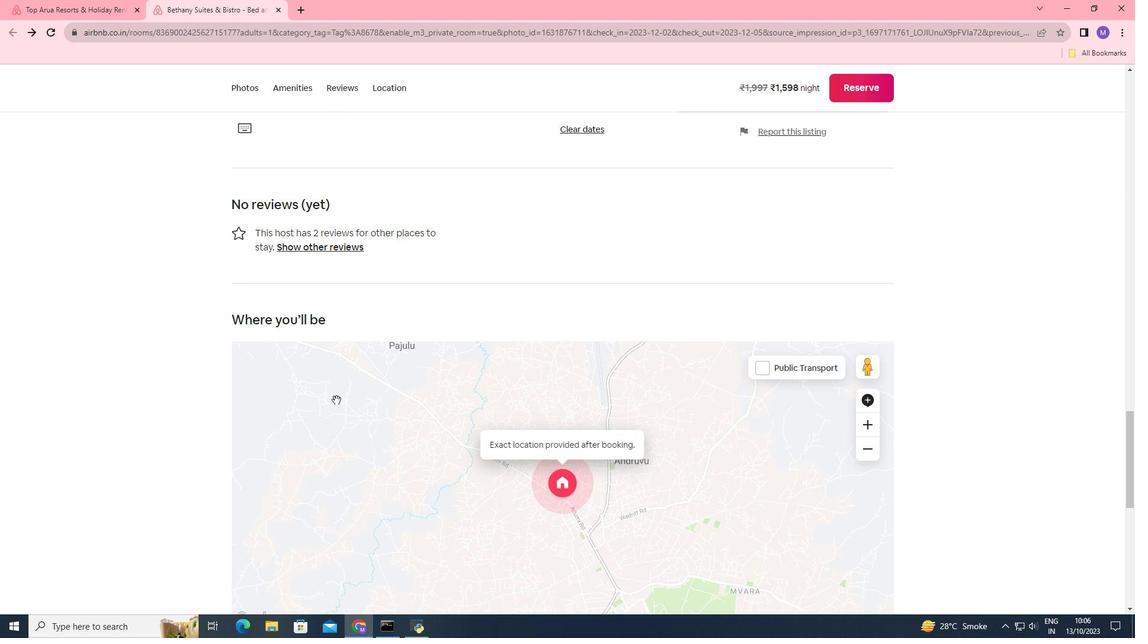 
Action: Mouse scrolled (336, 399) with delta (0, 0)
Screenshot: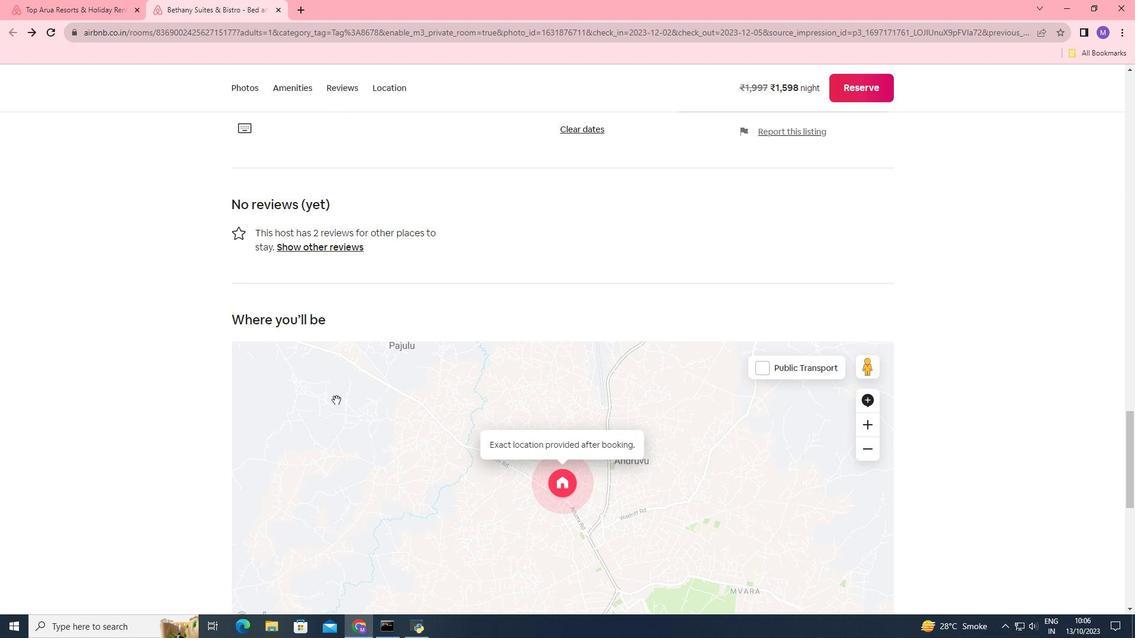 
Action: Mouse scrolled (336, 399) with delta (0, 0)
Screenshot: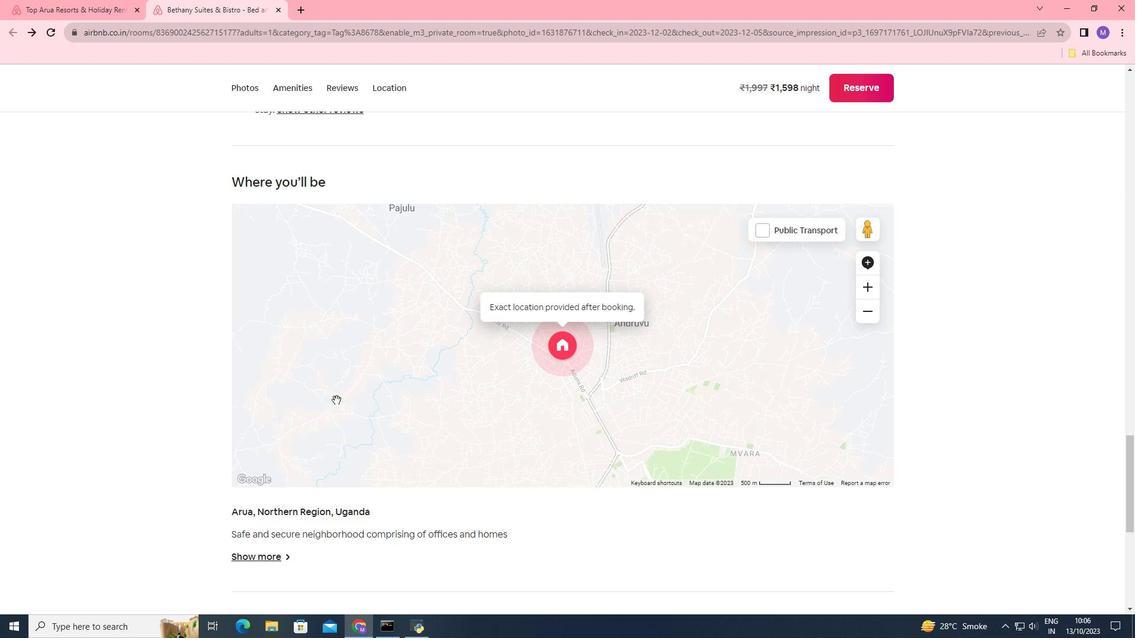 
Action: Mouse moved to (272, 475)
Screenshot: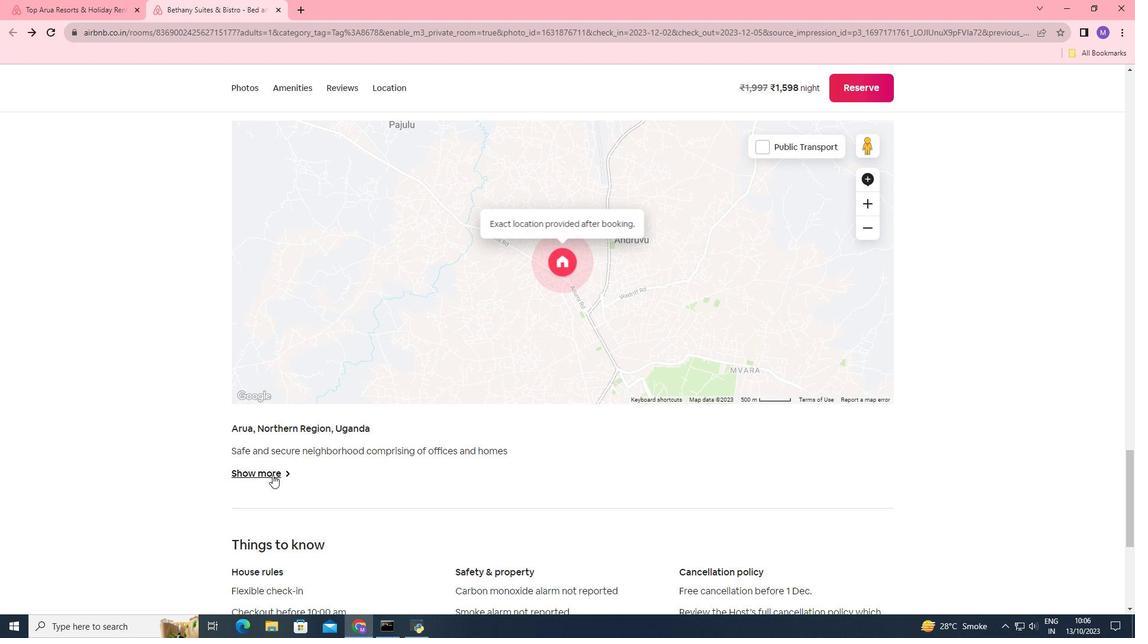 
Action: Mouse pressed left at (272, 475)
Screenshot: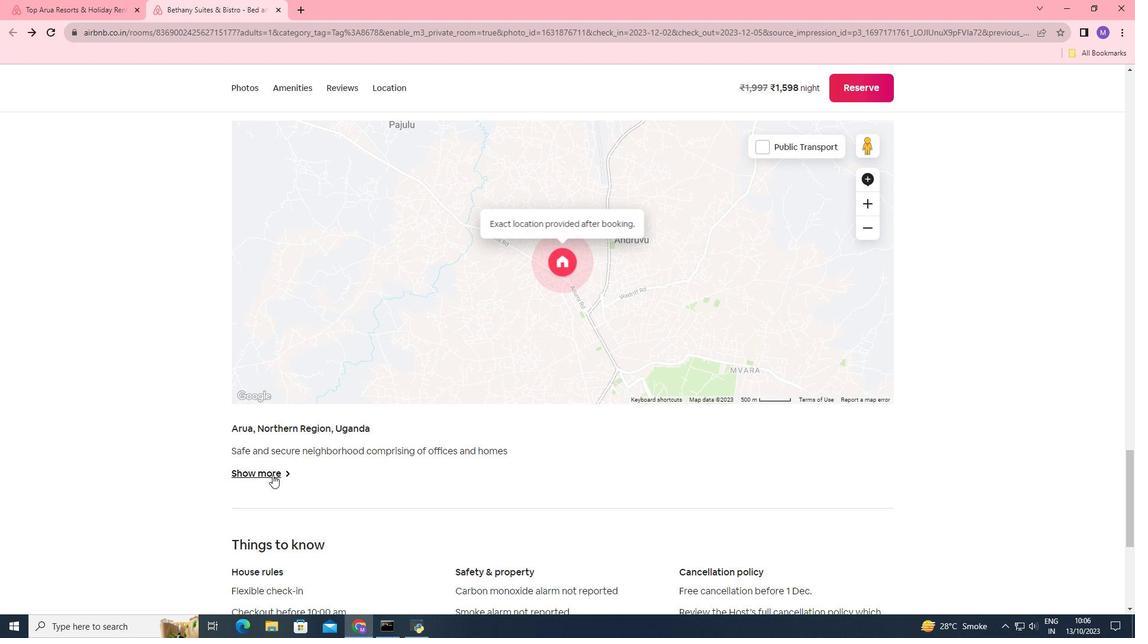 
Action: Mouse moved to (597, 394)
Screenshot: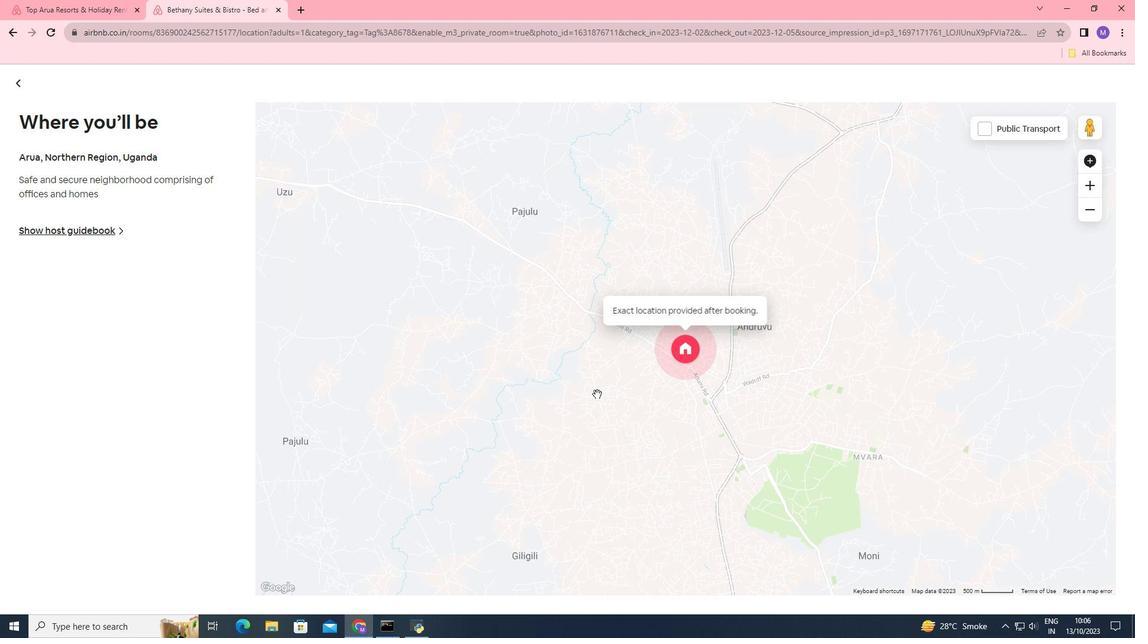 
Action: Mouse pressed left at (597, 394)
Screenshot: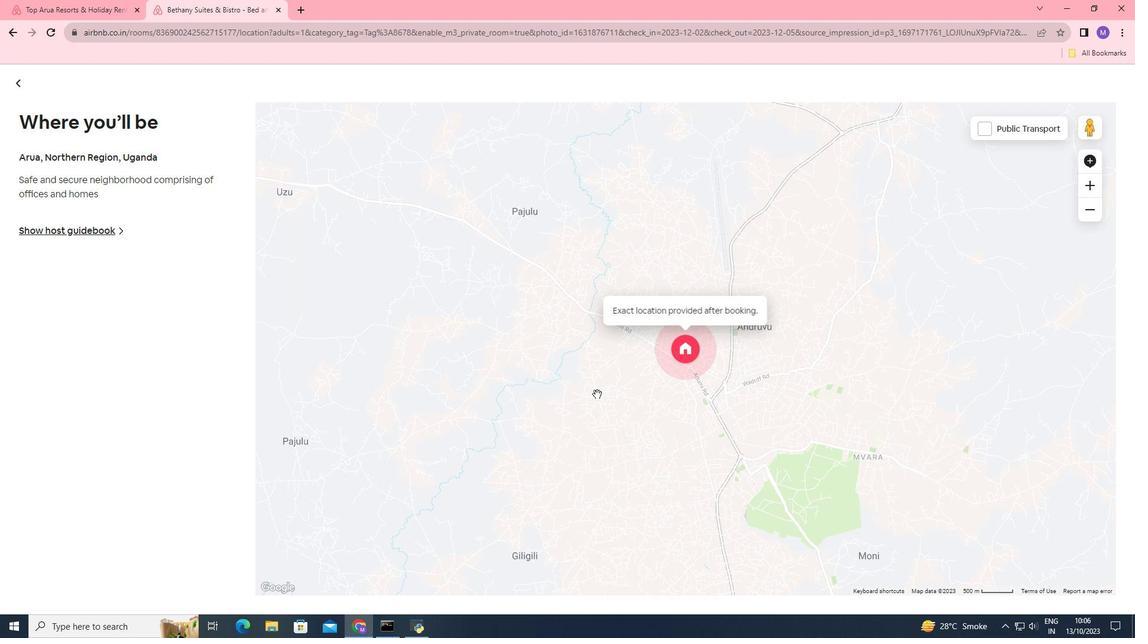 
Action: Mouse moved to (622, 334)
Screenshot: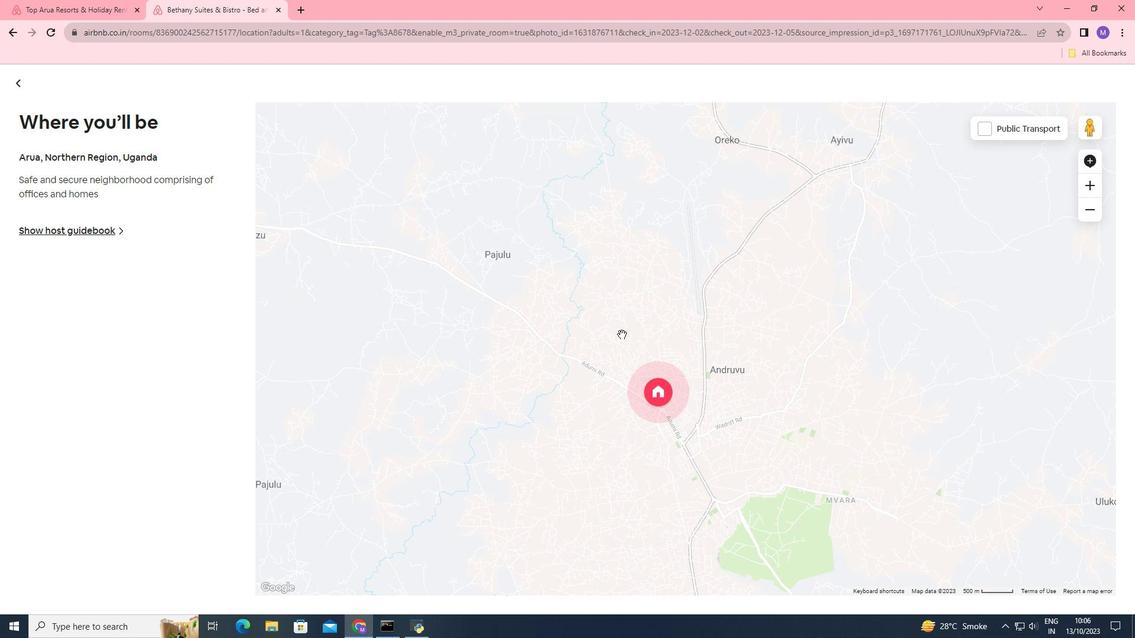 
Action: Mouse scrolled (622, 335) with delta (0, 0)
Screenshot: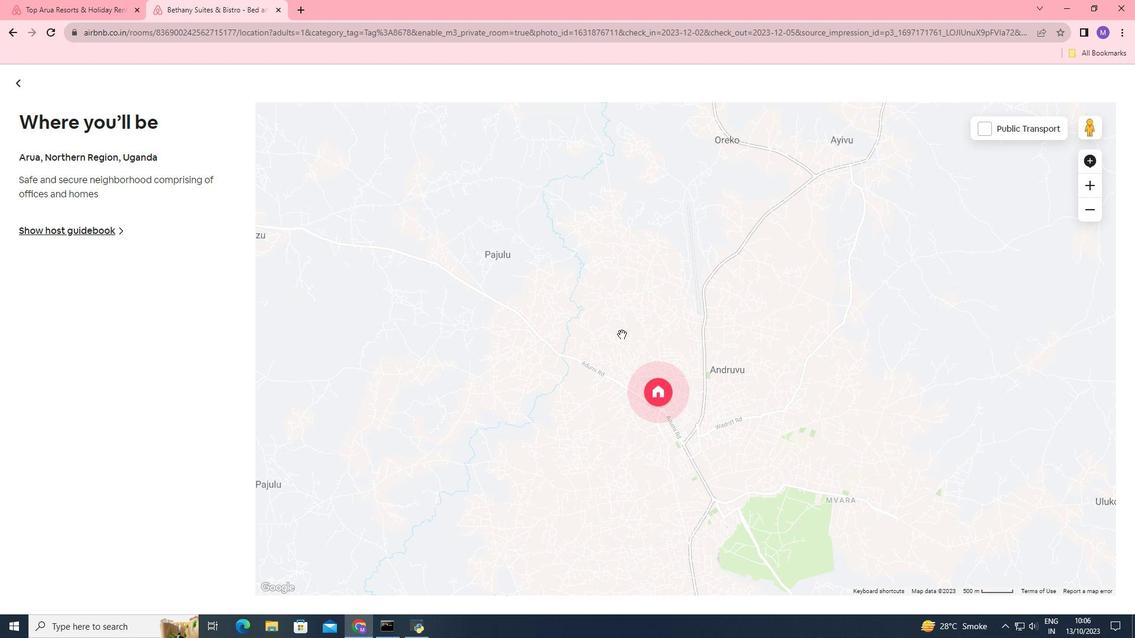 
Action: Mouse scrolled (622, 335) with delta (0, 0)
Screenshot: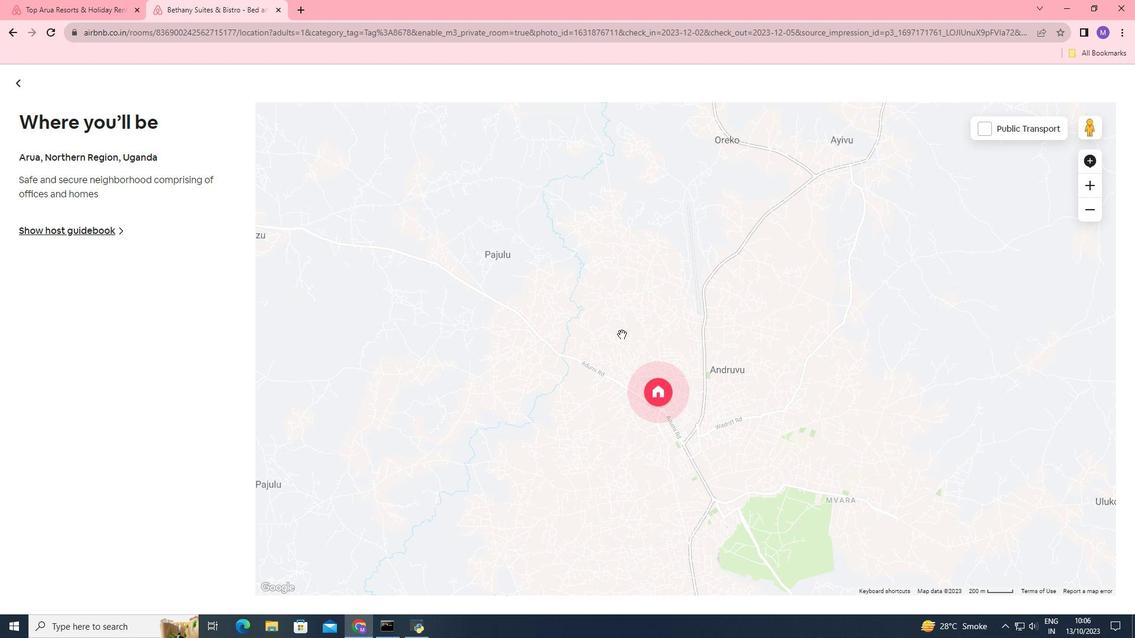 
Action: Mouse moved to (15, 81)
Screenshot: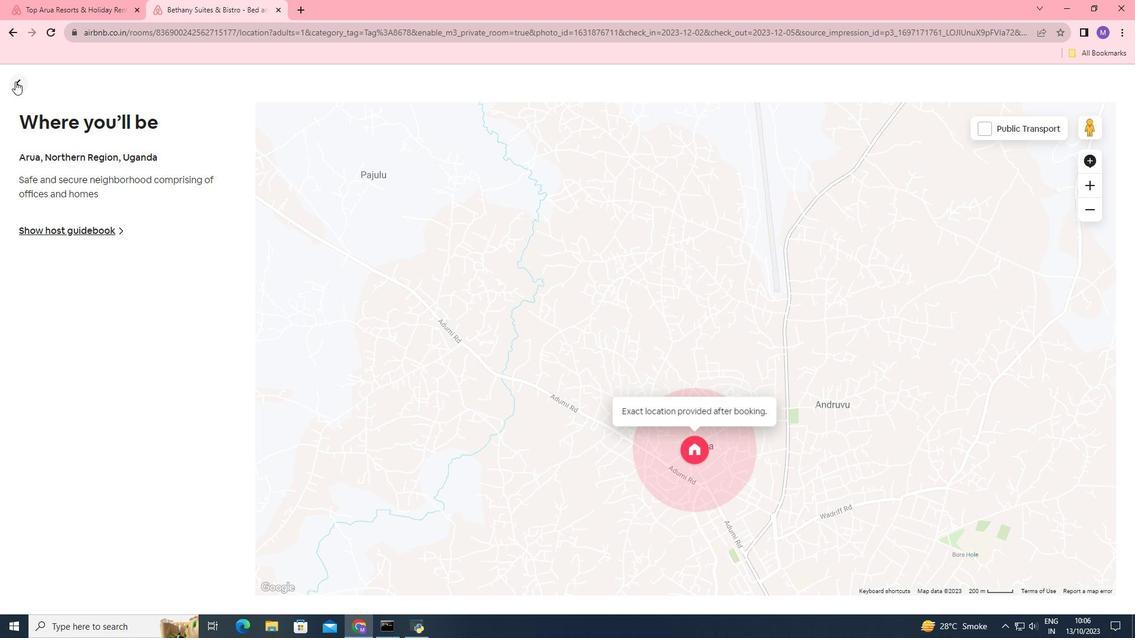 
Action: Mouse pressed left at (15, 81)
Screenshot: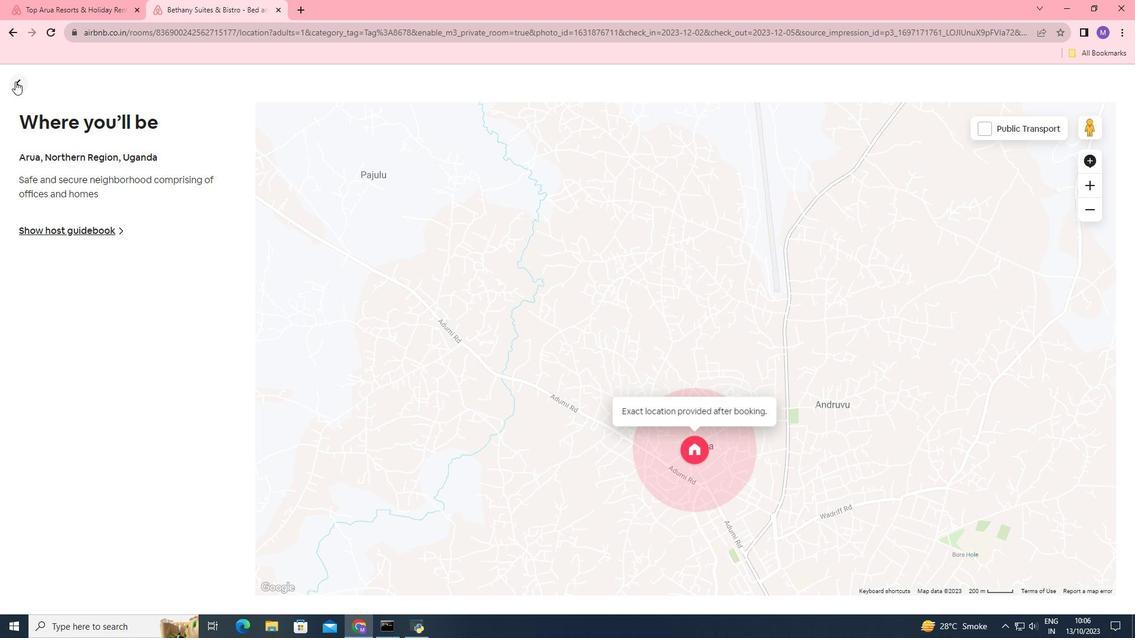 
Action: Mouse moved to (373, 397)
Screenshot: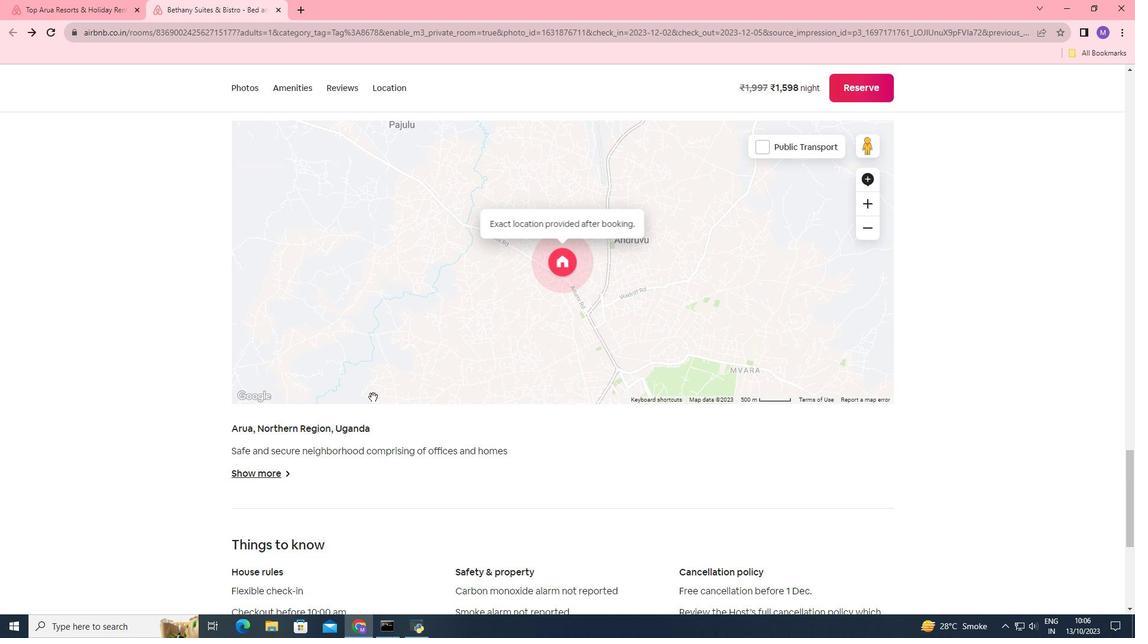
Action: Mouse scrolled (373, 396) with delta (0, 0)
Screenshot: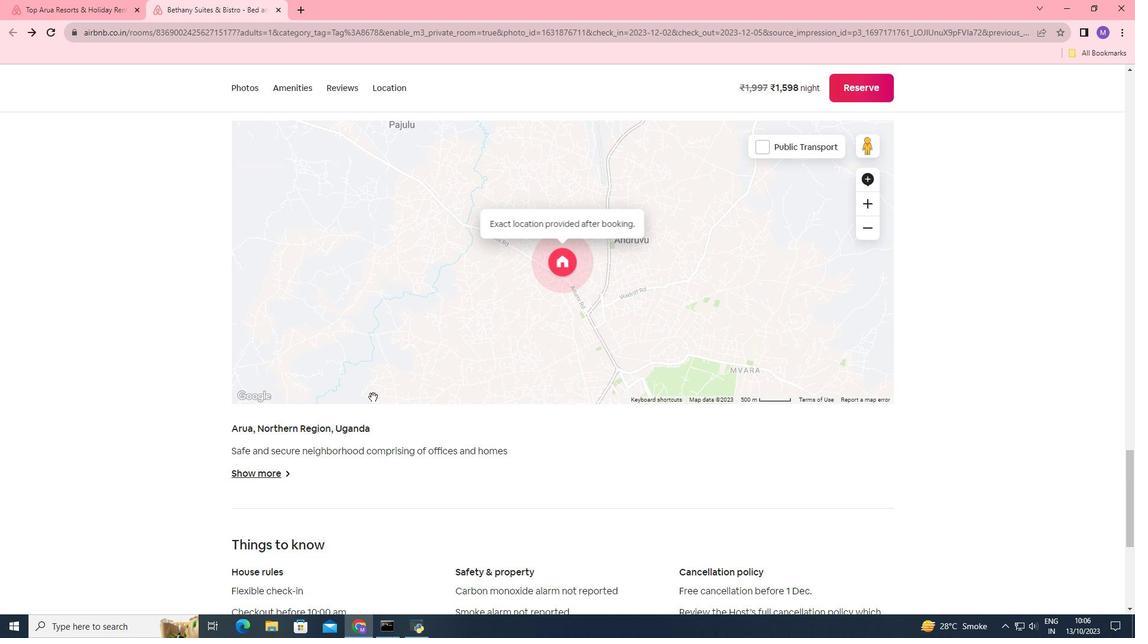 
Action: Mouse scrolled (373, 396) with delta (0, 0)
Screenshot: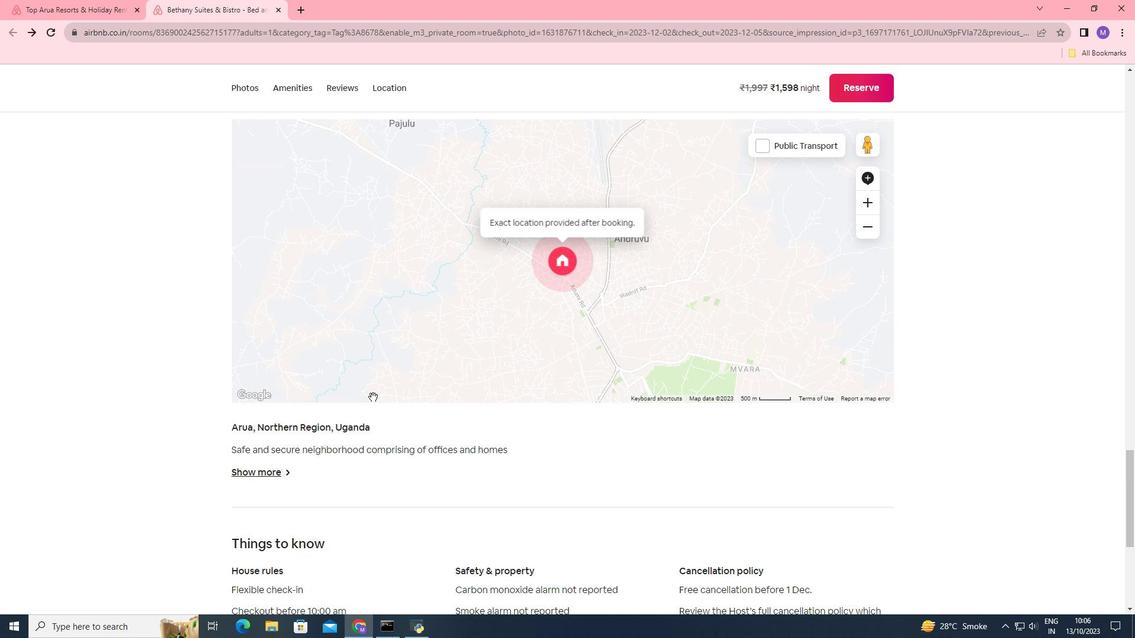 
Action: Mouse scrolled (373, 396) with delta (0, 0)
Screenshot: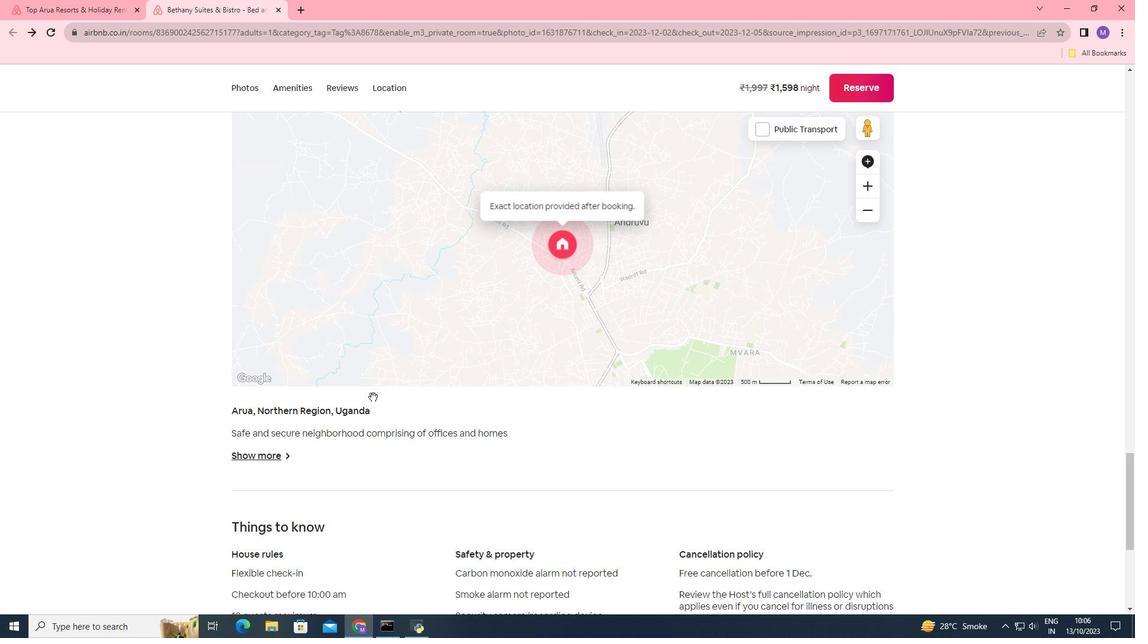 
Action: Mouse moved to (371, 401)
Screenshot: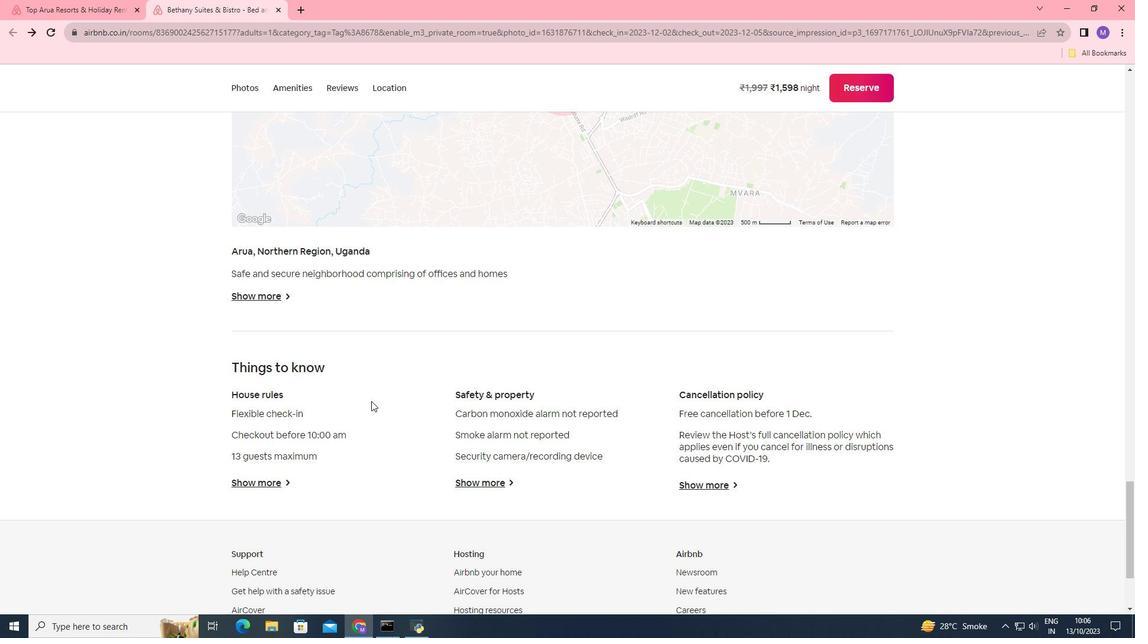 
Action: Mouse scrolled (371, 400) with delta (0, 0)
Screenshot: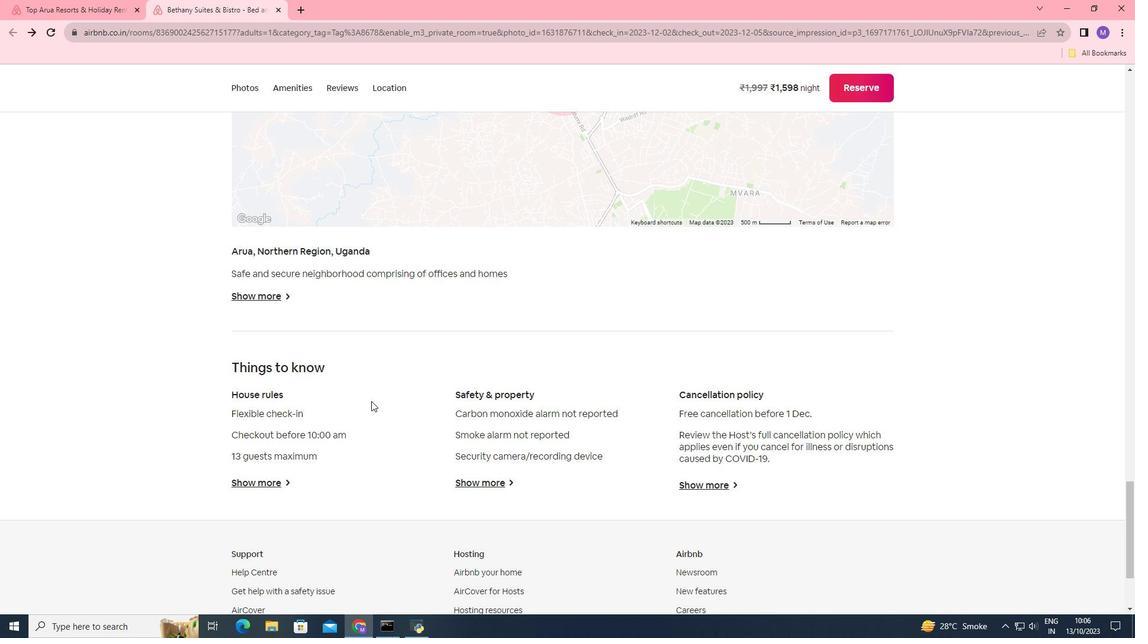 
Action: Mouse scrolled (371, 400) with delta (0, 0)
Screenshot: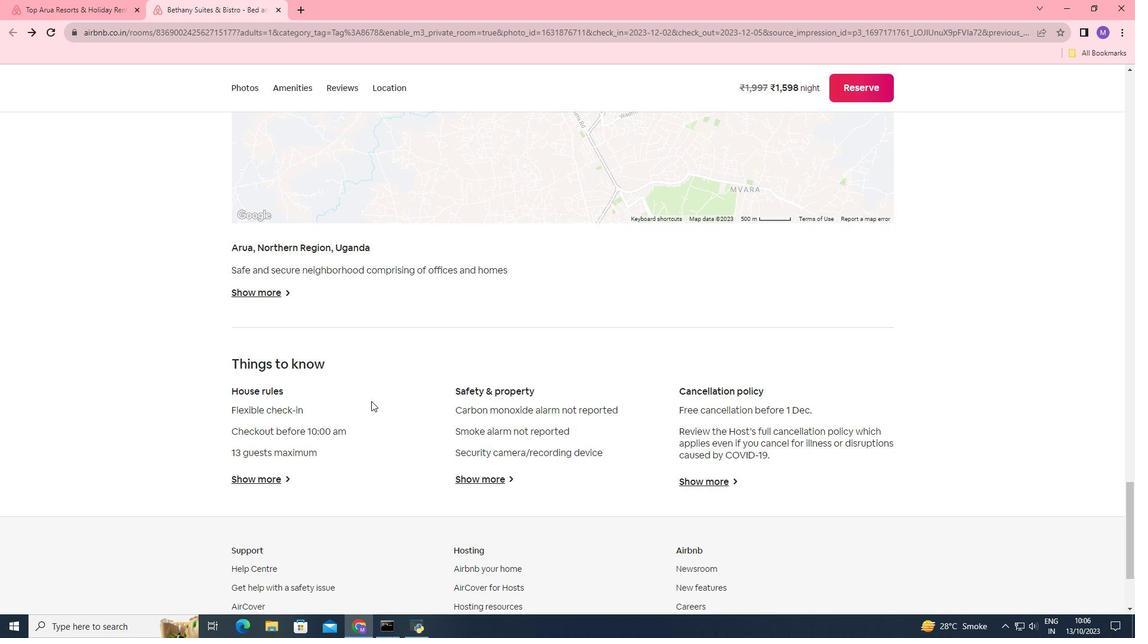 
Action: Mouse moved to (264, 367)
Screenshot: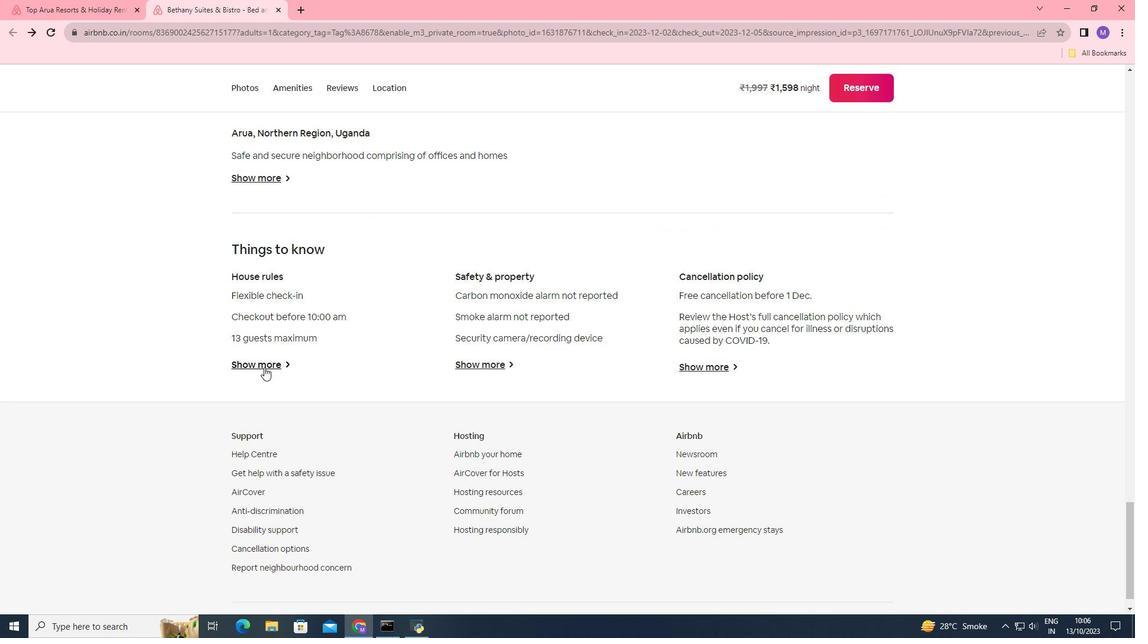 
Action: Mouse pressed left at (264, 367)
Screenshot: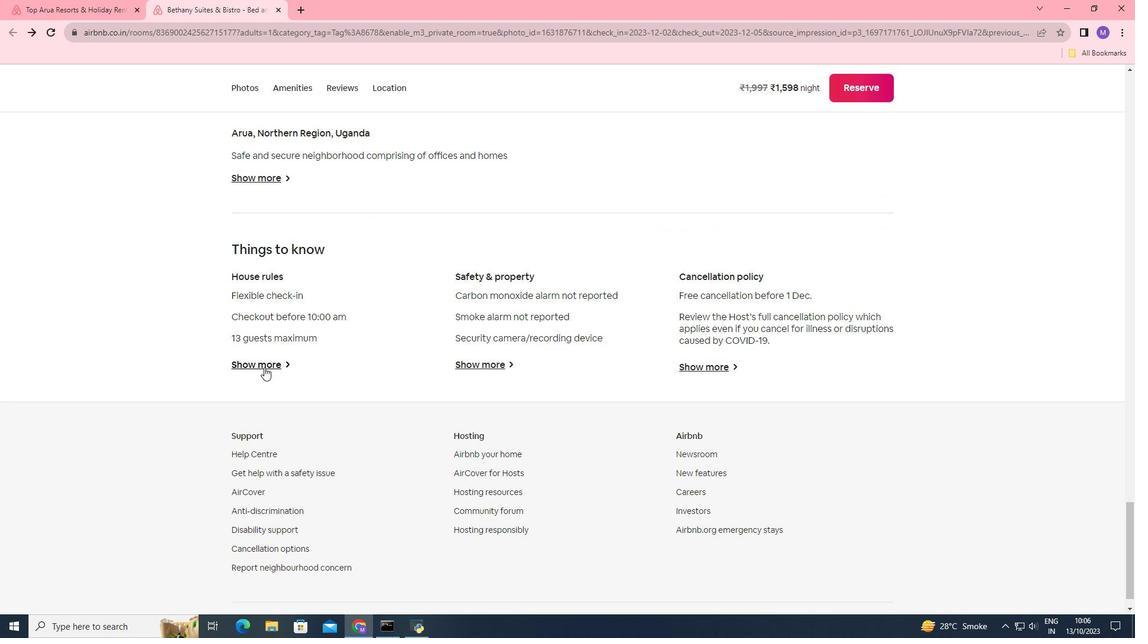 
Action: Mouse moved to (355, 130)
Screenshot: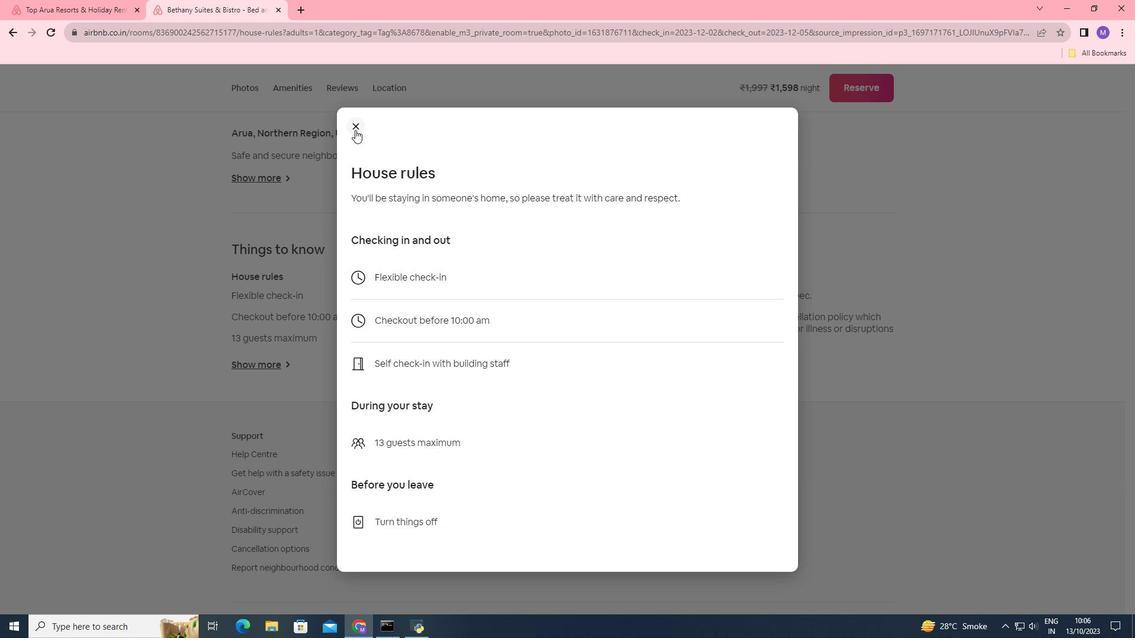 
Action: Mouse pressed left at (355, 130)
Screenshot: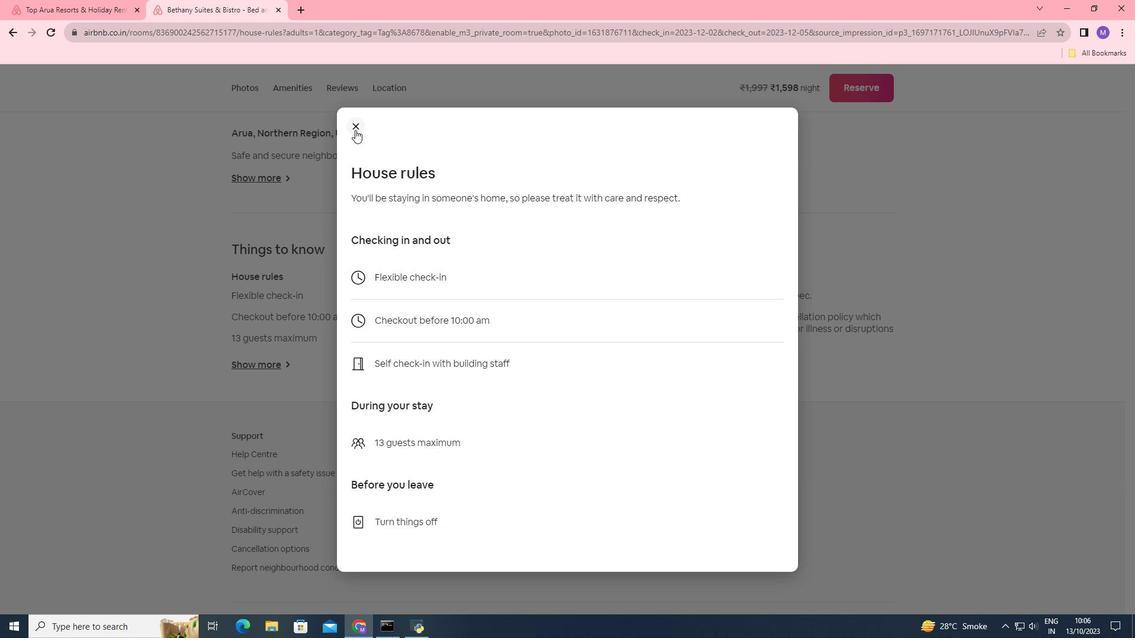 
Action: Mouse moved to (467, 366)
Screenshot: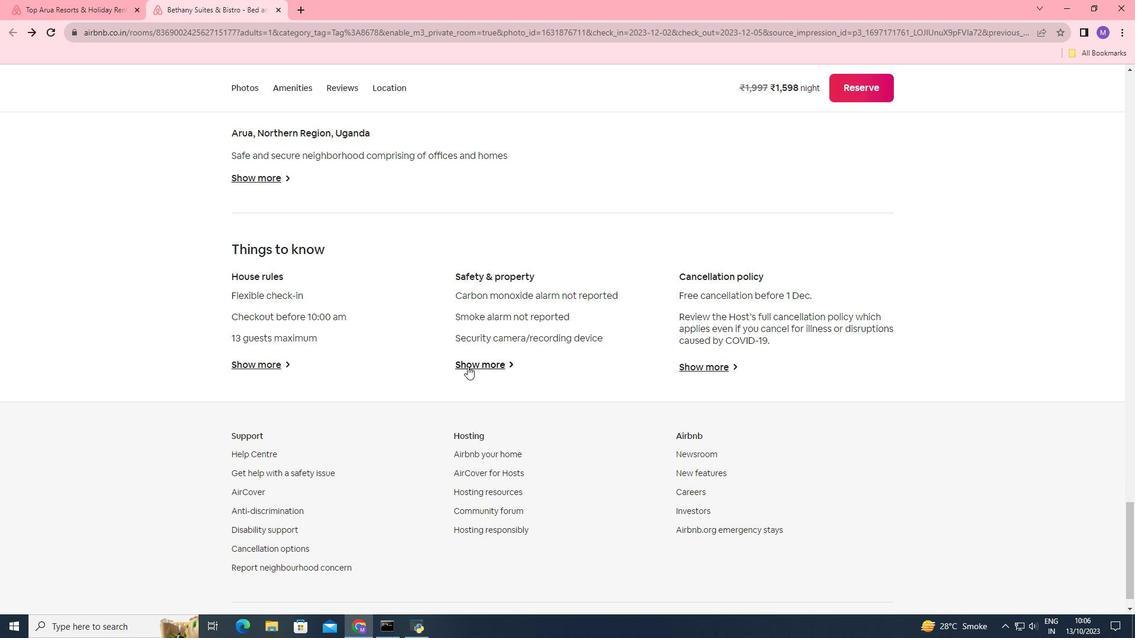 
Action: Mouse pressed left at (467, 366)
Screenshot: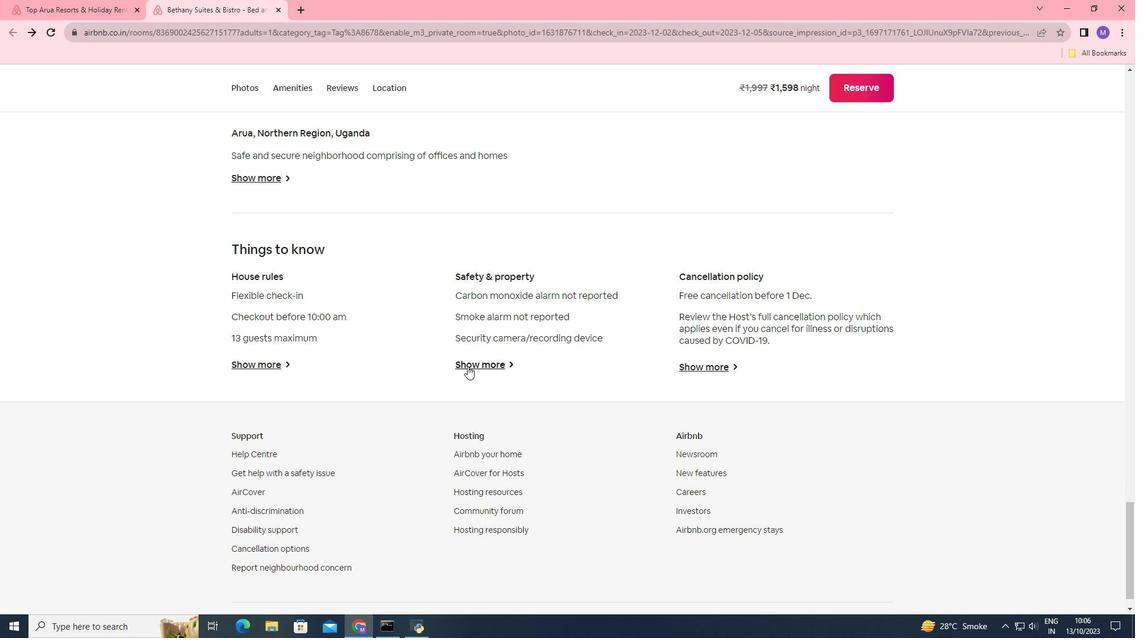 
Action: Mouse moved to (465, 256)
Screenshot: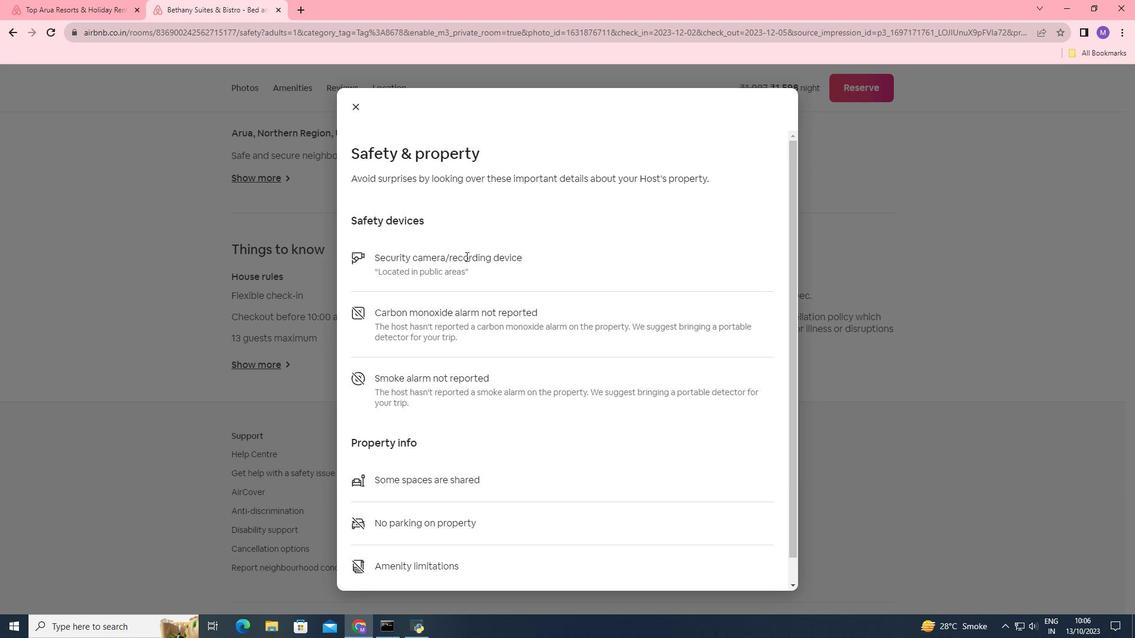 
Action: Mouse scrolled (465, 256) with delta (0, 0)
Screenshot: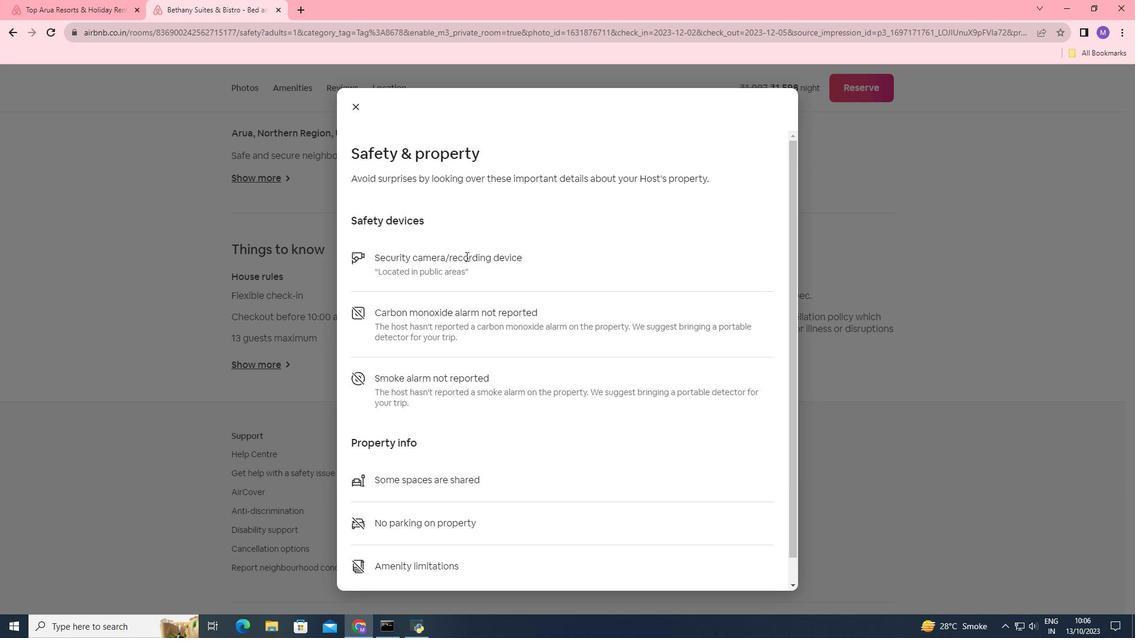 
Action: Mouse scrolled (465, 256) with delta (0, 0)
Screenshot: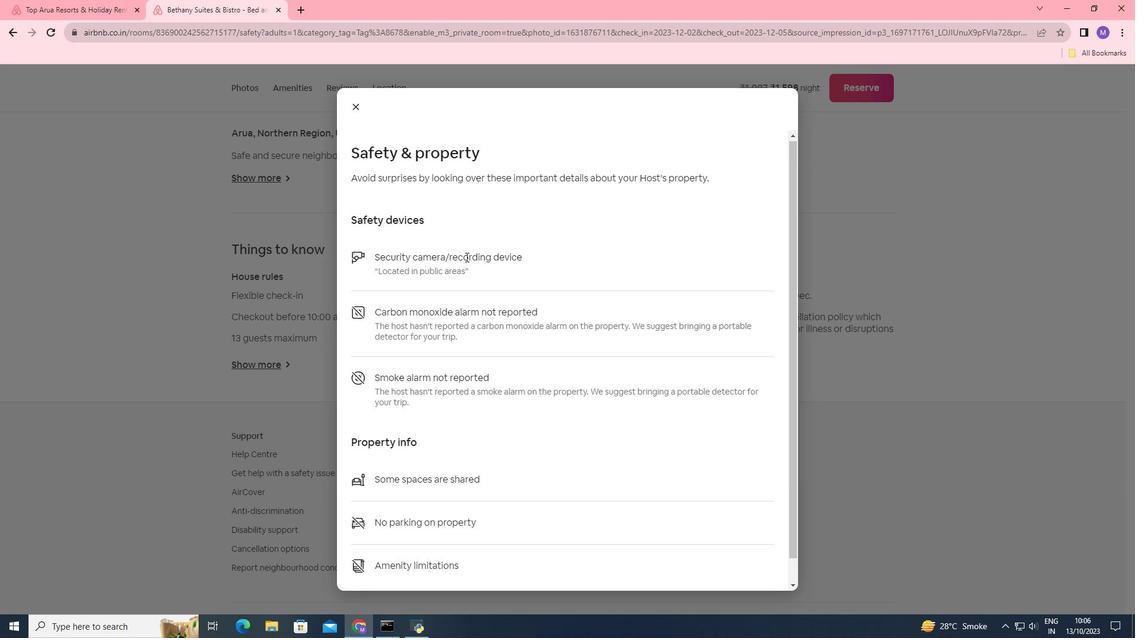 
Action: Mouse moved to (465, 257)
Screenshot: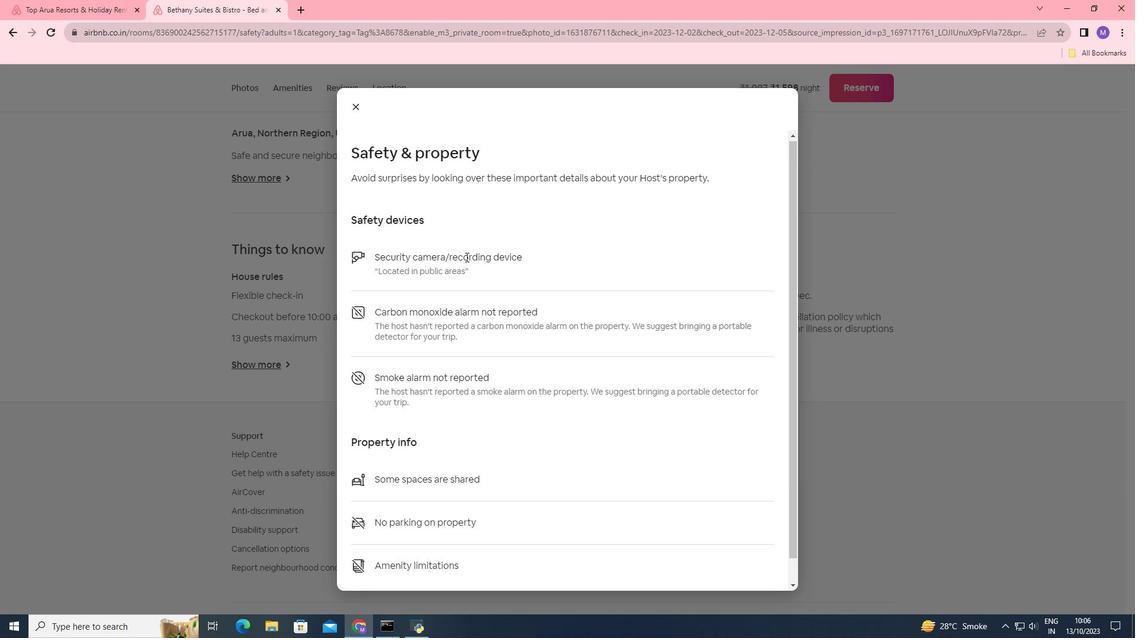 
Action: Mouse scrolled (465, 256) with delta (0, 0)
Screenshot: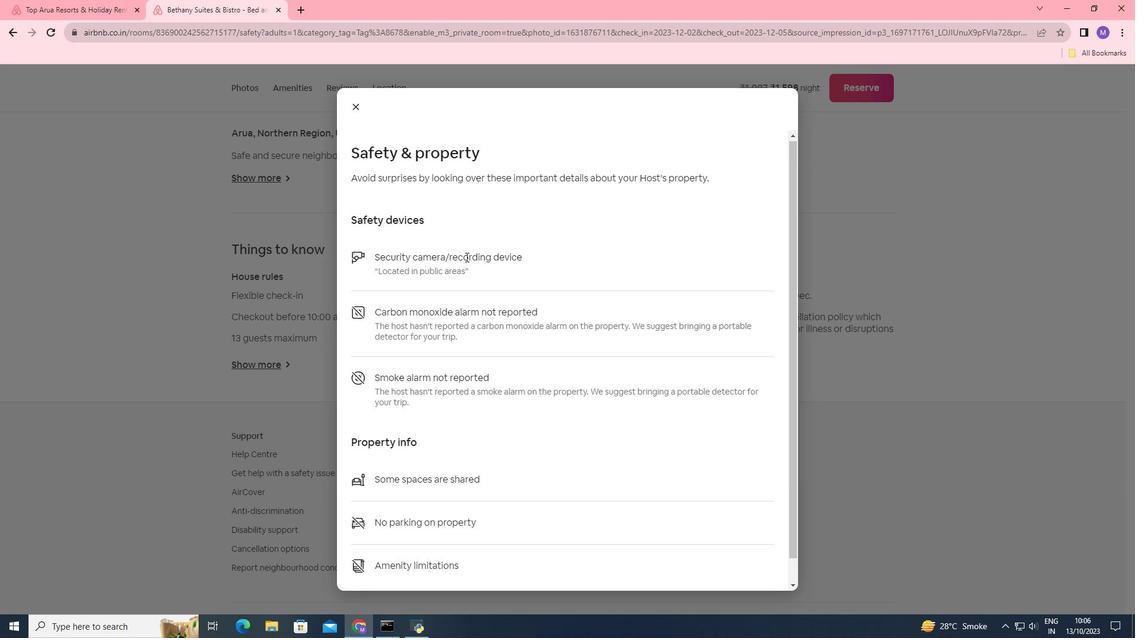 
Action: Mouse scrolled (465, 256) with delta (0, 0)
Screenshot: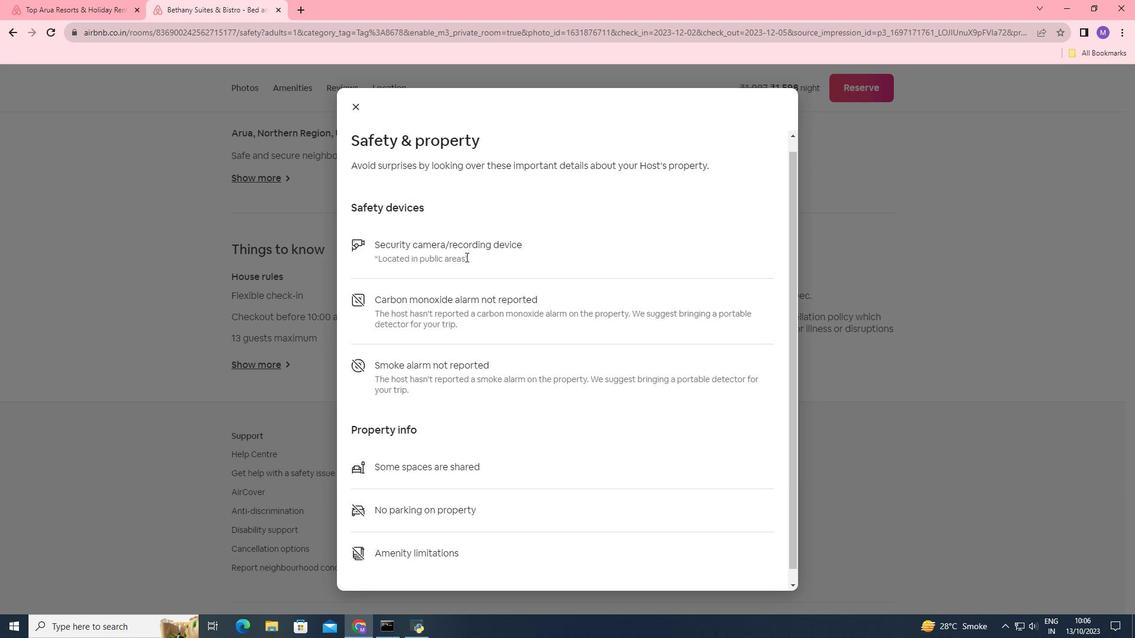 
Action: Mouse scrolled (465, 256) with delta (0, 0)
Screenshot: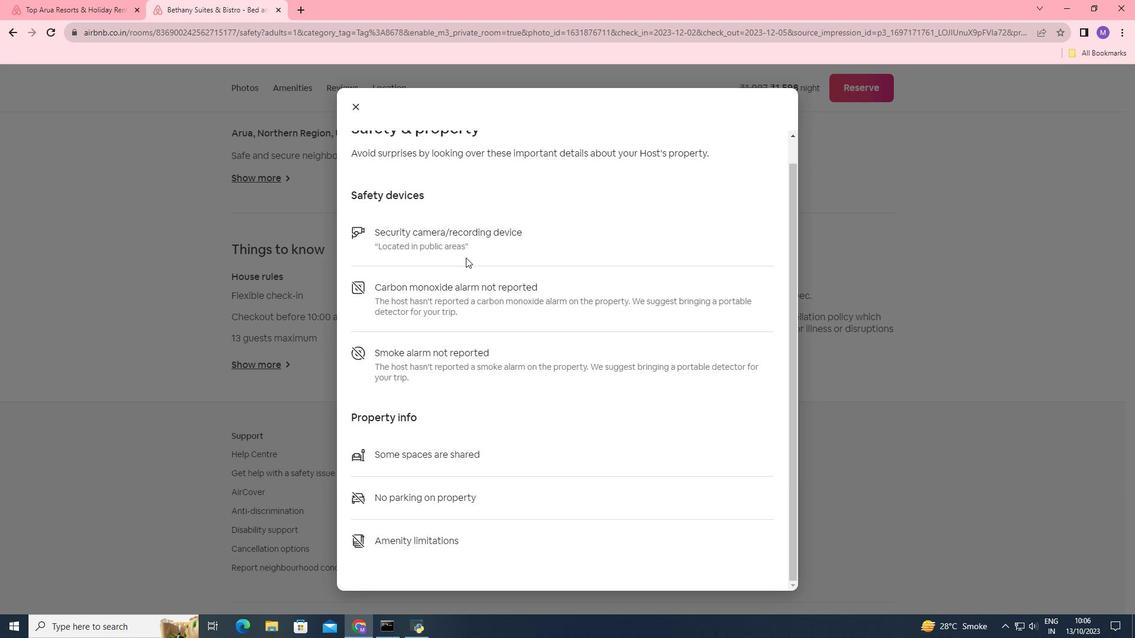 
Action: Mouse moved to (359, 111)
Screenshot: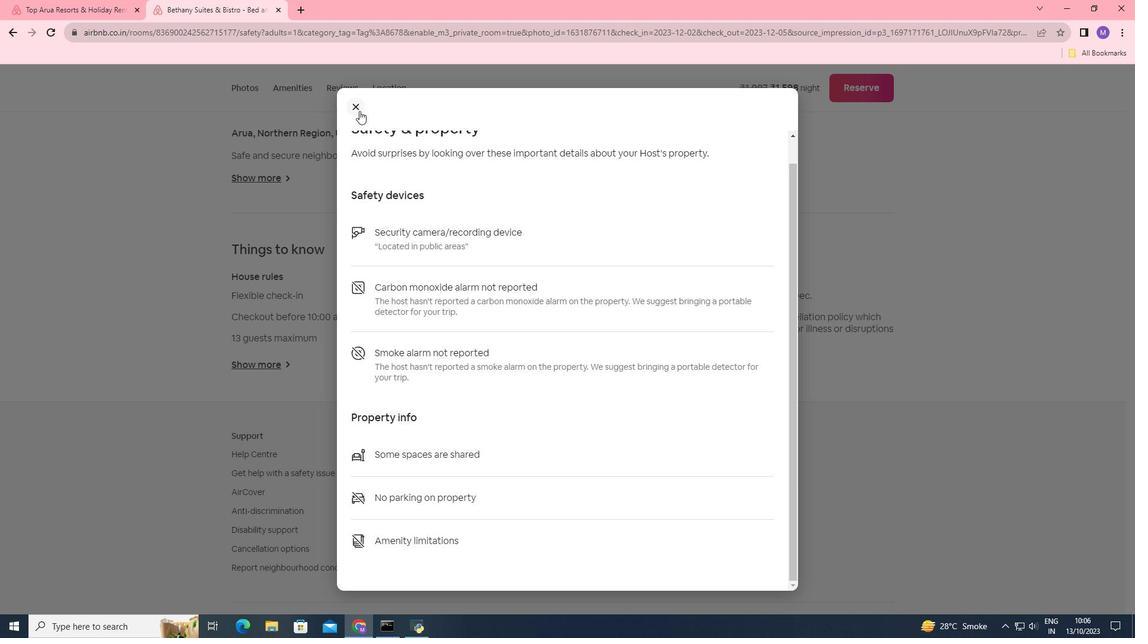 
Action: Mouse pressed left at (359, 111)
Screenshot: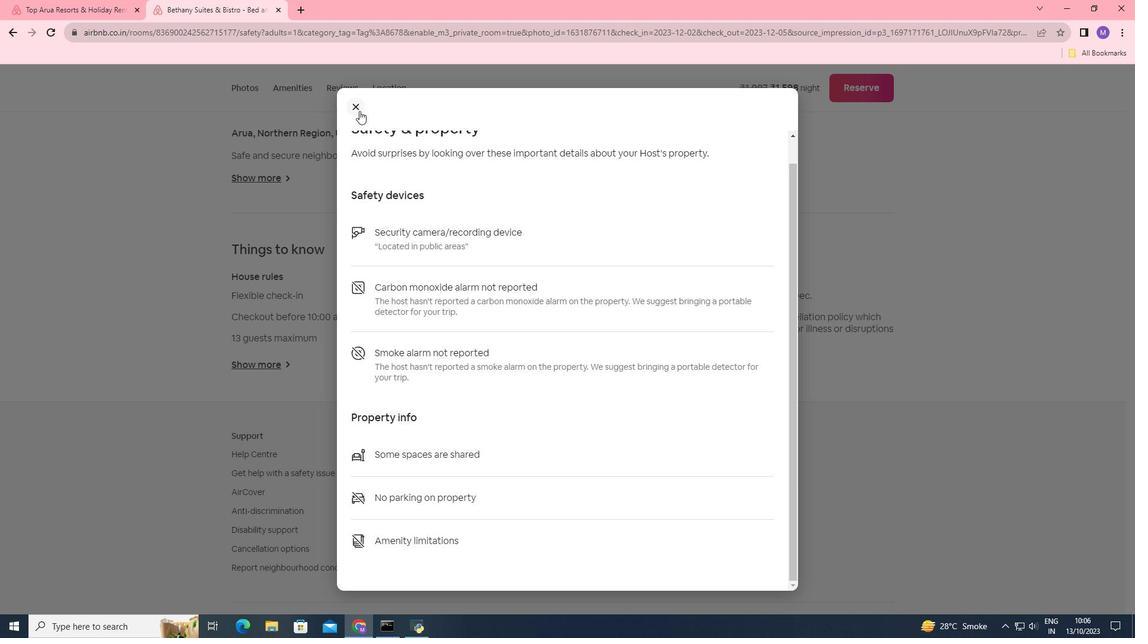 
Action: Mouse moved to (716, 363)
Screenshot: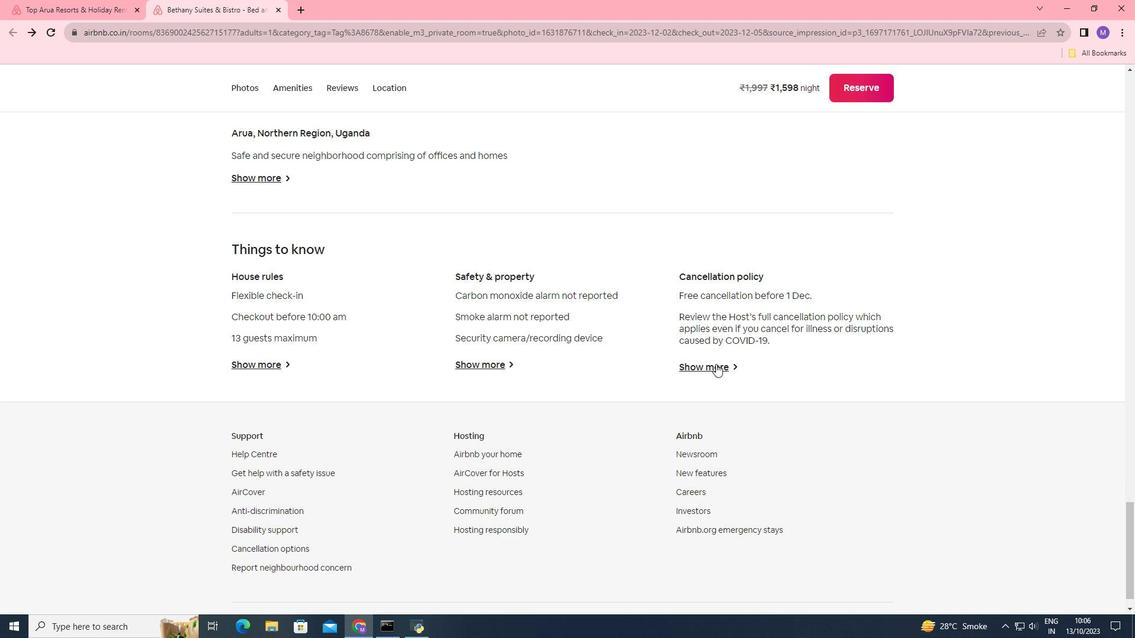 
Action: Mouse pressed left at (716, 363)
Screenshot: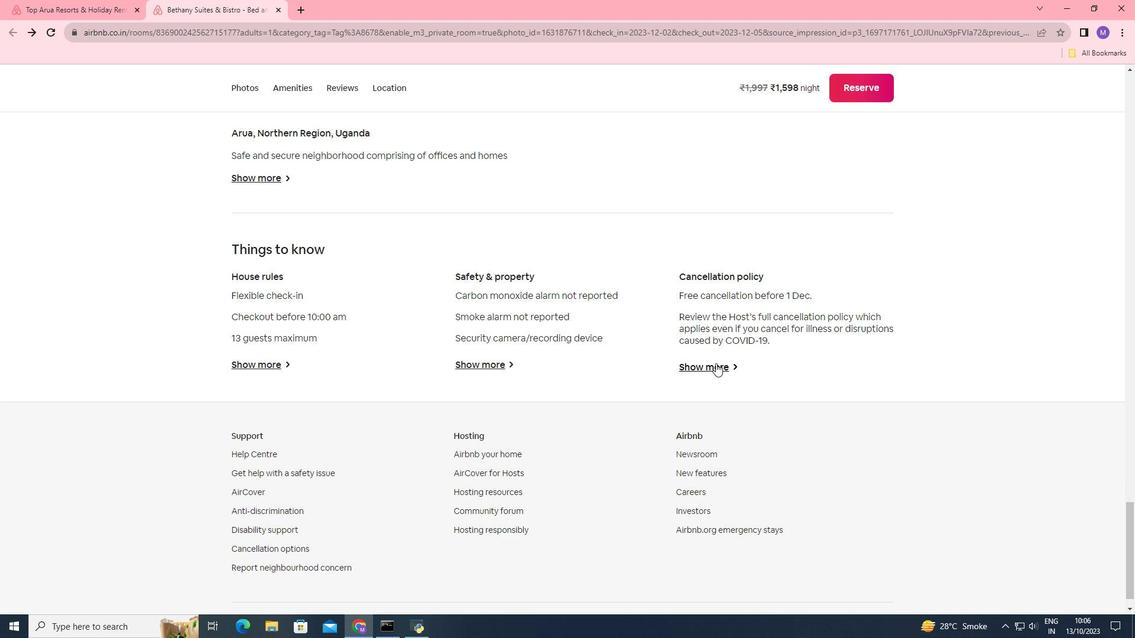 
Action: Mouse pressed left at (716, 363)
Screenshot: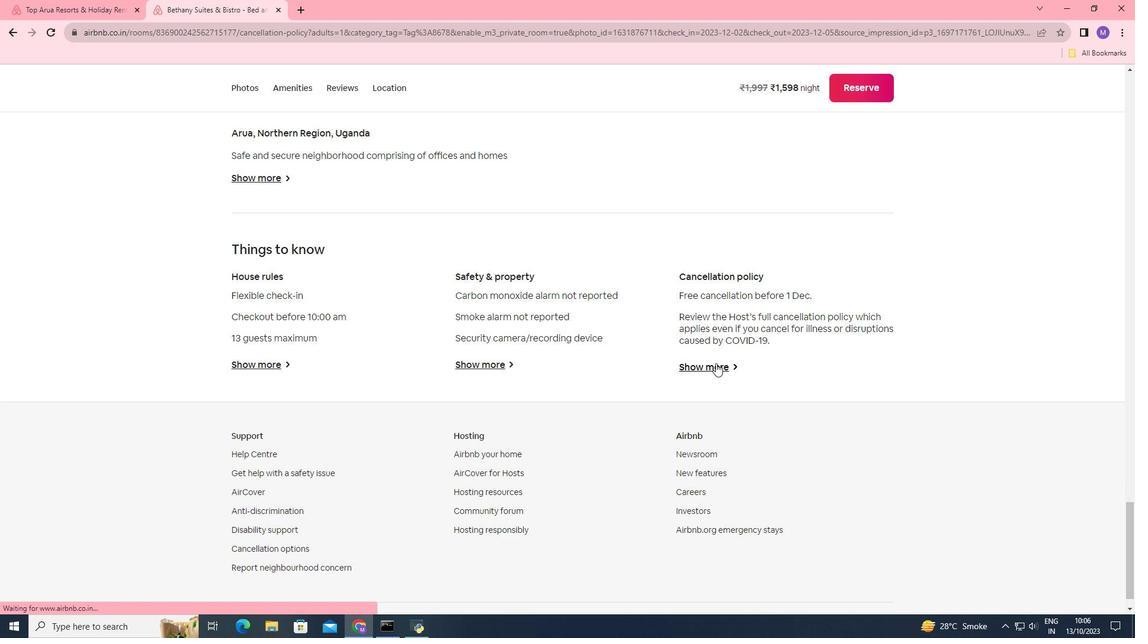 
Action: Mouse moved to (413, 186)
Screenshot: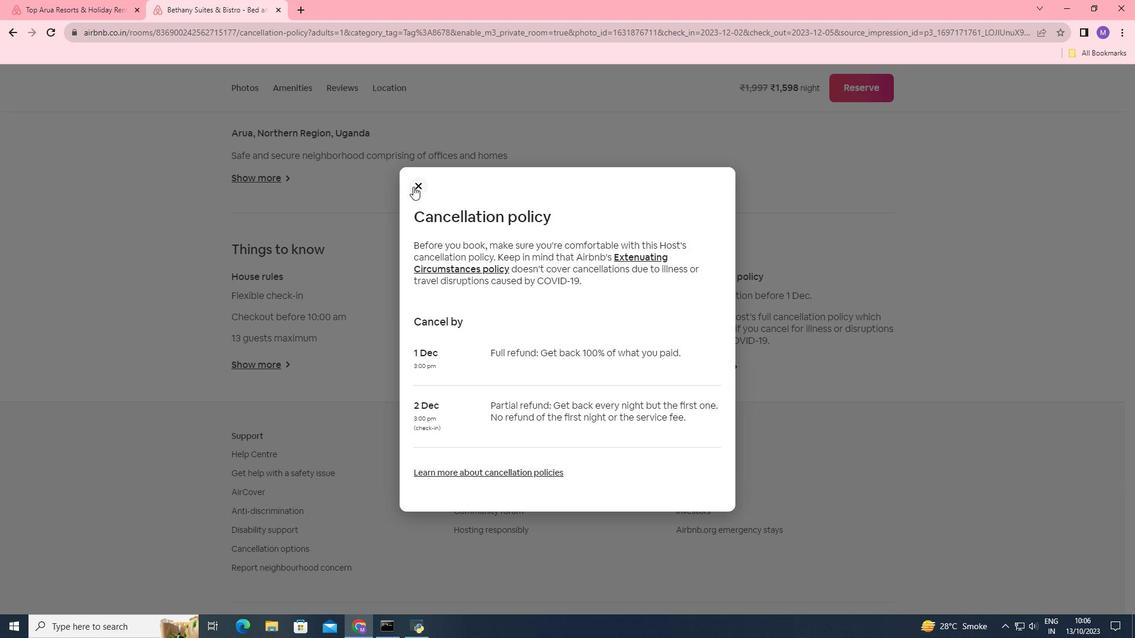 
Action: Mouse pressed left at (413, 186)
Screenshot: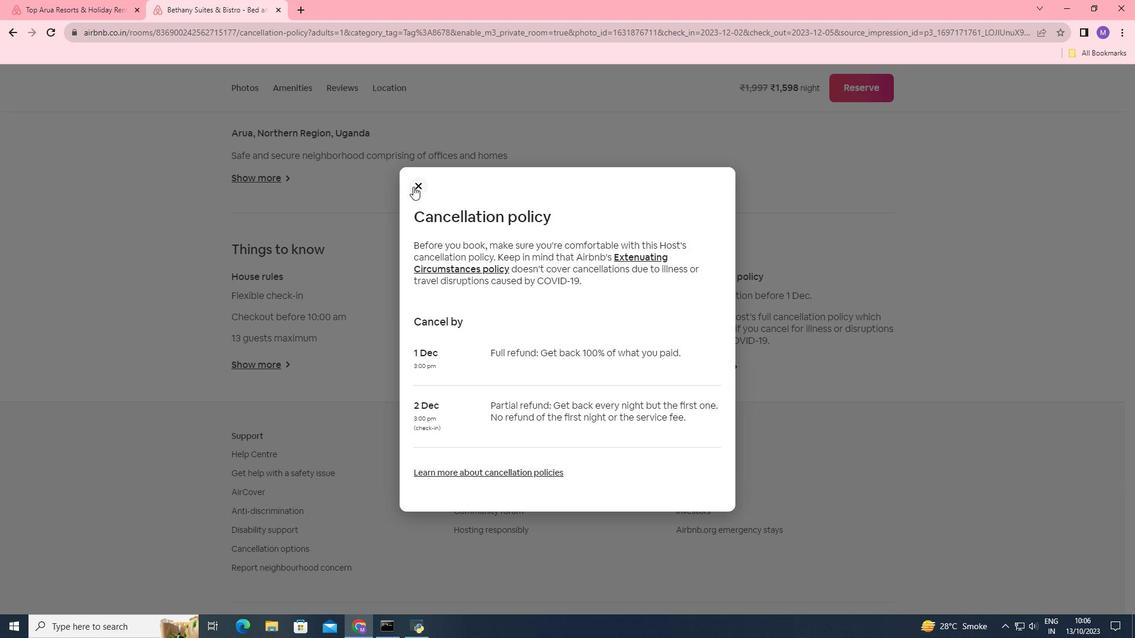 
Action: Mouse pressed left at (413, 186)
Screenshot: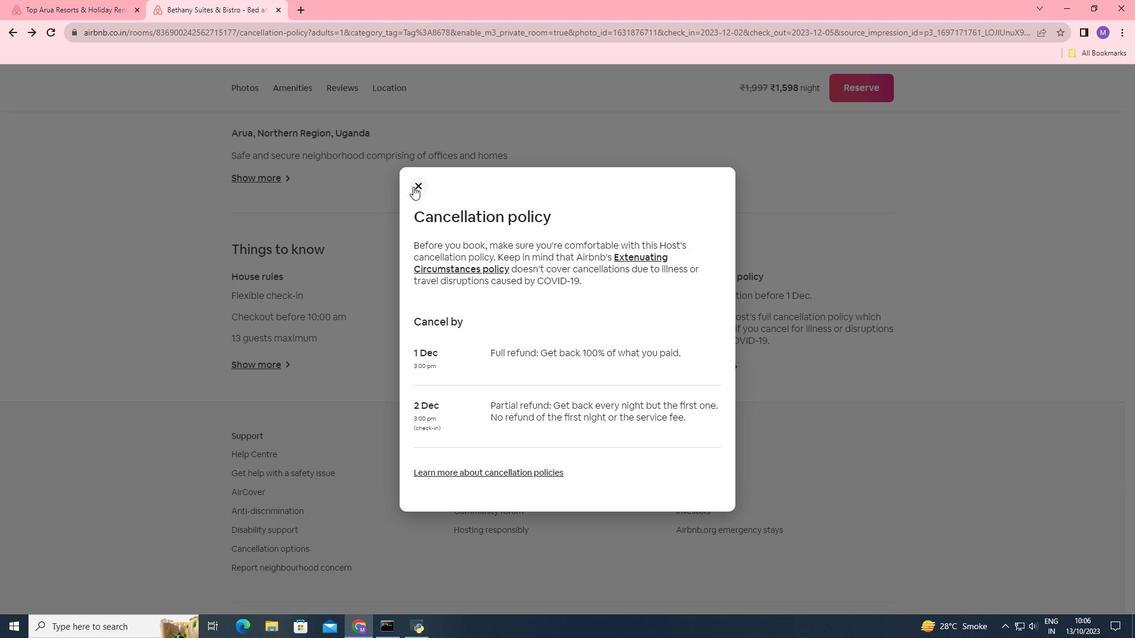 
Action: Mouse moved to (96, 0)
Screenshot: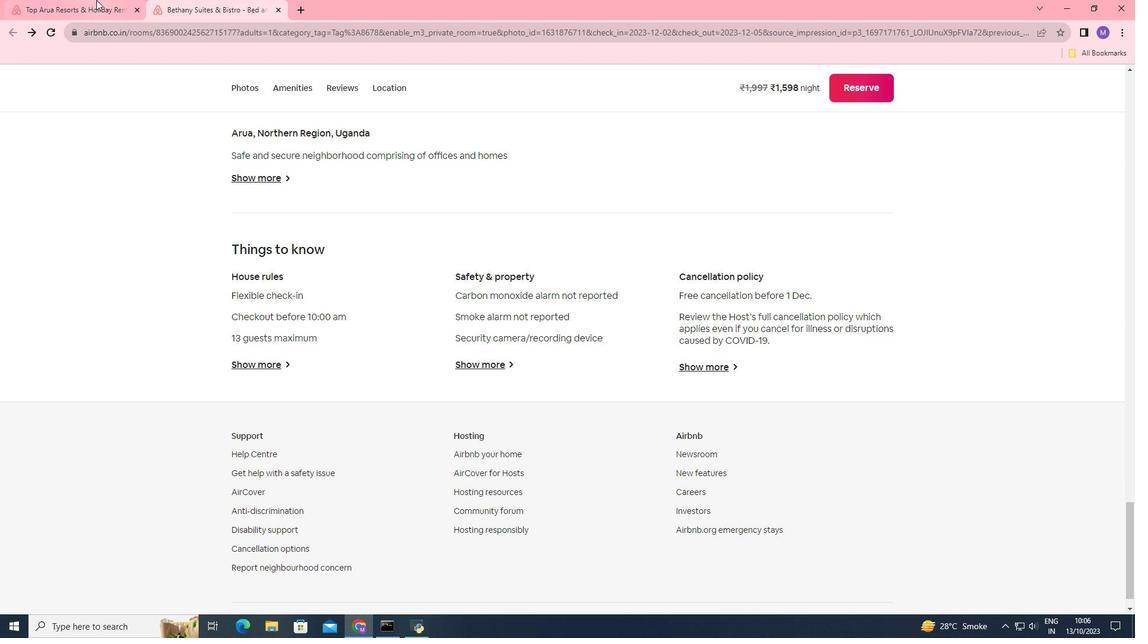 
Action: Mouse pressed left at (96, 0)
Screenshot: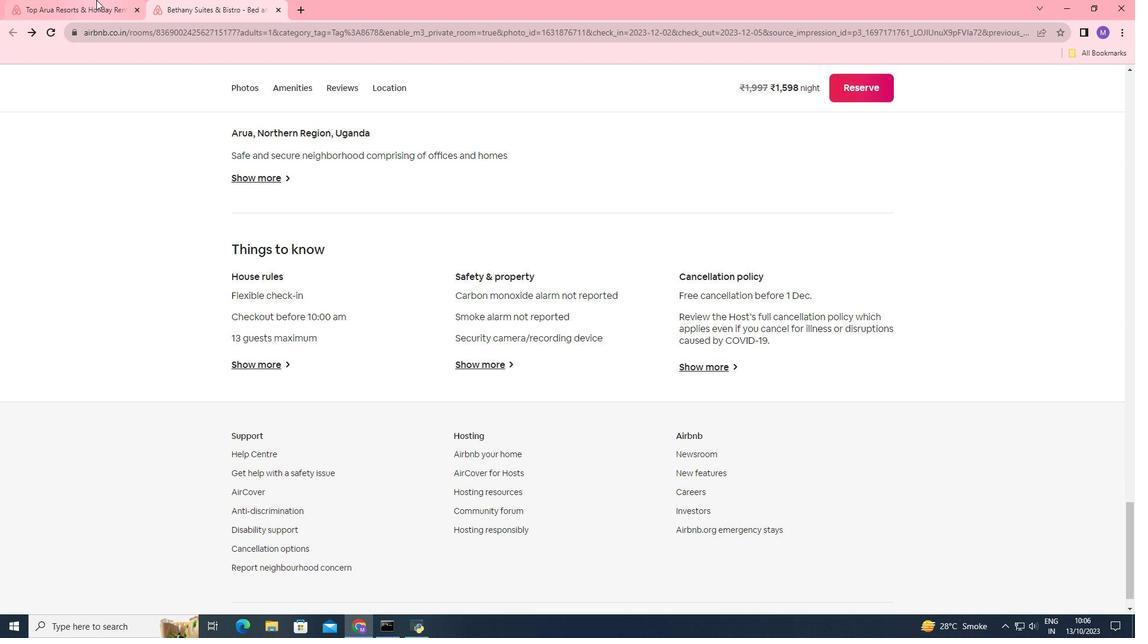 
Action: Mouse pressed left at (96, 0)
Screenshot: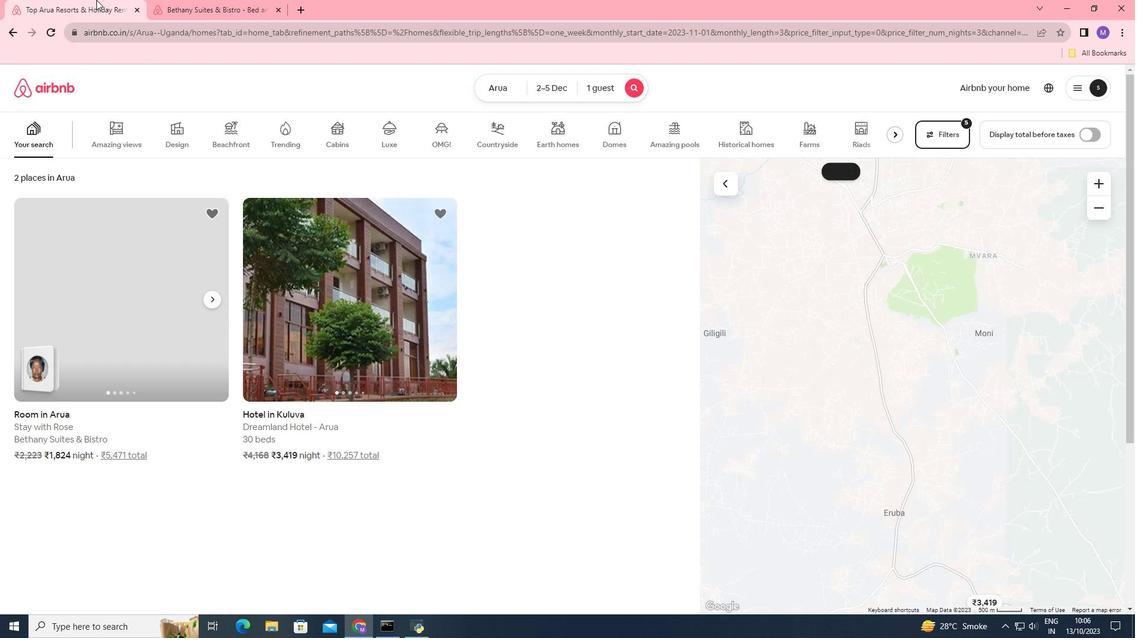 
Action: Mouse moved to (413, 286)
Screenshot: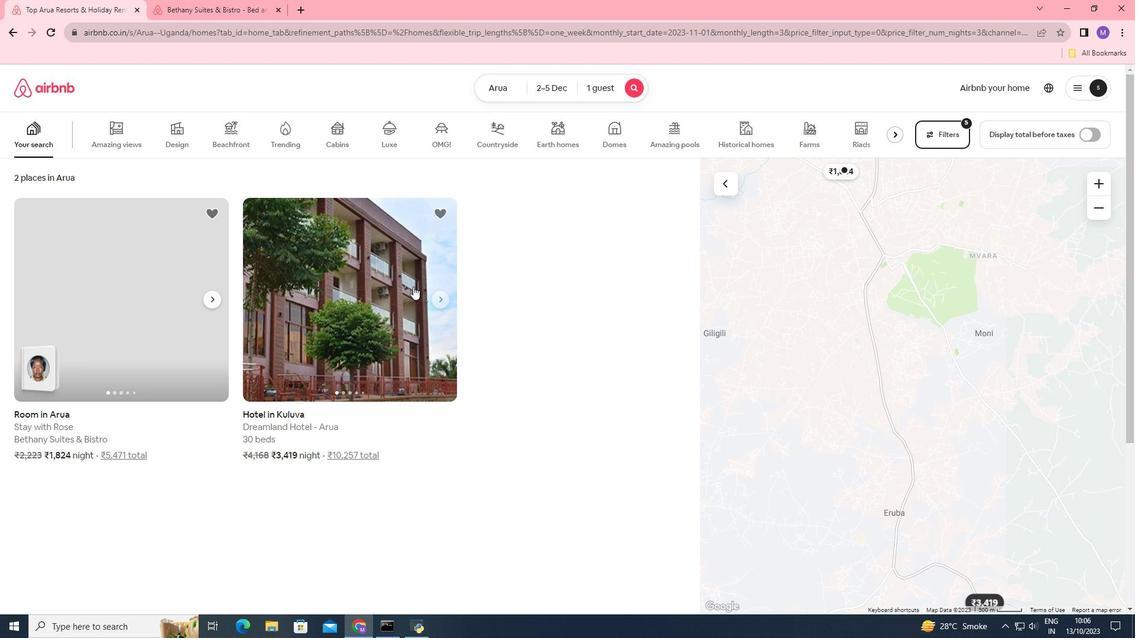 
Action: Mouse pressed left at (413, 286)
Screenshot: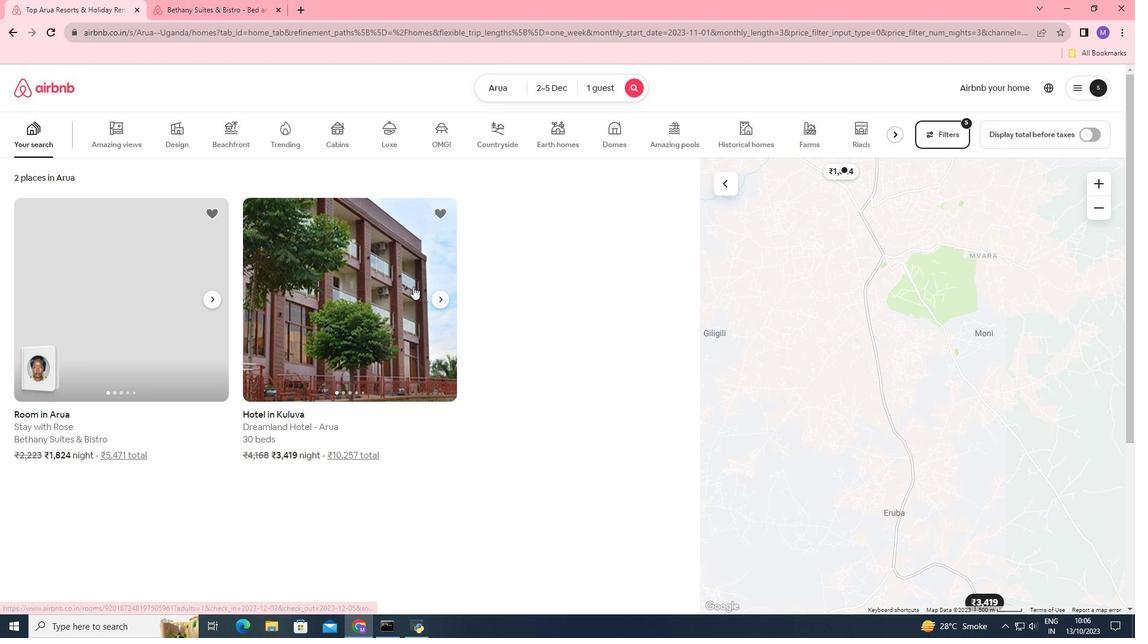 
Action: Mouse moved to (811, 444)
Screenshot: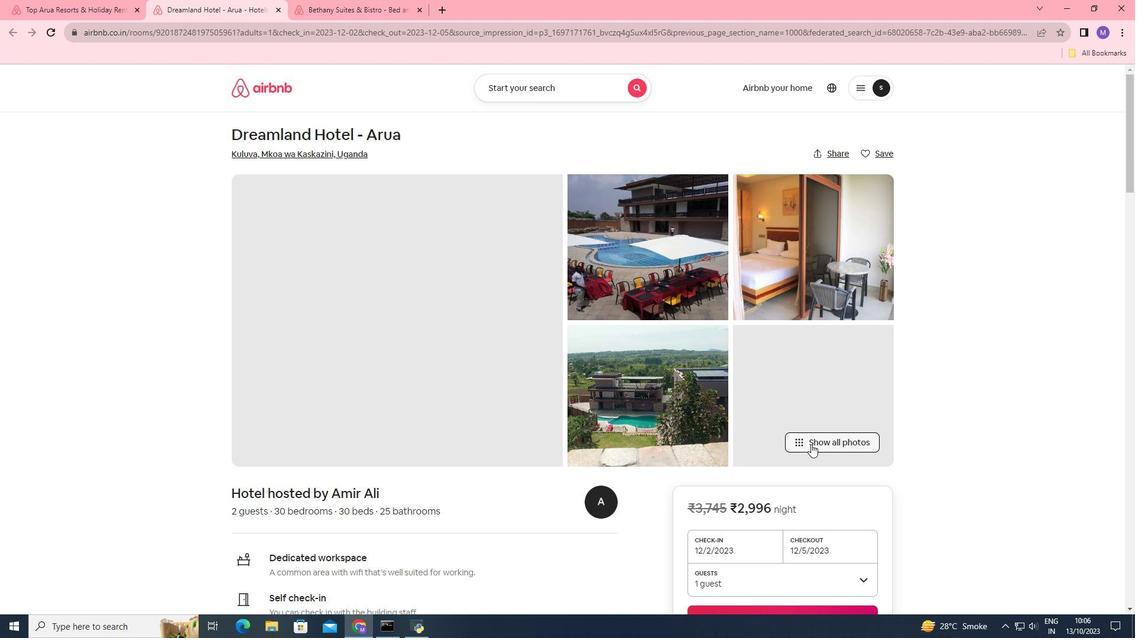 
Action: Mouse pressed left at (811, 444)
Screenshot: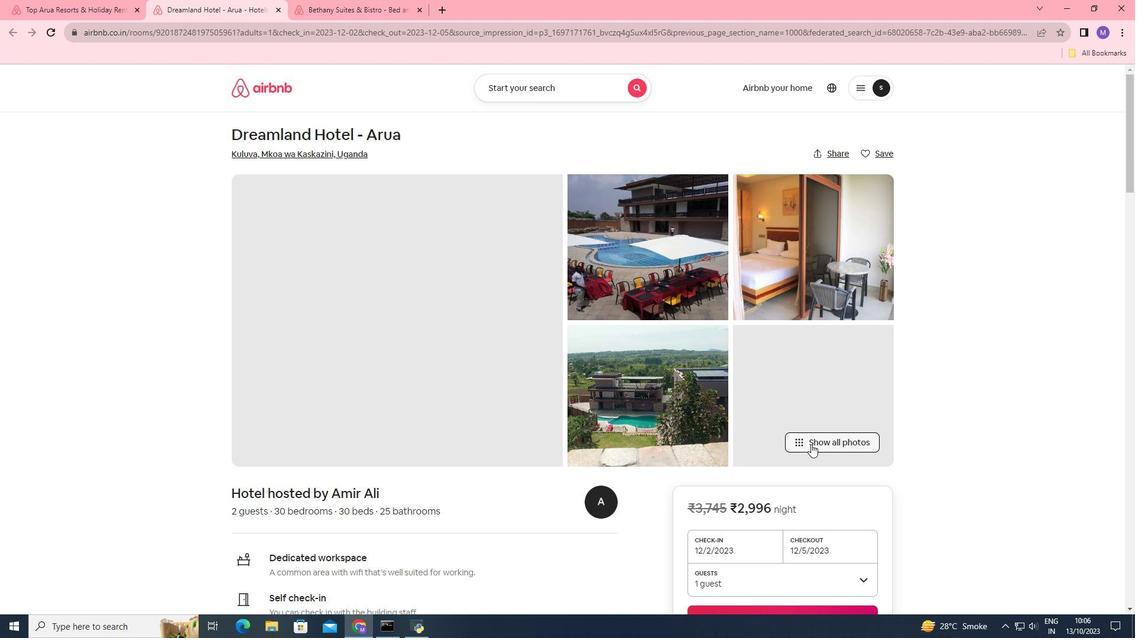 
Action: Mouse moved to (518, 438)
Screenshot: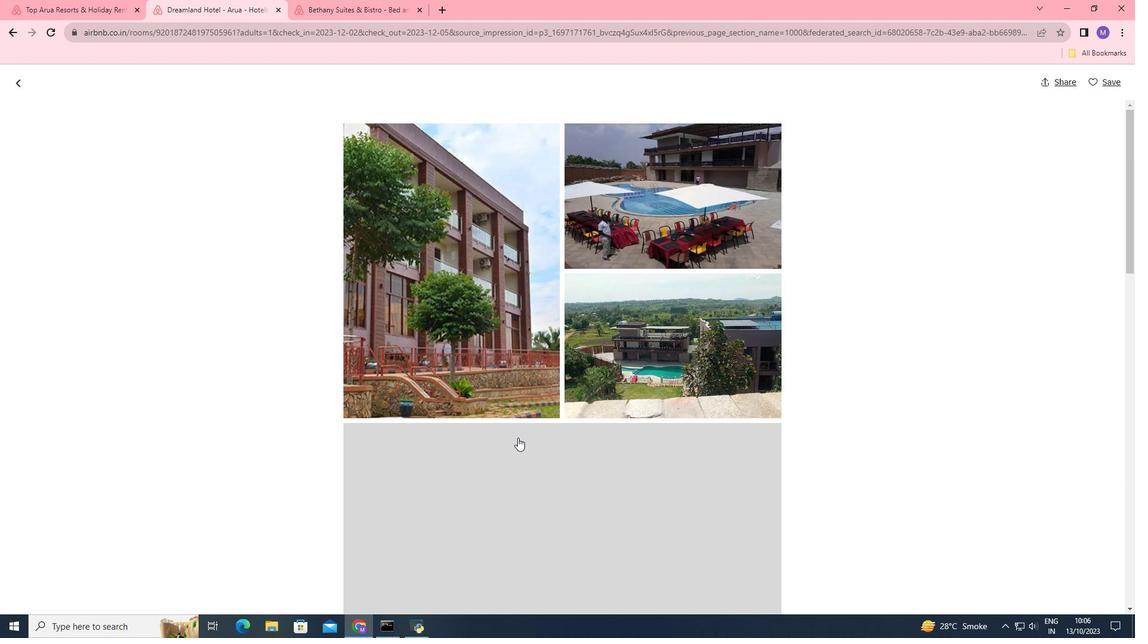
Action: Mouse scrolled (518, 437) with delta (0, 0)
Screenshot: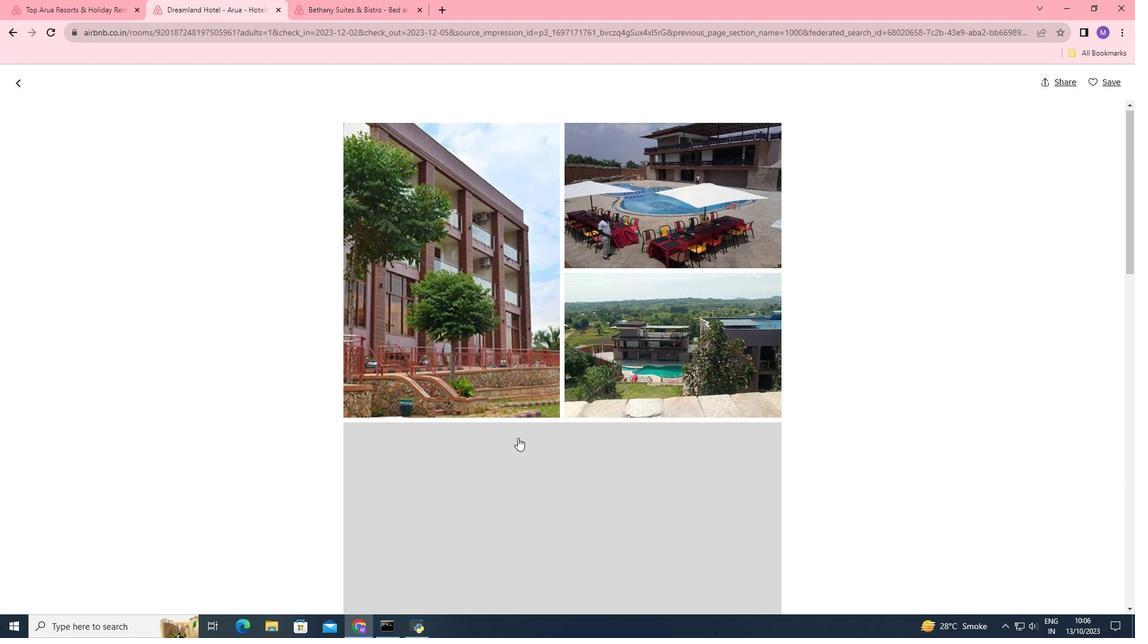 
Action: Mouse scrolled (518, 437) with delta (0, 0)
Screenshot: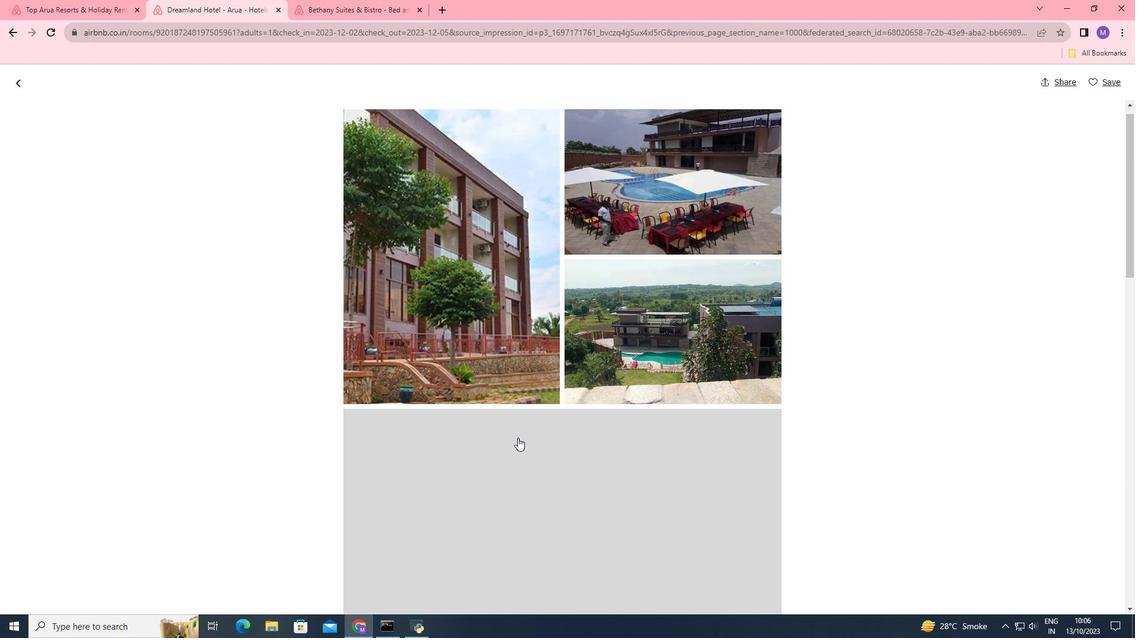 
Action: Mouse moved to (536, 440)
Screenshot: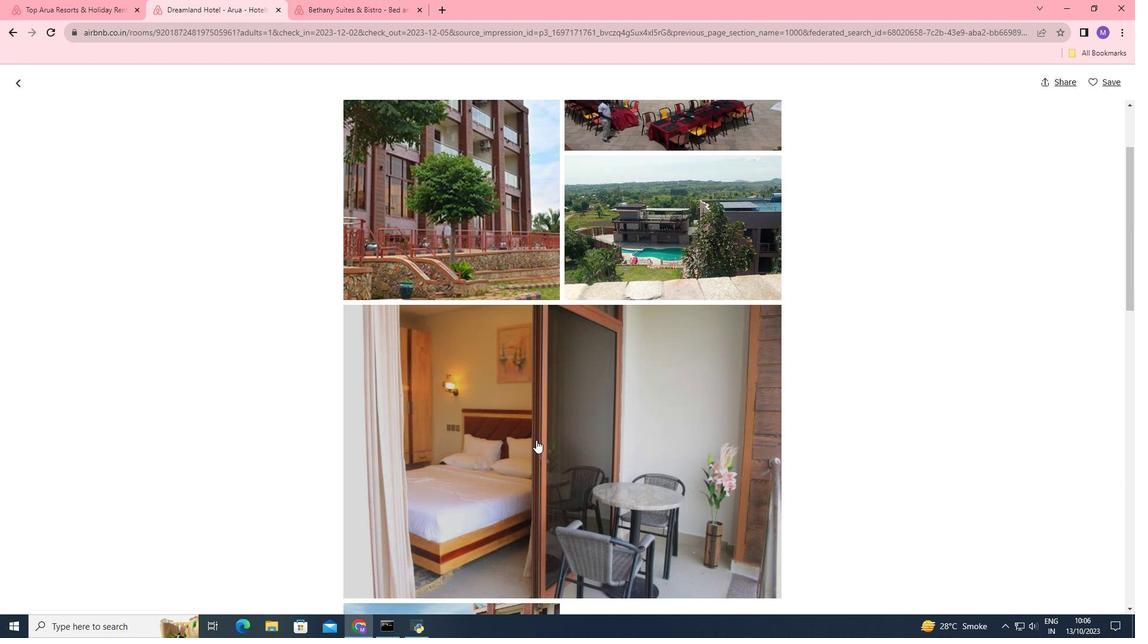 
Action: Mouse scrolled (536, 439) with delta (0, 0)
Screenshot: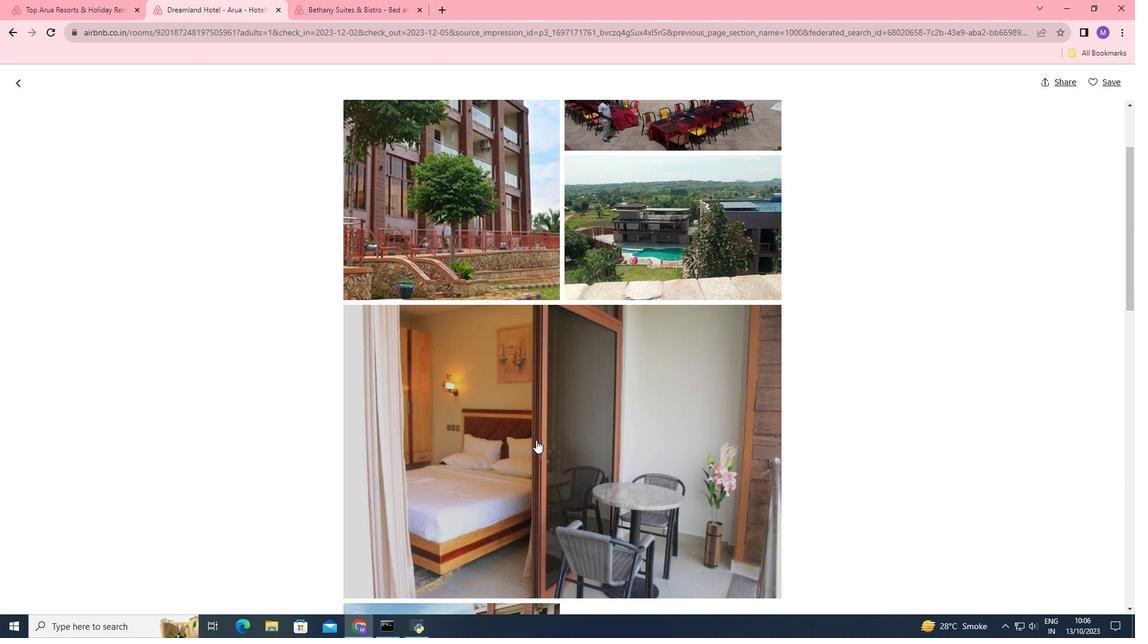 
Action: Mouse scrolled (536, 439) with delta (0, 0)
Screenshot: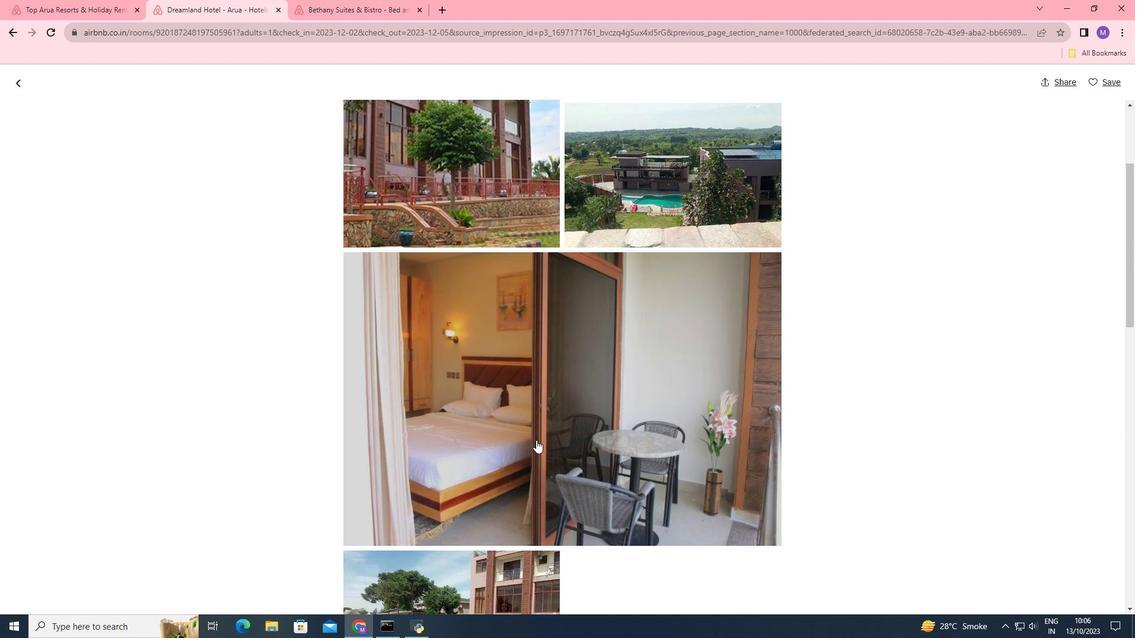 
Action: Mouse scrolled (536, 439) with delta (0, 0)
Screenshot: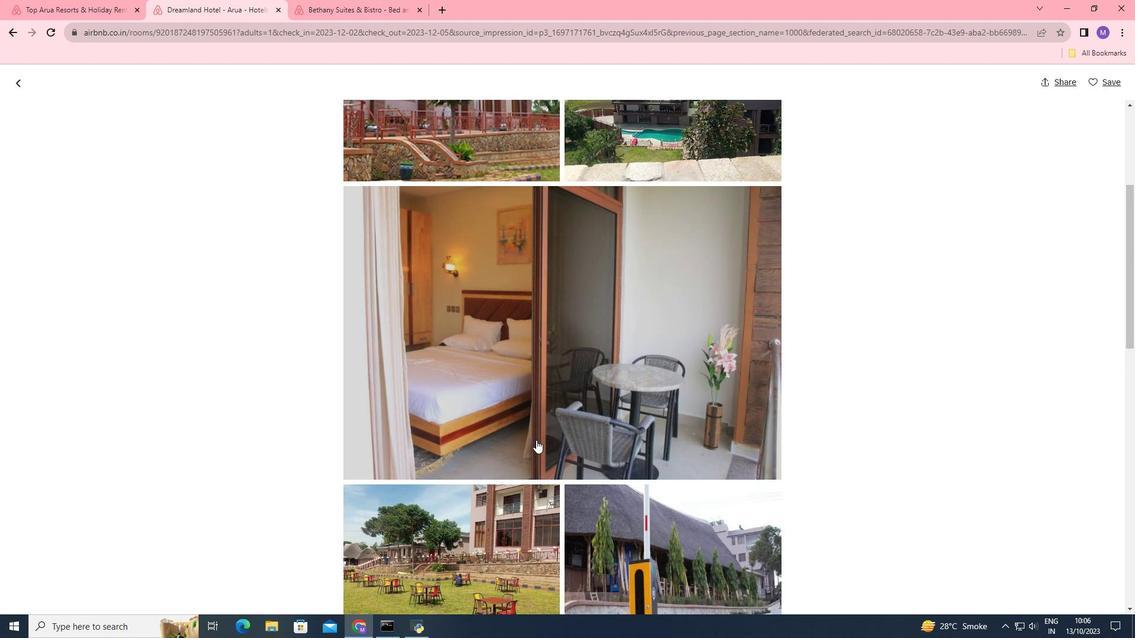 
Action: Mouse moved to (533, 440)
Screenshot: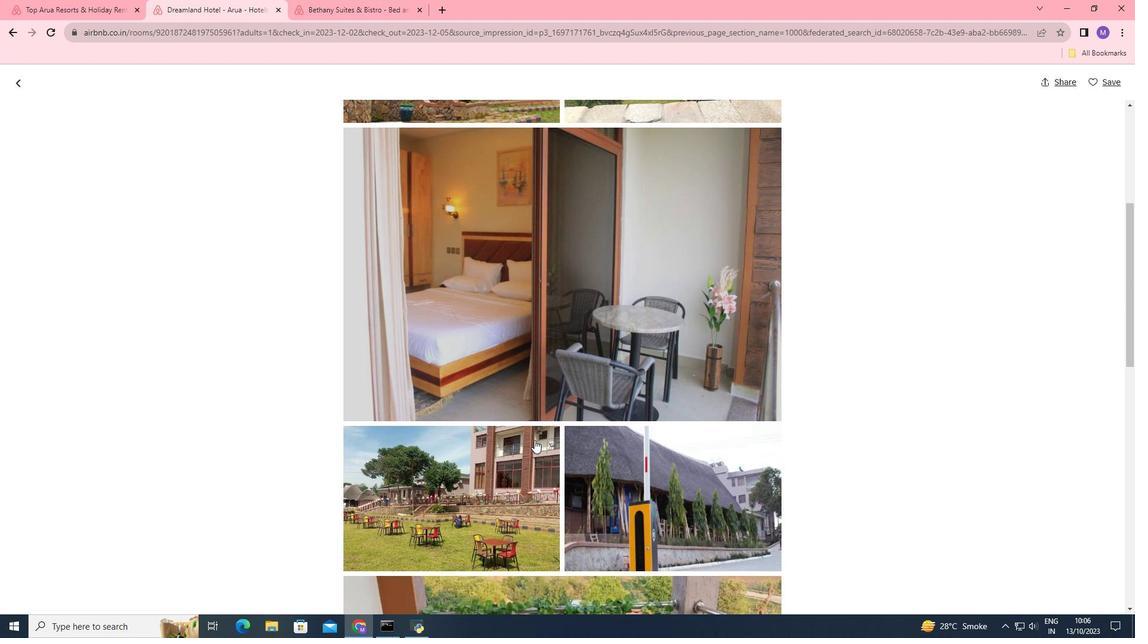 
Action: Mouse scrolled (533, 439) with delta (0, 0)
Screenshot: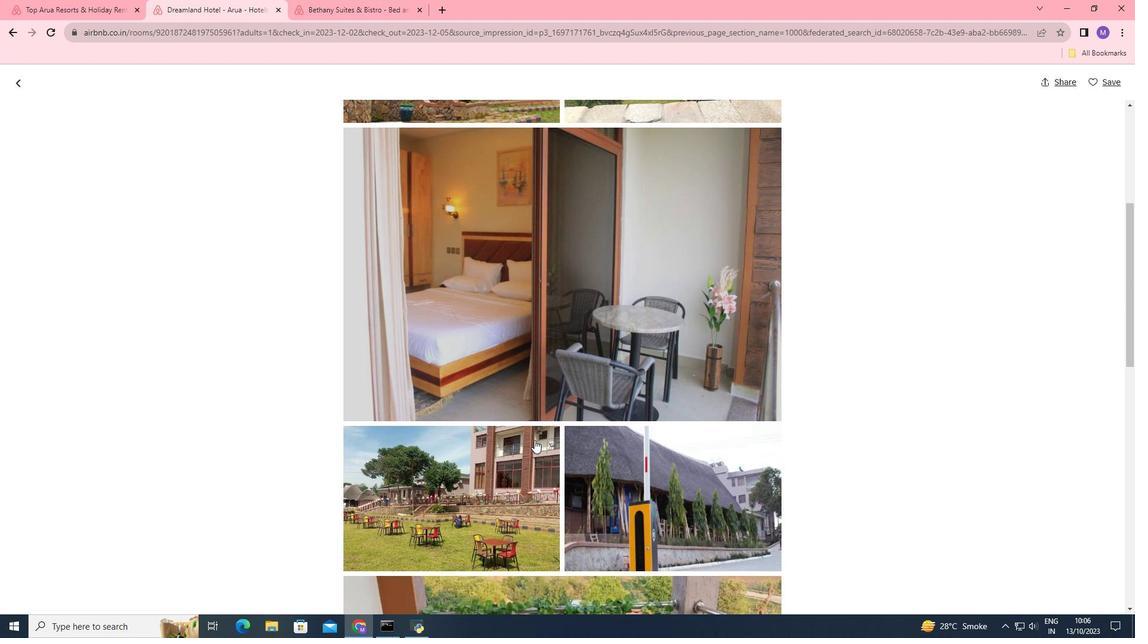 
Action: Mouse scrolled (533, 439) with delta (0, 0)
Screenshot: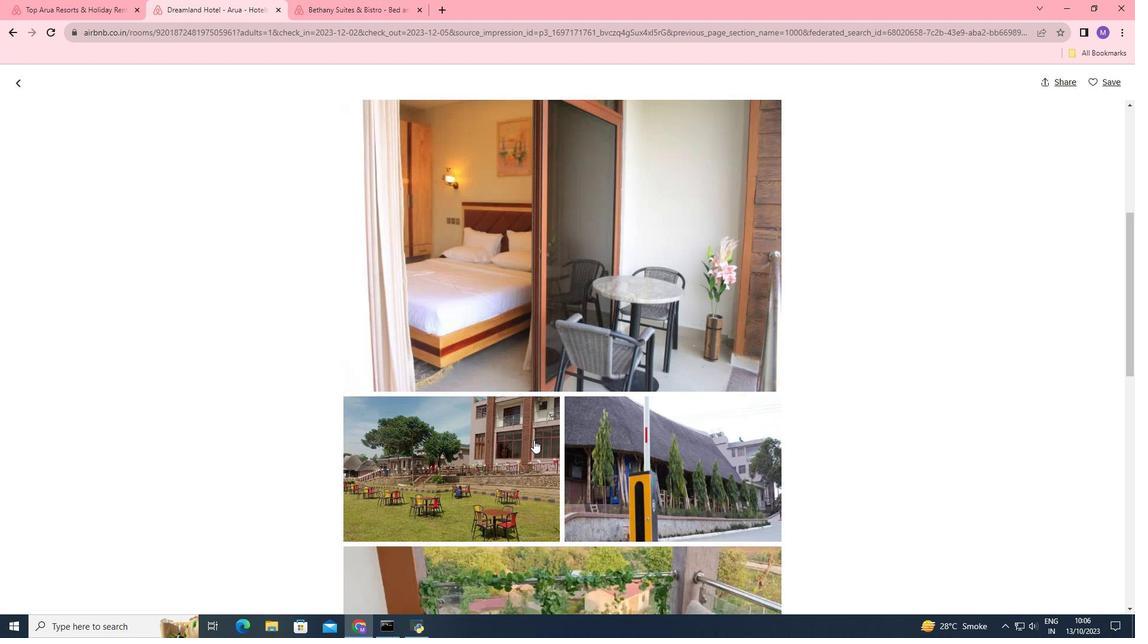 
Action: Mouse scrolled (533, 439) with delta (0, 0)
Screenshot: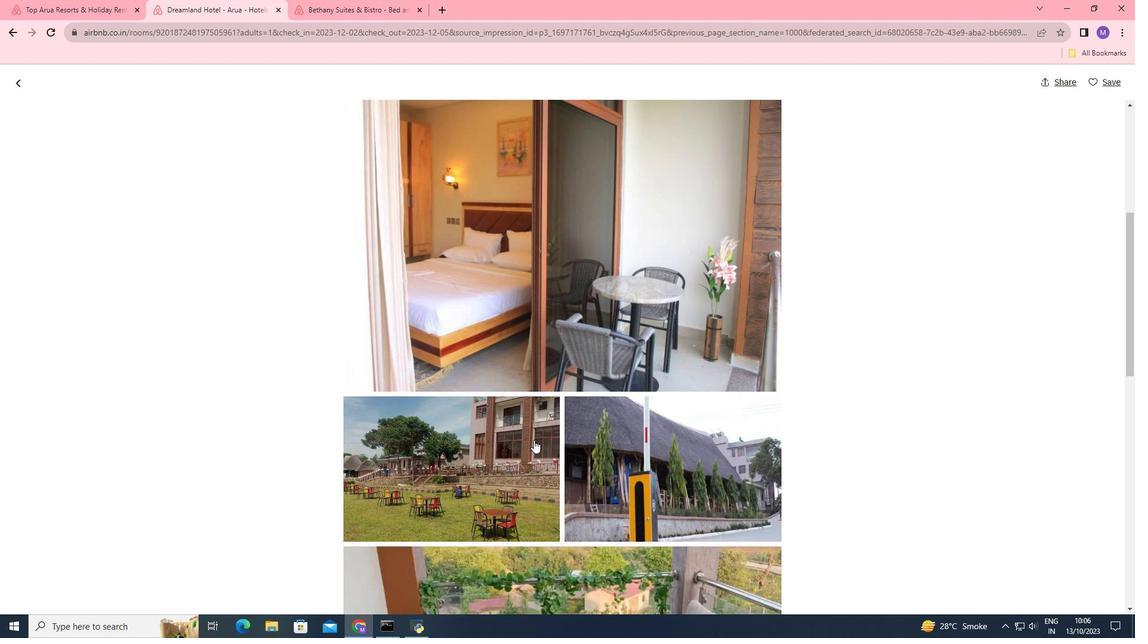 
Action: Mouse scrolled (533, 439) with delta (0, 0)
Screenshot: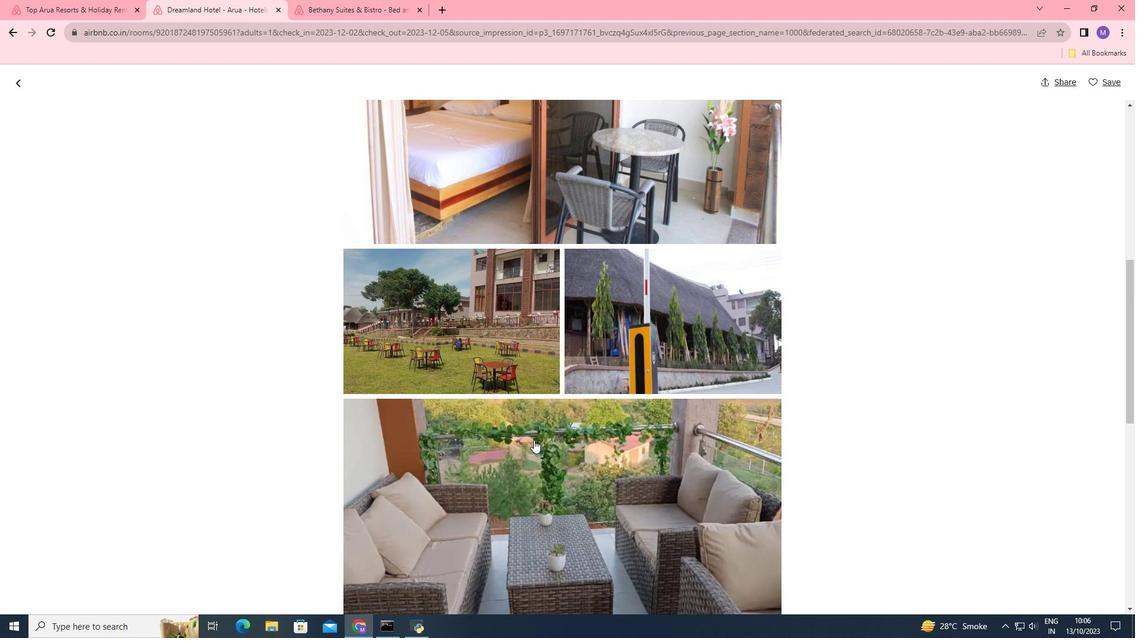 
Action: Mouse scrolled (533, 439) with delta (0, 0)
Screenshot: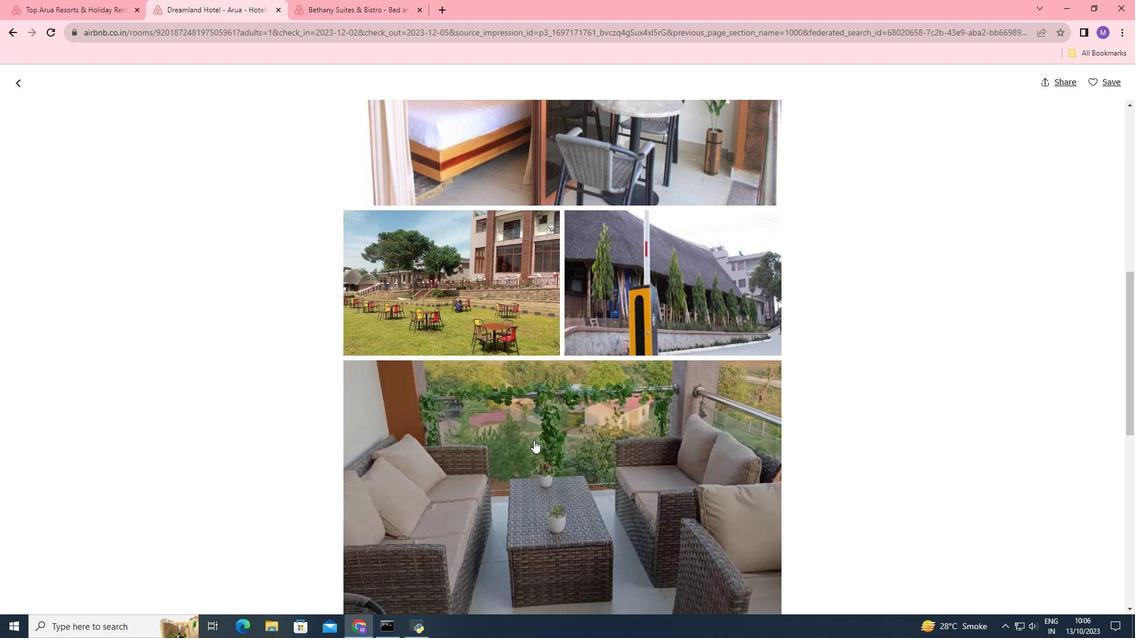
Action: Mouse scrolled (533, 439) with delta (0, 0)
Screenshot: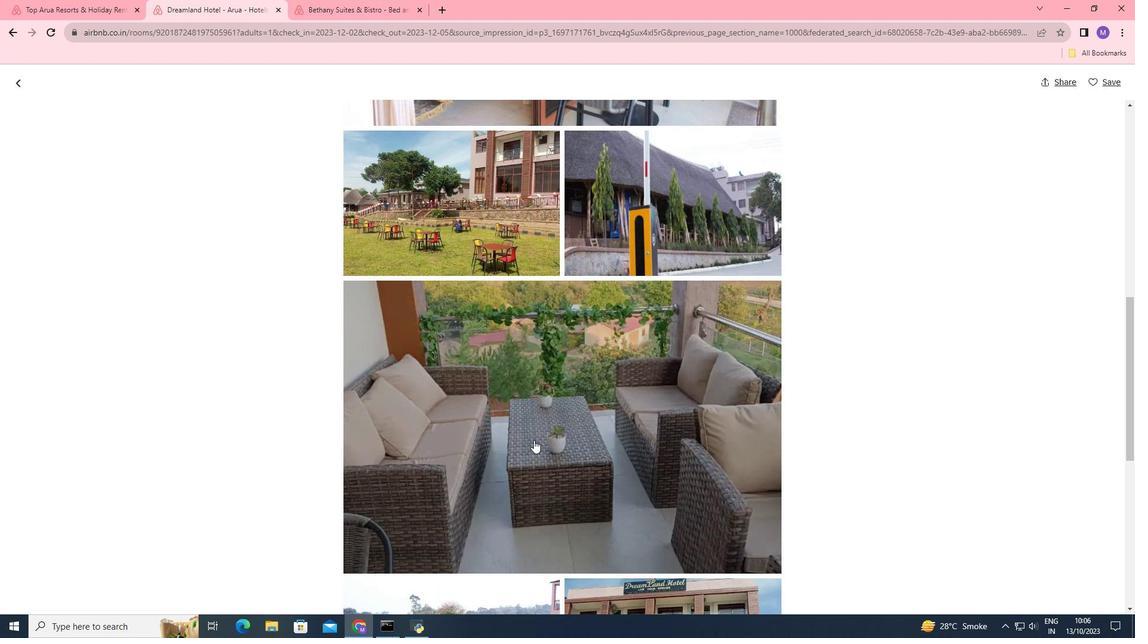 
Action: Mouse scrolled (533, 439) with delta (0, 0)
Screenshot: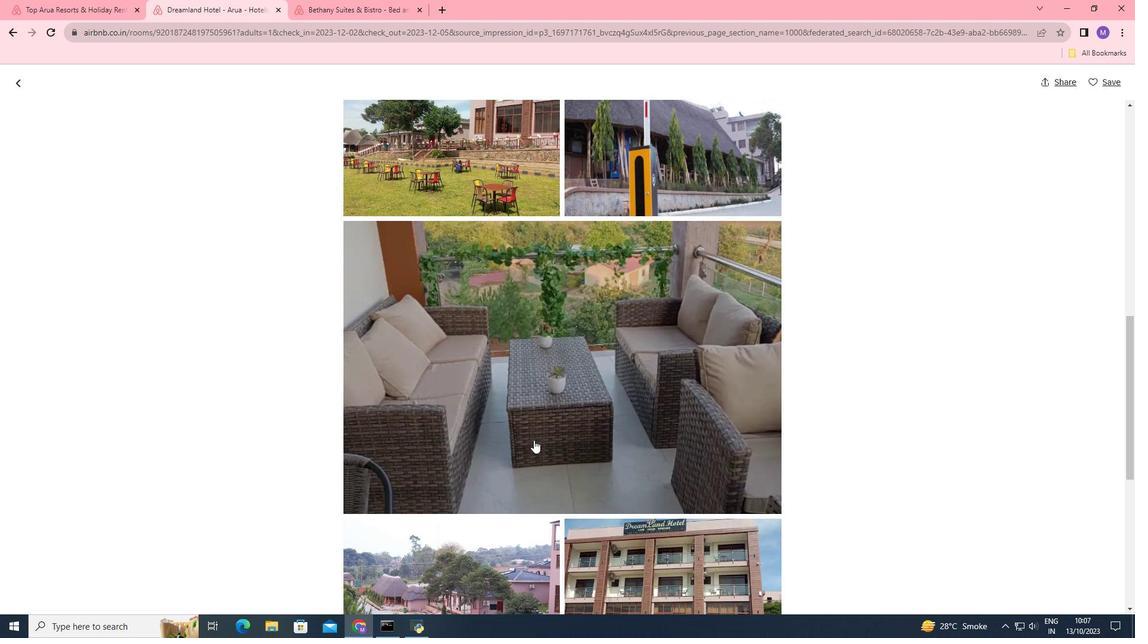 
Action: Mouse scrolled (533, 439) with delta (0, 0)
Screenshot: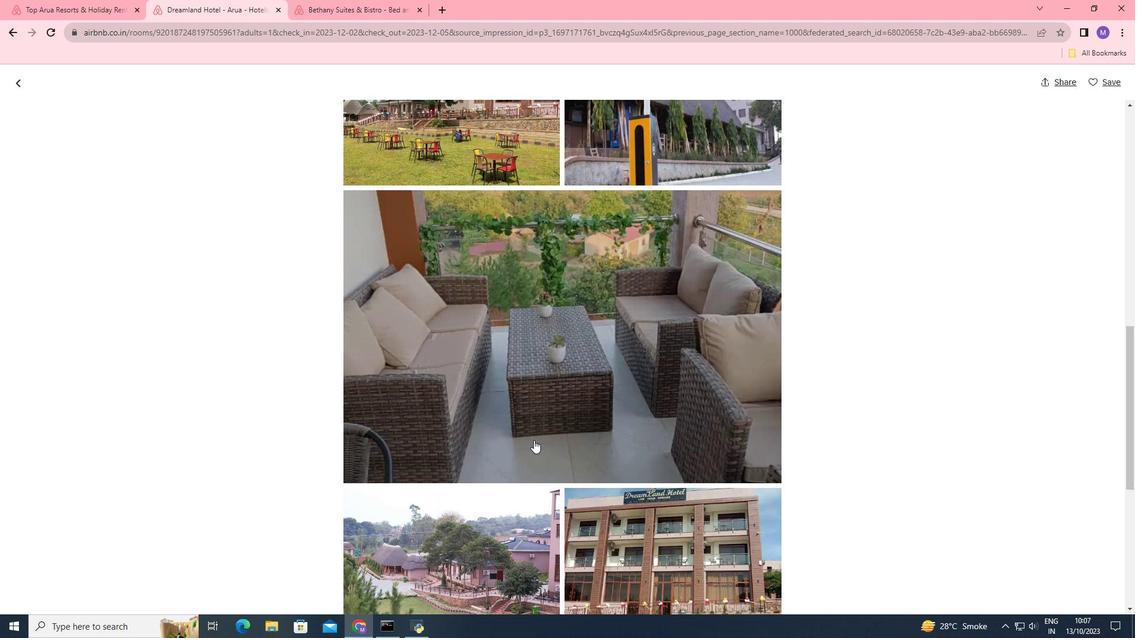 
Action: Mouse scrolled (533, 439) with delta (0, 0)
Screenshot: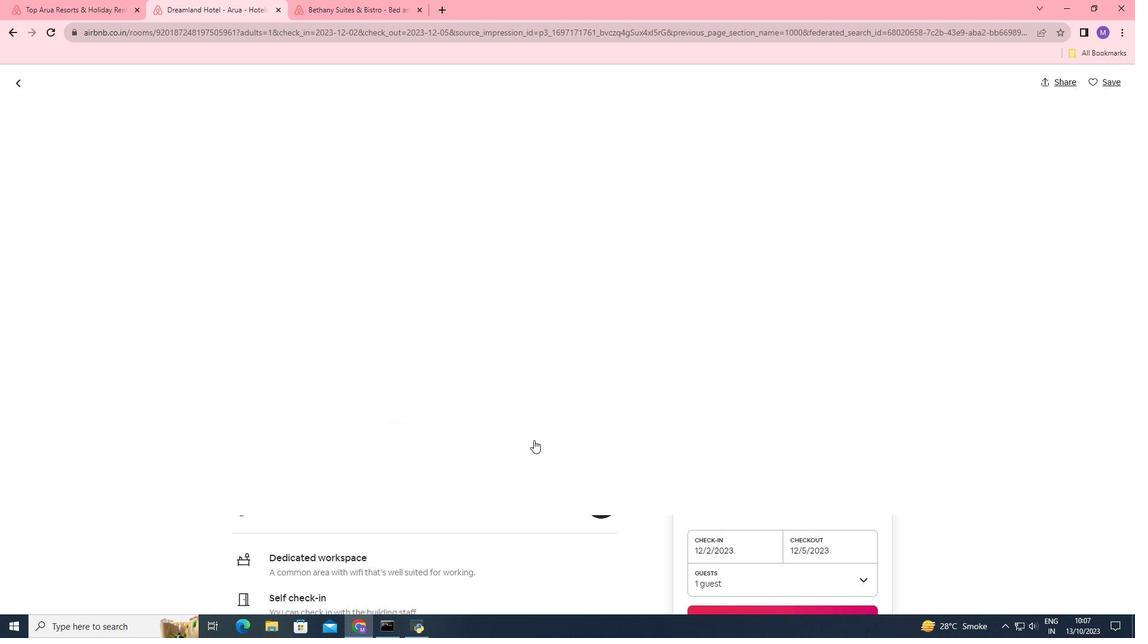 
Action: Mouse scrolled (533, 439) with delta (0, 0)
Screenshot: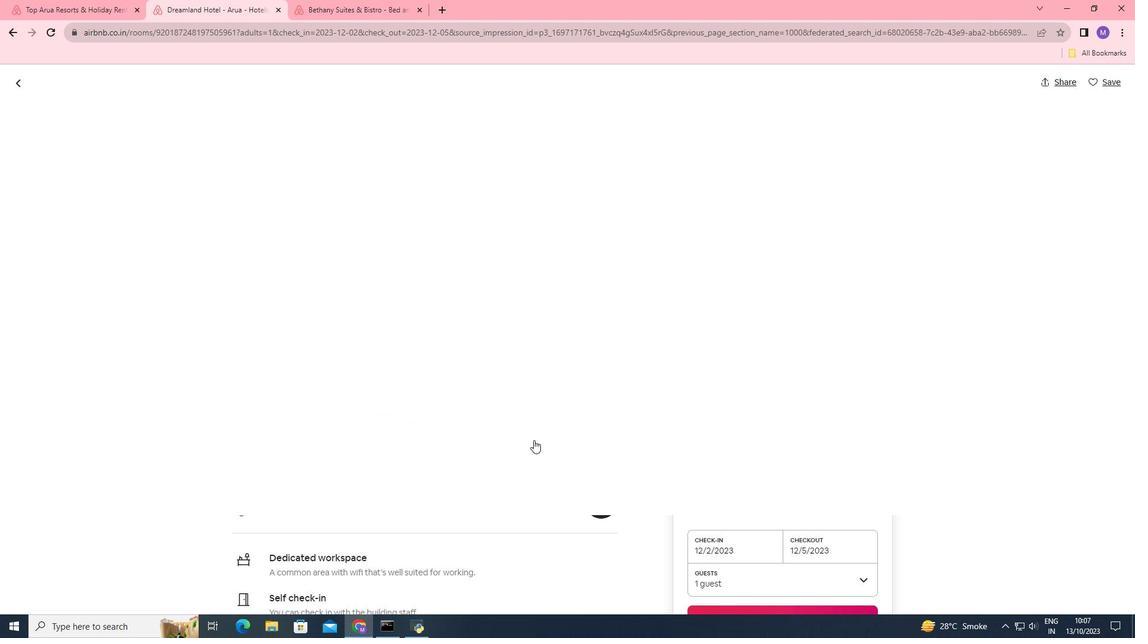 
Action: Mouse scrolled (533, 439) with delta (0, 0)
Screenshot: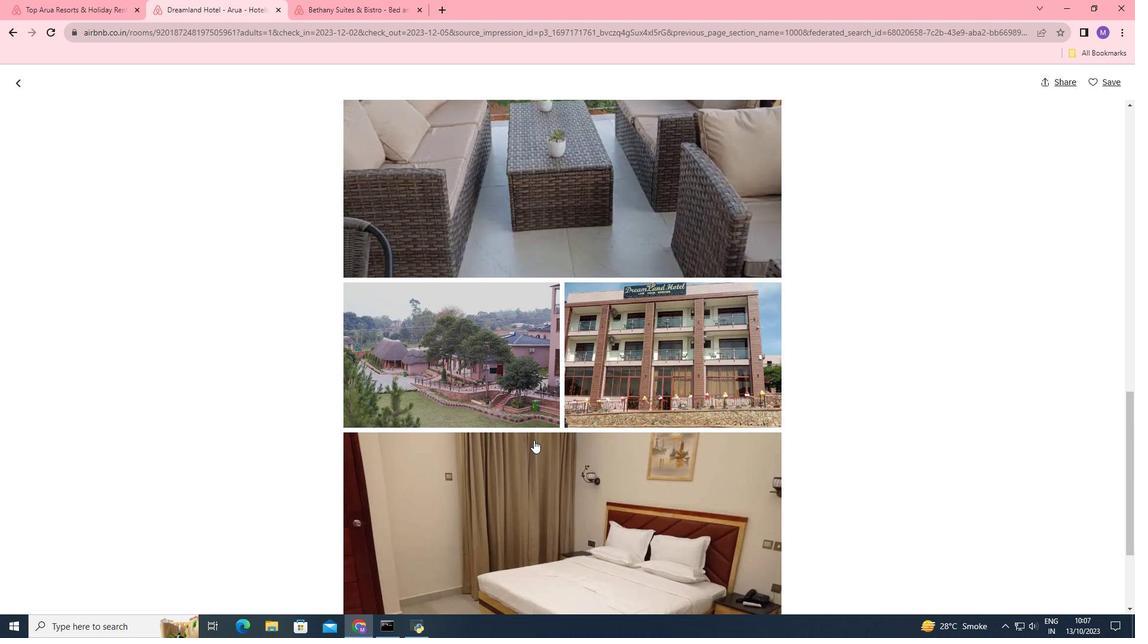 
Action: Mouse scrolled (533, 439) with delta (0, 0)
Screenshot: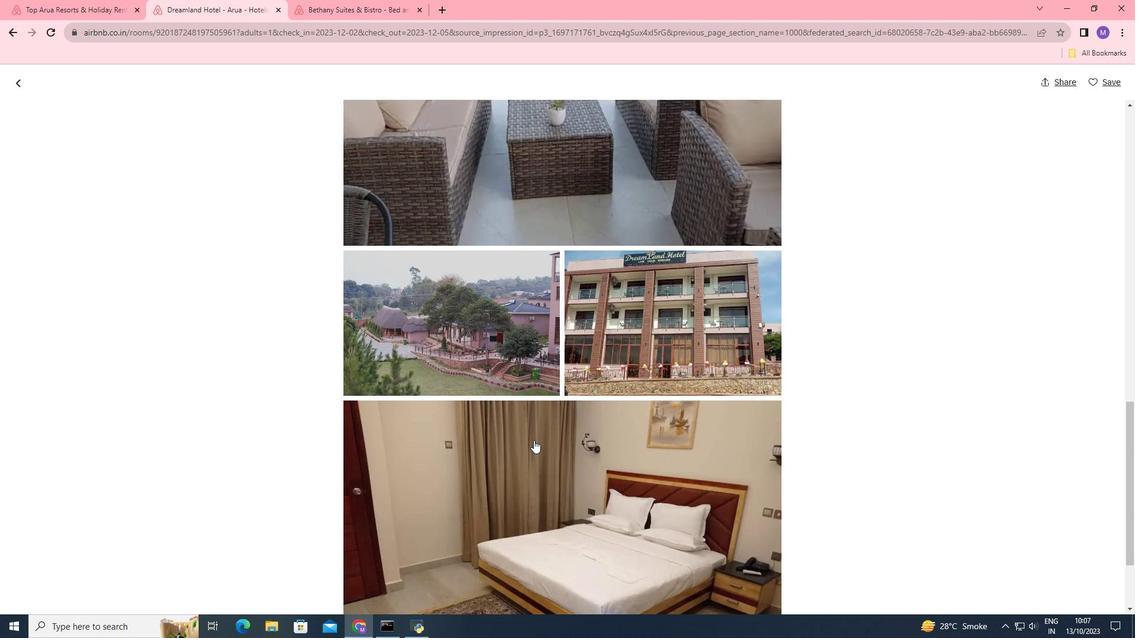 
Action: Mouse scrolled (533, 439) with delta (0, 0)
Screenshot: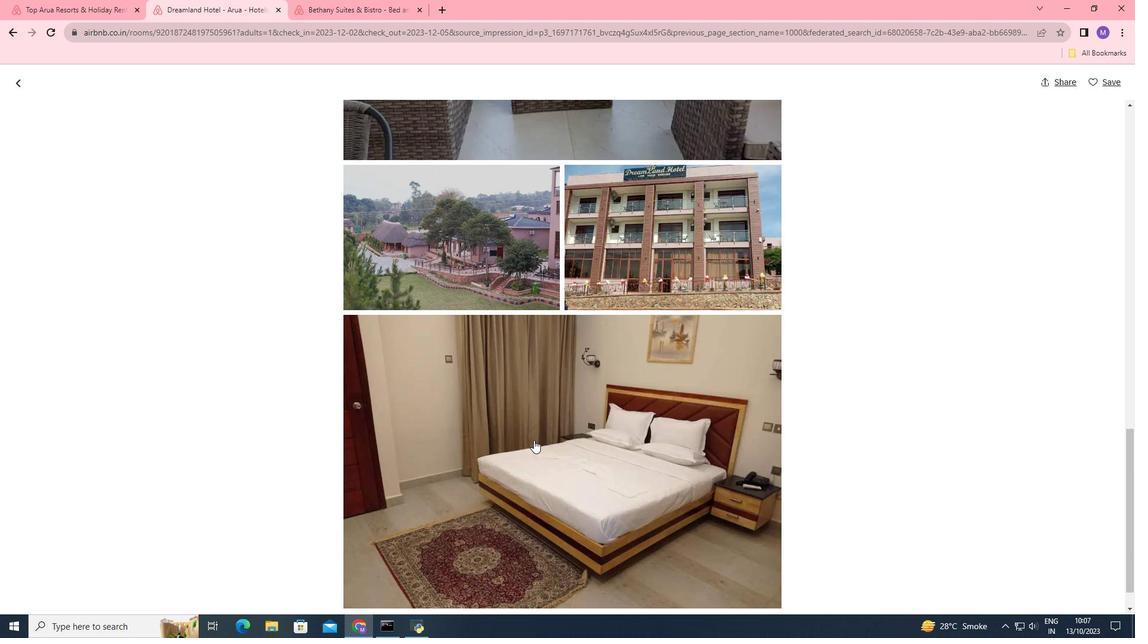 
Action: Mouse scrolled (533, 439) with delta (0, 0)
Screenshot: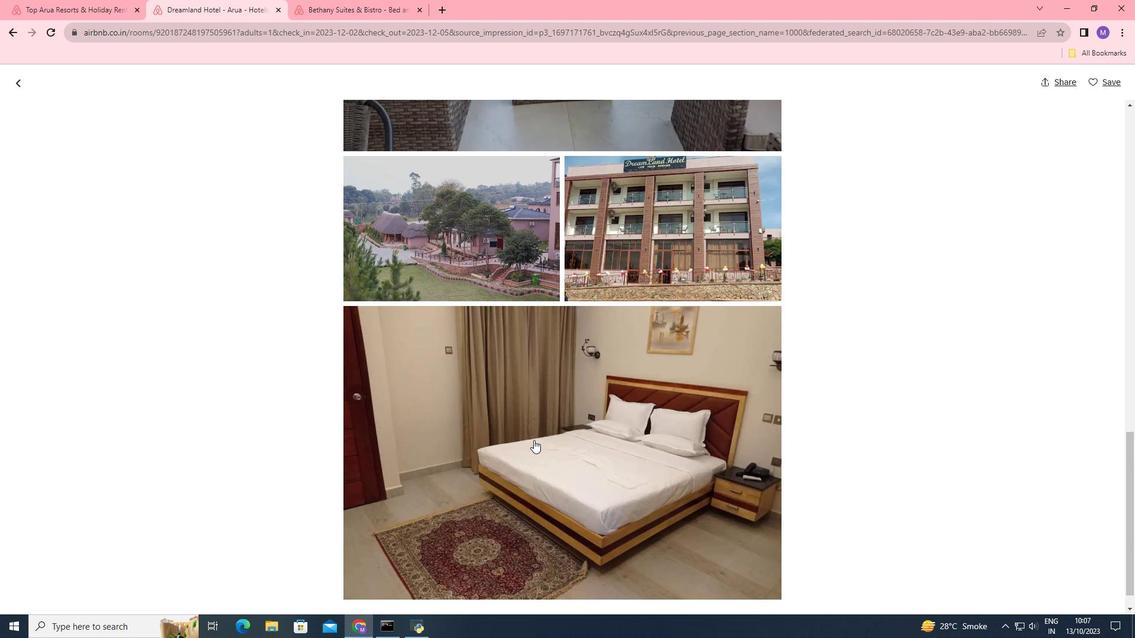 
Action: Mouse scrolled (533, 439) with delta (0, 0)
Screenshot: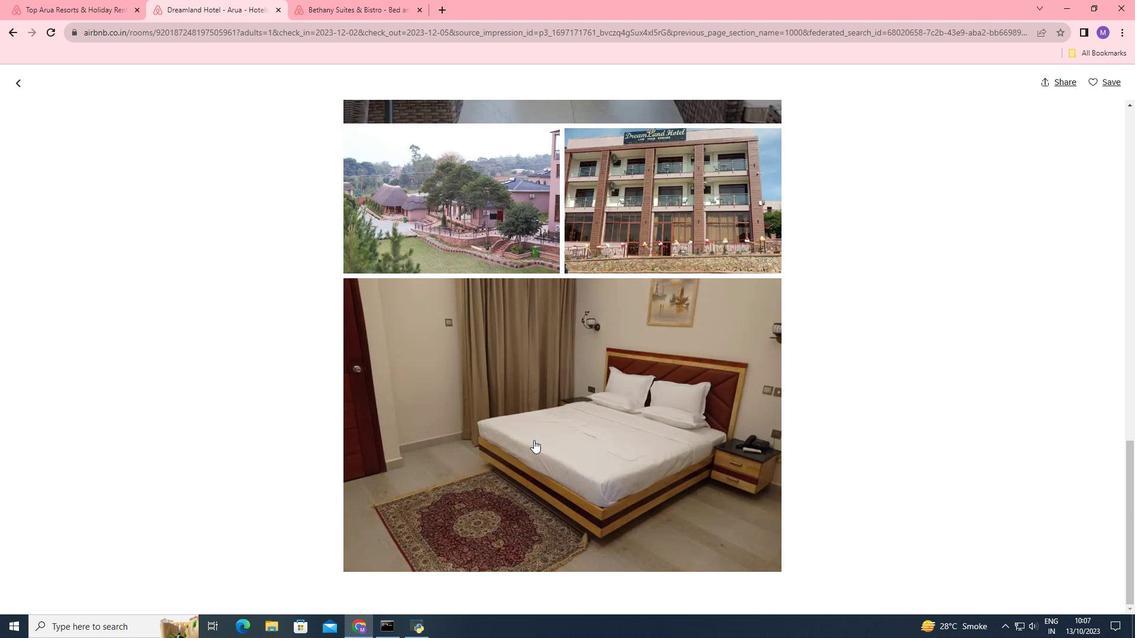 
Action: Mouse scrolled (533, 439) with delta (0, 0)
